 Task: Social media platform editorial calendar blue modern-simple.
Action: Mouse moved to (52, 190)
Screenshot: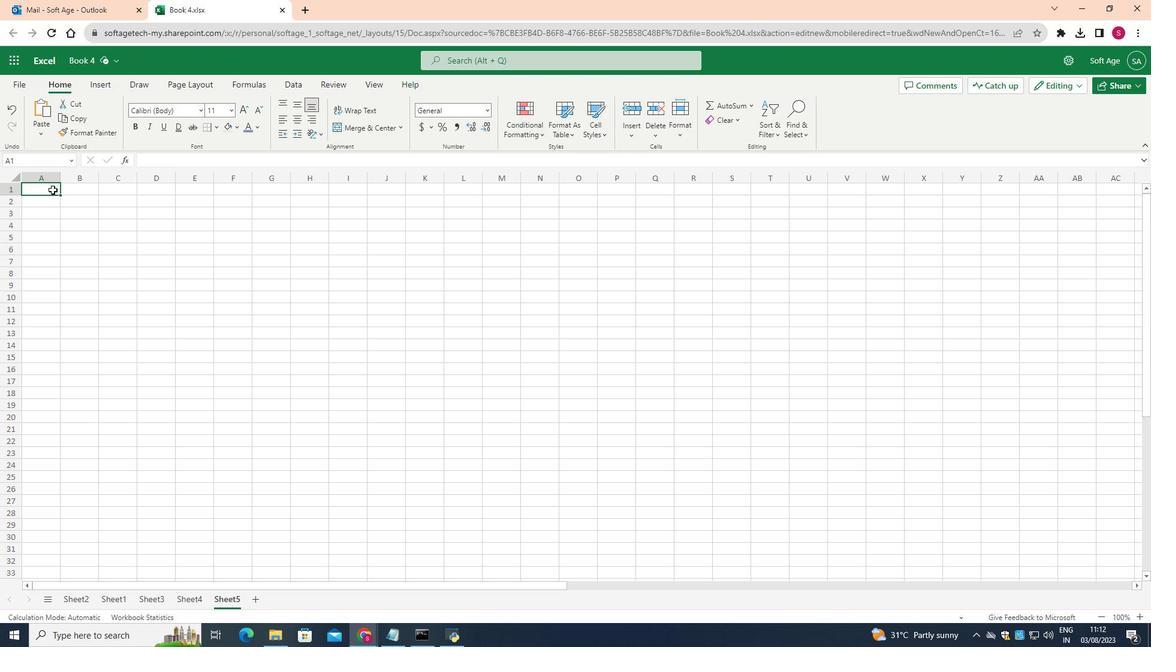 
Action: Mouse pressed left at (52, 190)
Screenshot: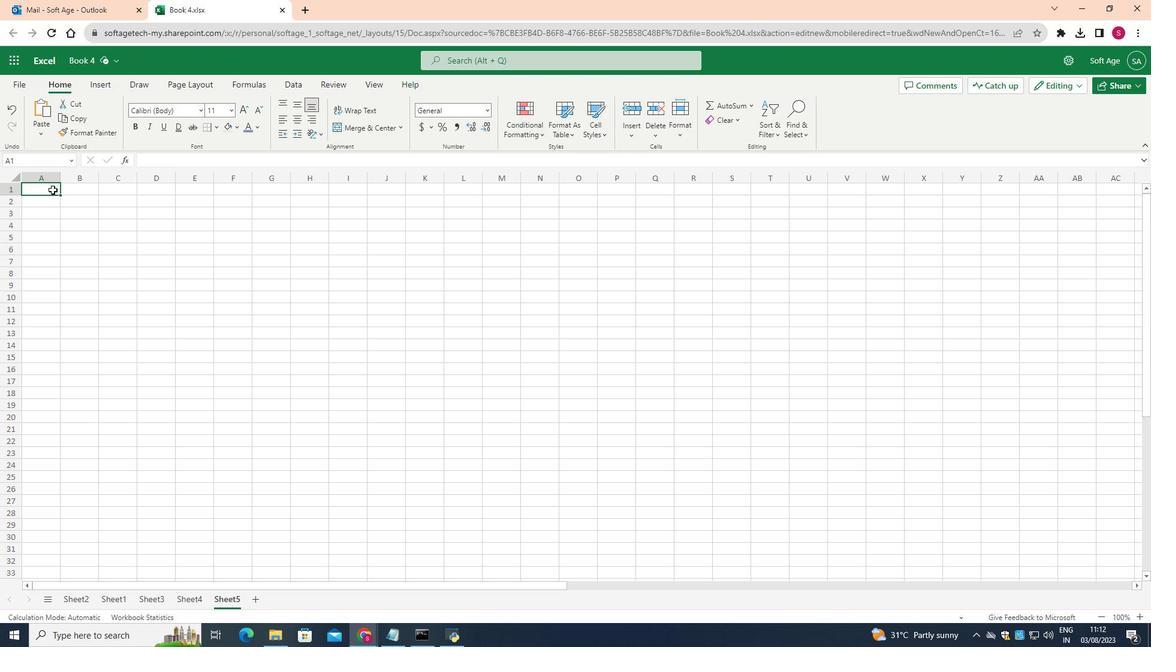 
Action: Mouse moved to (401, 125)
Screenshot: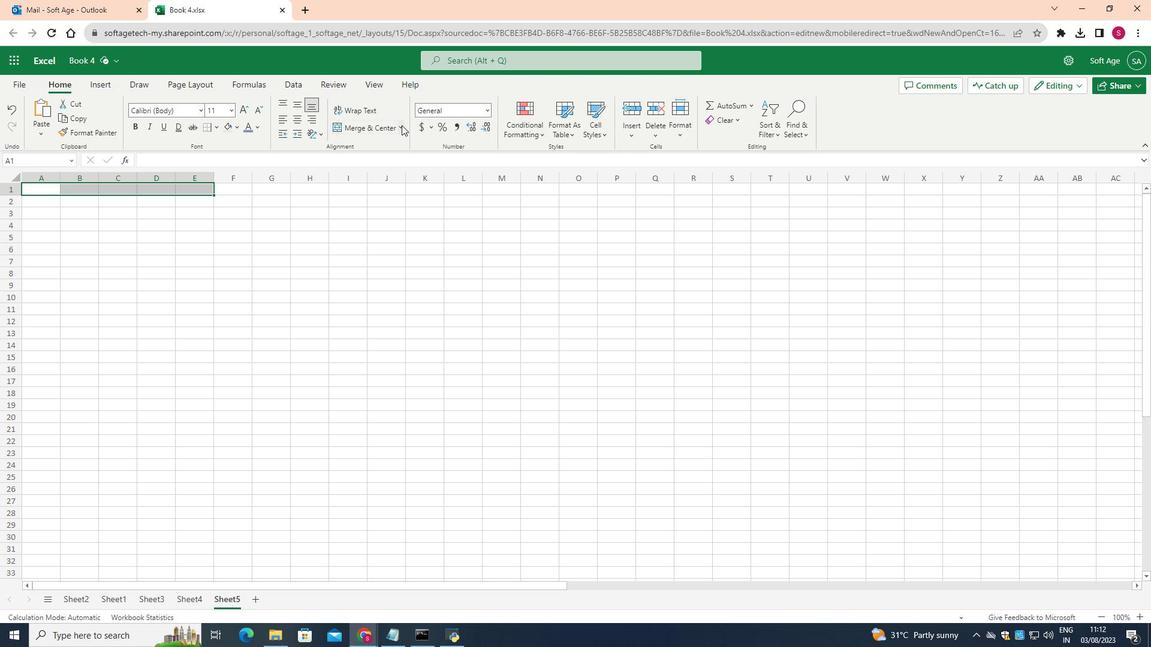 
Action: Mouse pressed left at (401, 125)
Screenshot: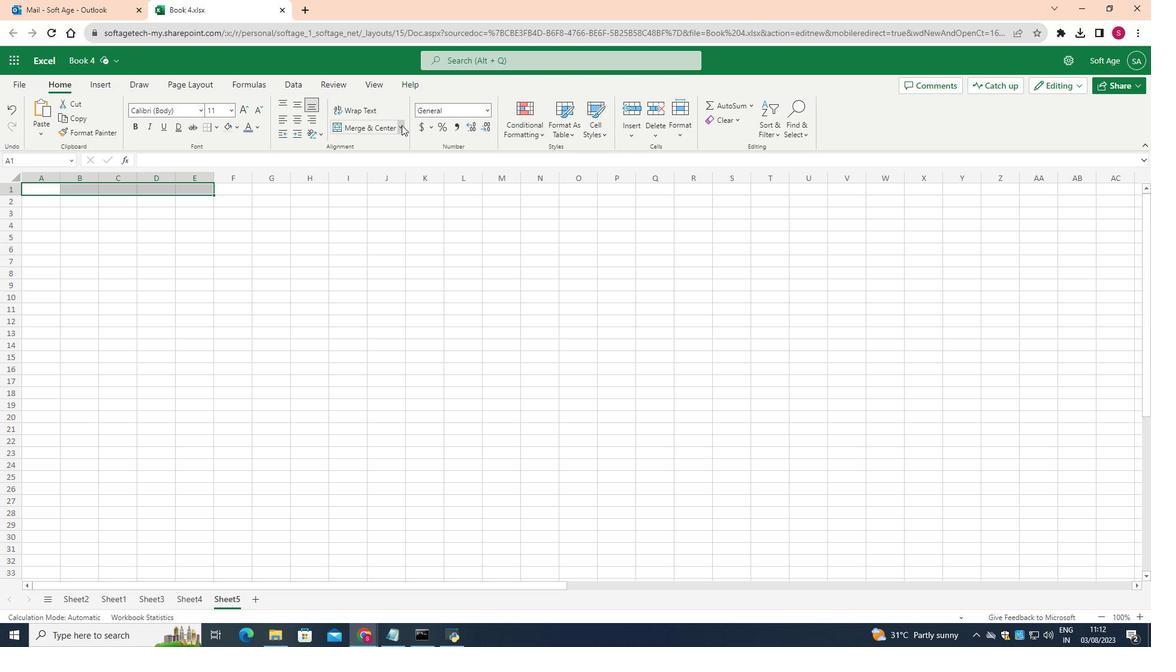 
Action: Mouse moved to (390, 192)
Screenshot: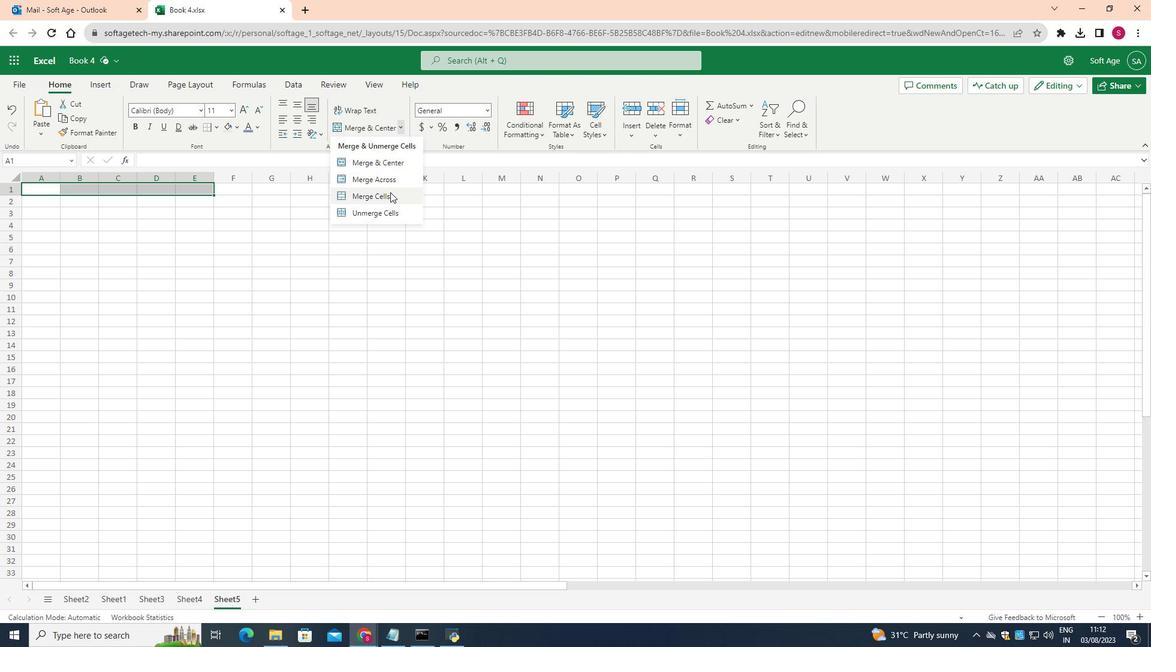 
Action: Mouse pressed left at (390, 192)
Screenshot: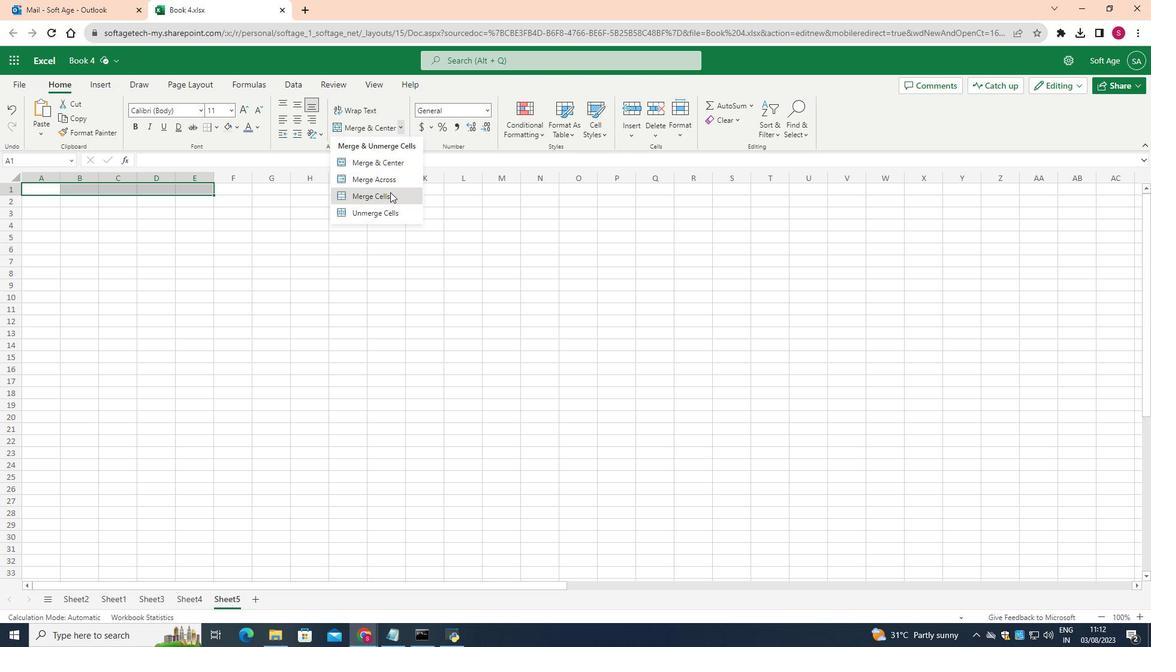 
Action: Mouse moved to (59, 180)
Screenshot: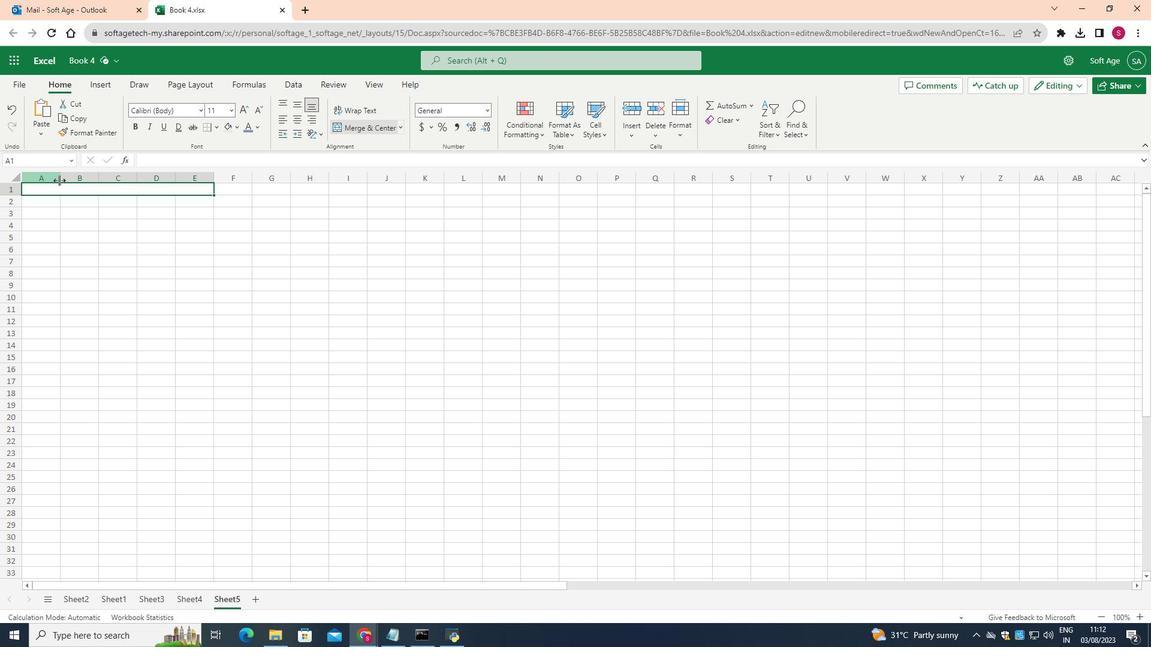 
Action: Mouse pressed left at (59, 180)
Screenshot: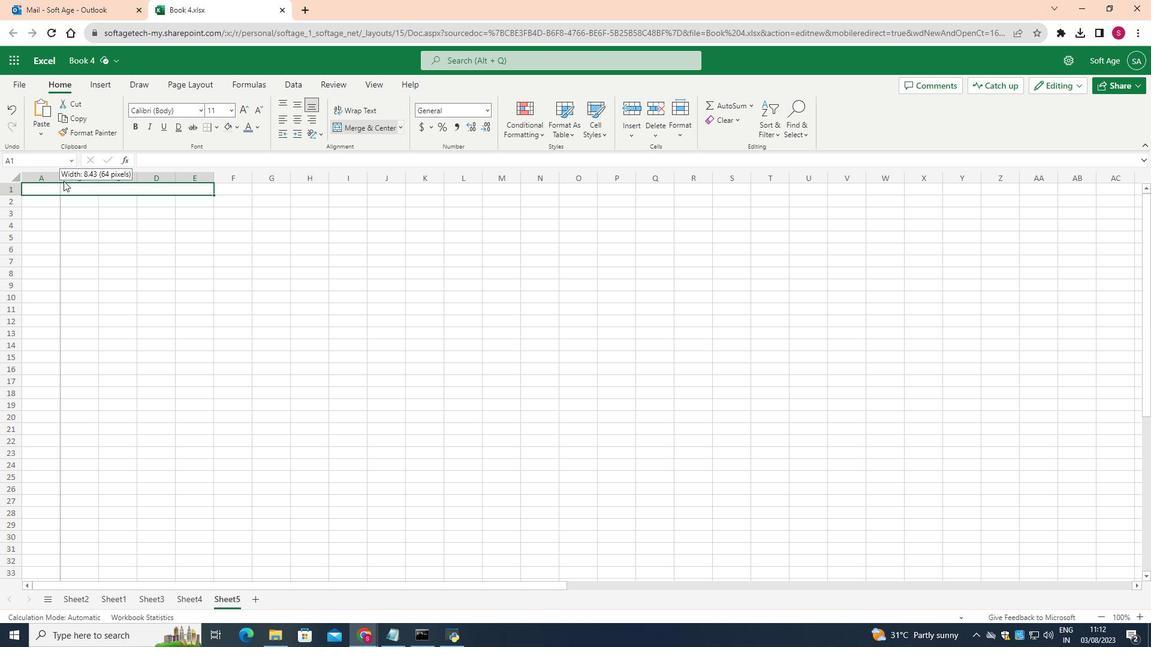 
Action: Mouse moved to (133, 178)
Screenshot: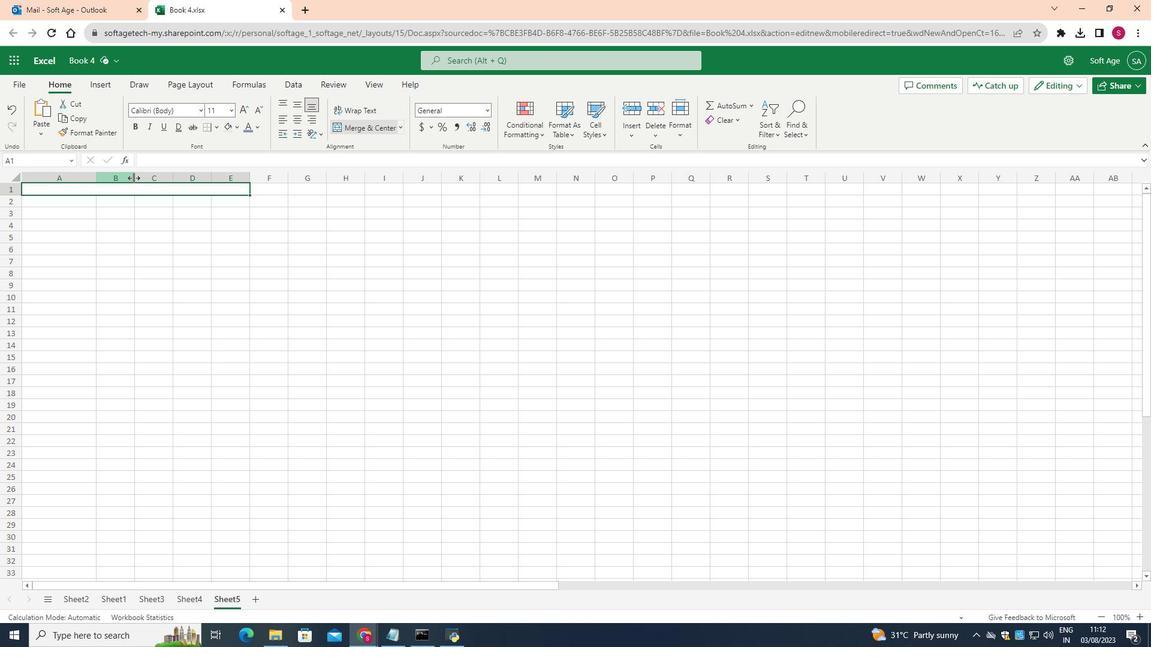 
Action: Mouse pressed left at (133, 178)
Screenshot: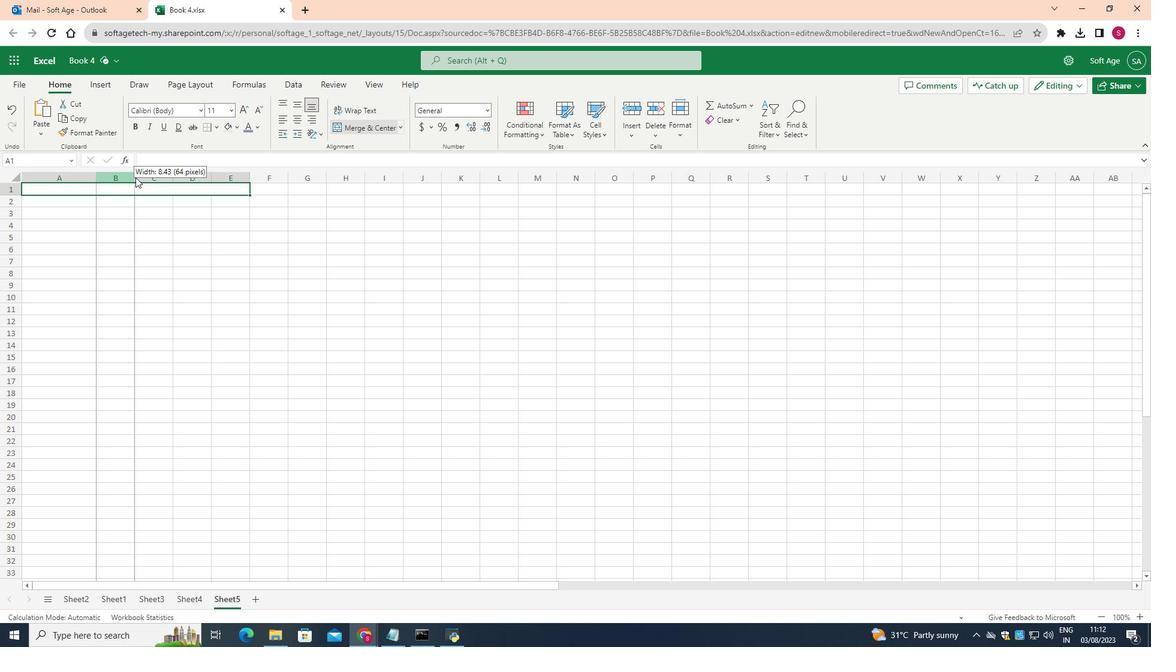 
Action: Mouse moved to (209, 181)
Screenshot: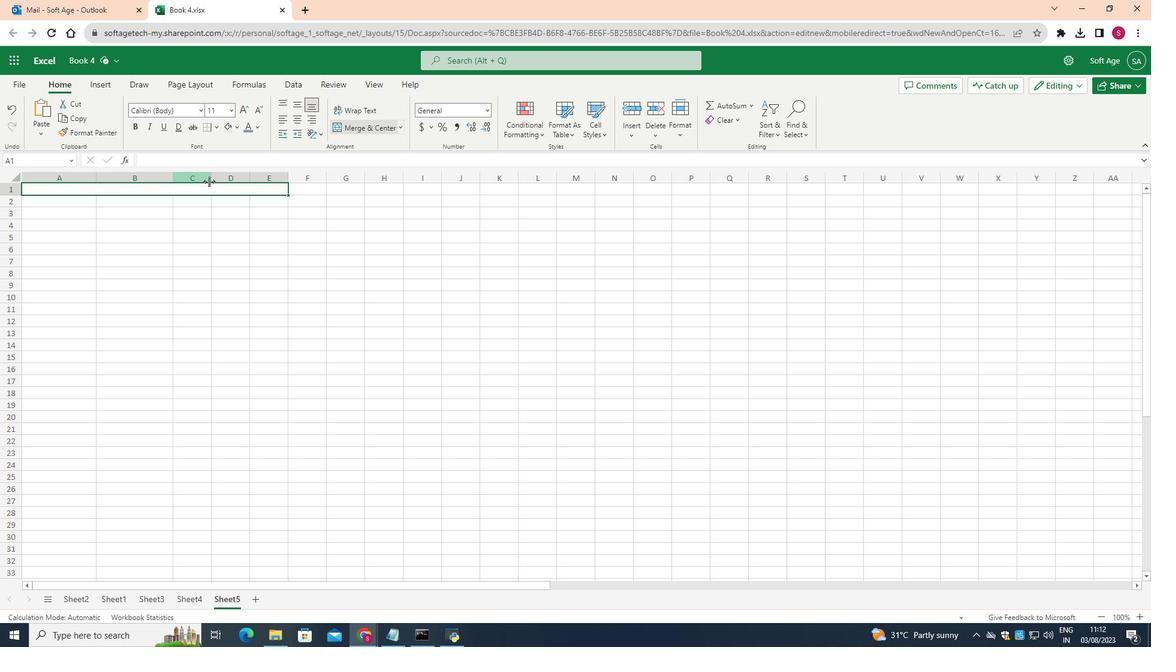 
Action: Mouse pressed left at (209, 181)
Screenshot: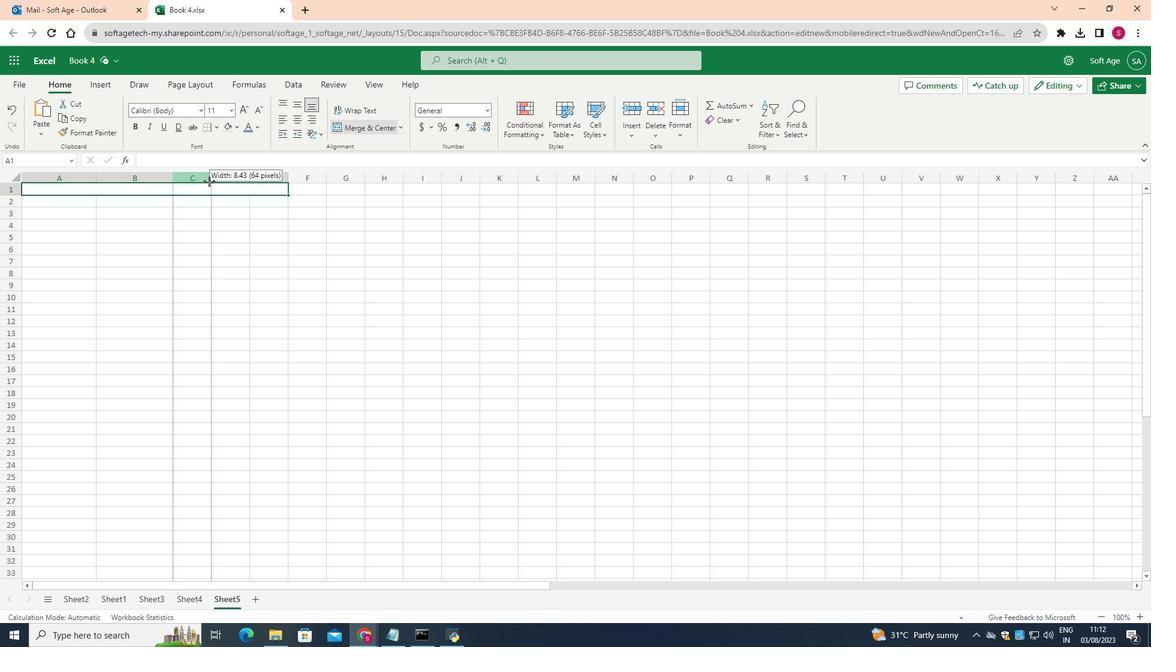 
Action: Mouse moved to (286, 175)
Screenshot: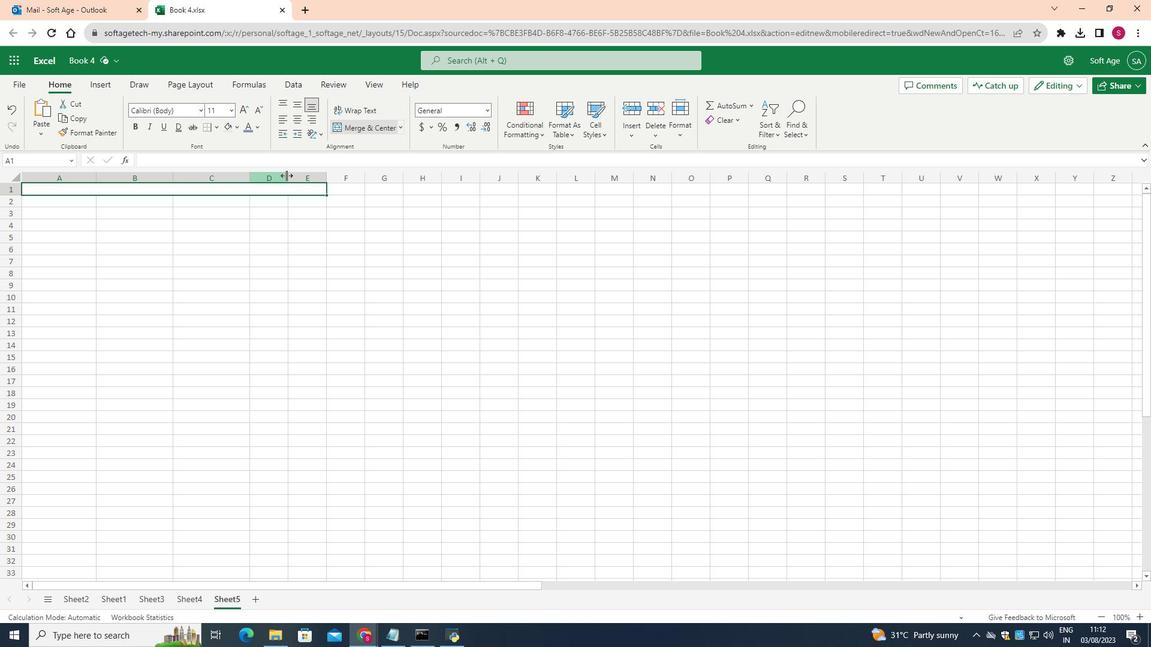 
Action: Mouse pressed left at (286, 175)
Screenshot: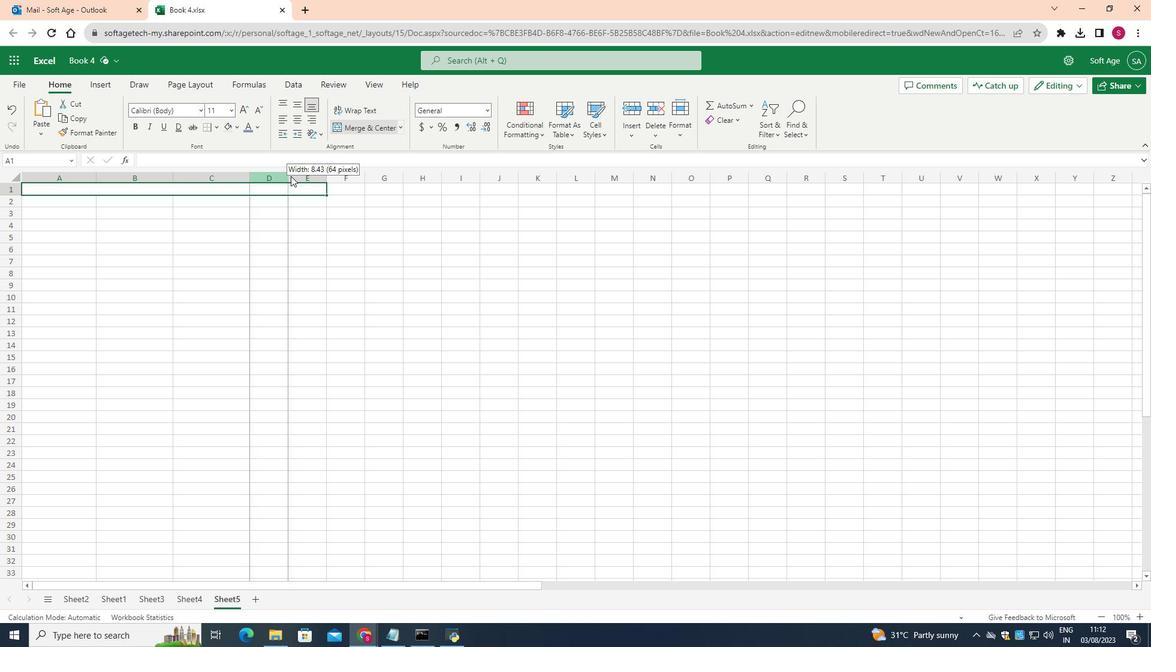 
Action: Mouse moved to (361, 178)
Screenshot: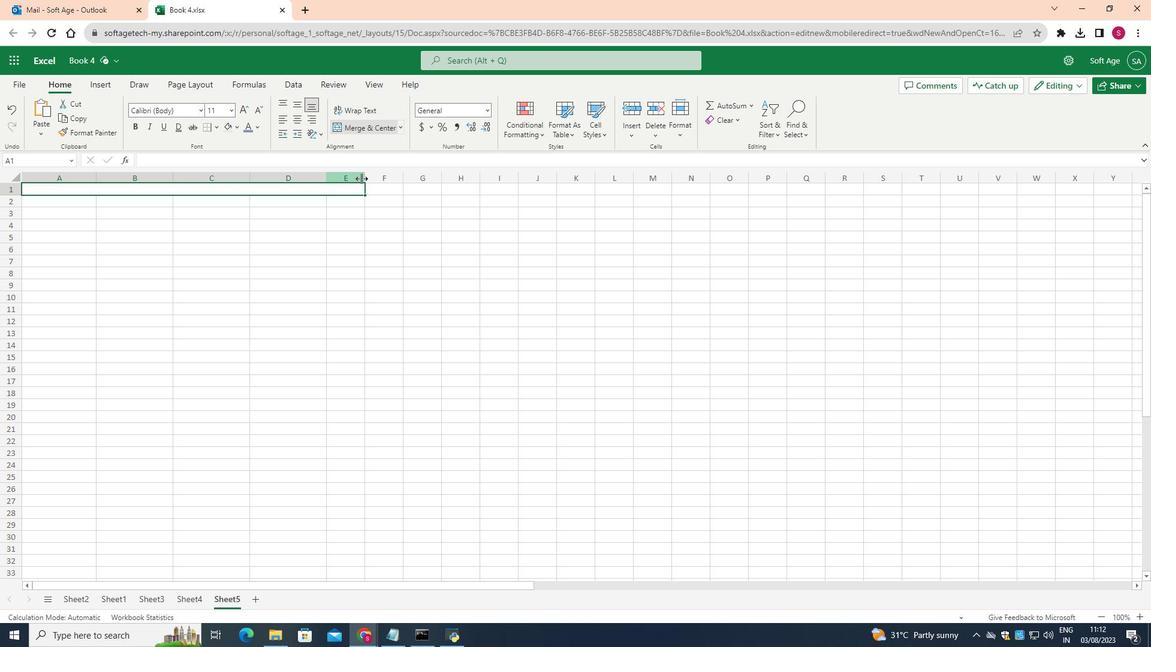 
Action: Mouse pressed left at (361, 178)
Screenshot: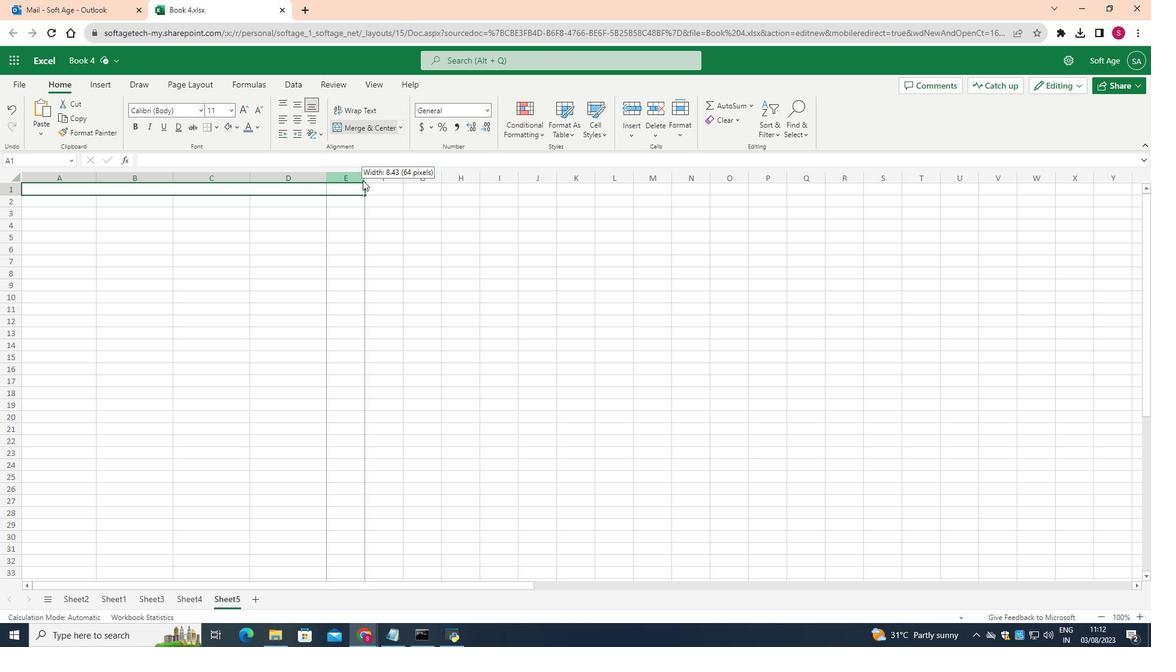 
Action: Mouse moved to (15, 194)
Screenshot: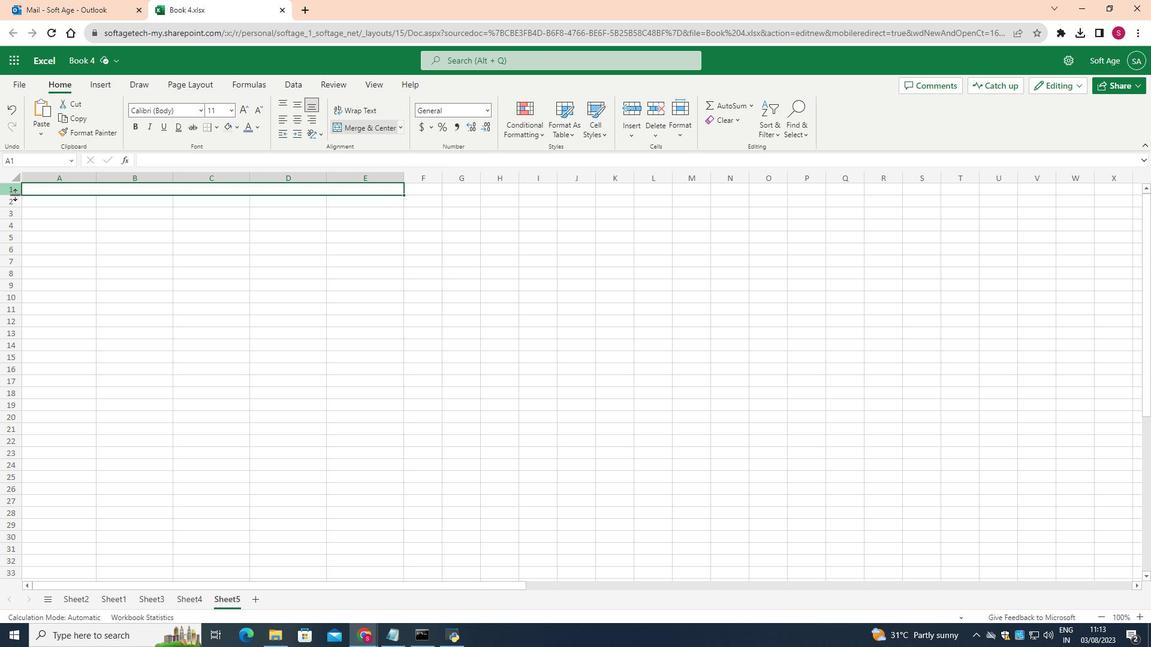 
Action: Mouse pressed left at (15, 194)
Screenshot: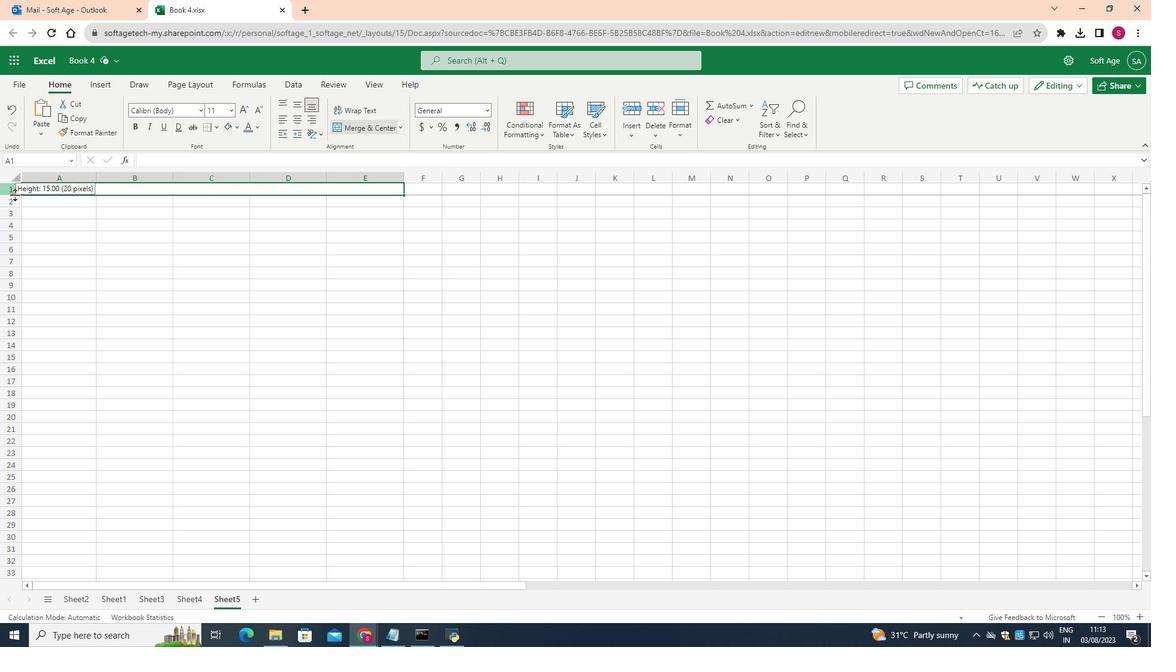 
Action: Mouse moved to (92, 177)
Screenshot: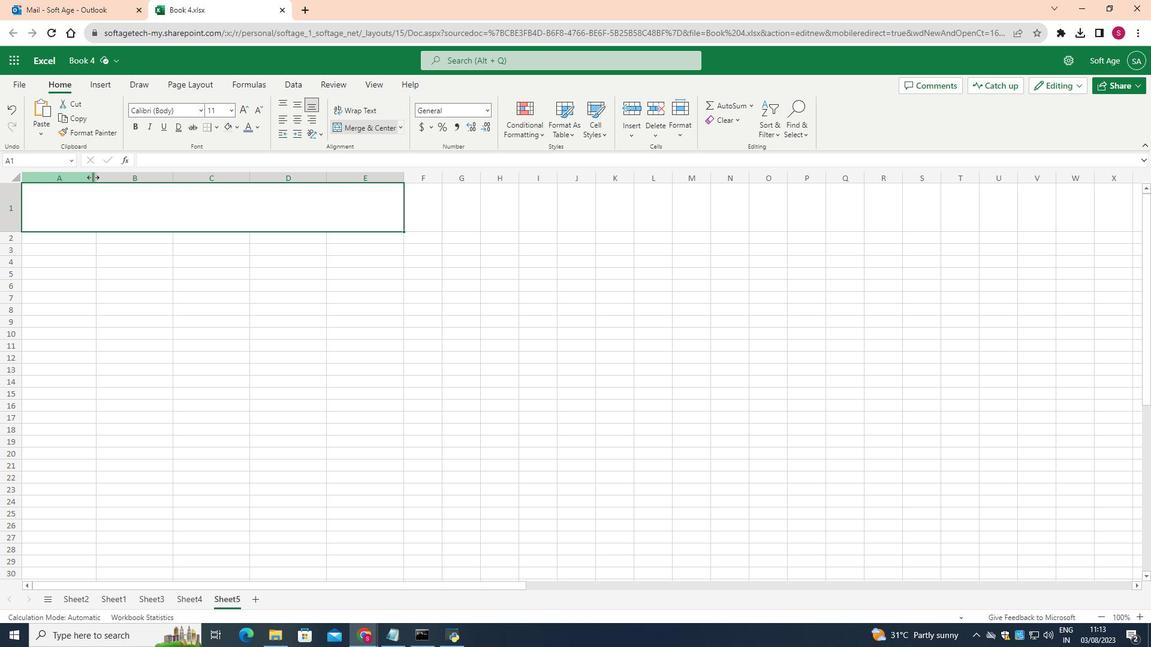 
Action: Mouse pressed left at (92, 177)
Screenshot: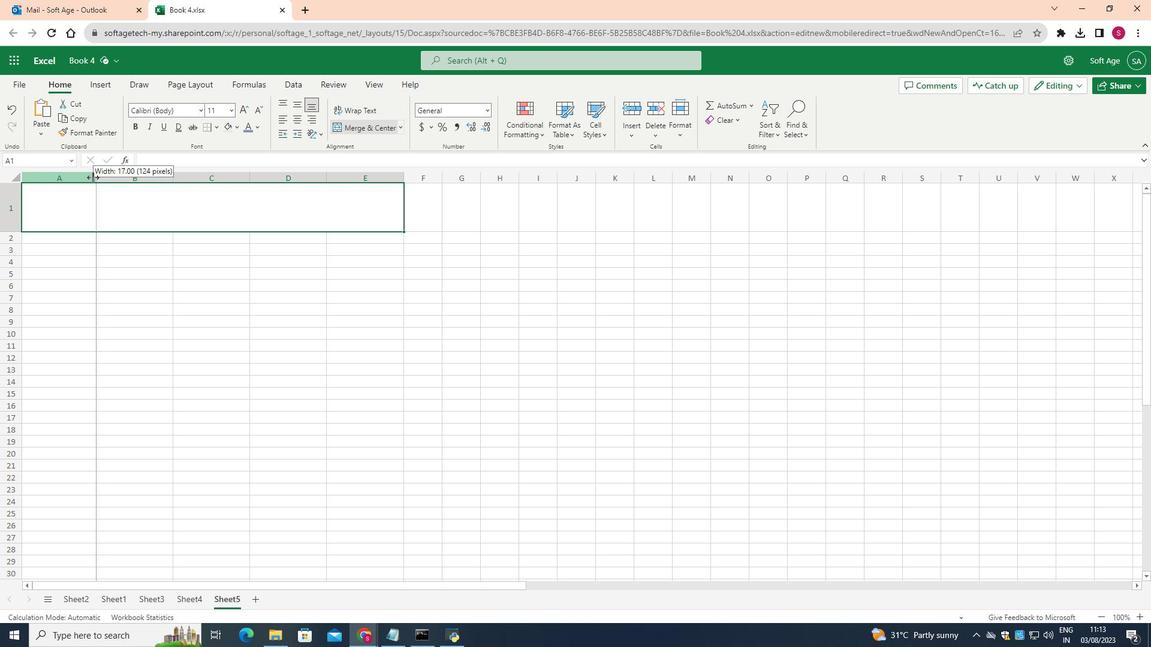 
Action: Mouse moved to (201, 176)
Screenshot: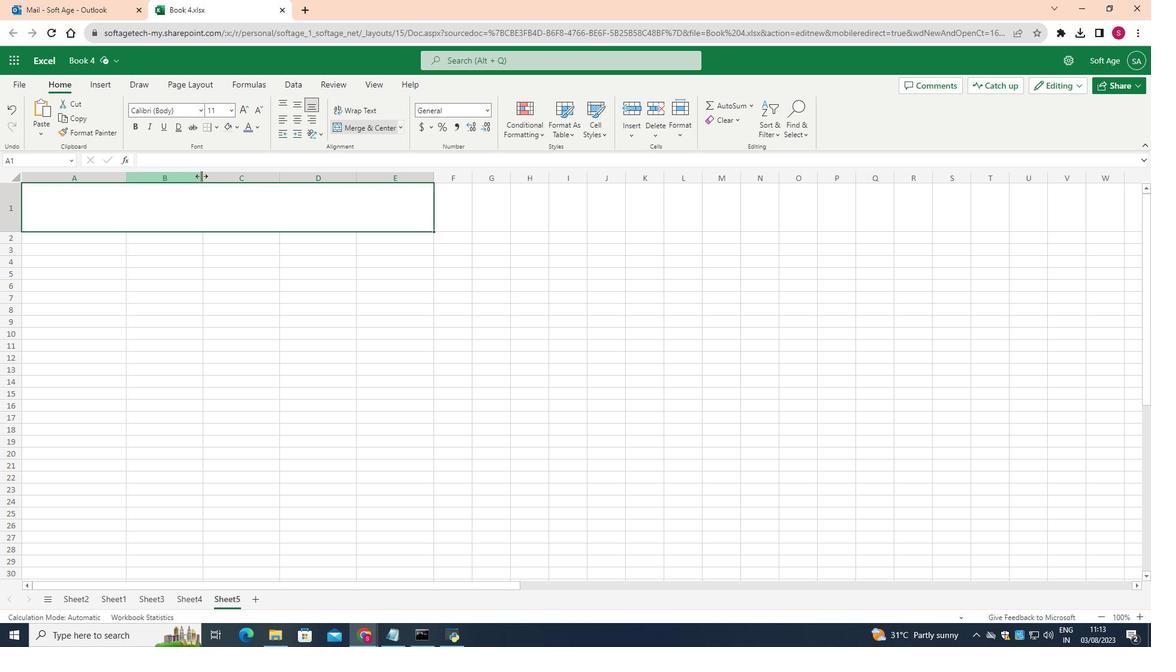 
Action: Mouse pressed left at (201, 176)
Screenshot: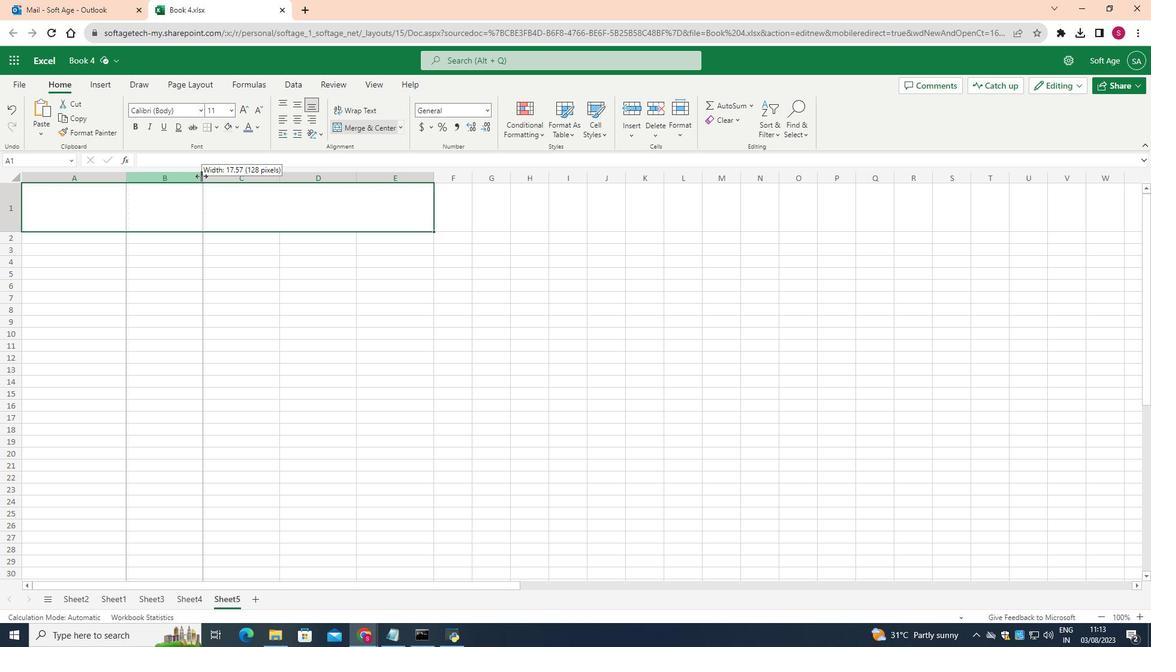 
Action: Mouse moved to (314, 178)
Screenshot: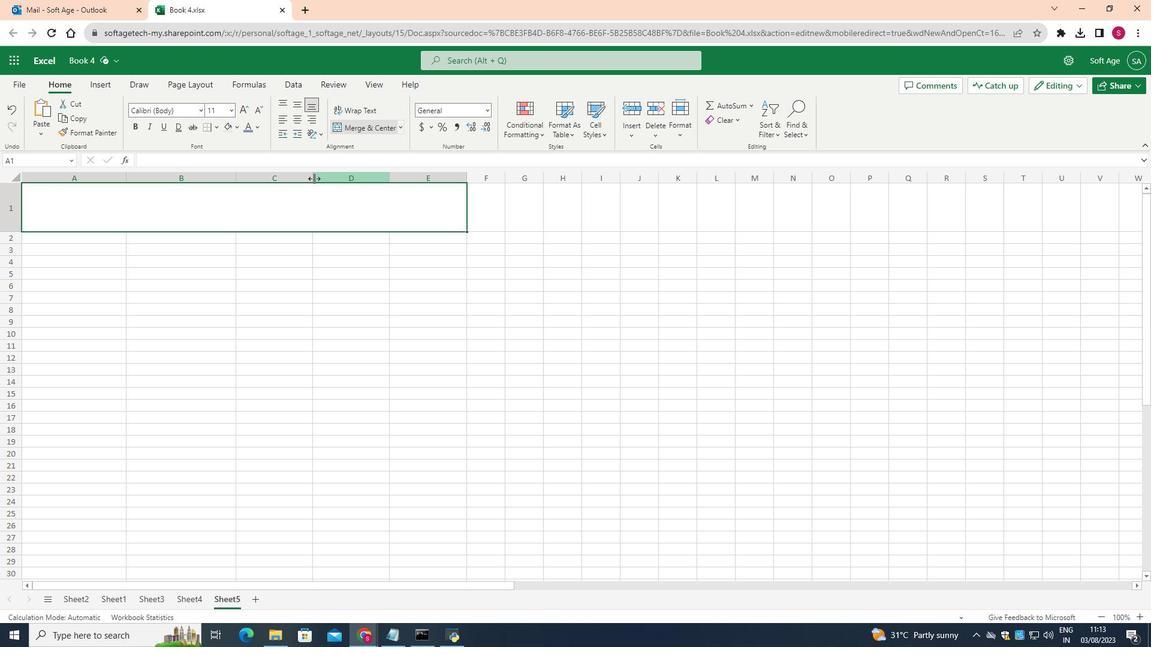 
Action: Mouse pressed left at (314, 178)
Screenshot: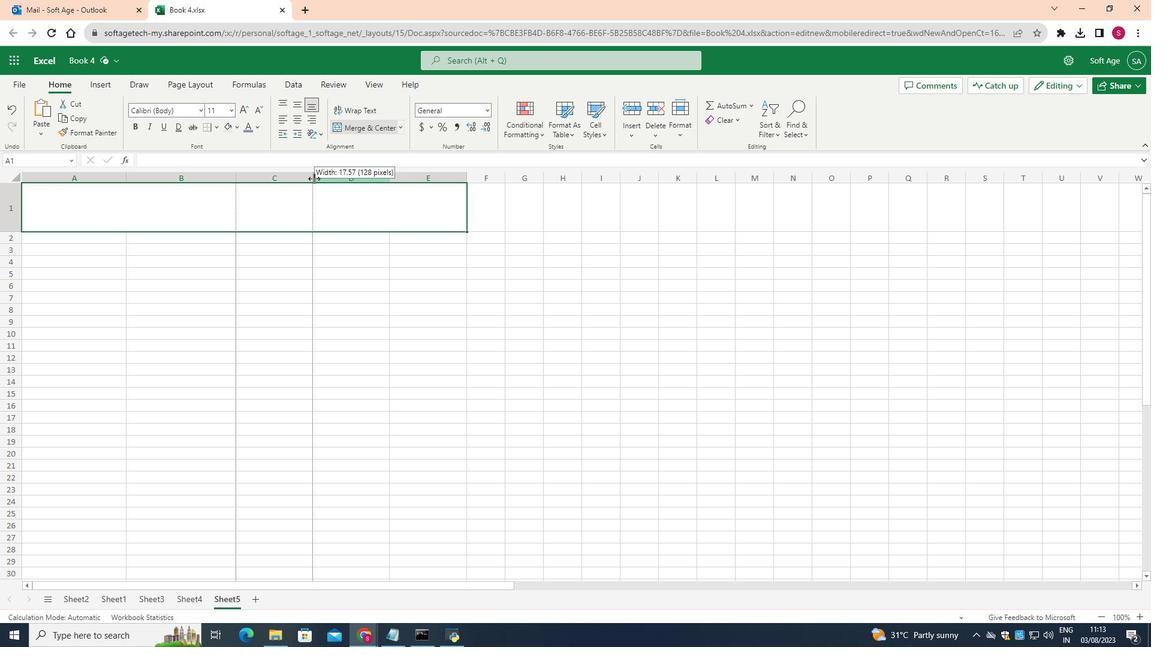 
Action: Mouse moved to (113, 206)
Screenshot: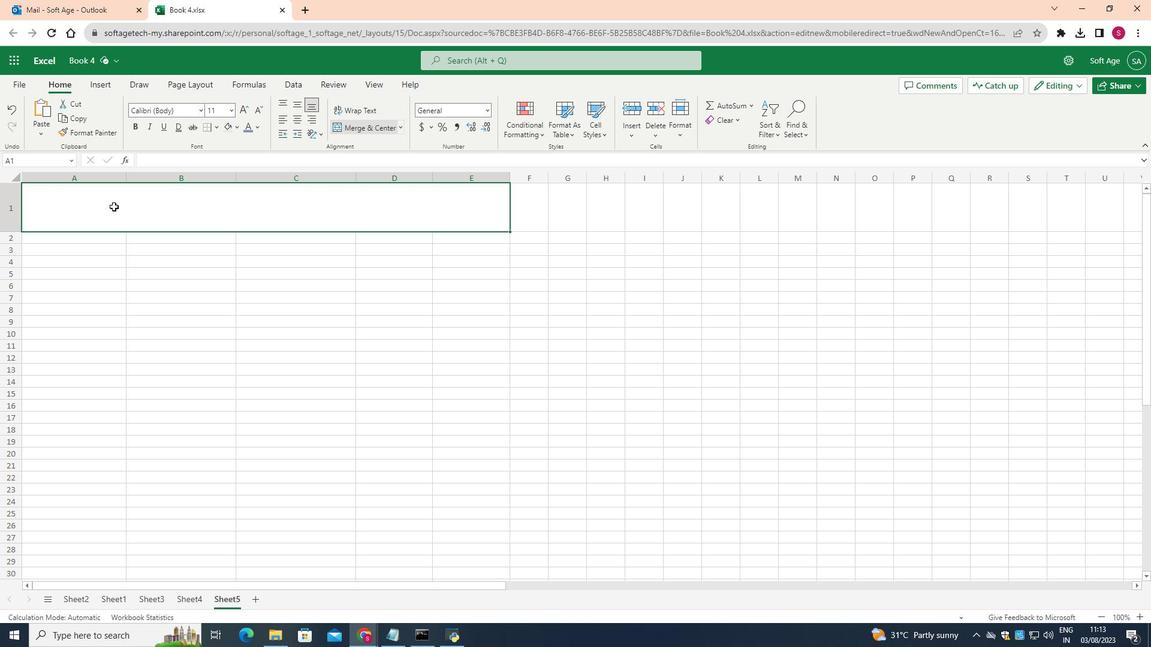 
Action: Mouse pressed left at (113, 206)
Screenshot: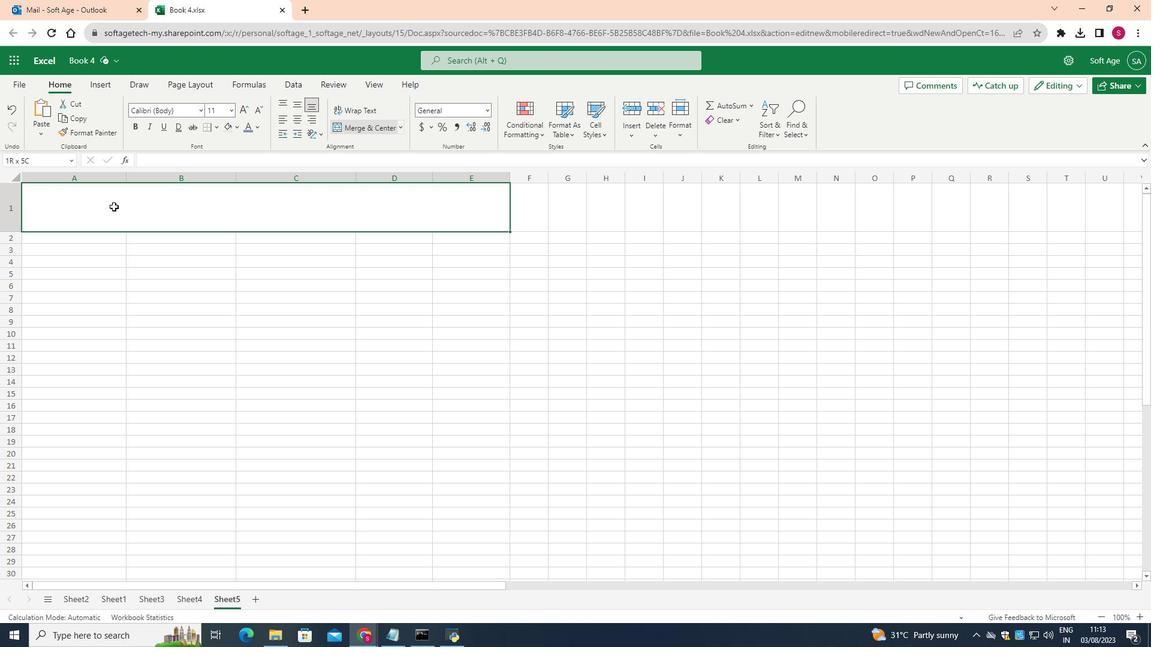 
Action: Mouse pressed left at (113, 206)
Screenshot: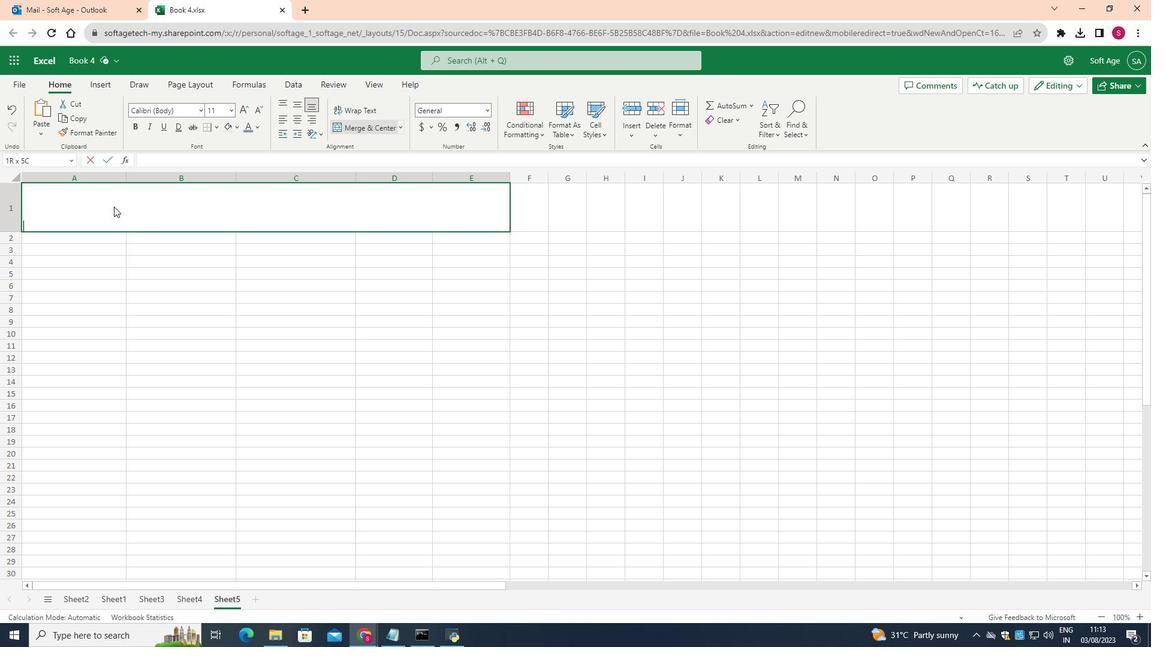 
Action: Mouse moved to (233, 112)
Screenshot: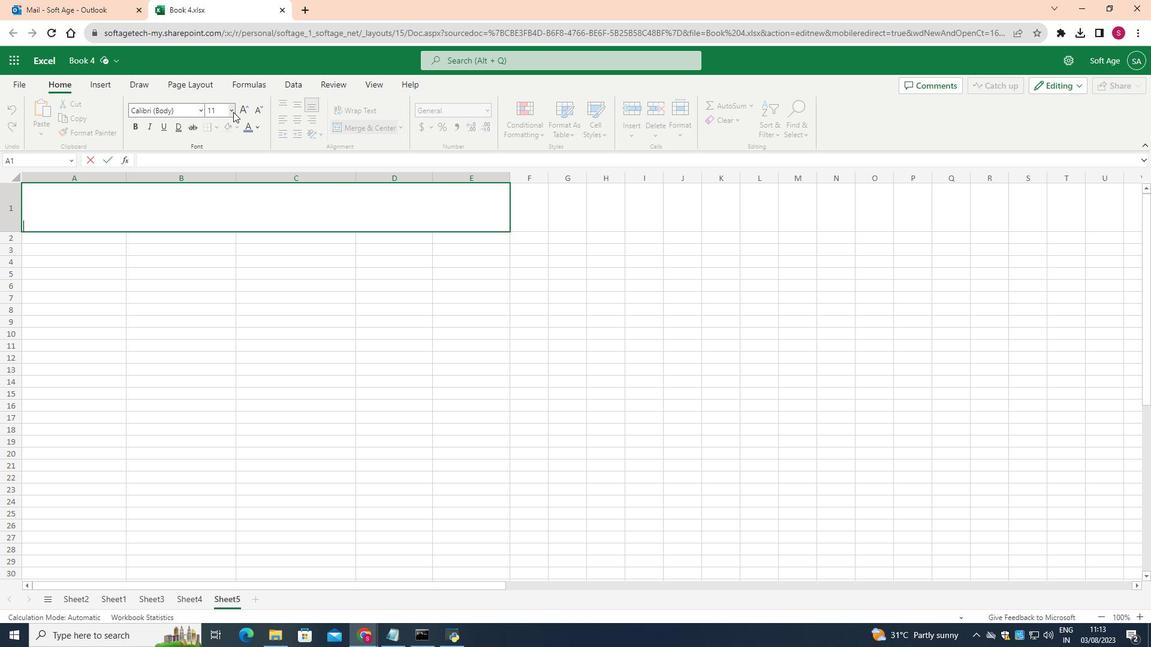 
Action: Mouse pressed left at (233, 112)
Screenshot: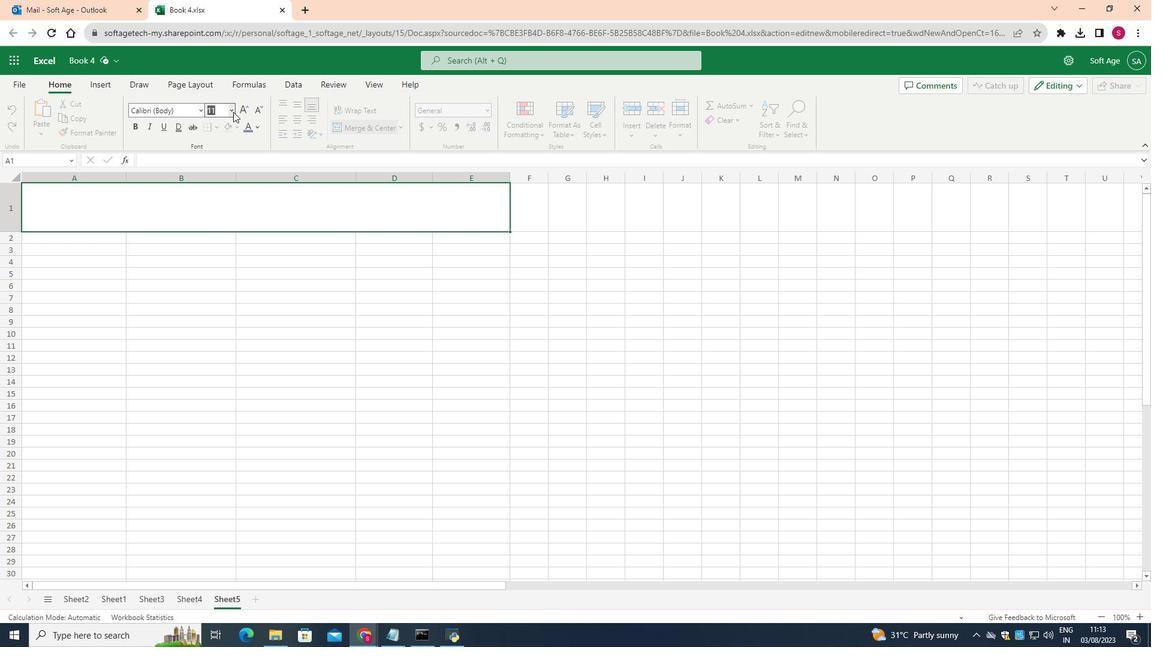 
Action: Mouse moved to (217, 295)
Screenshot: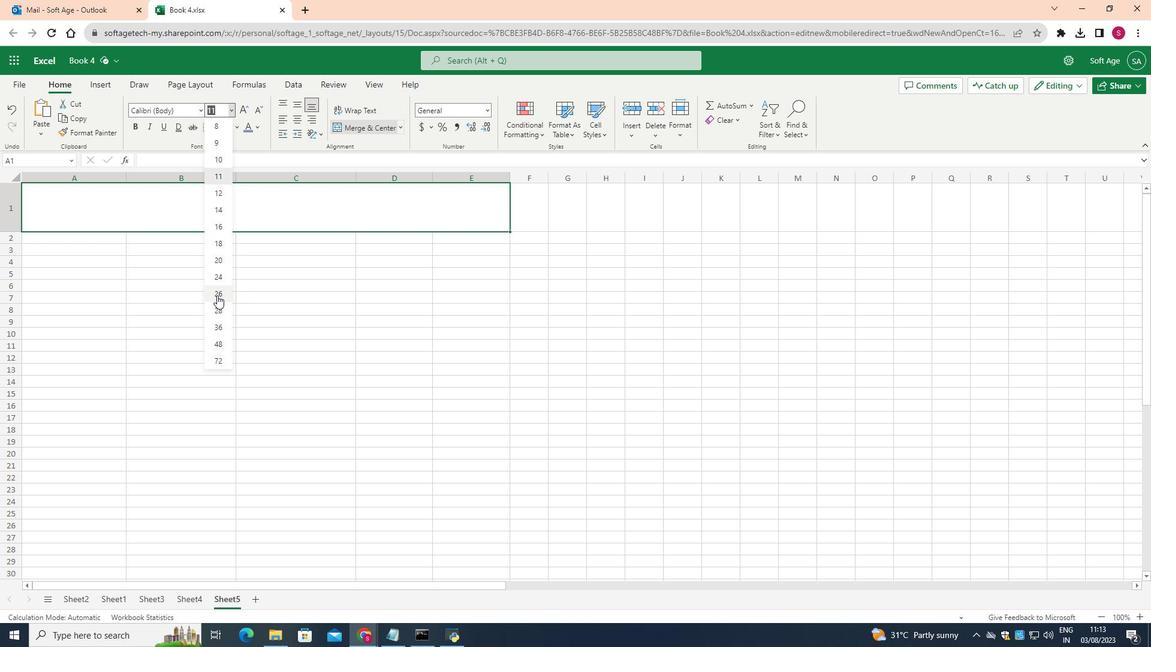 
Action: Mouse pressed left at (217, 295)
Screenshot: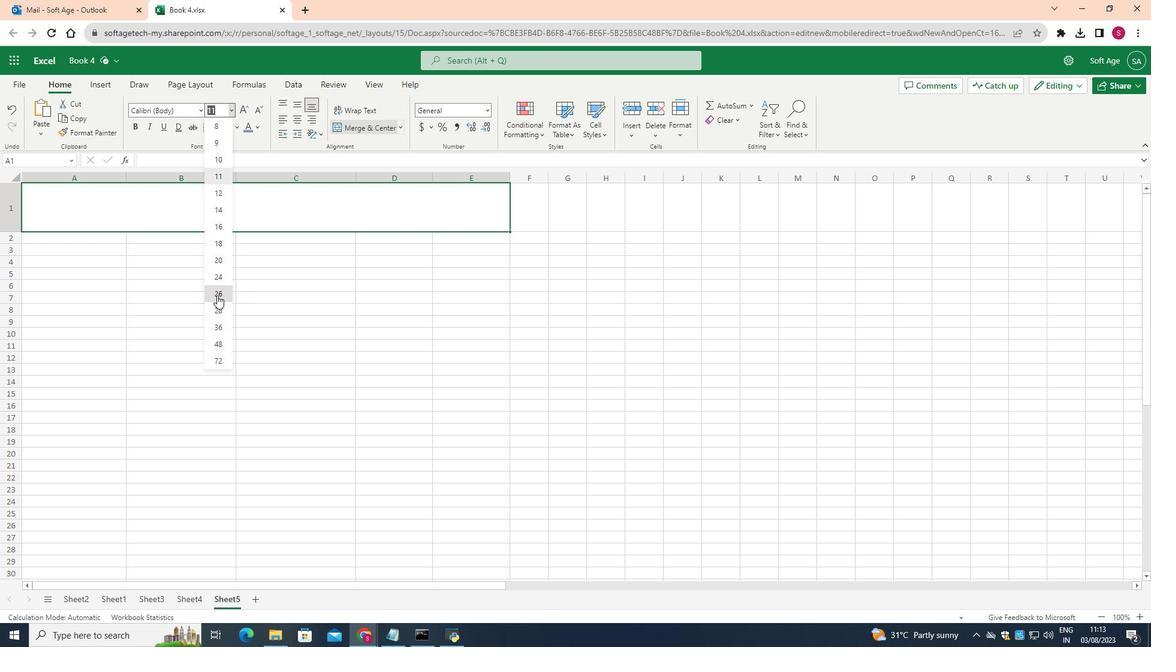 
Action: Mouse moved to (124, 211)
Screenshot: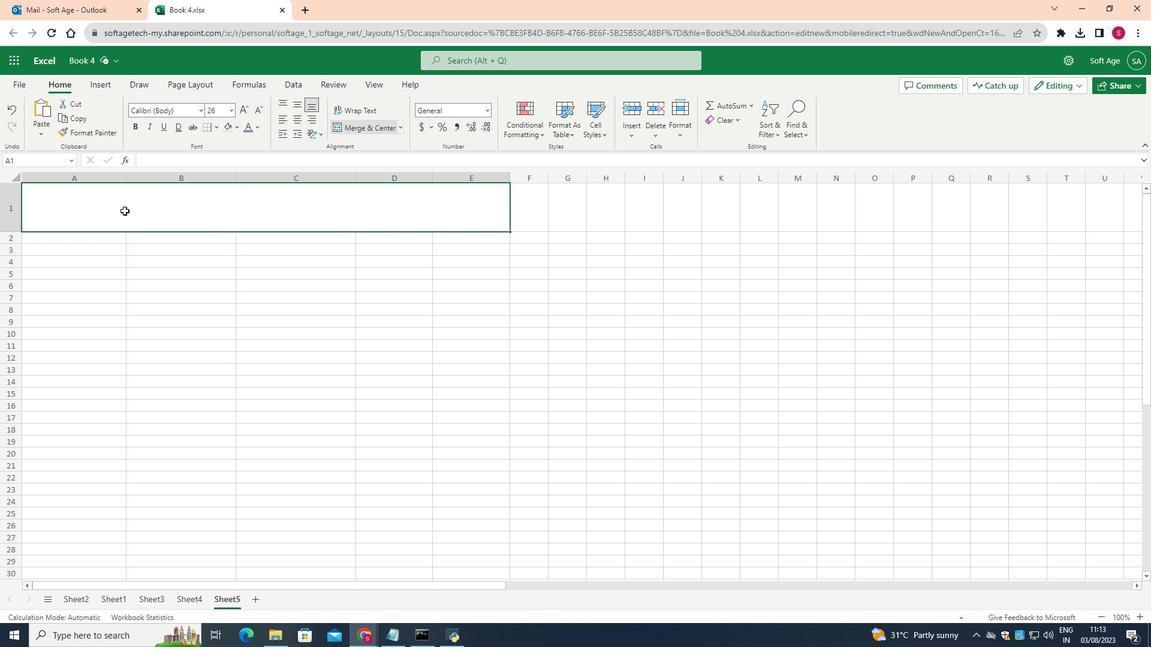 
Action: Mouse pressed left at (124, 211)
Screenshot: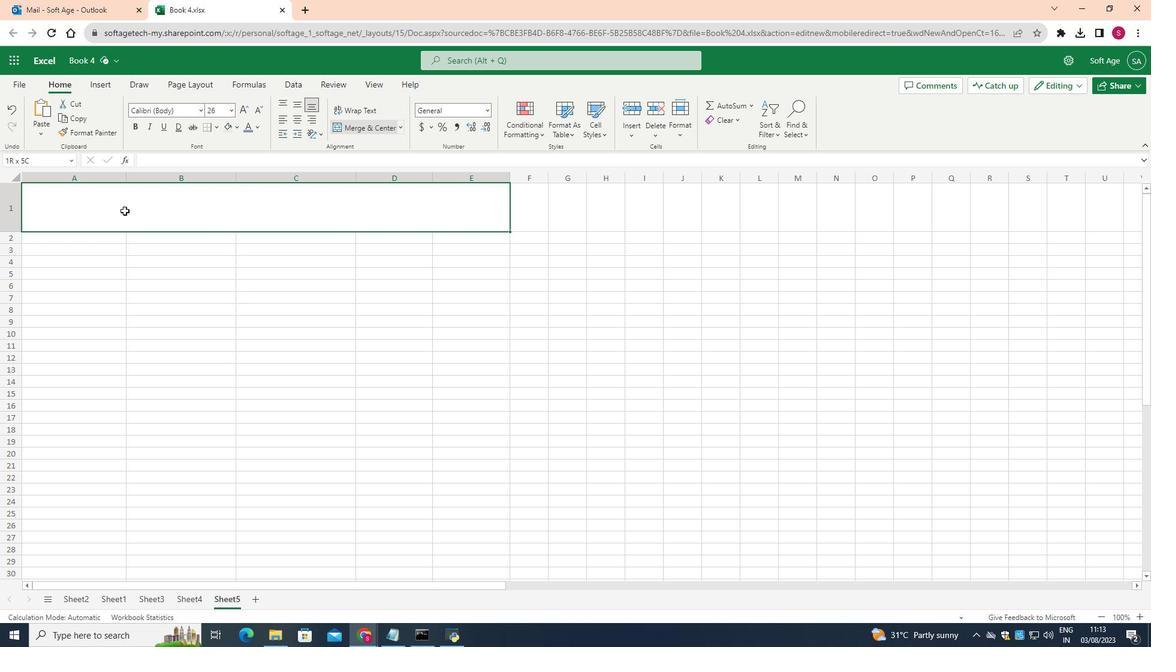 
Action: Mouse pressed left at (124, 211)
Screenshot: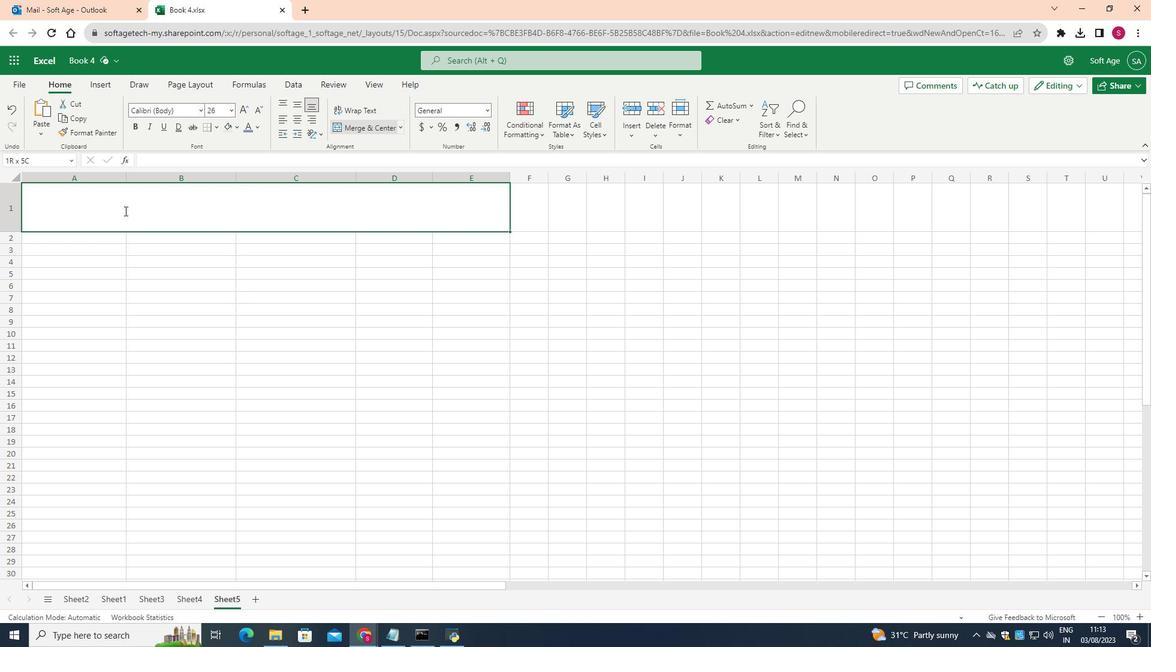 
Action: Mouse moved to (124, 211)
Screenshot: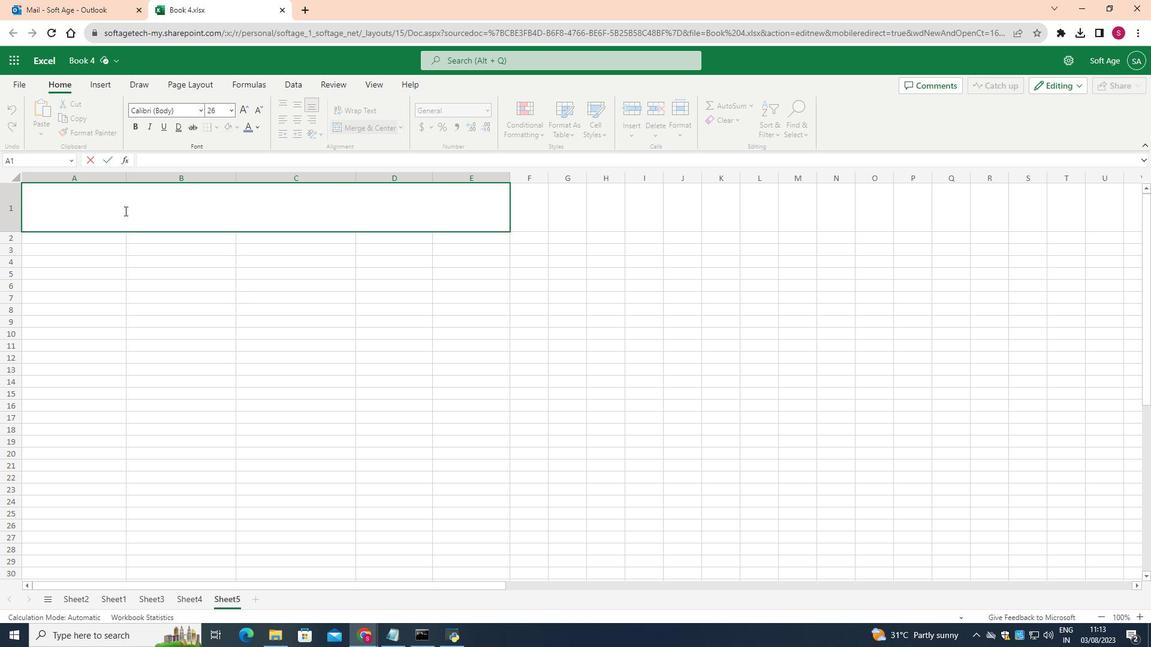 
Action: Key pressed <Key.shift>Face<Key.backspace><Key.backspace><Key.backspace><Key.shift>ACEBOOK<Key.space>YEARLY<Key.space>OVERVIEW
Screenshot: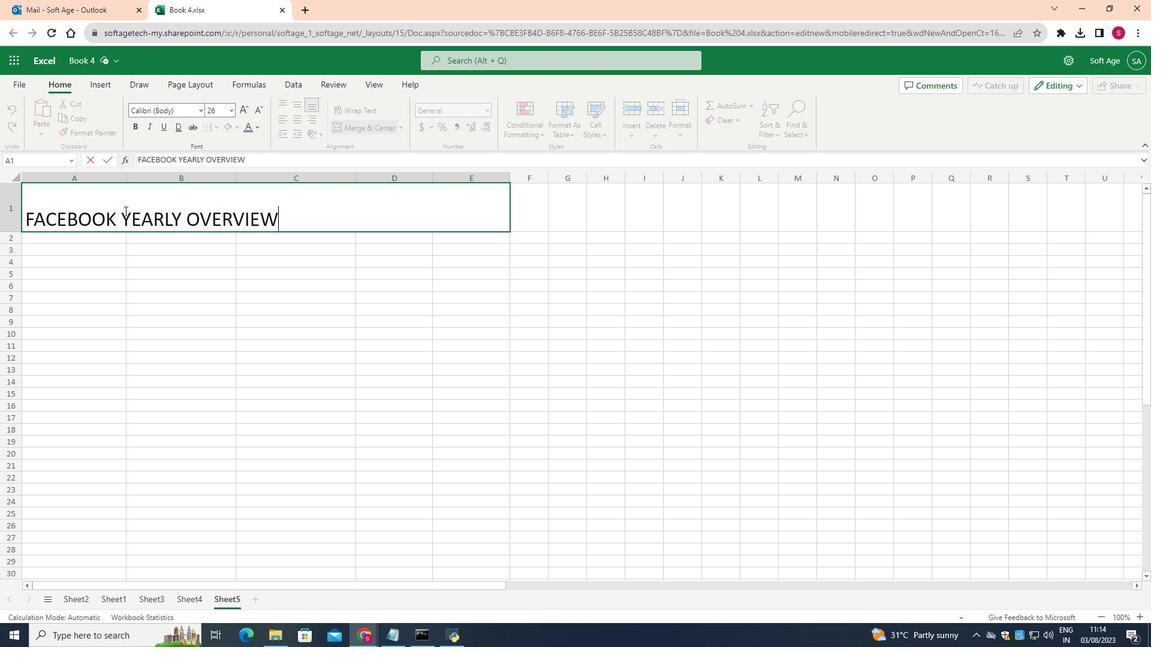 
Action: Mouse moved to (26, 218)
Screenshot: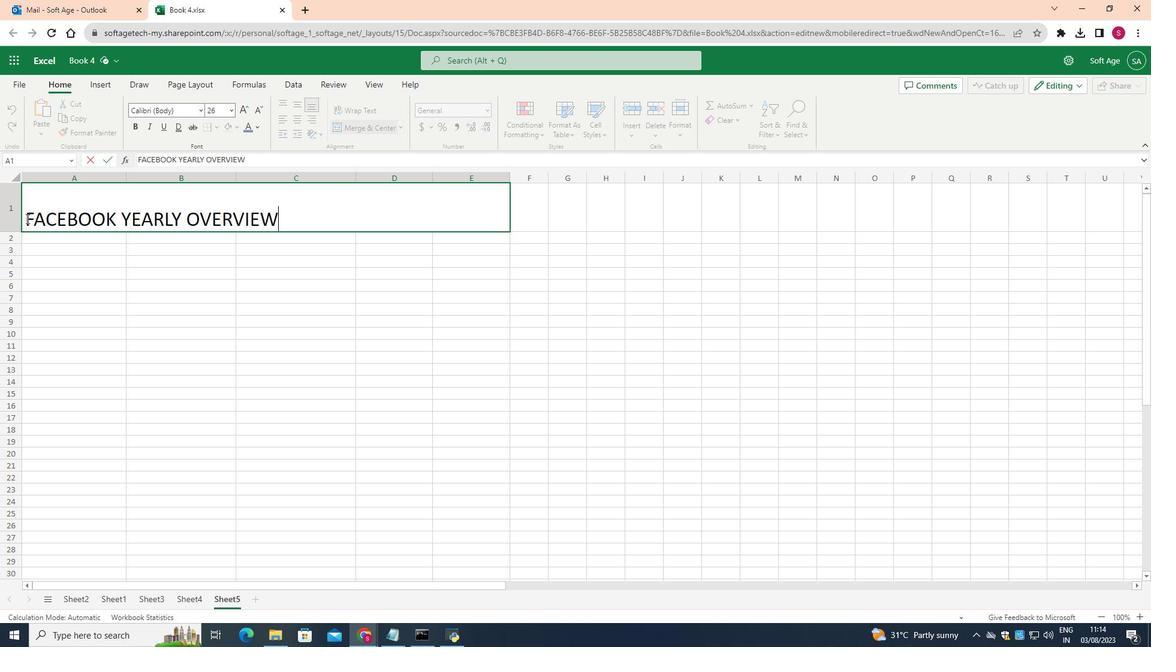 
Action: Mouse pressed left at (26, 218)
Screenshot: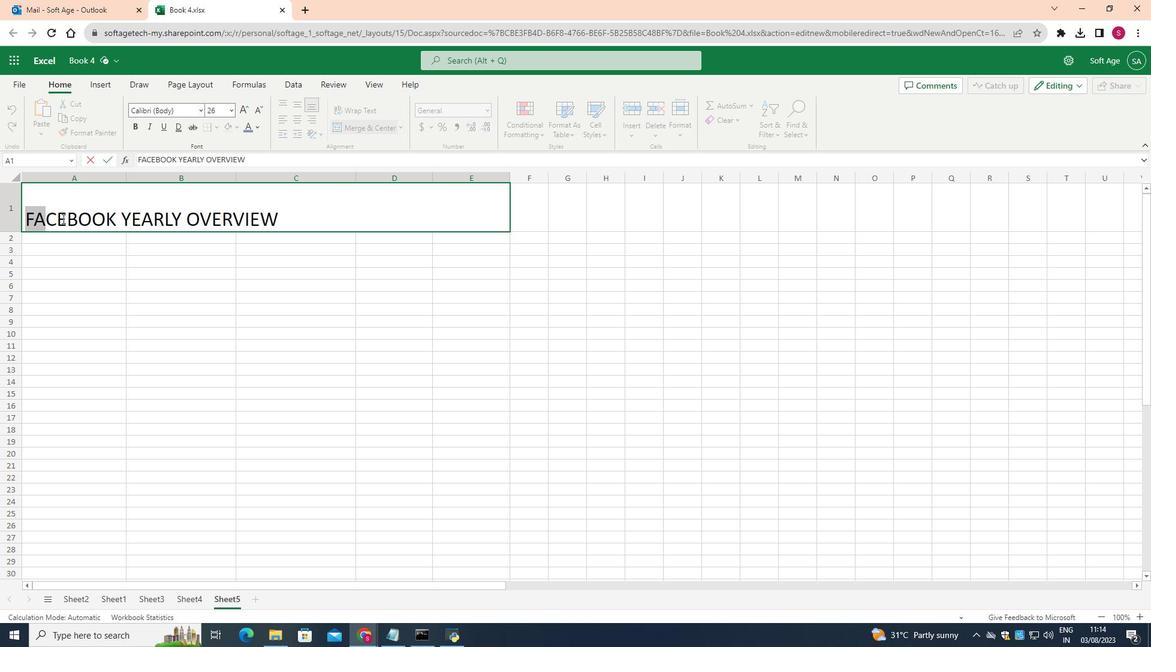 
Action: Mouse moved to (256, 123)
Screenshot: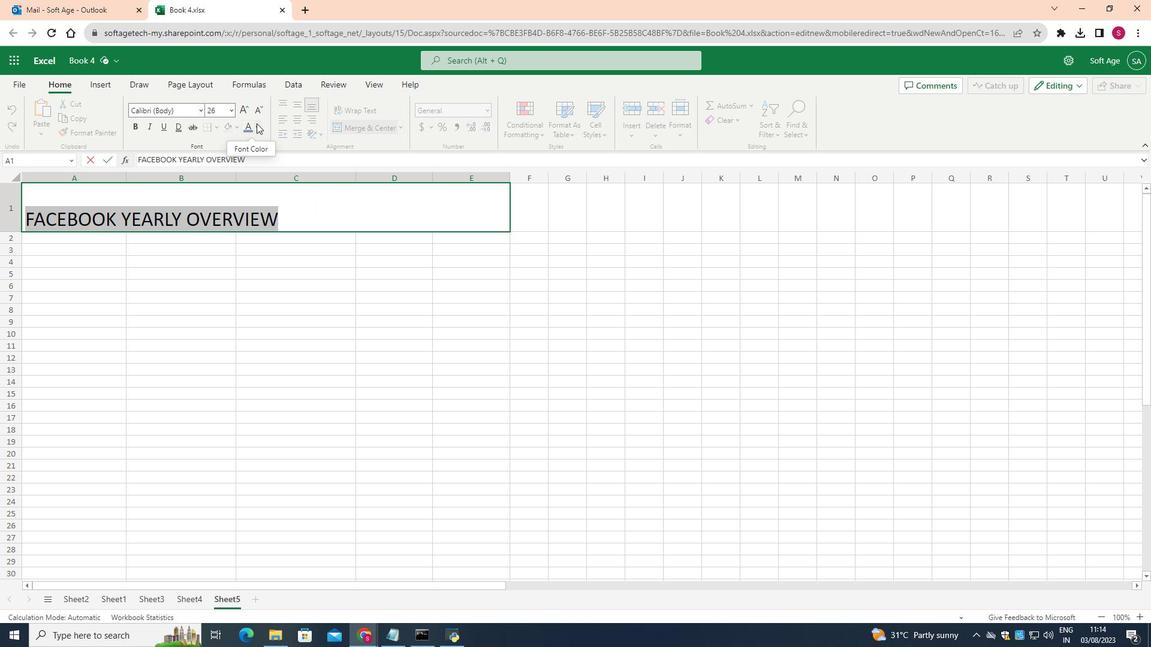 
Action: Mouse pressed left at (256, 123)
Screenshot: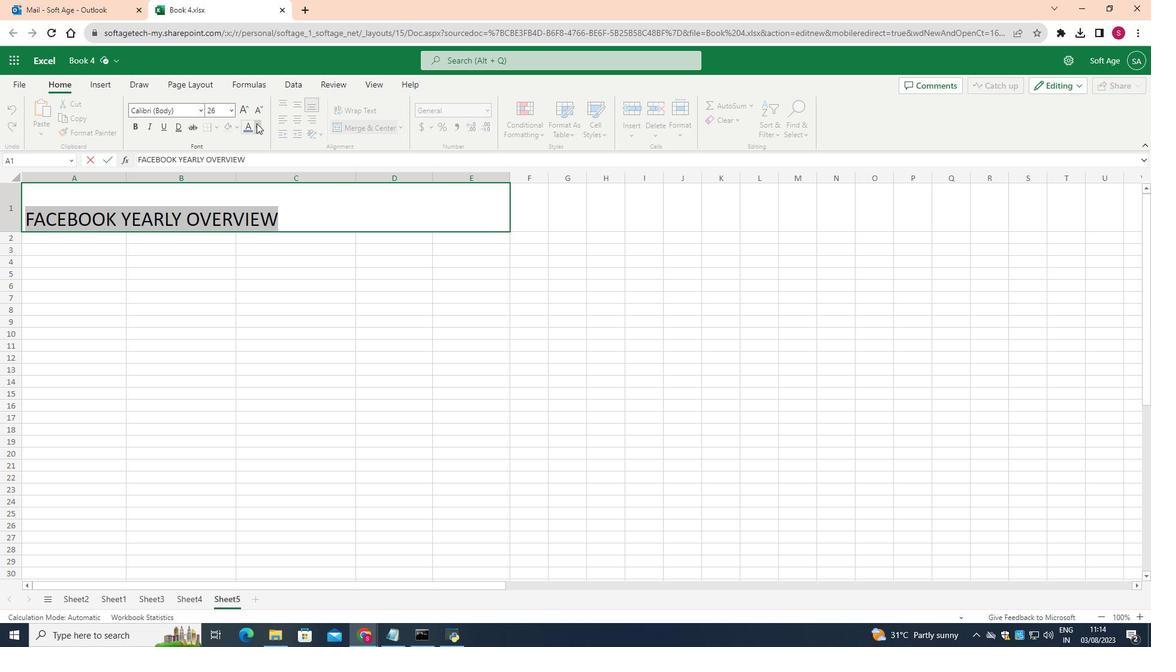
Action: Mouse moved to (352, 293)
Screenshot: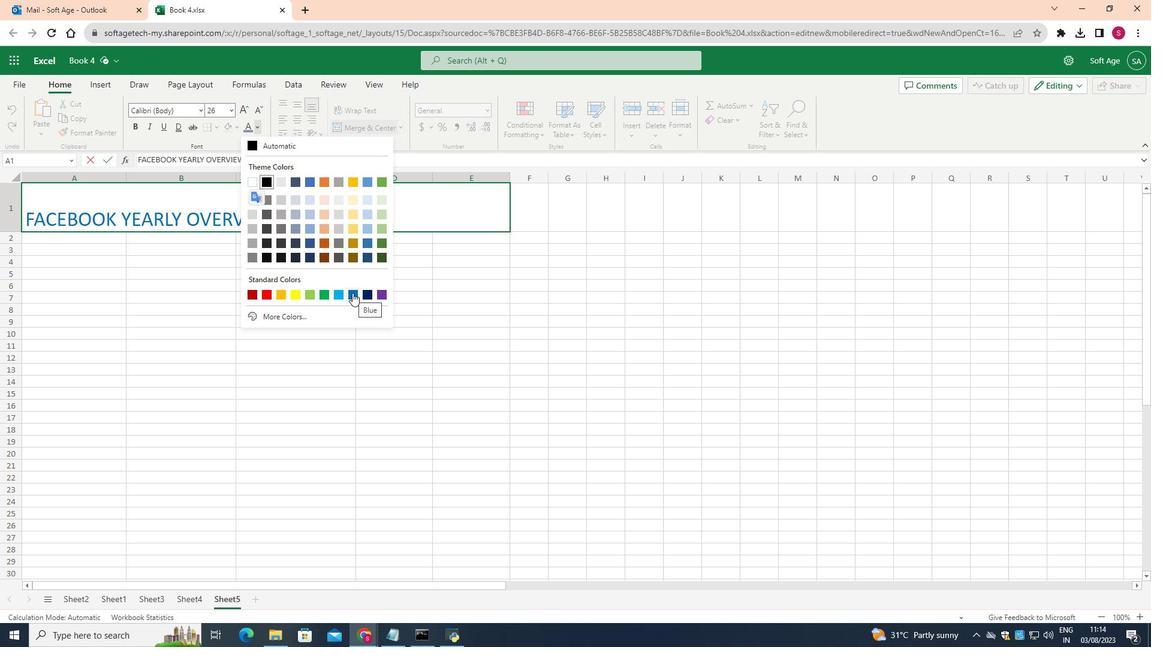 
Action: Mouse pressed left at (352, 293)
Screenshot: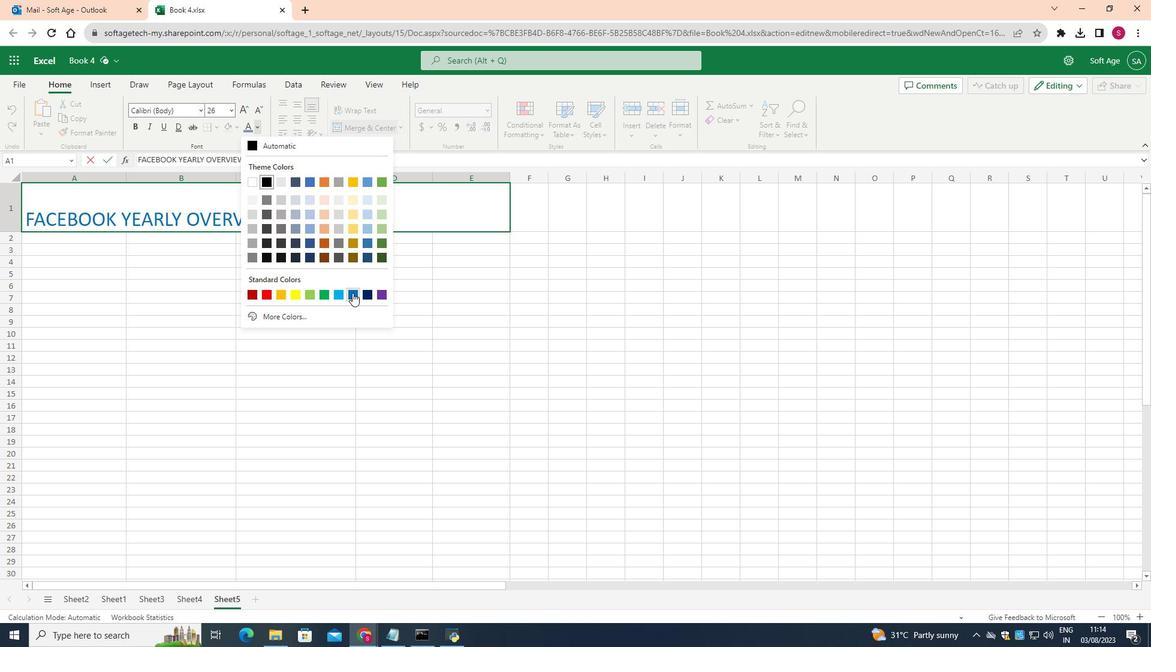
Action: Mouse moved to (135, 126)
Screenshot: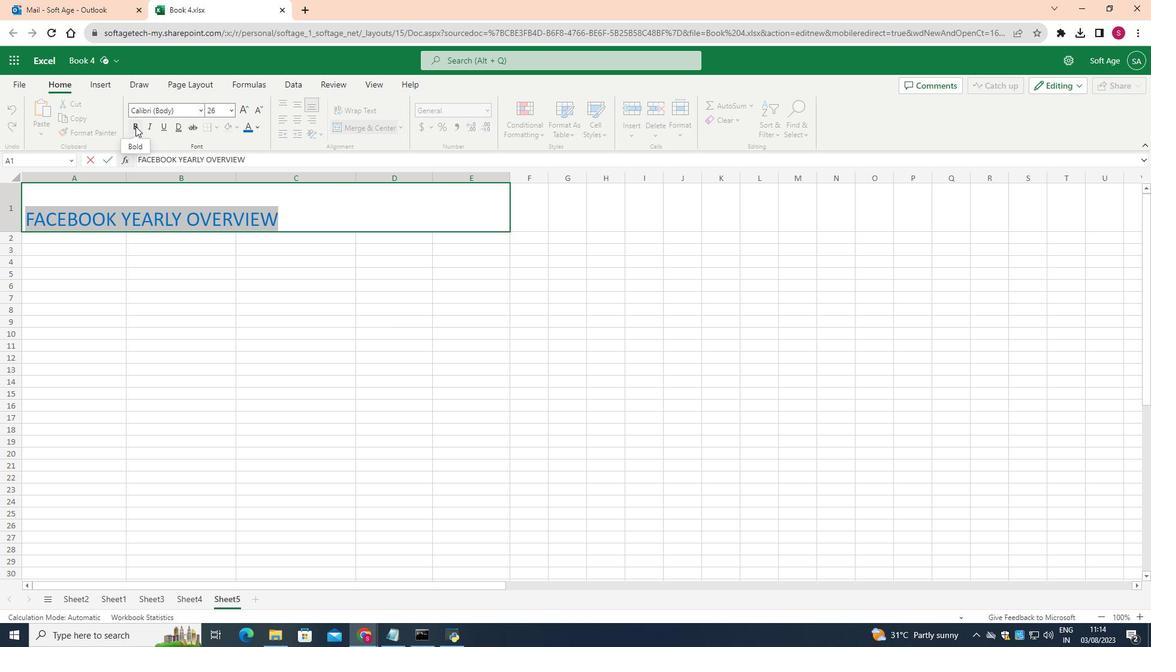 
Action: Mouse pressed left at (135, 126)
Screenshot: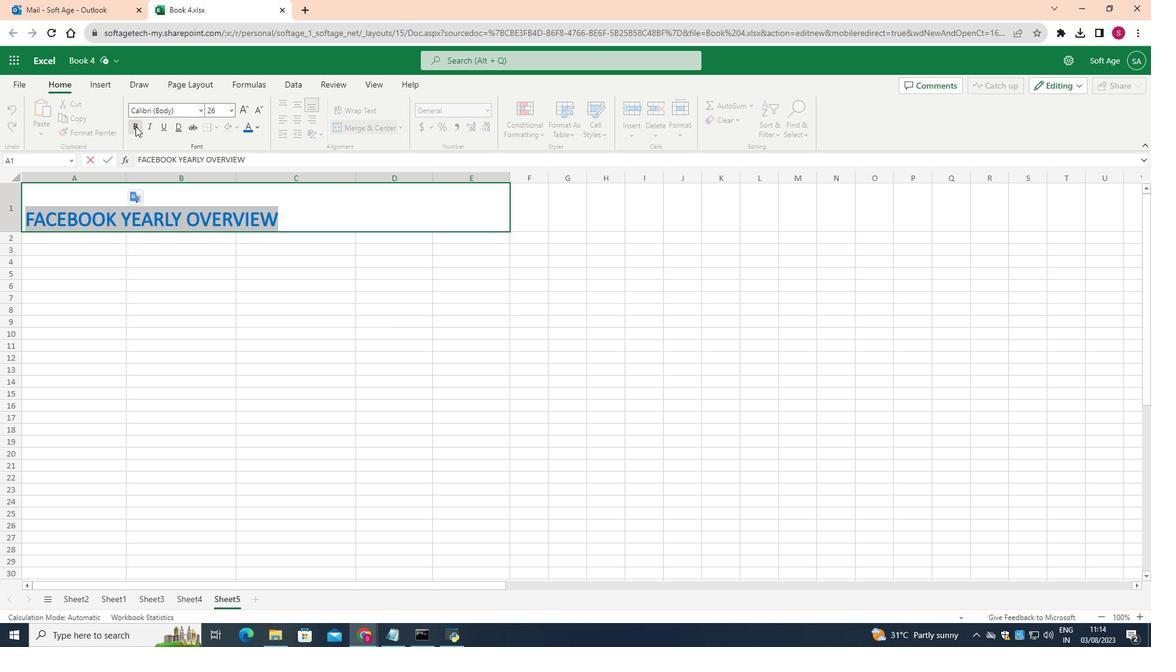 
Action: Mouse moved to (26, 219)
Screenshot: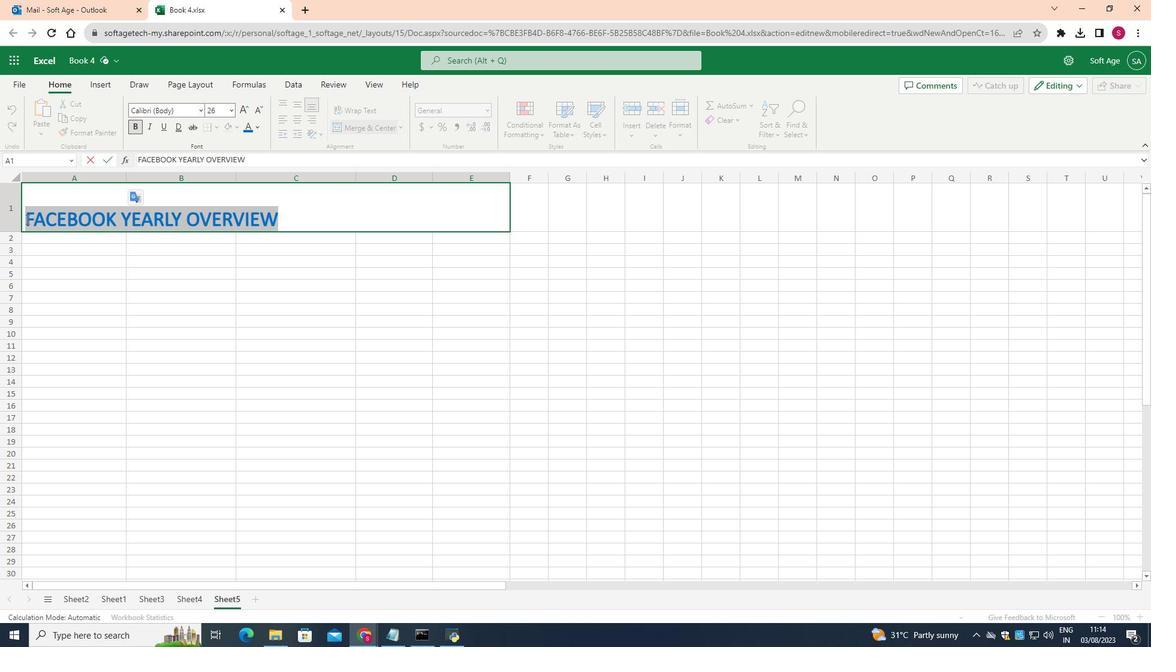
Action: Mouse pressed left at (26, 219)
Screenshot: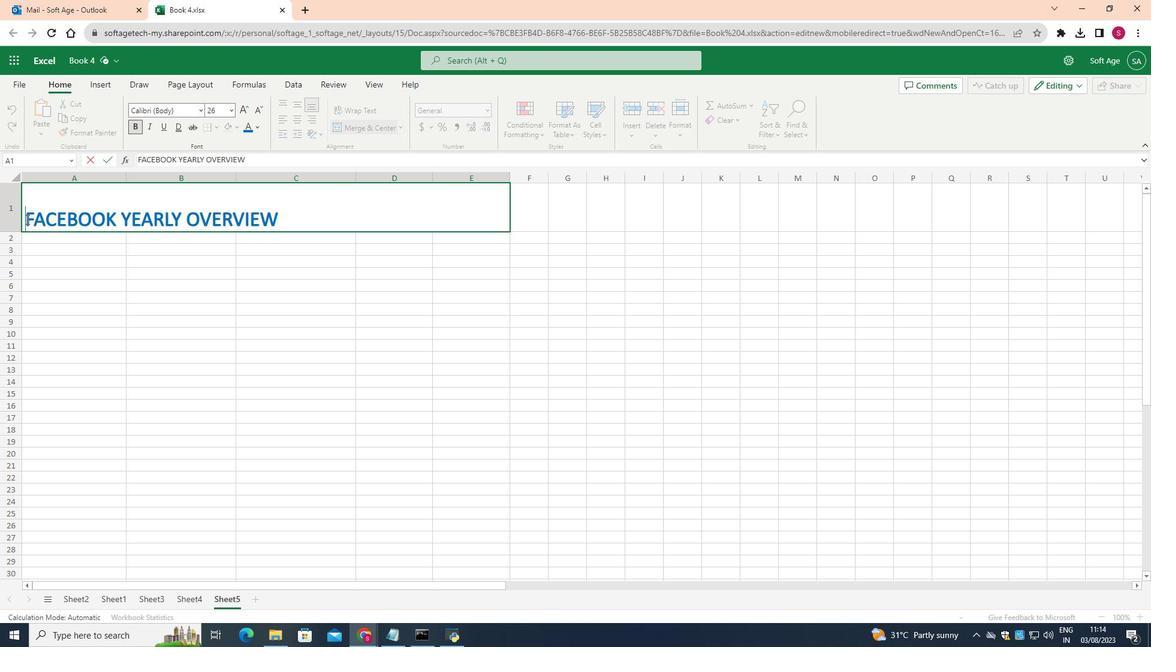 
Action: Mouse moved to (28, 217)
Screenshot: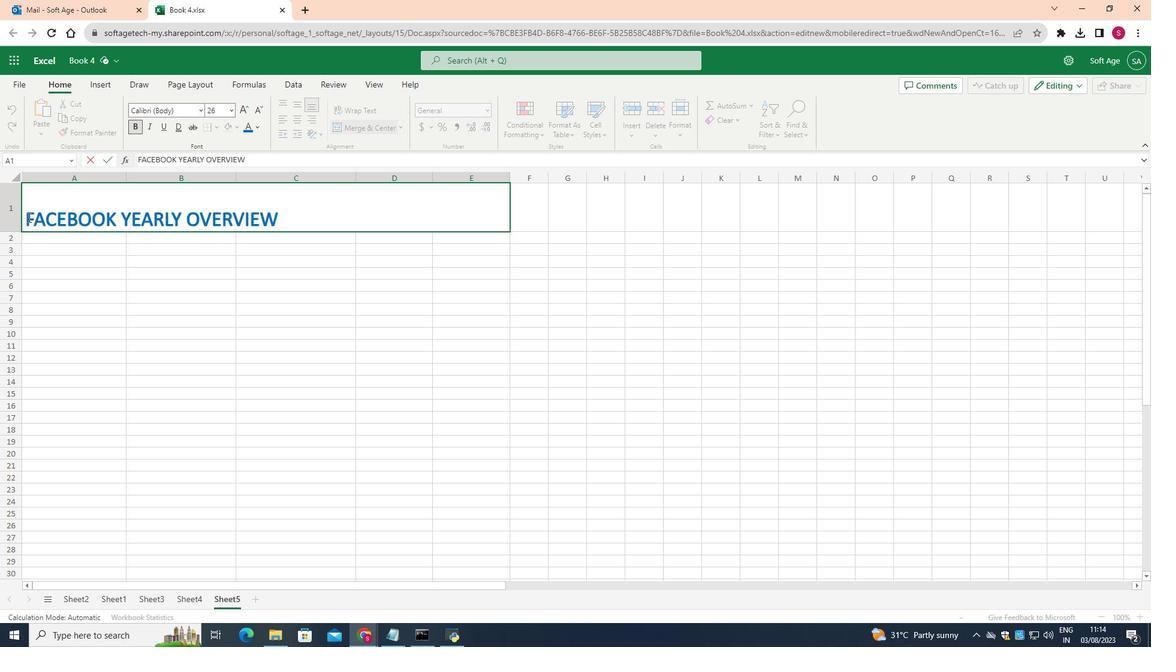 
Action: Key pressed <Key.space><Key.space><Key.space><Key.space>
Screenshot: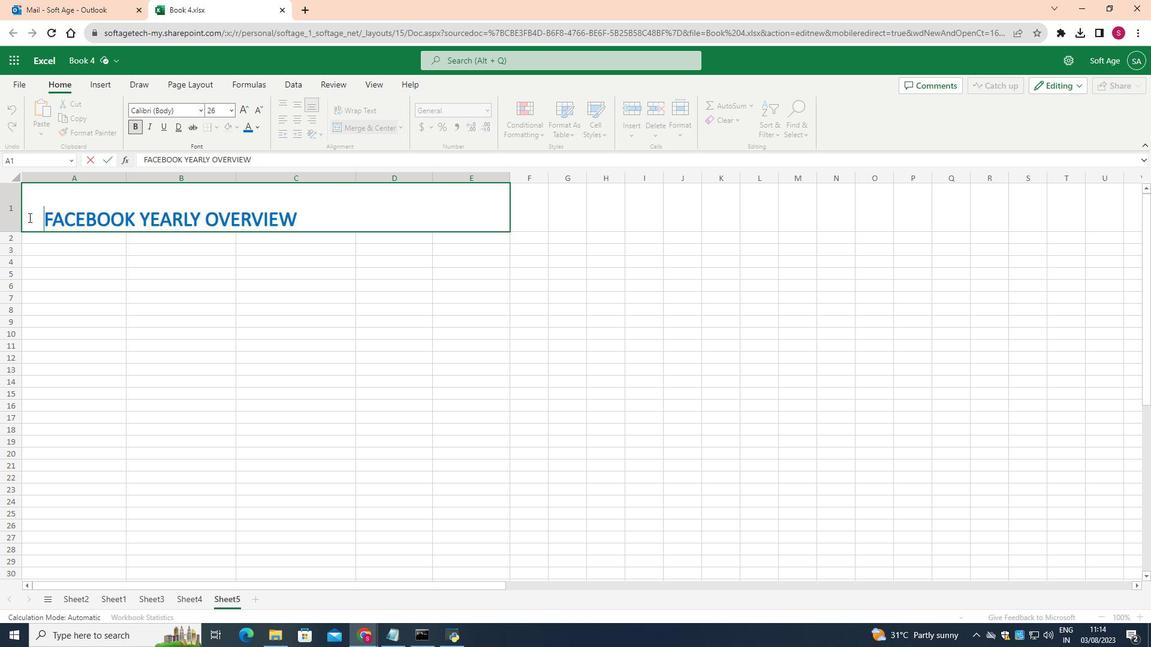 
Action: Mouse moved to (28, 217)
Screenshot: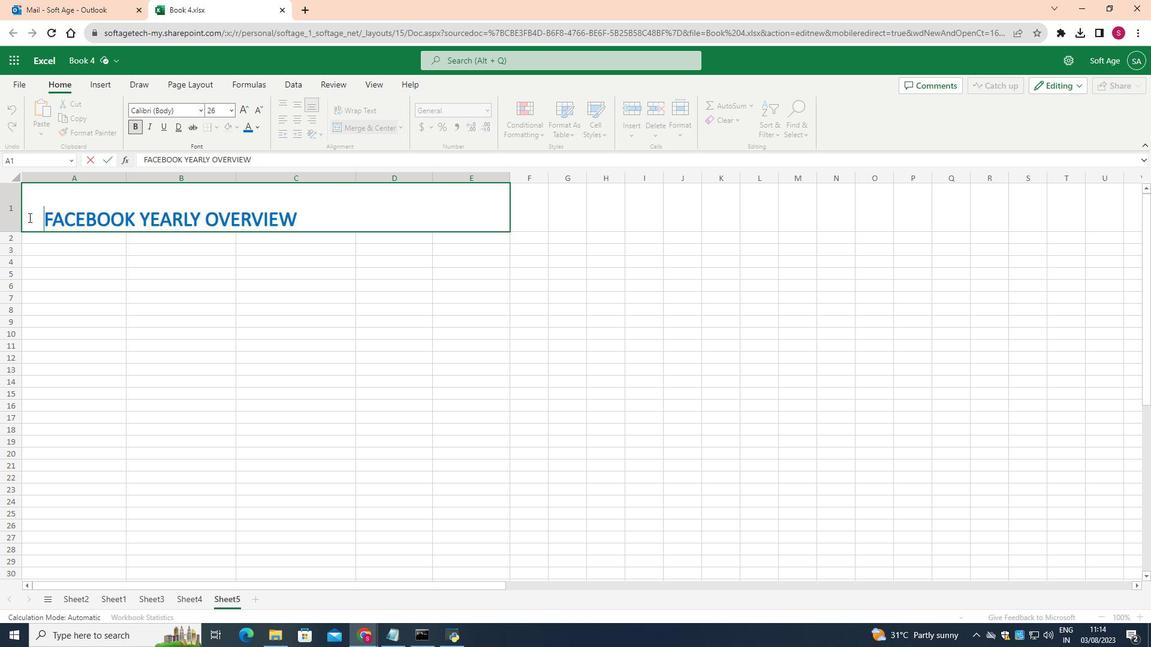 
Action: Key pressed <Key.space><Key.space><Key.space><Key.space><Key.space><Key.space><Key.space><Key.space><Key.space><Key.space><Key.space><Key.space><Key.space><Key.space><Key.space><Key.space><Key.space><Key.space><Key.space><Key.space><Key.space><Key.space><Key.space><Key.space><Key.space><Key.space><Key.space><Key.space>
Screenshot: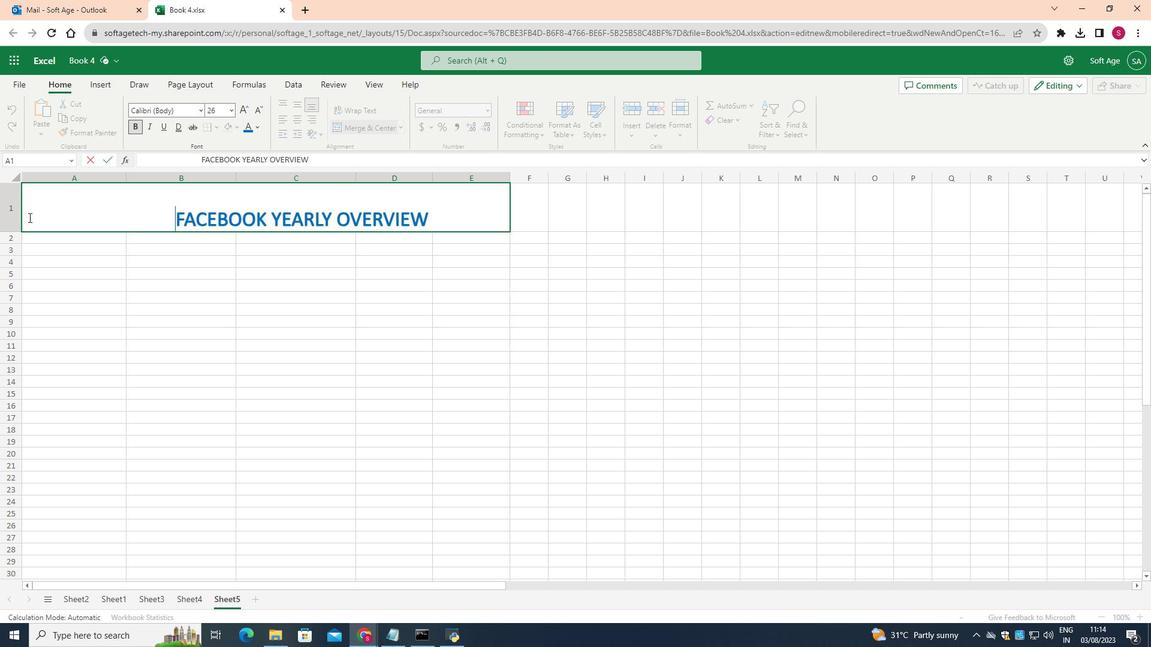 
Action: Mouse moved to (176, 211)
Screenshot: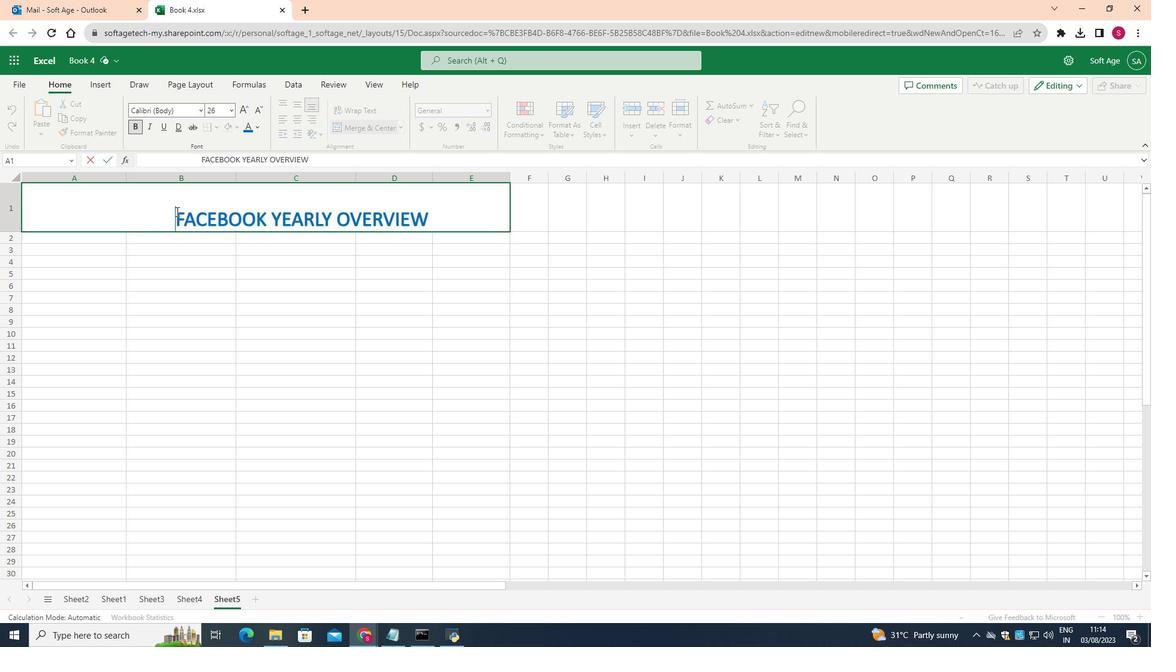 
Action: Mouse pressed left at (176, 211)
Screenshot: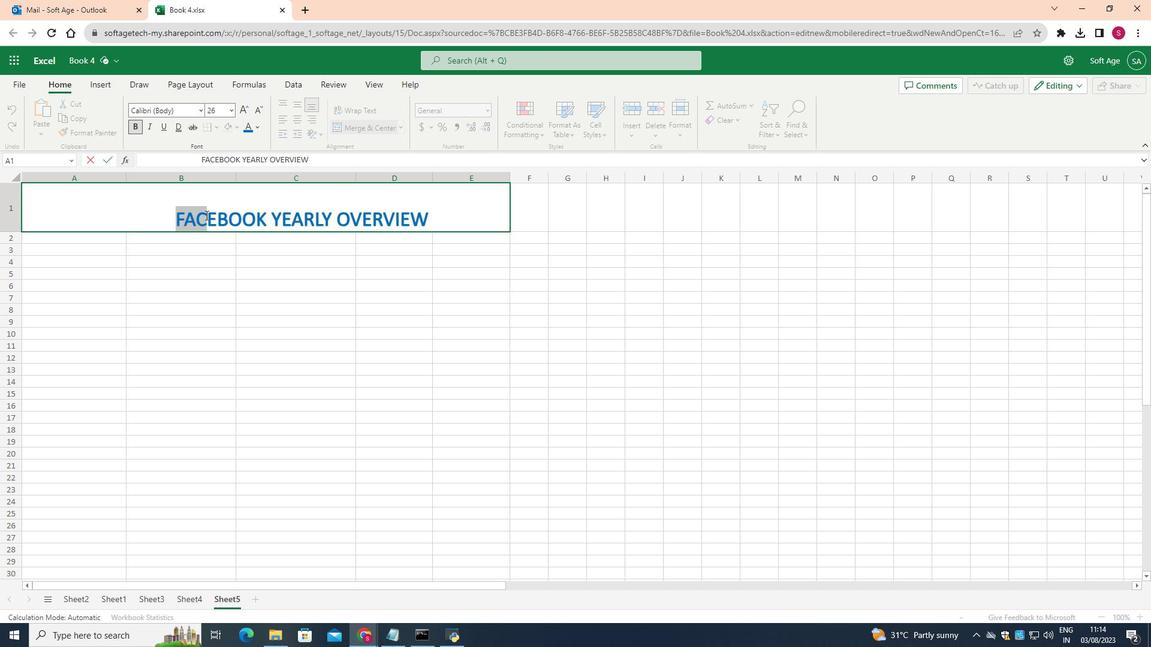 
Action: Mouse moved to (619, 253)
Screenshot: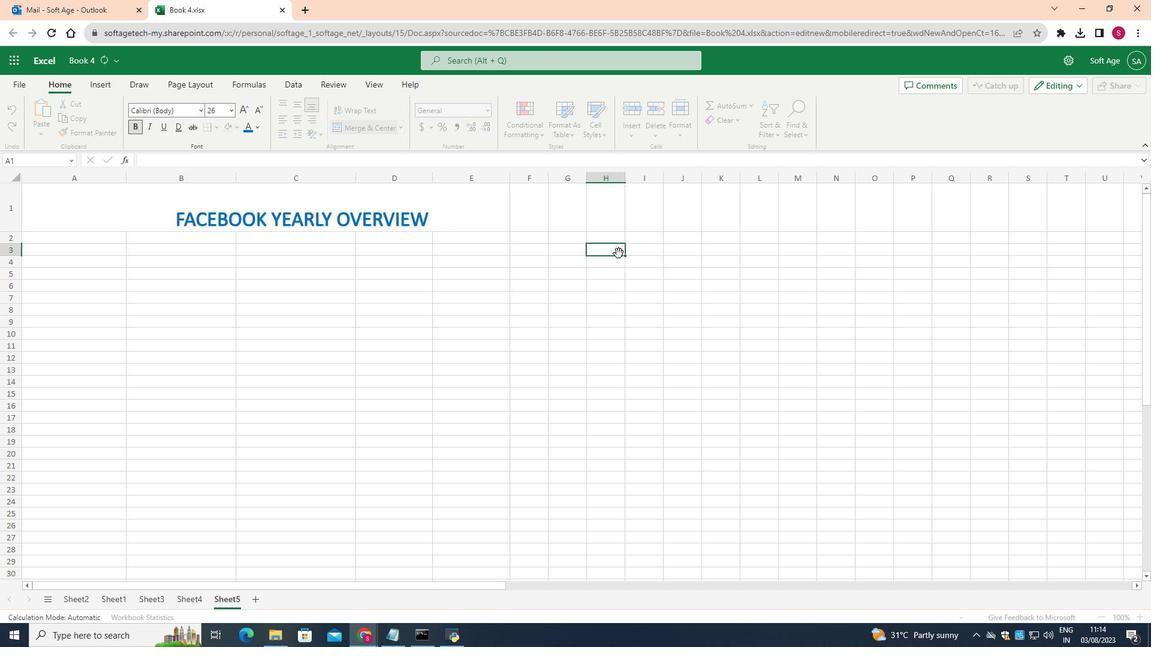 
Action: Mouse pressed left at (619, 253)
Screenshot: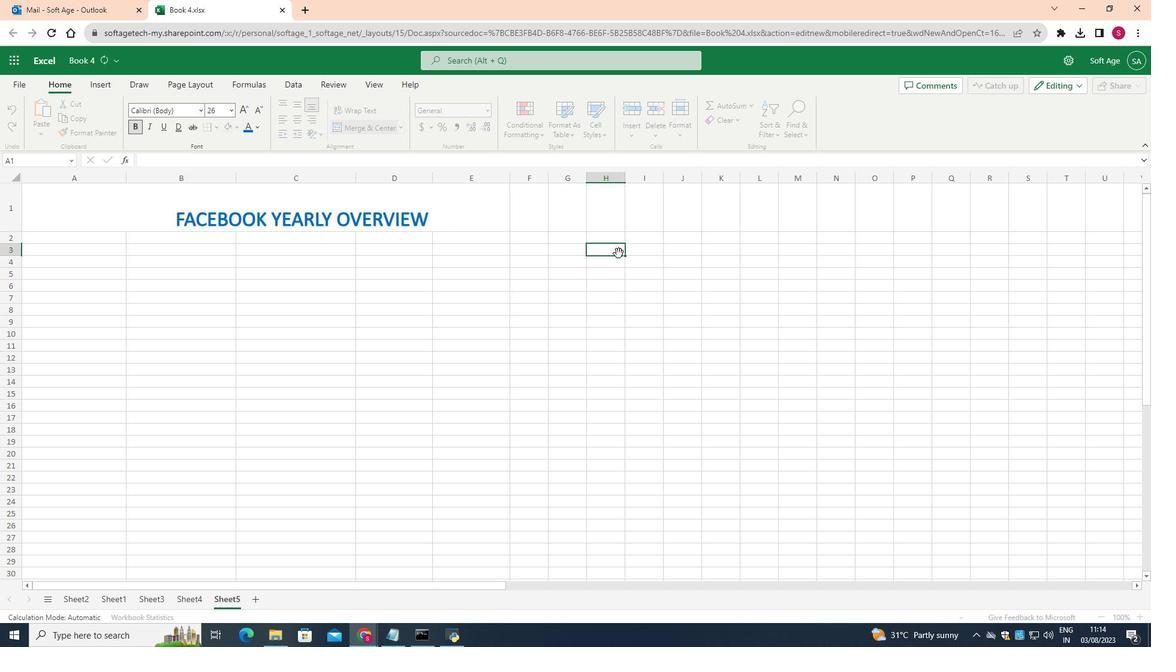 
Action: Mouse moved to (155, 208)
Screenshot: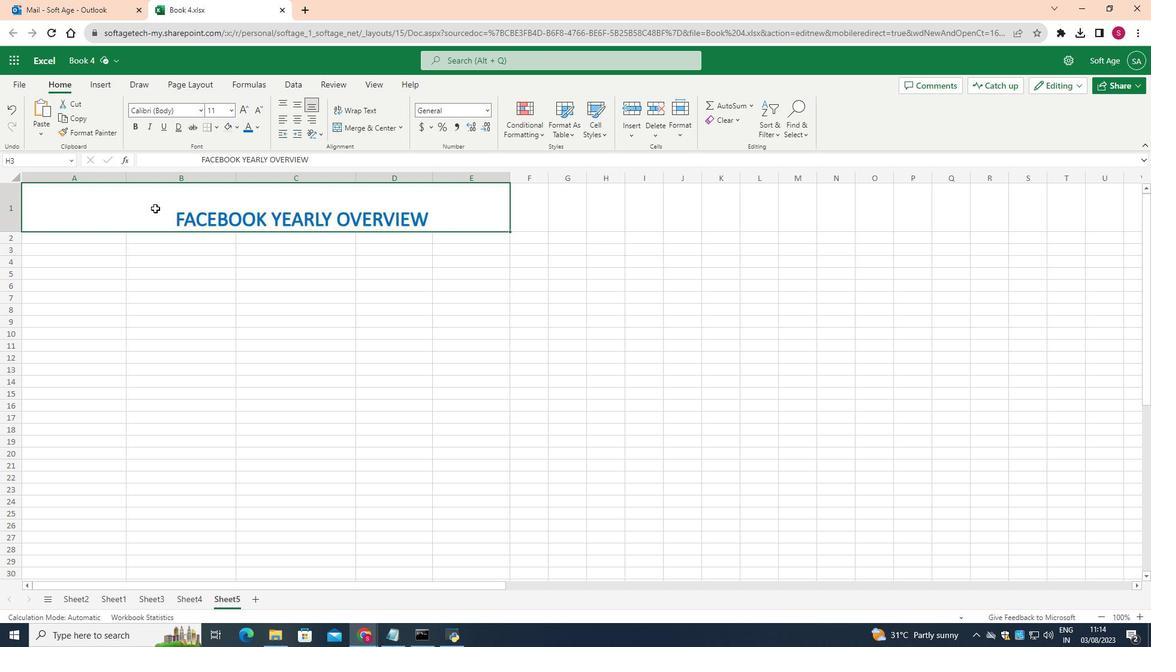 
Action: Mouse pressed left at (155, 208)
Screenshot: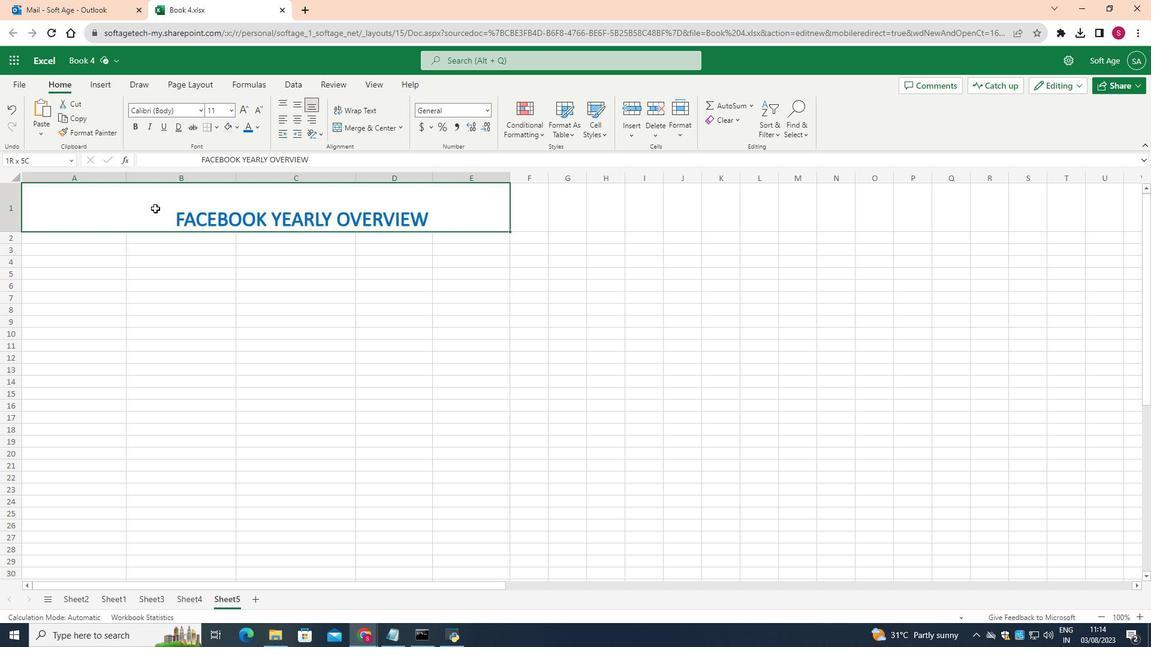 
Action: Mouse moved to (295, 105)
Screenshot: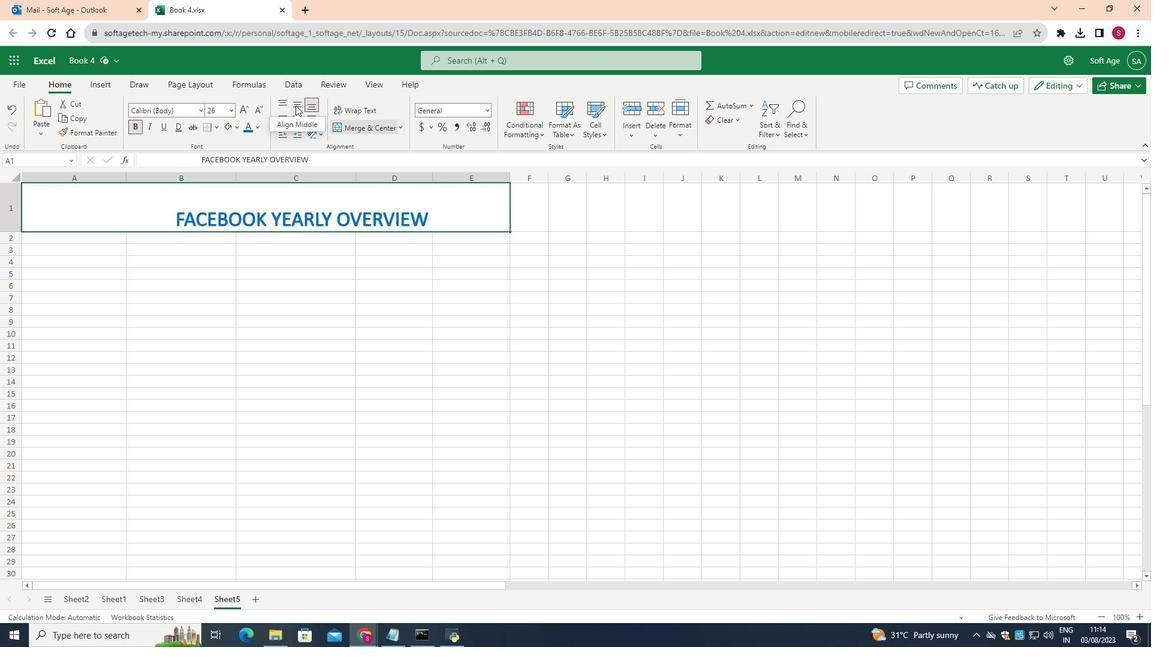 
Action: Mouse pressed left at (295, 105)
Screenshot: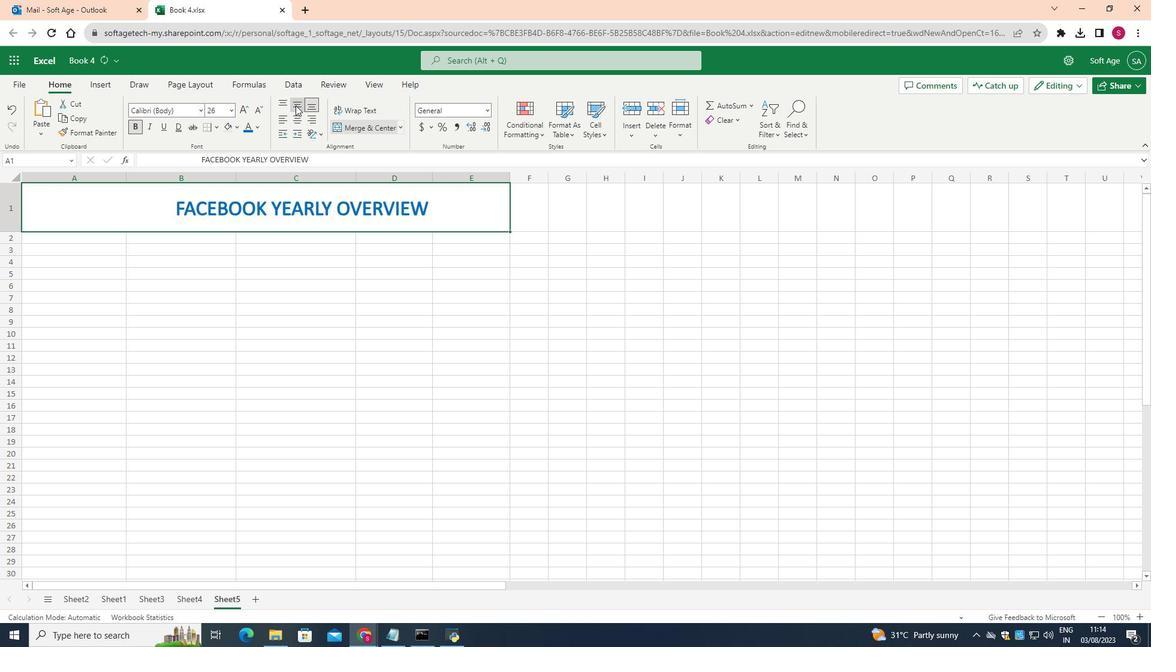
Action: Mouse moved to (284, 102)
Screenshot: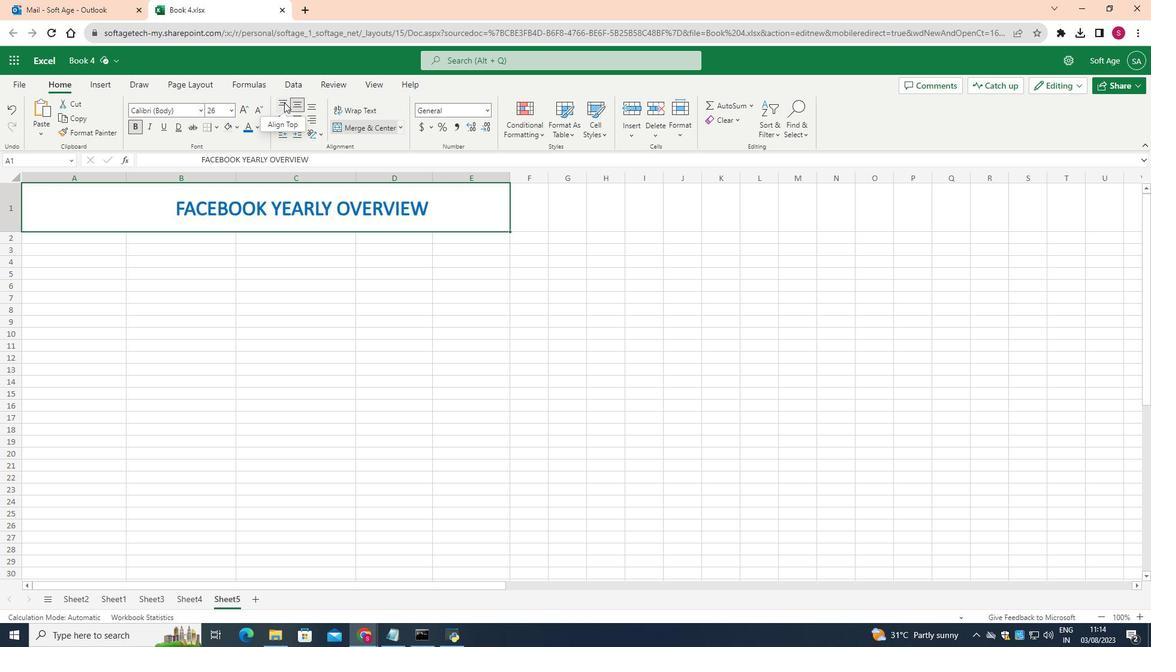 
Action: Mouse pressed left at (284, 102)
Screenshot: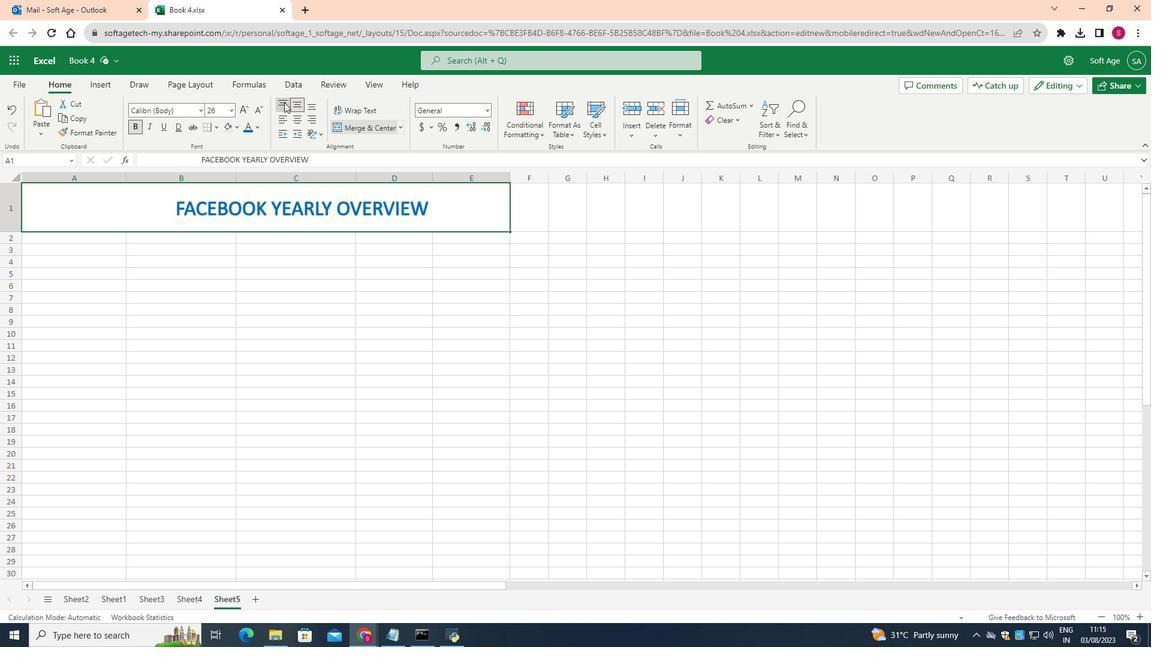 
Action: Mouse moved to (158, 192)
Screenshot: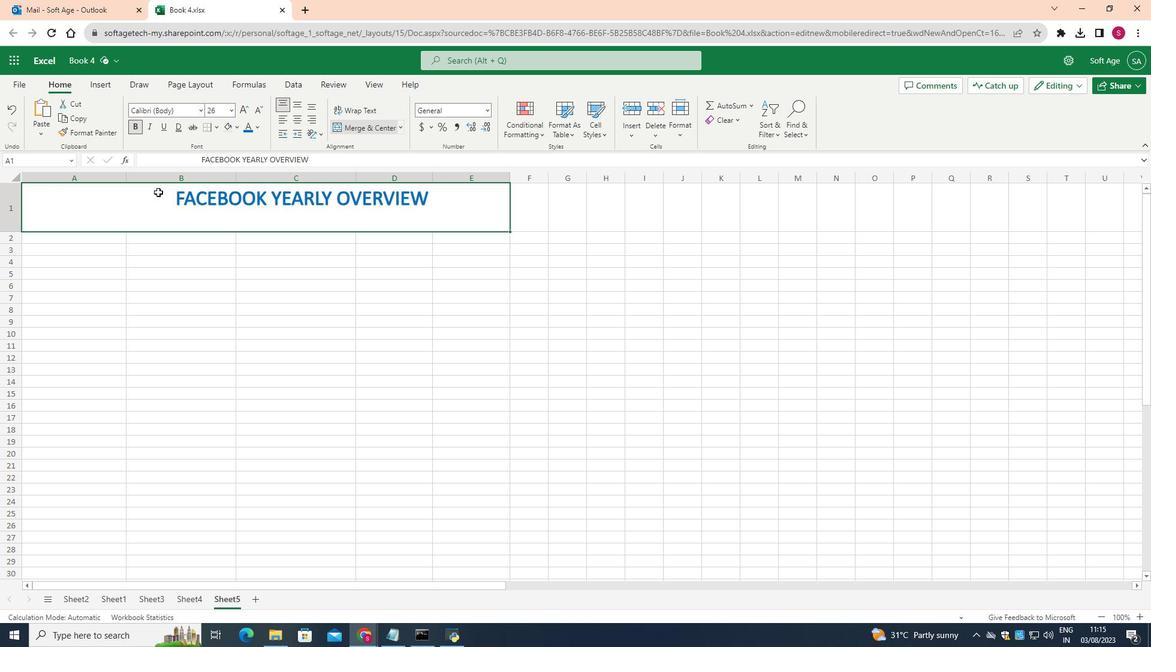 
Action: Mouse pressed left at (158, 192)
Screenshot: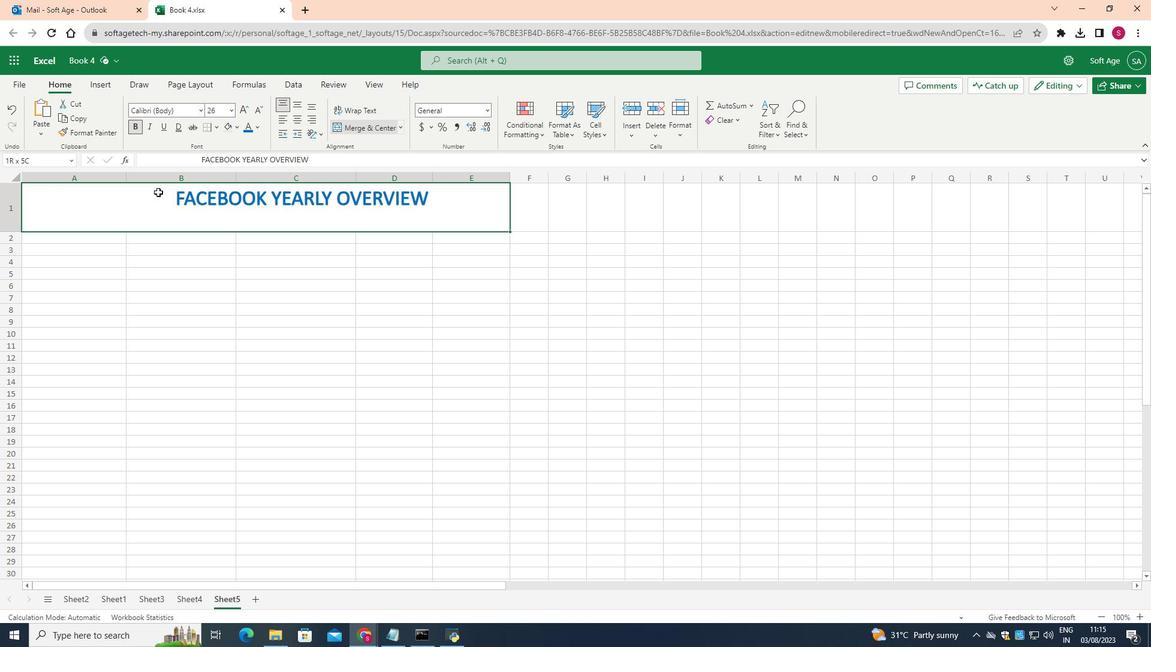 
Action: Mouse pressed left at (158, 192)
Screenshot: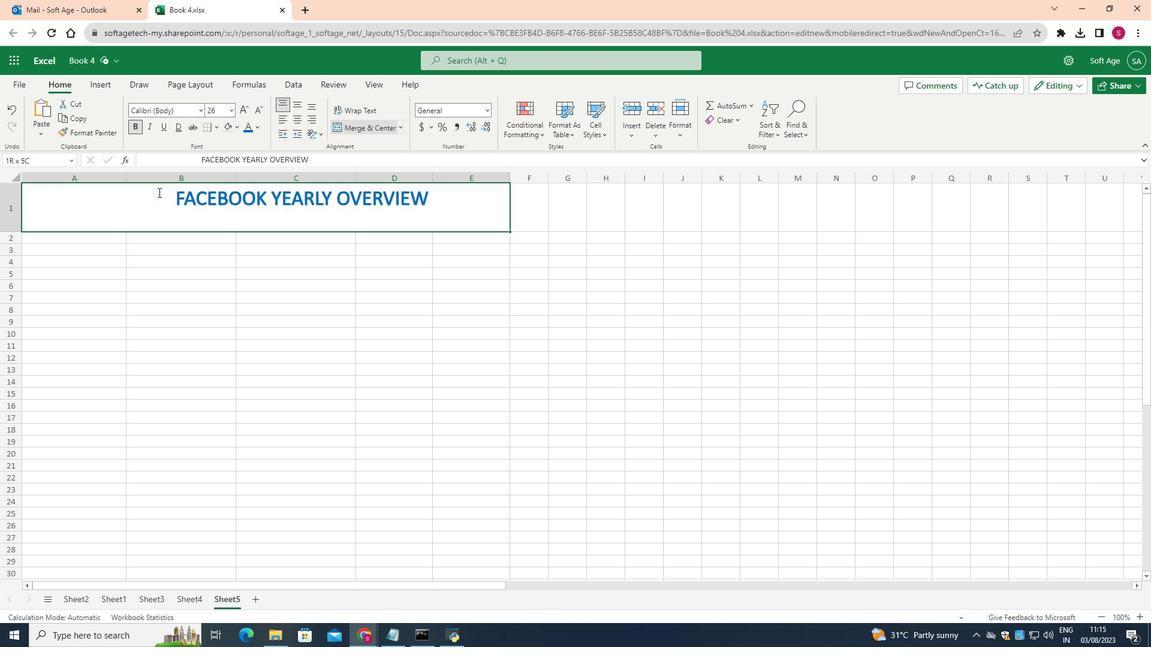 
Action: Mouse moved to (160, 188)
Screenshot: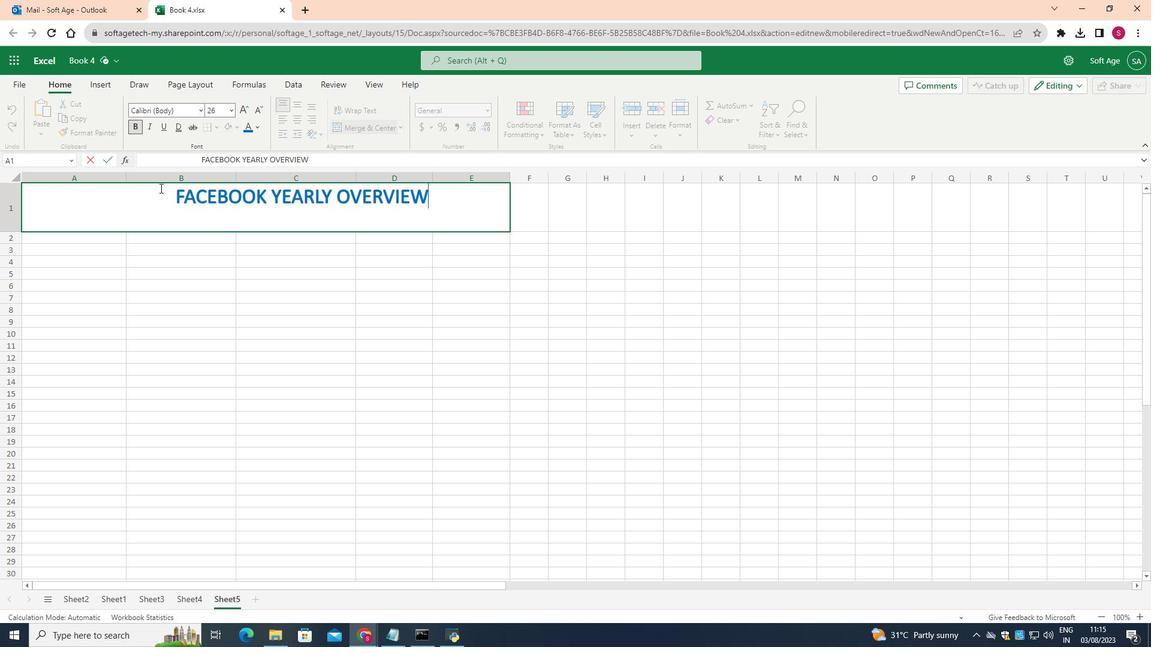 
Action: Mouse pressed left at (160, 188)
Screenshot: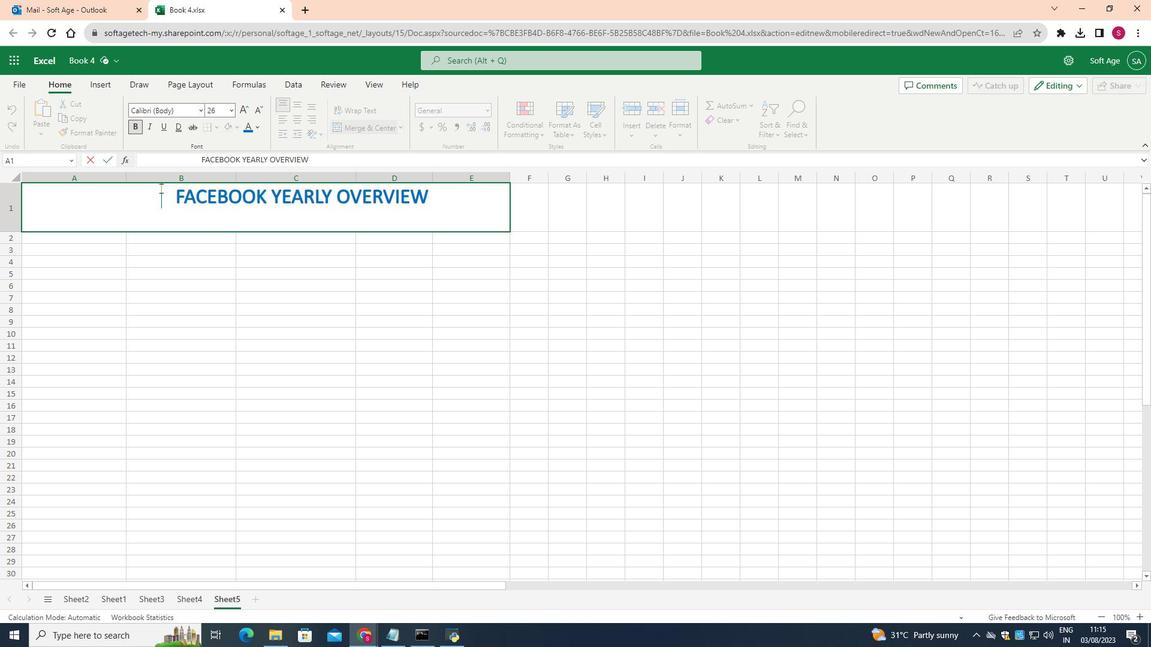 
Action: Mouse pressed left at (160, 188)
Screenshot: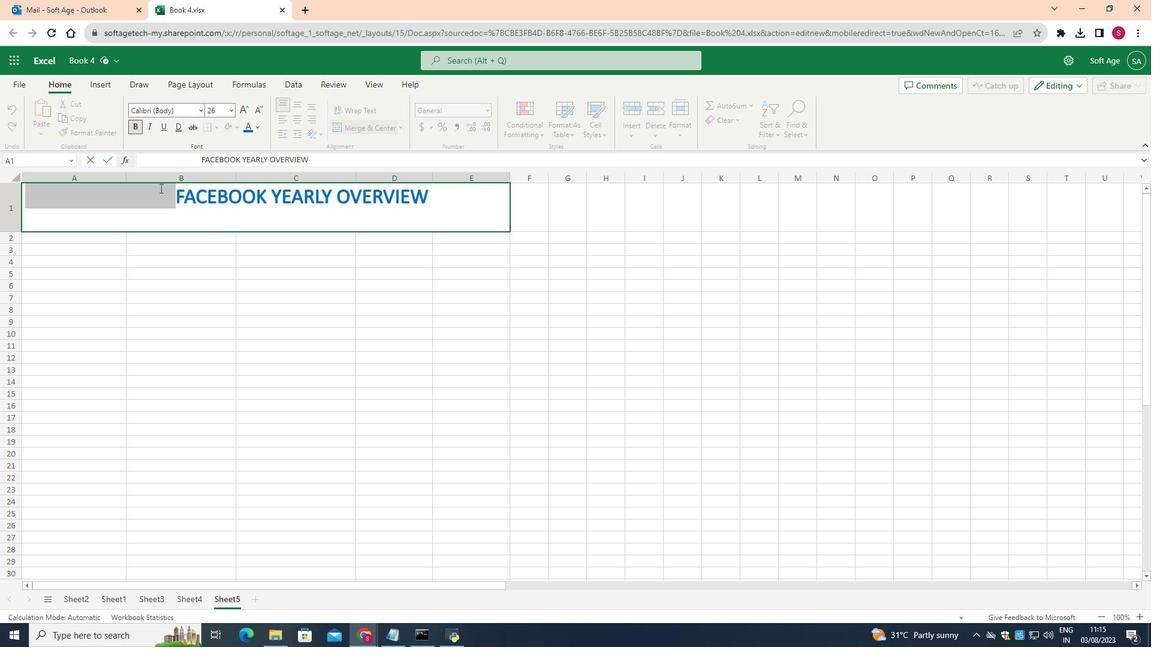 
Action: Mouse moved to (100, 85)
Screenshot: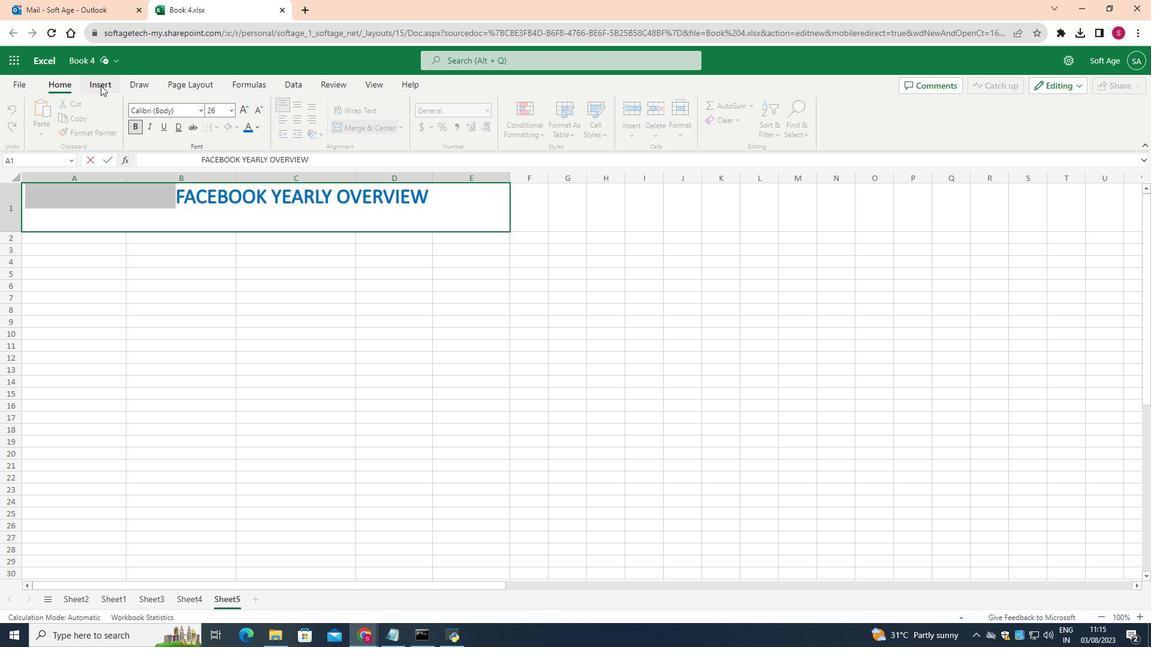 
Action: Mouse pressed left at (100, 85)
Screenshot: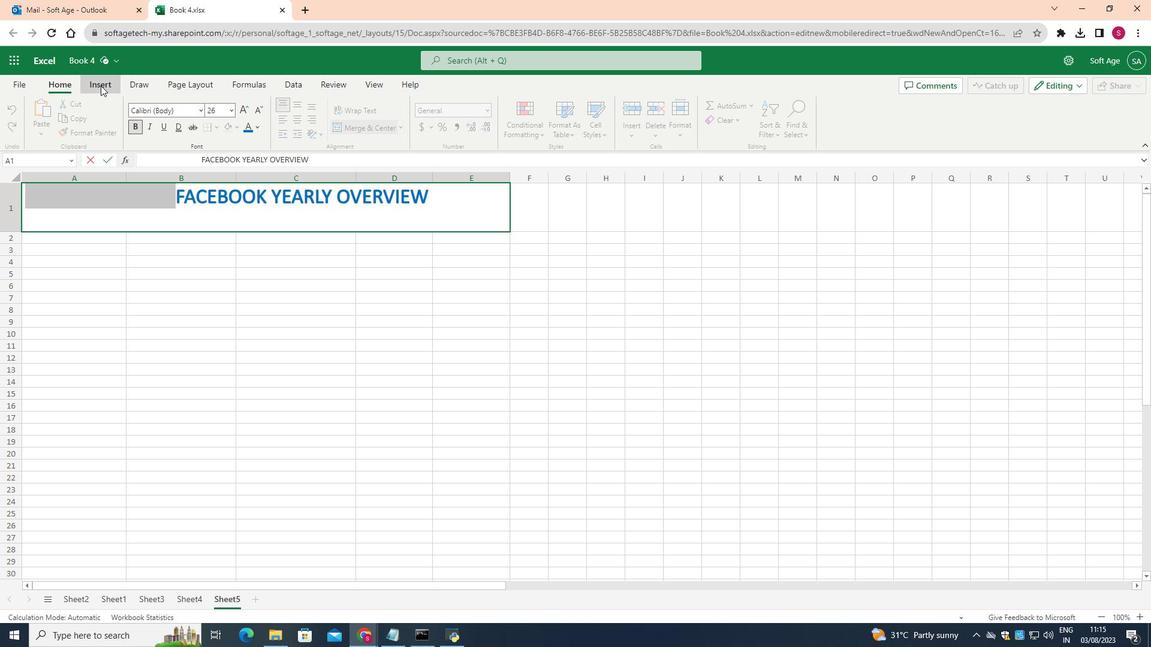 
Action: Mouse moved to (413, 223)
Screenshot: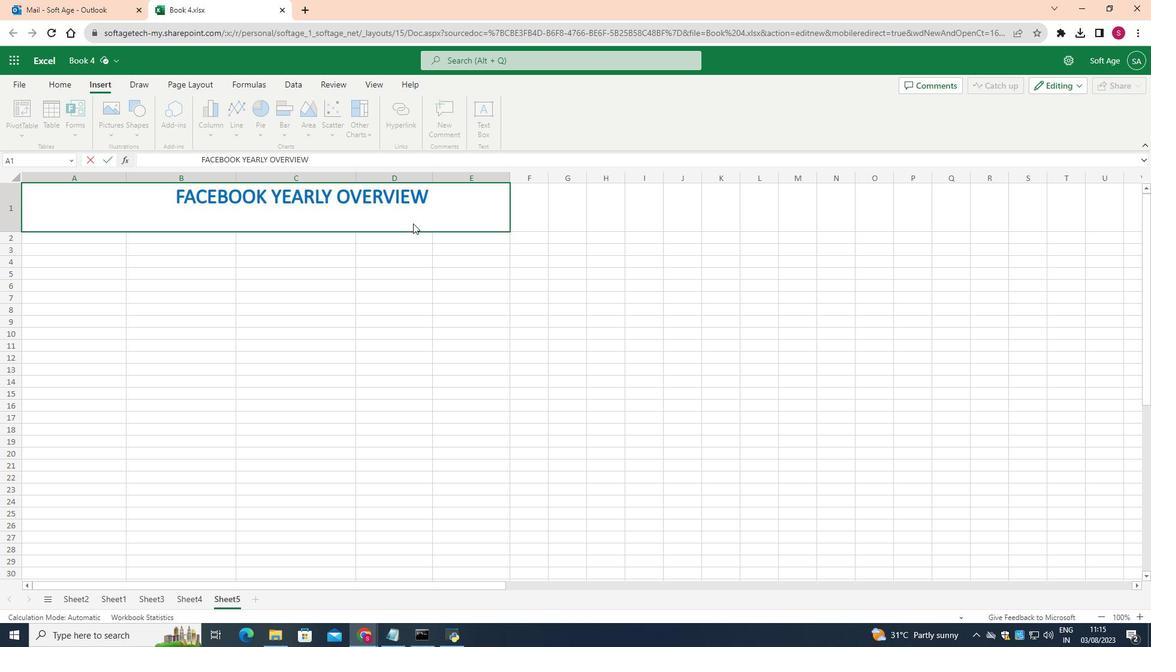 
Action: Mouse pressed left at (413, 223)
Screenshot: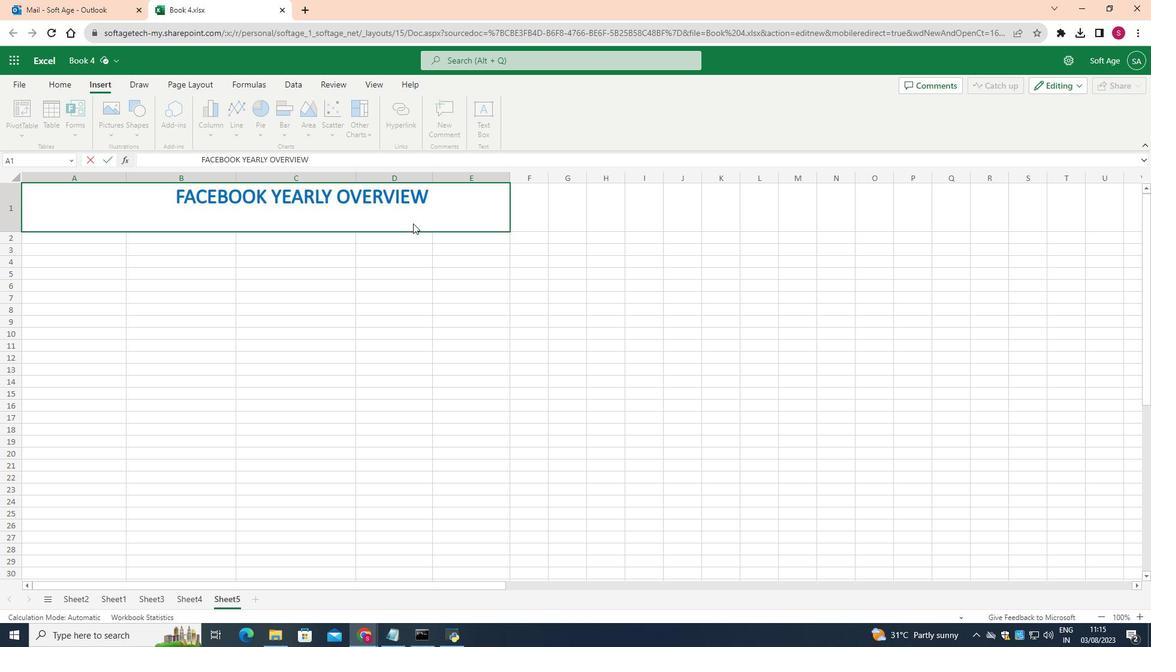 
Action: Mouse moved to (484, 298)
Screenshot: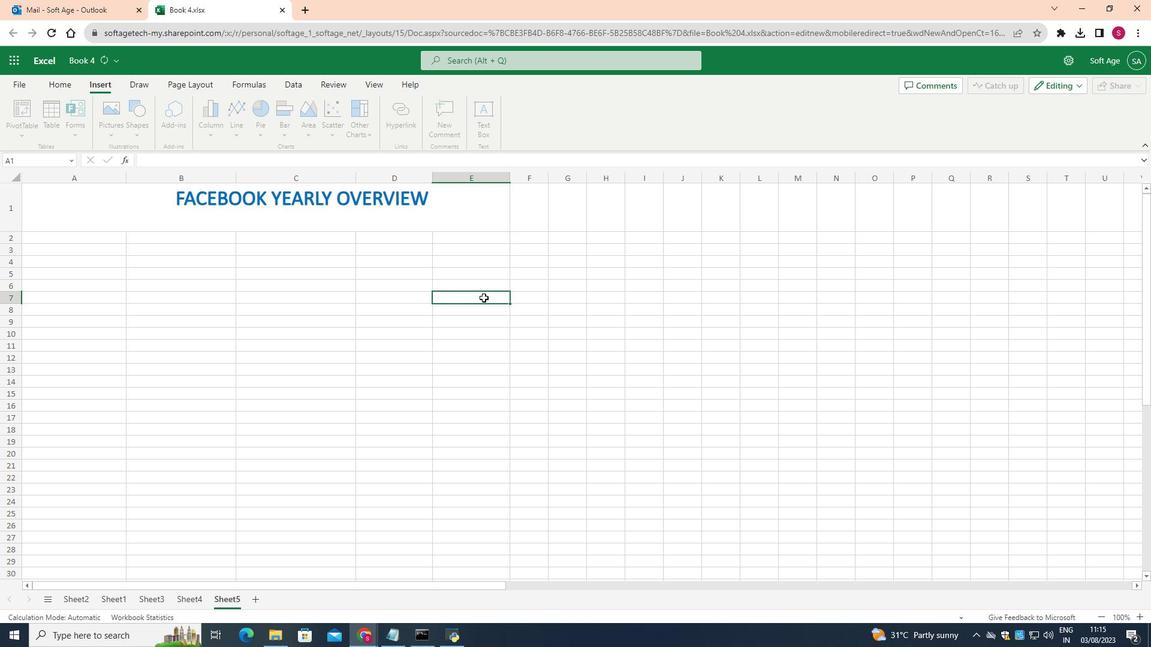 
Action: Mouse pressed left at (484, 298)
Screenshot: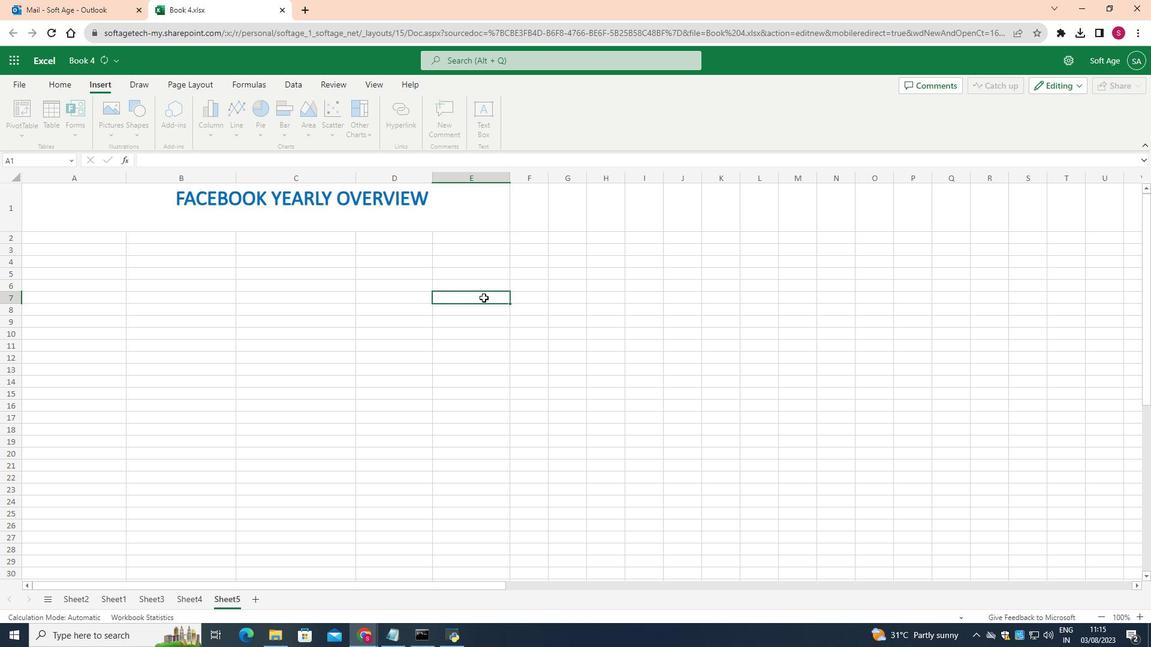 
Action: Mouse moved to (136, 203)
Screenshot: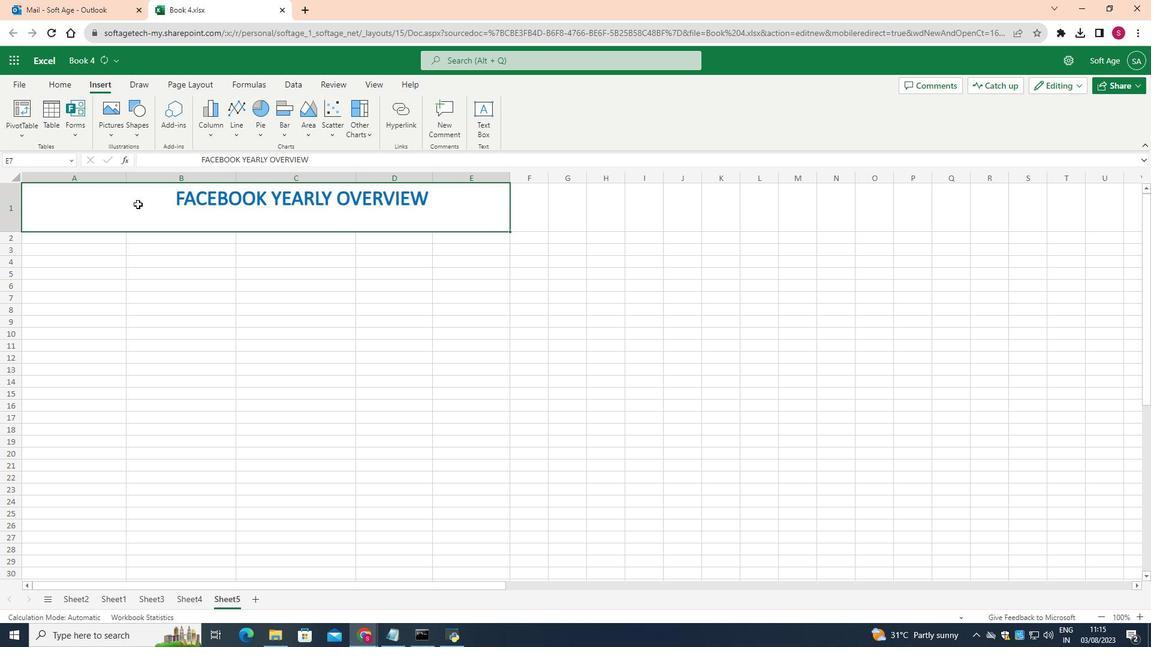 
Action: Mouse pressed left at (136, 203)
Screenshot: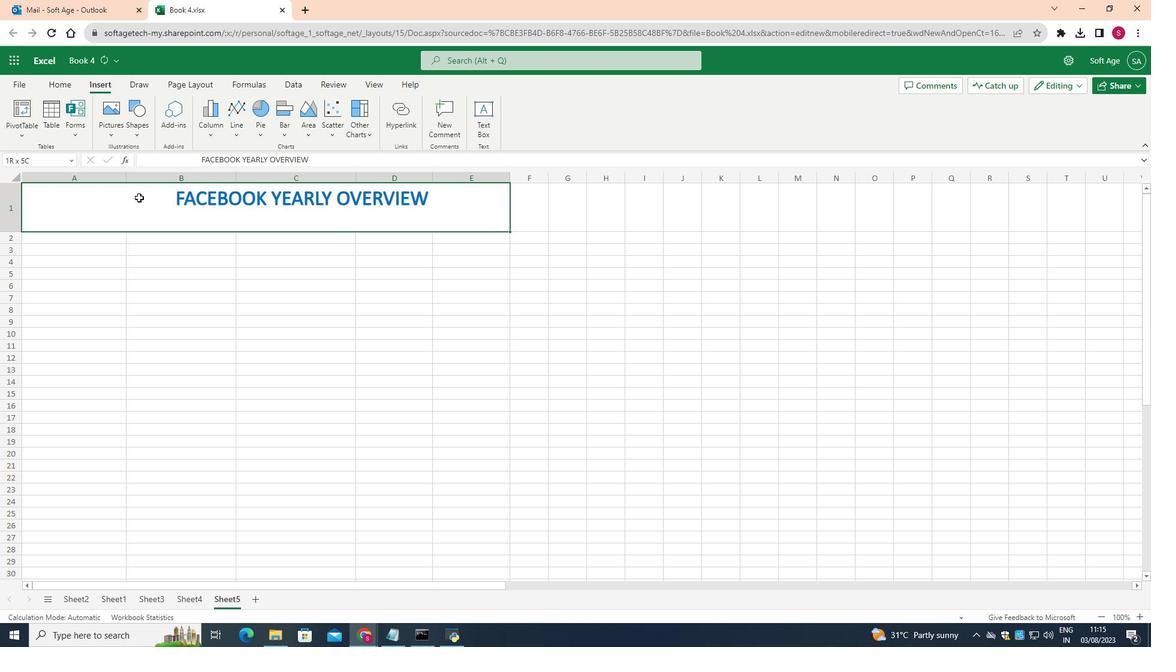 
Action: Mouse moved to (114, 119)
Screenshot: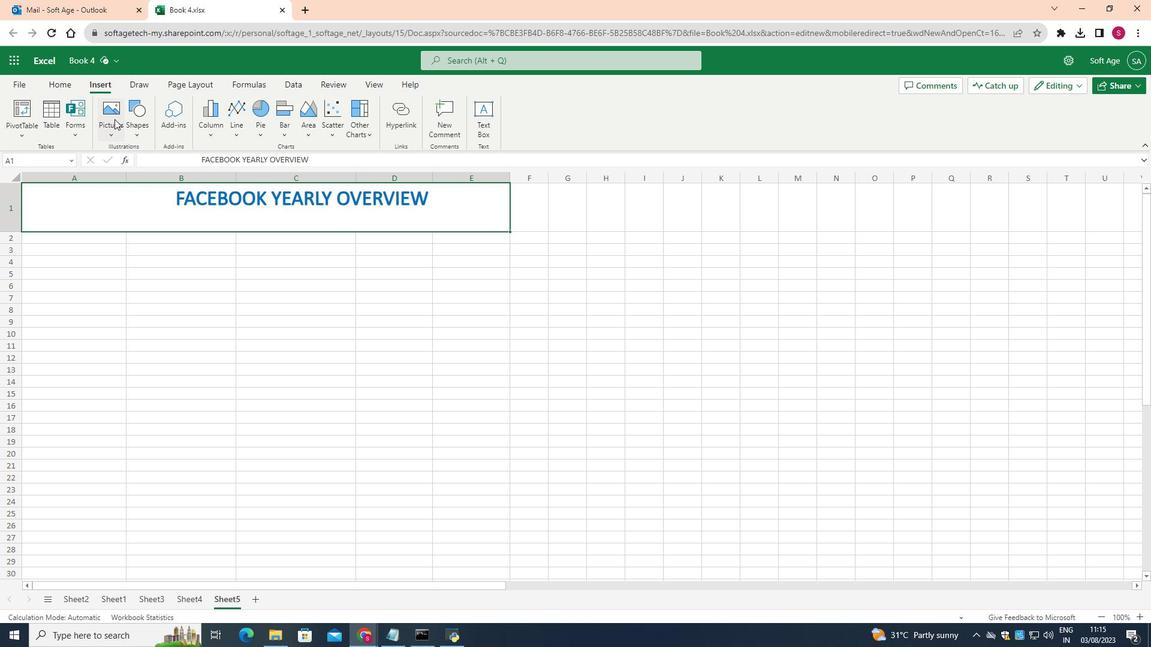 
Action: Mouse pressed left at (114, 119)
Screenshot: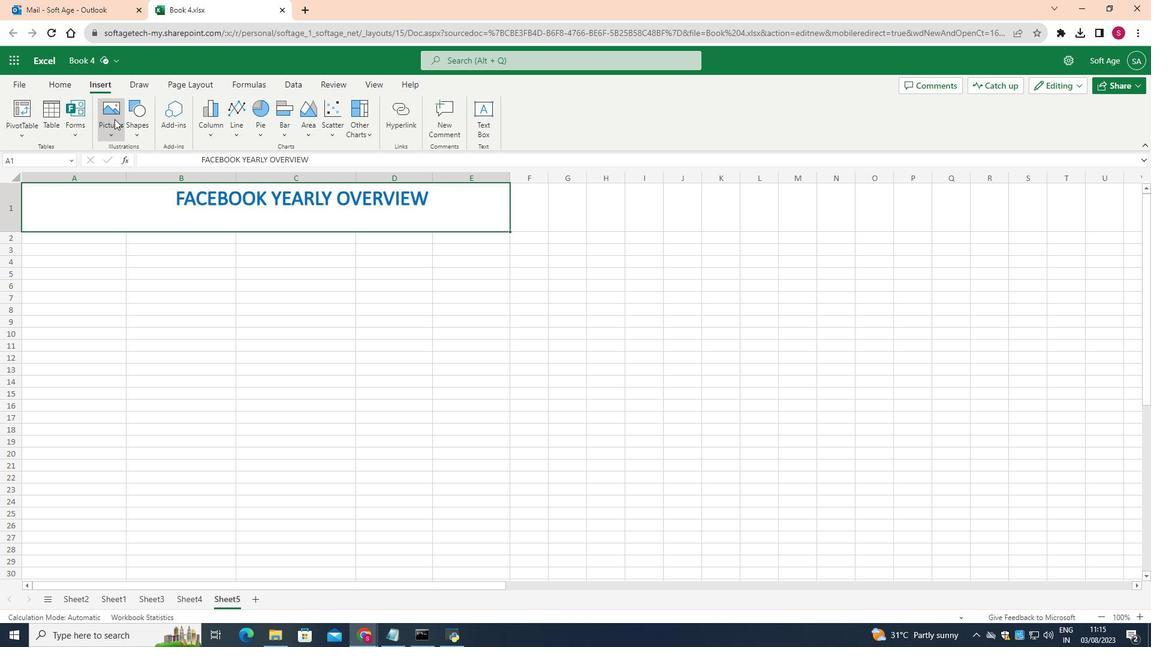 
Action: Mouse moved to (132, 164)
Screenshot: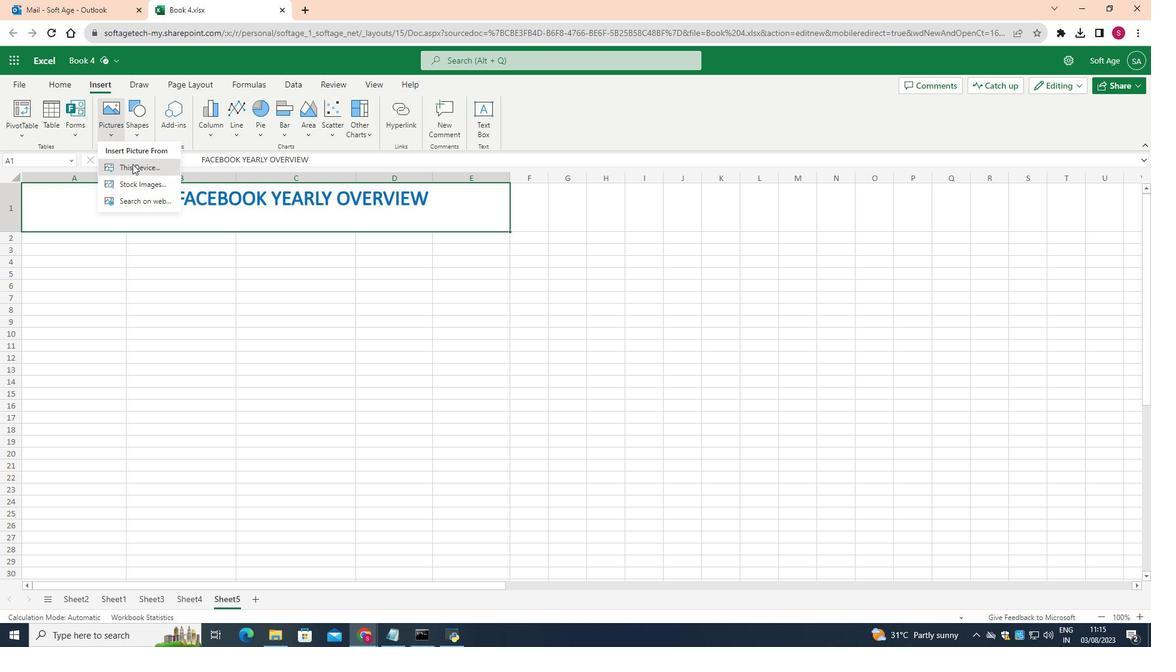 
Action: Mouse pressed left at (132, 164)
Screenshot: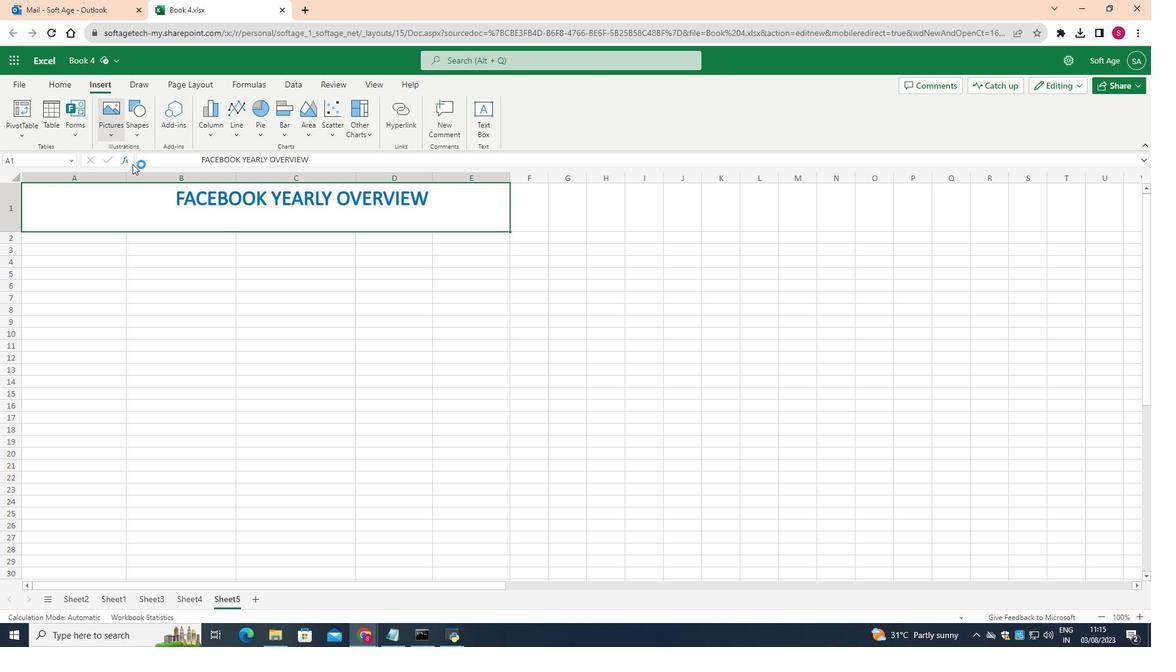 
Action: Mouse moved to (180, 107)
Screenshot: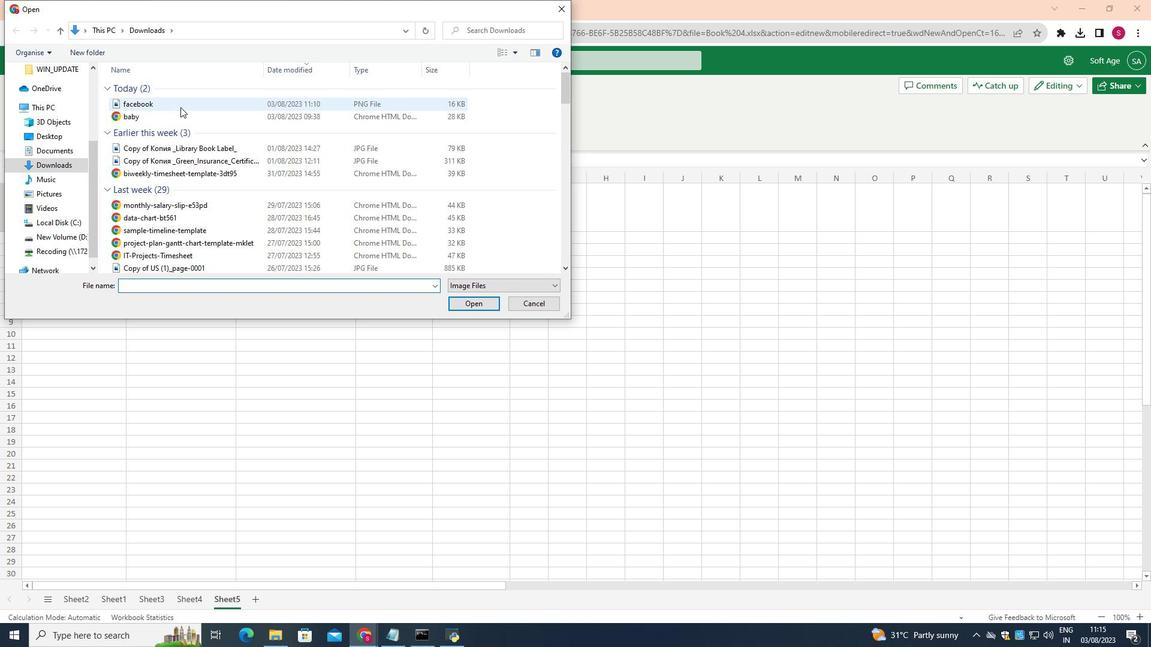 
Action: Mouse pressed left at (180, 107)
Screenshot: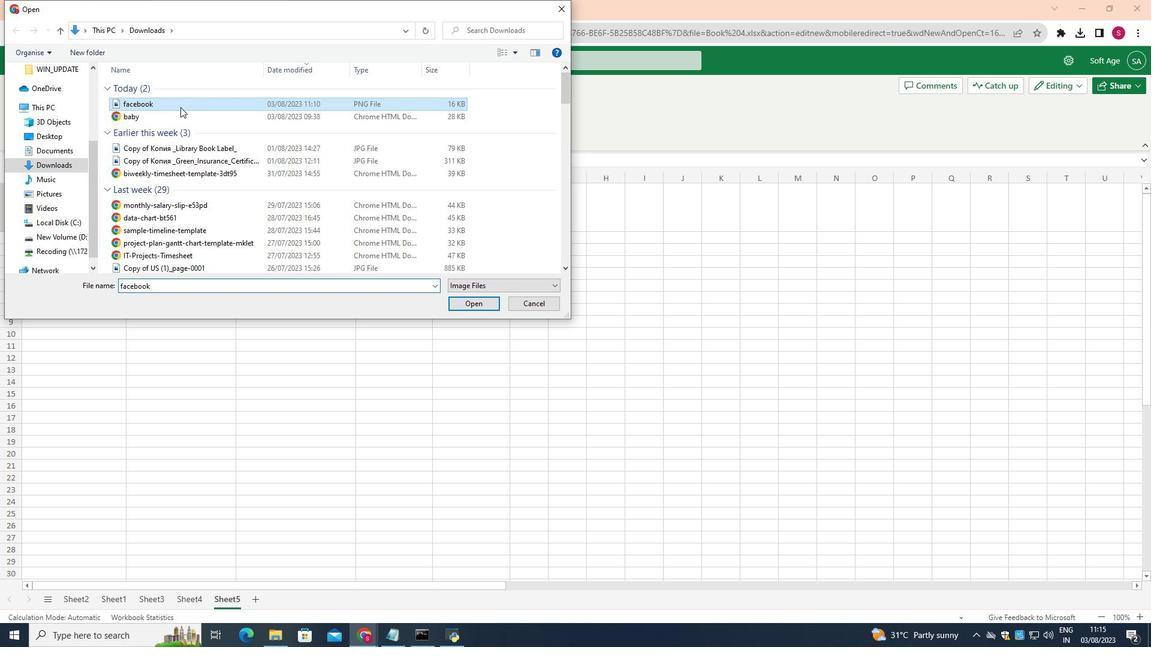 
Action: Mouse moved to (454, 303)
Screenshot: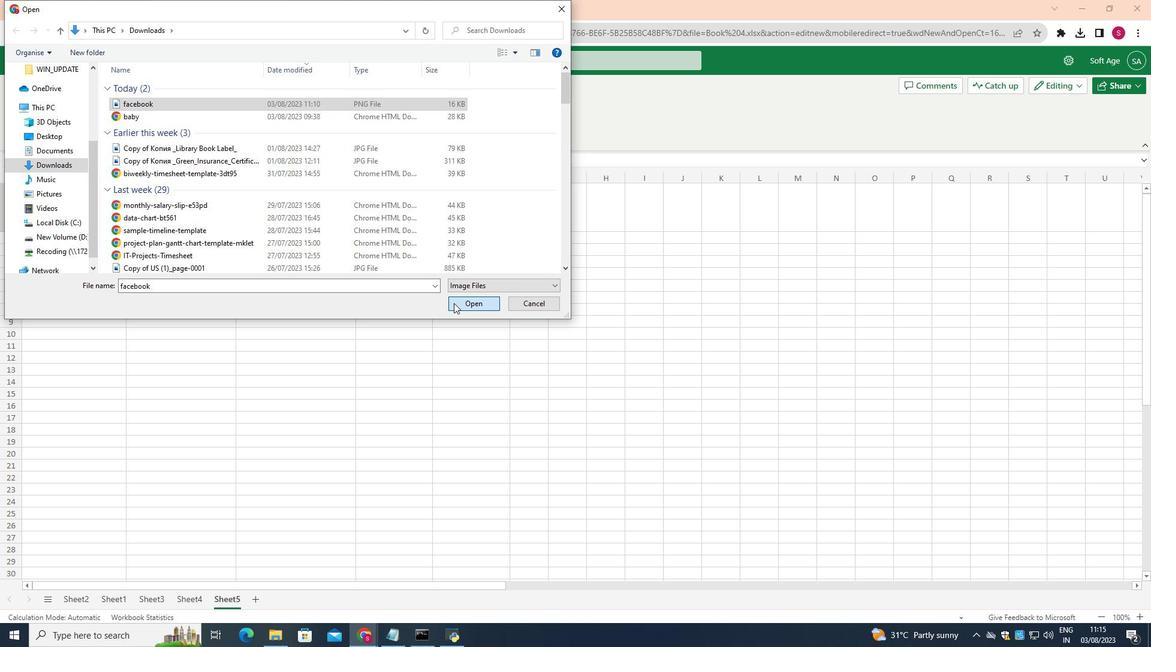 
Action: Mouse pressed left at (454, 303)
Screenshot: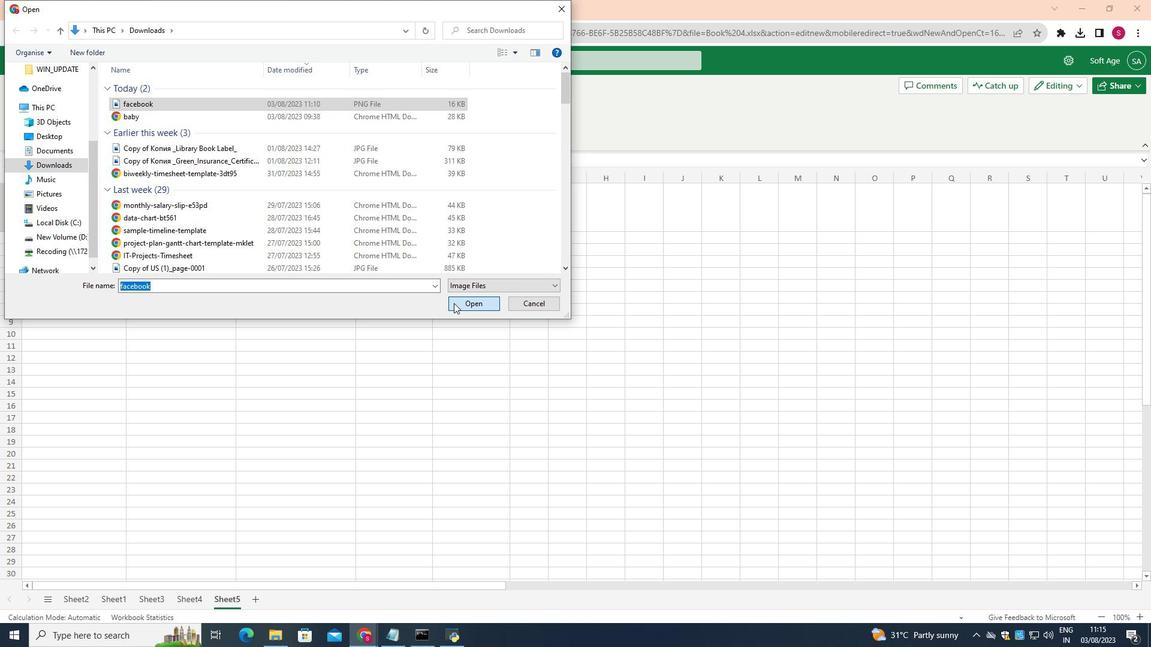 
Action: Mouse moved to (311, 468)
Screenshot: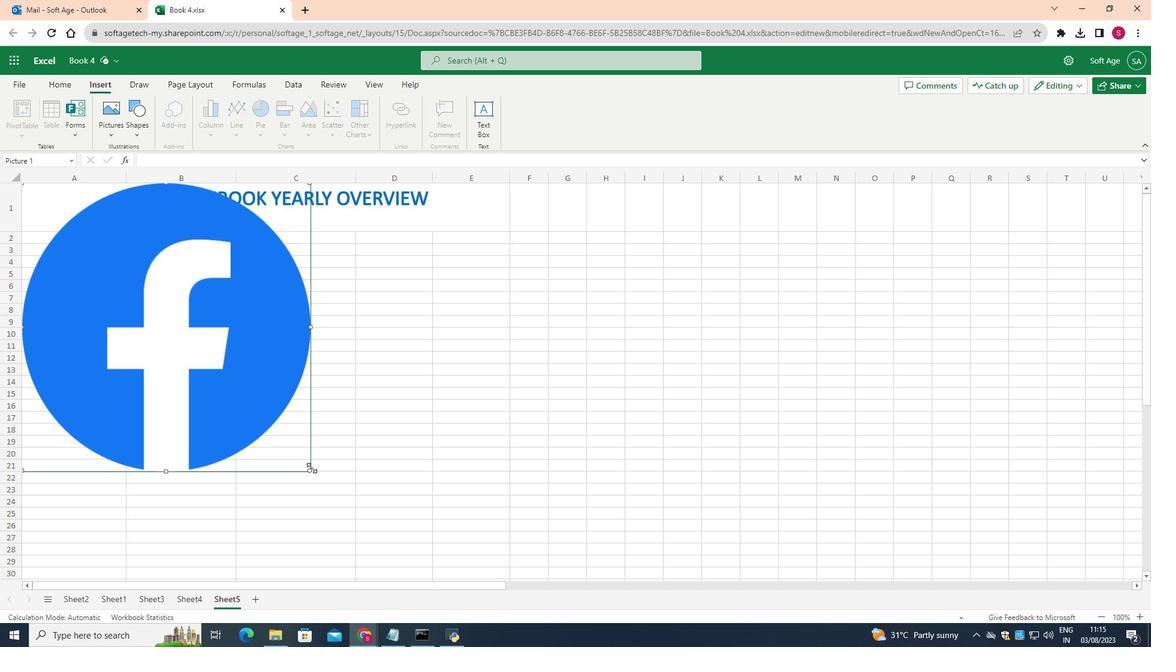 
Action: Mouse pressed left at (311, 468)
Screenshot: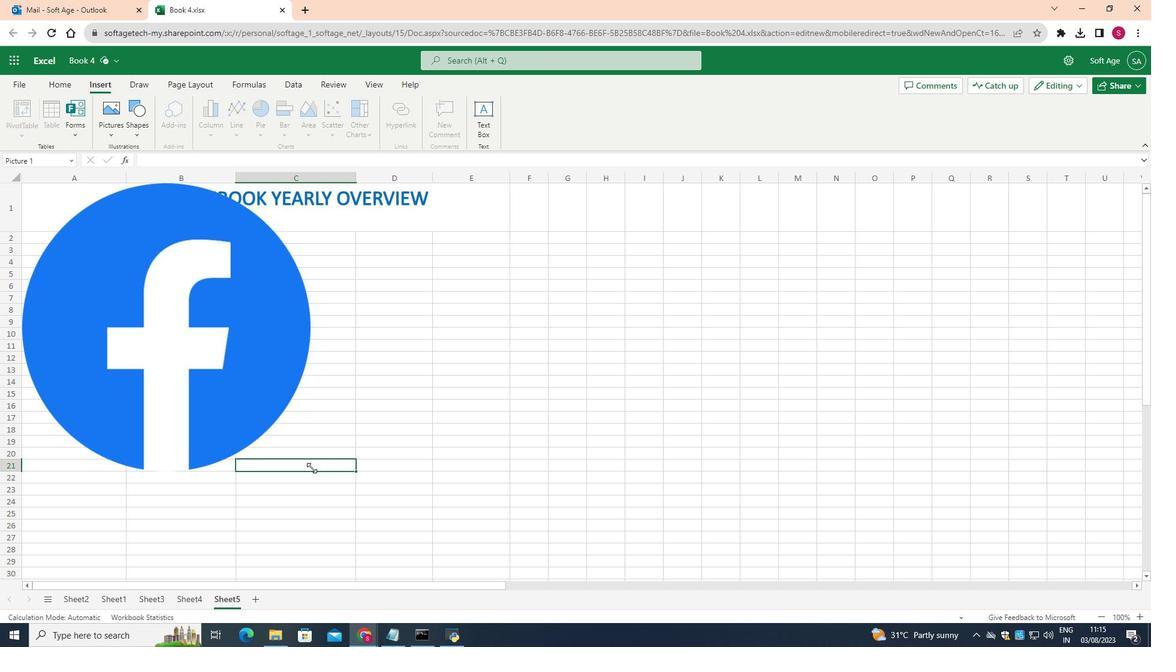 
Action: Mouse moved to (110, 295)
Screenshot: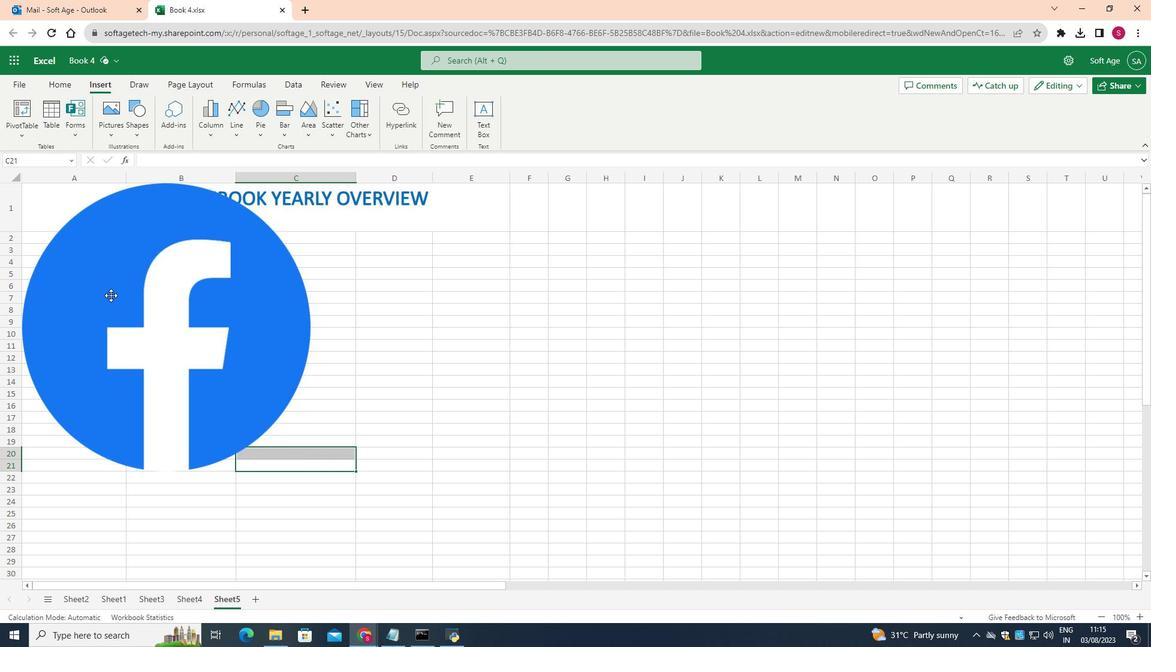 
Action: Mouse pressed left at (110, 295)
Screenshot: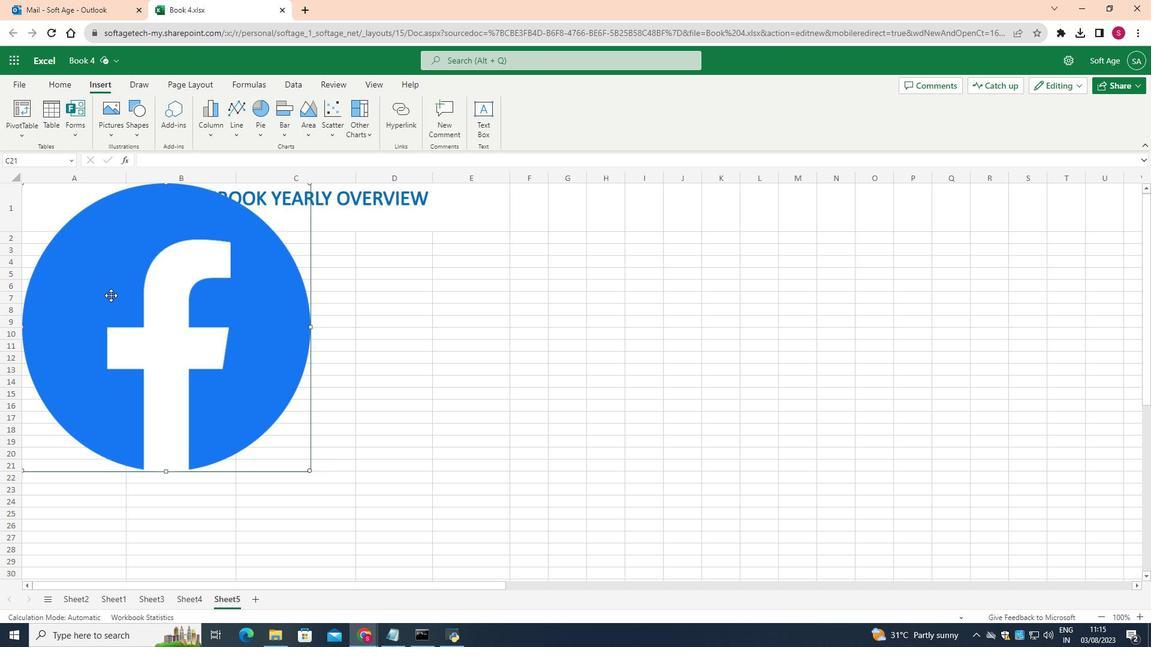 
Action: Mouse moved to (311, 469)
Screenshot: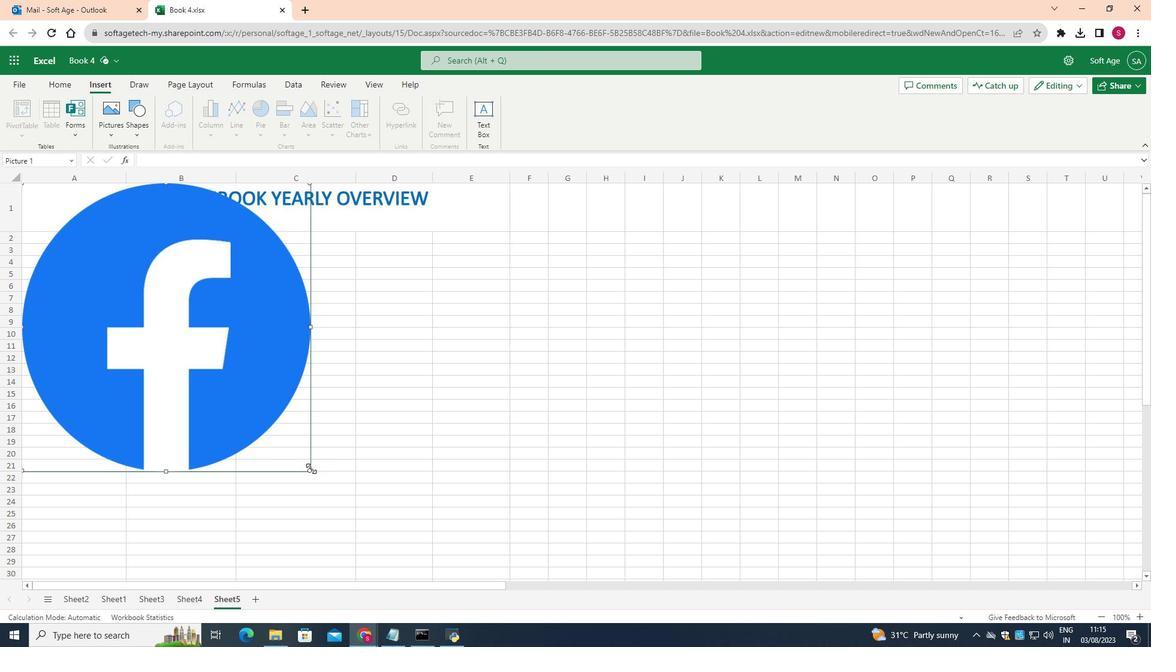 
Action: Mouse pressed left at (311, 469)
Screenshot: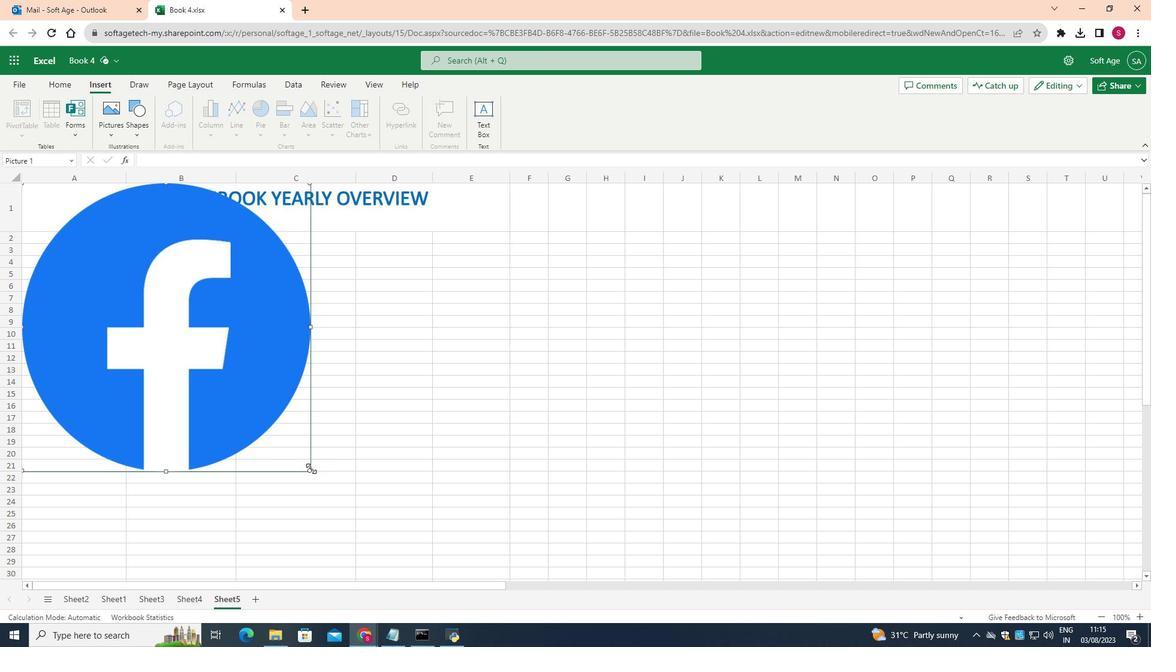 
Action: Mouse moved to (137, 288)
Screenshot: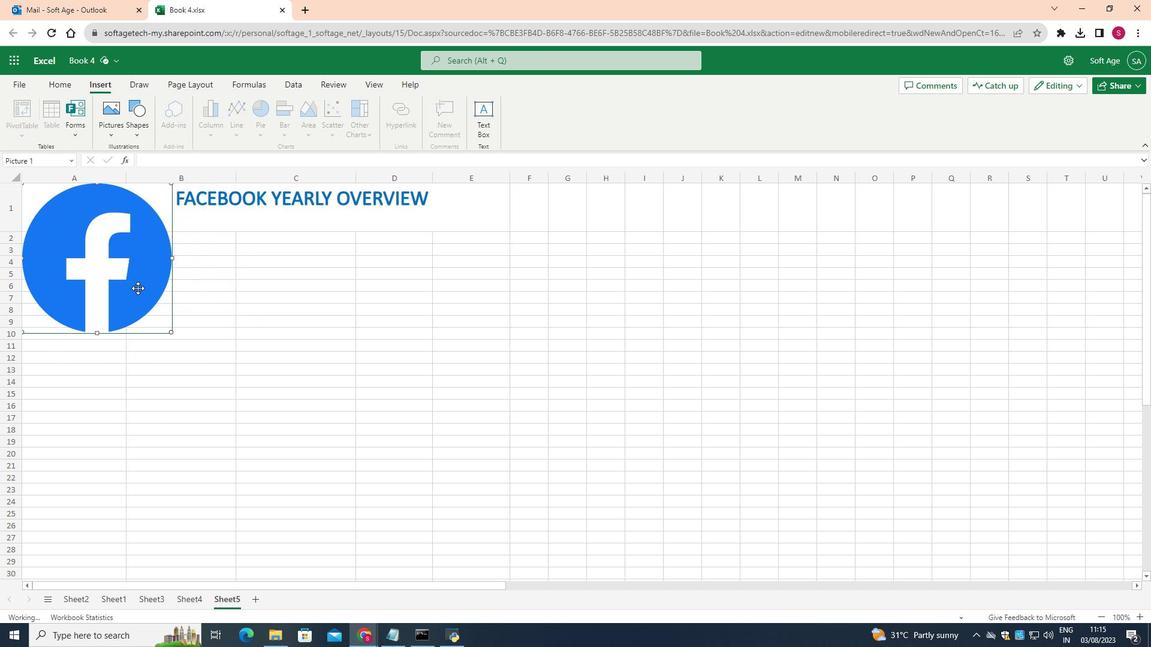 
Action: Mouse pressed left at (137, 288)
Screenshot: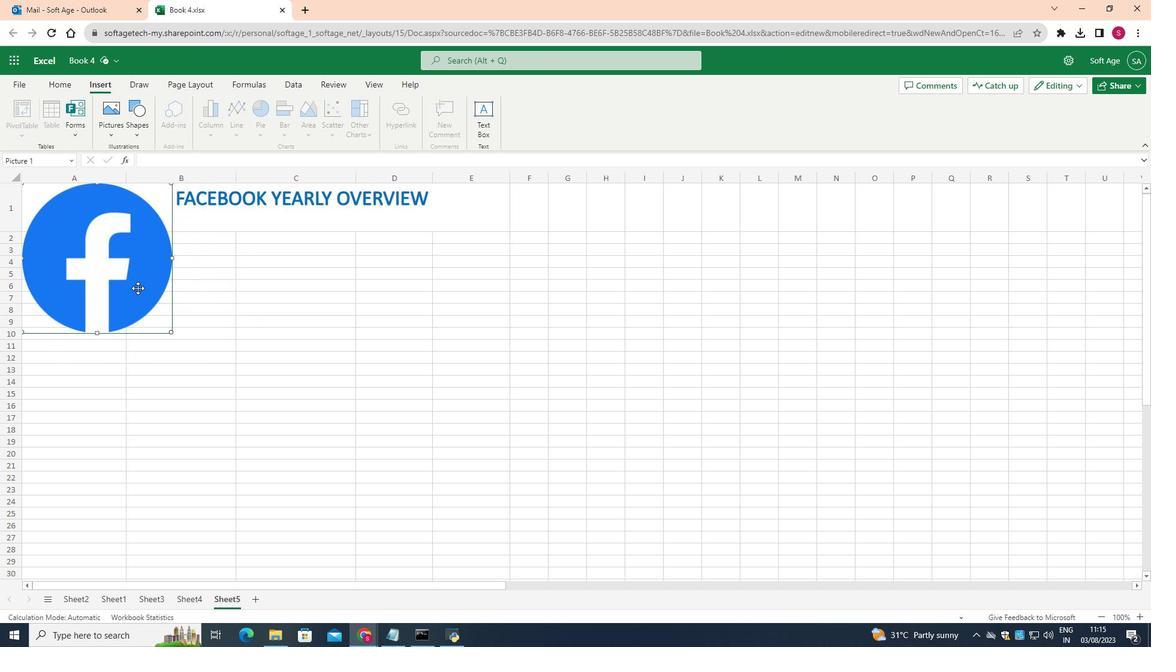 
Action: Mouse moved to (119, 259)
Screenshot: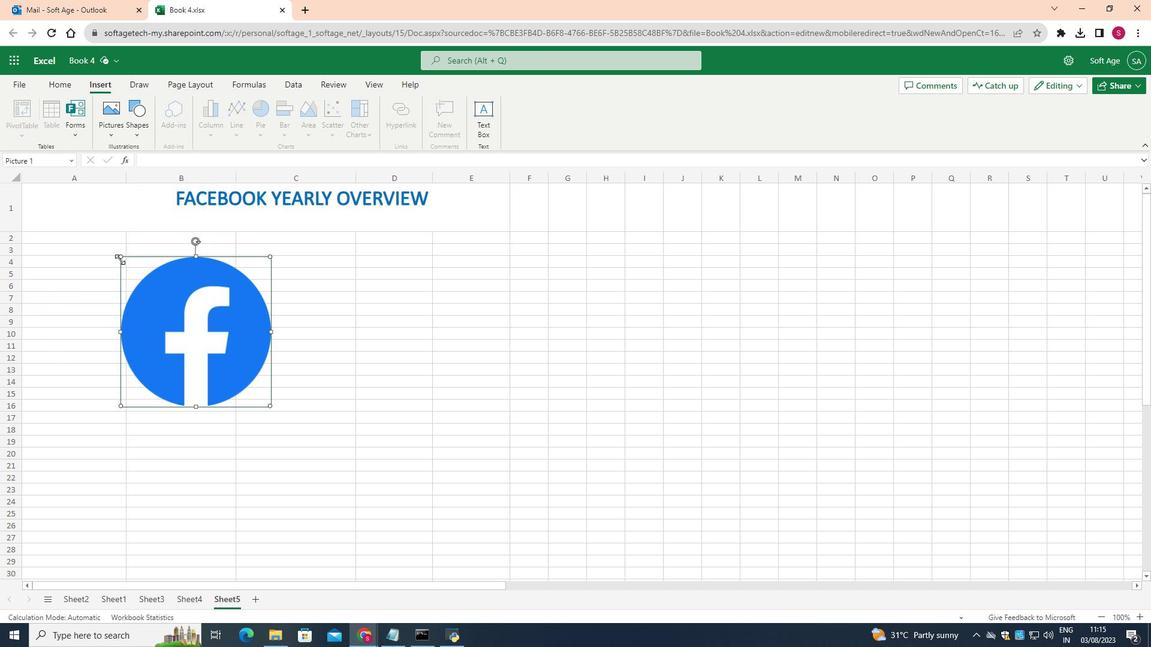 
Action: Mouse pressed left at (119, 259)
Screenshot: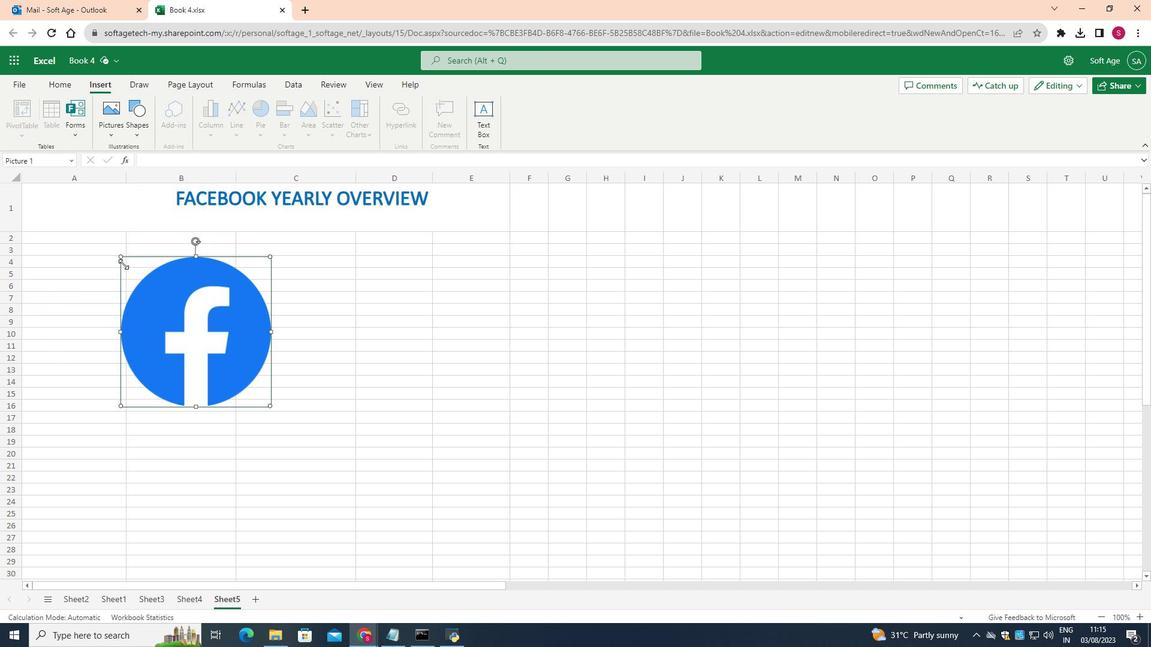 
Action: Mouse moved to (272, 351)
Screenshot: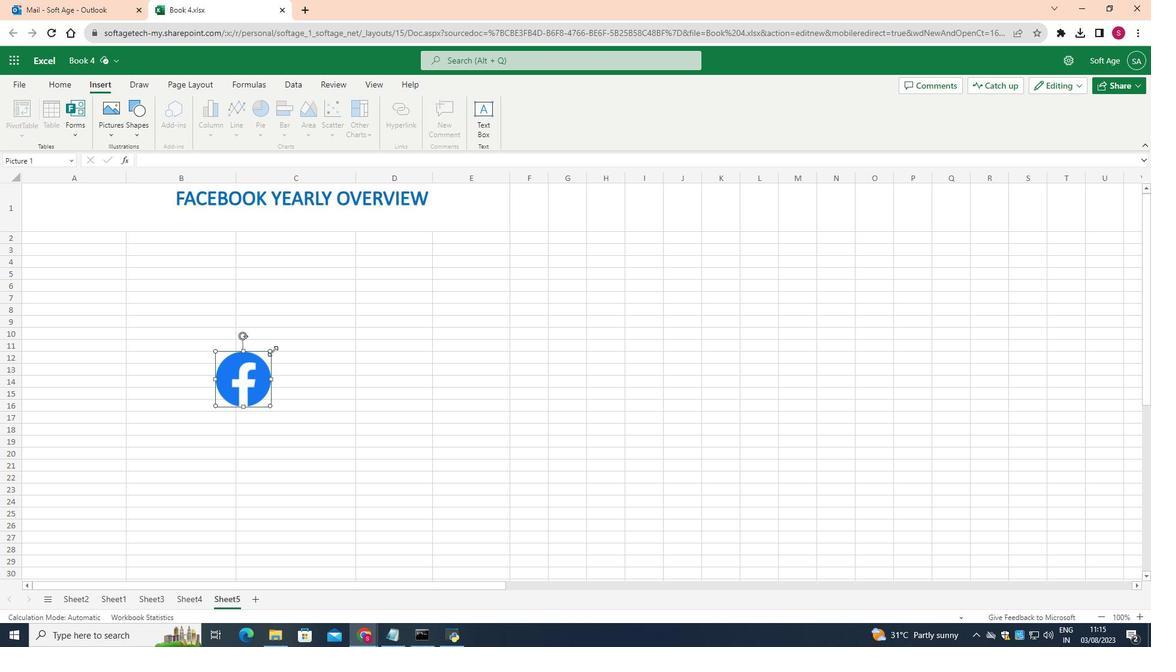 
Action: Mouse pressed left at (272, 351)
Screenshot: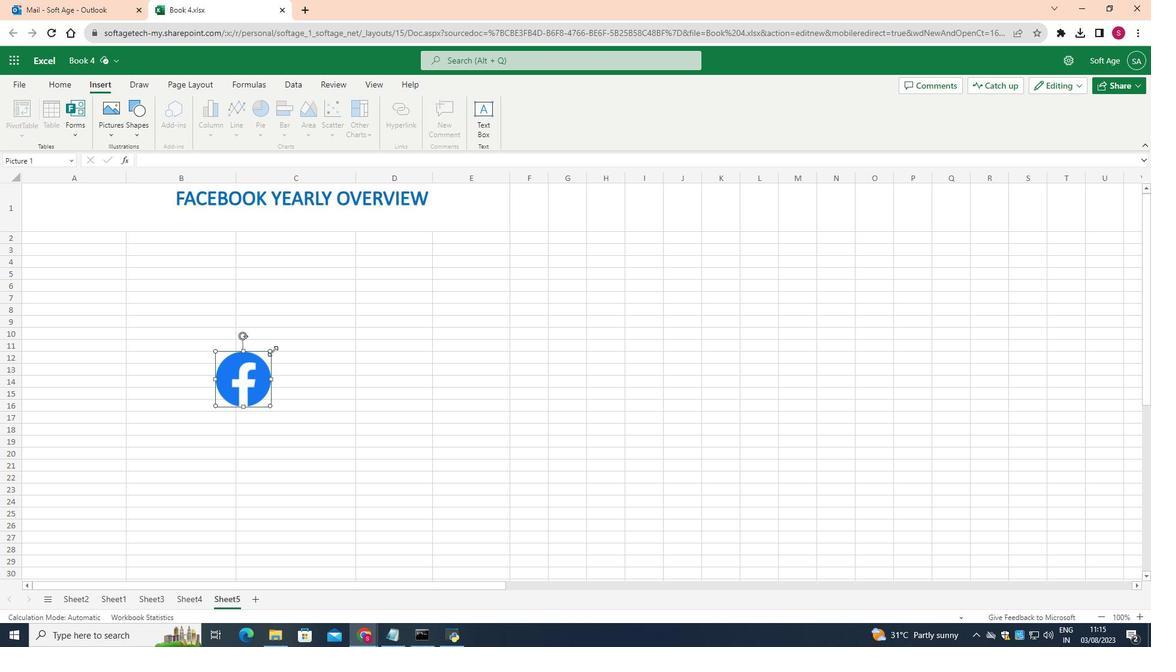 
Action: Mouse moved to (253, 366)
Screenshot: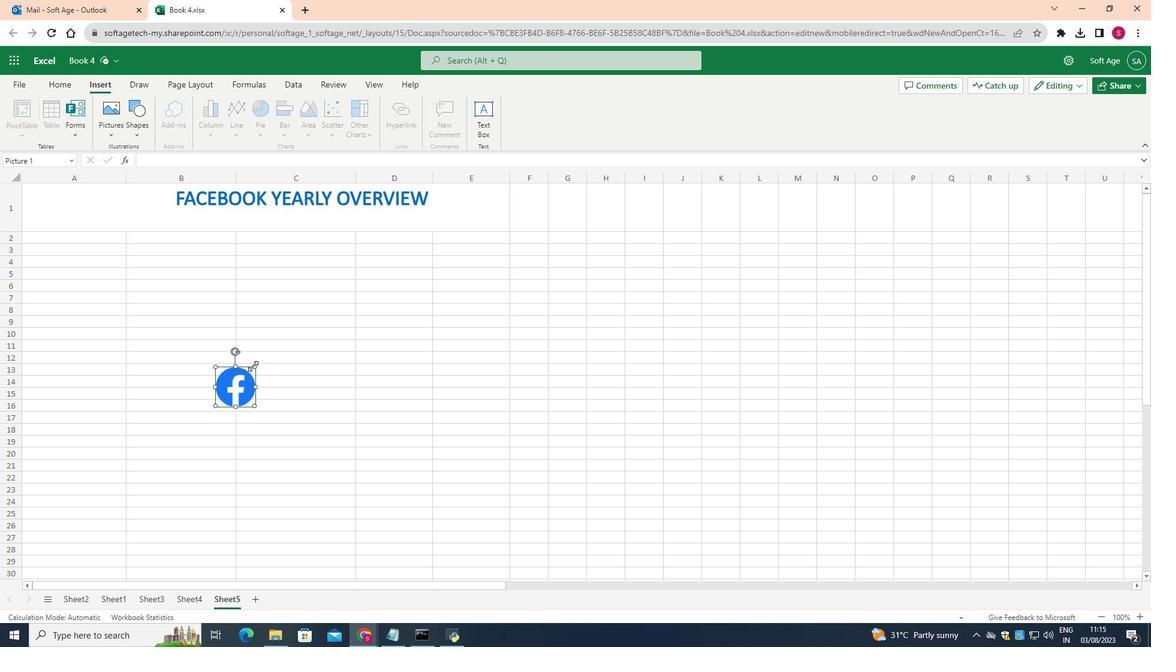 
Action: Mouse pressed left at (253, 366)
Screenshot: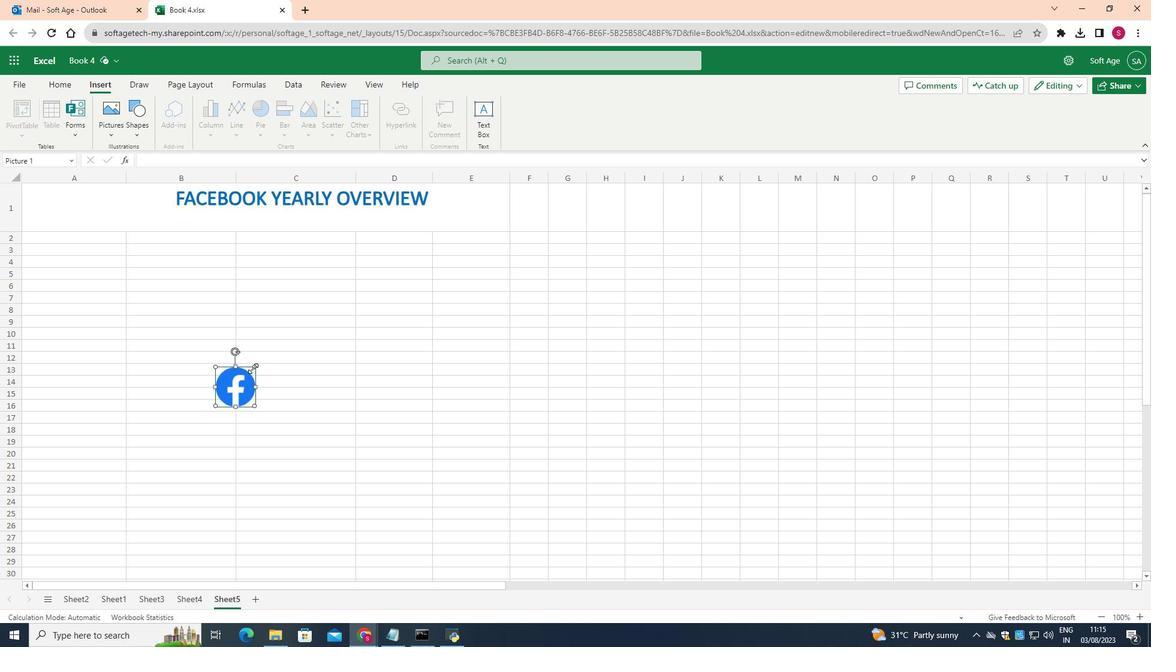 
Action: Mouse moved to (241, 388)
Screenshot: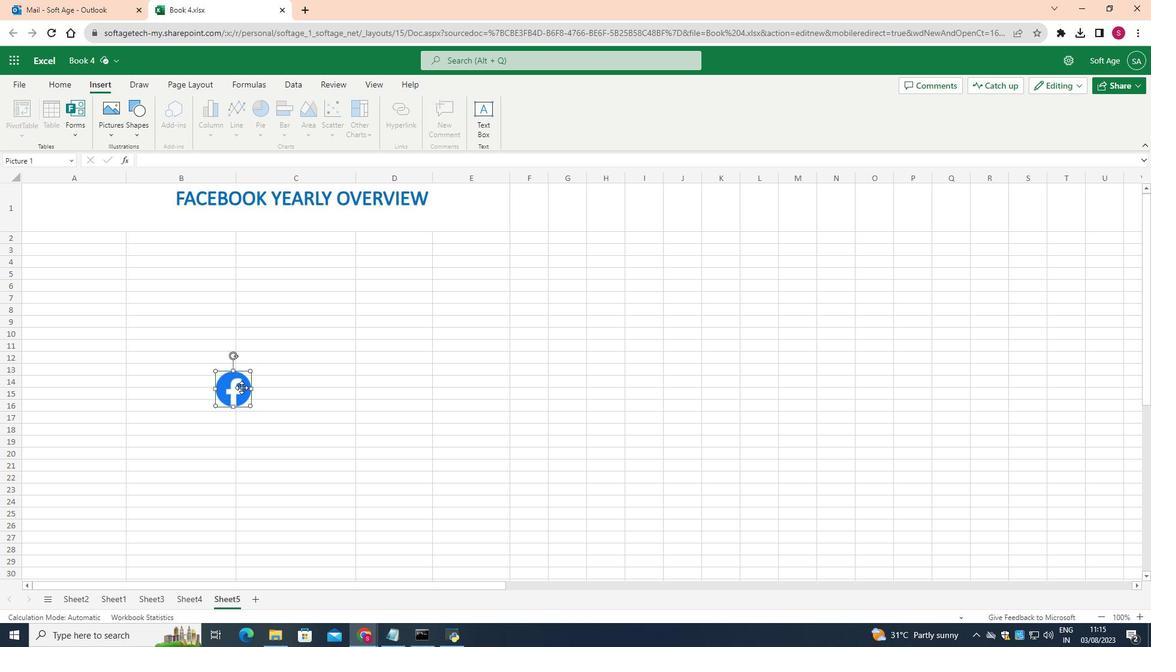 
Action: Mouse pressed left at (241, 388)
Screenshot: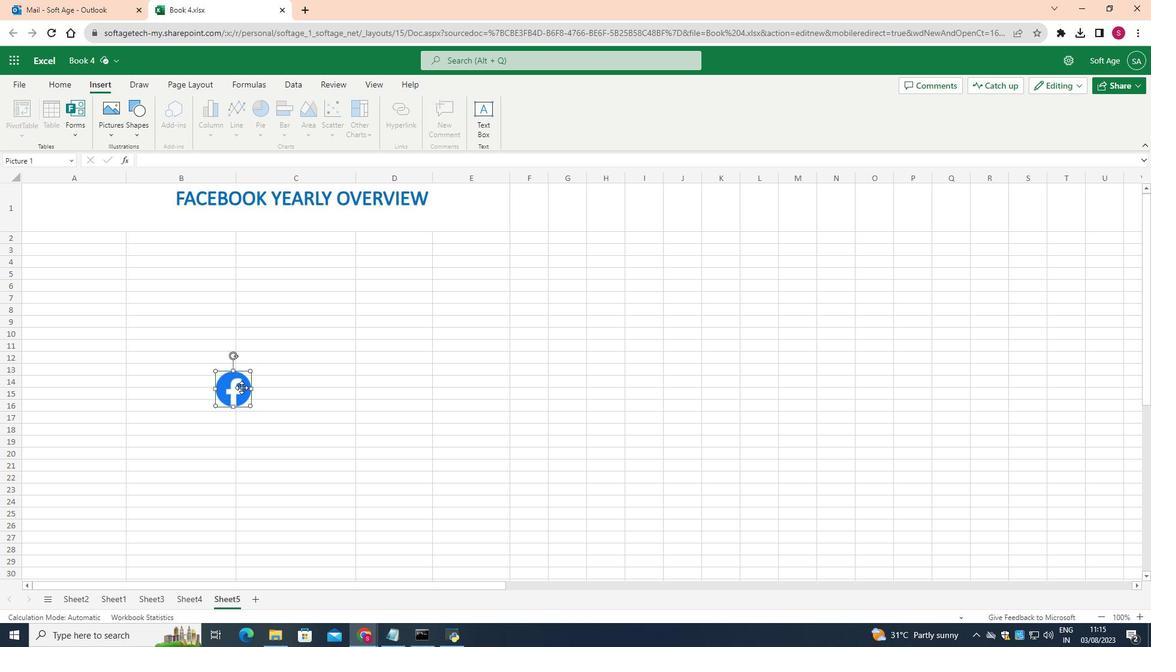 
Action: Mouse moved to (137, 219)
Screenshot: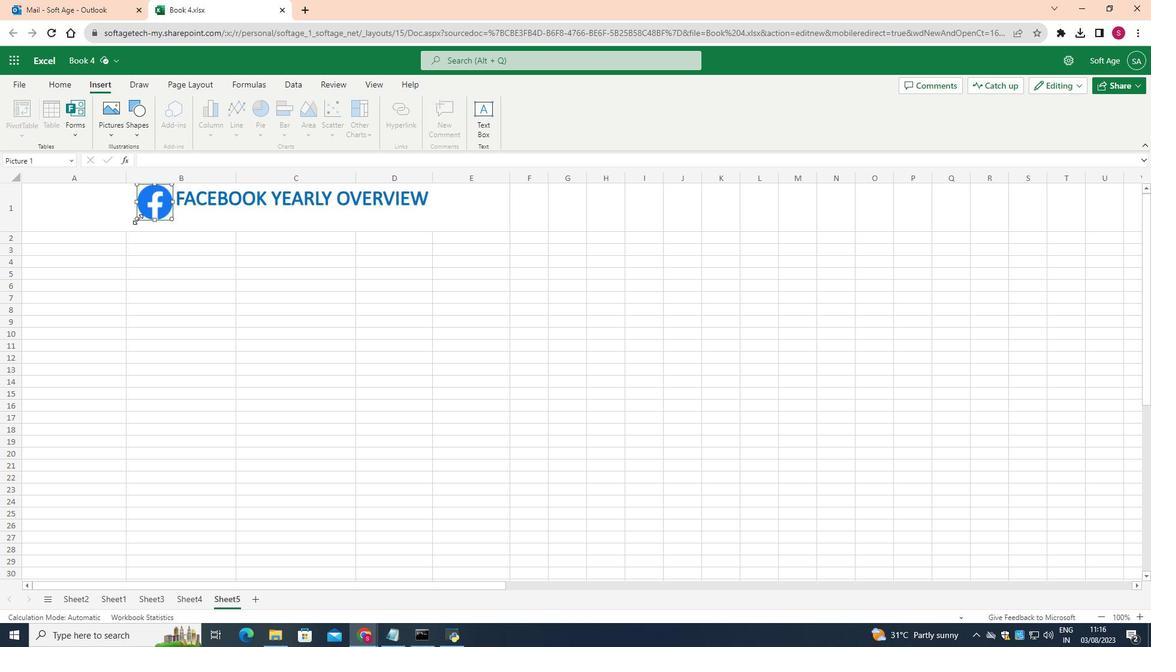 
Action: Mouse pressed left at (137, 219)
Screenshot: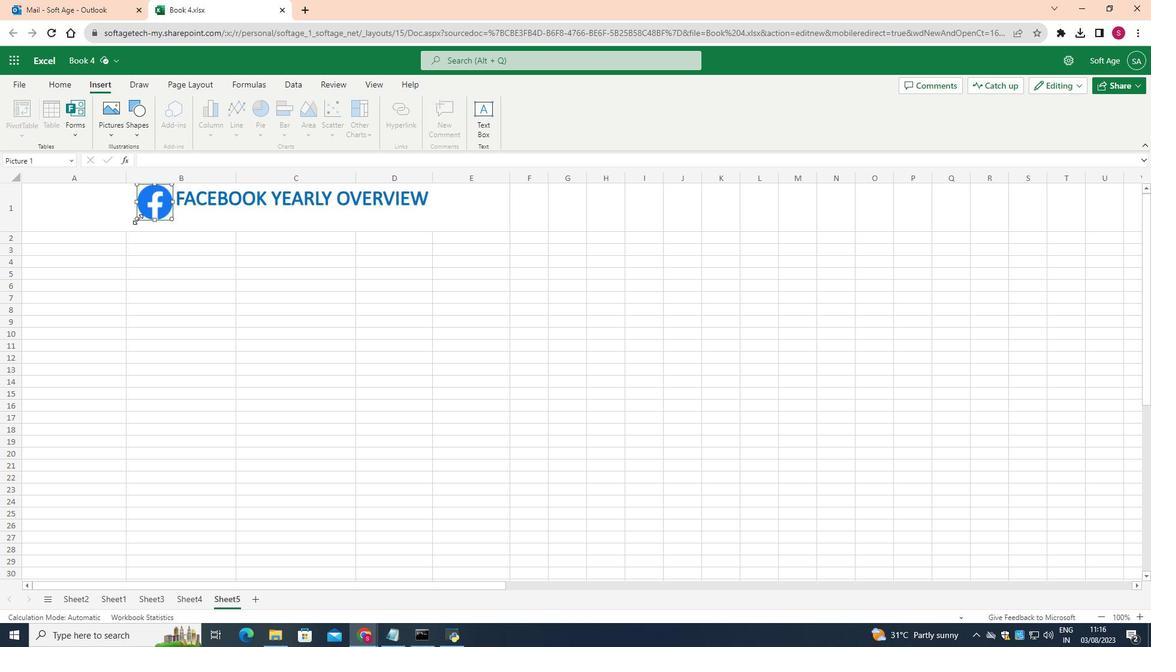 
Action: Mouse moved to (141, 187)
Screenshot: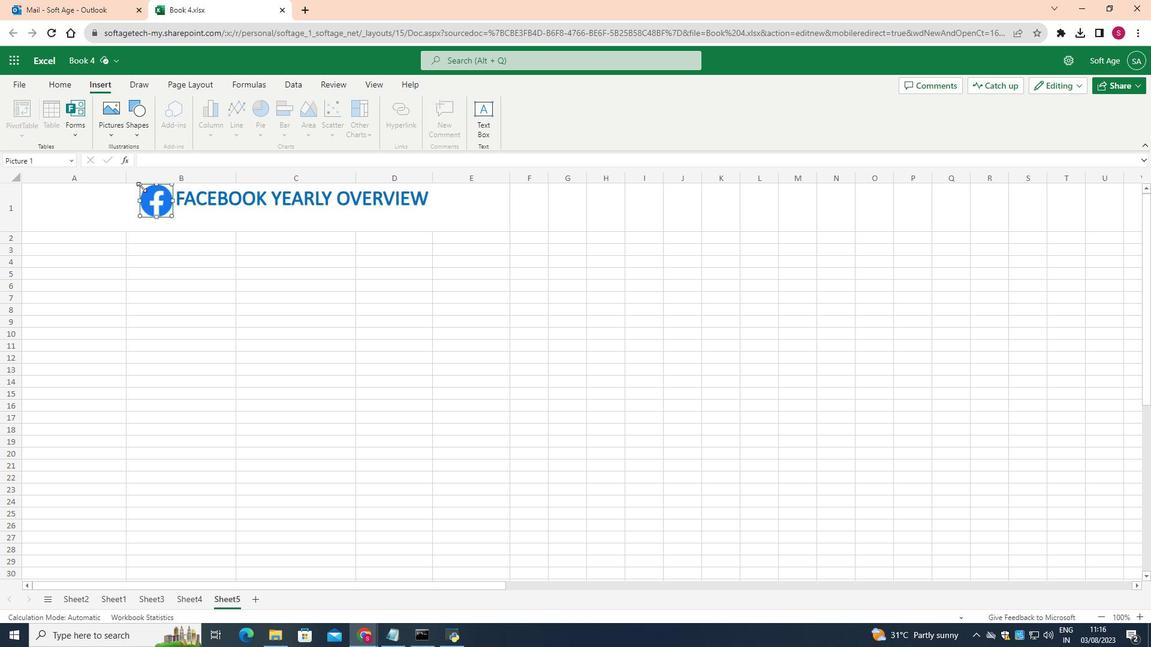 
Action: Mouse pressed left at (141, 187)
Screenshot: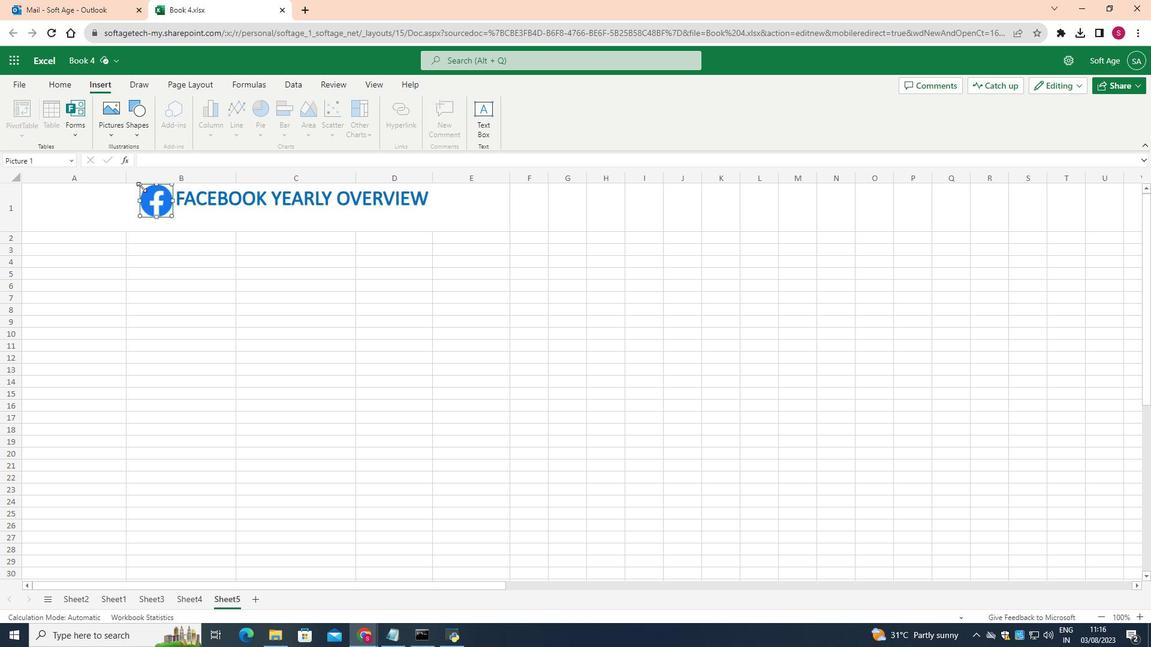 
Action: Mouse moved to (161, 208)
Screenshot: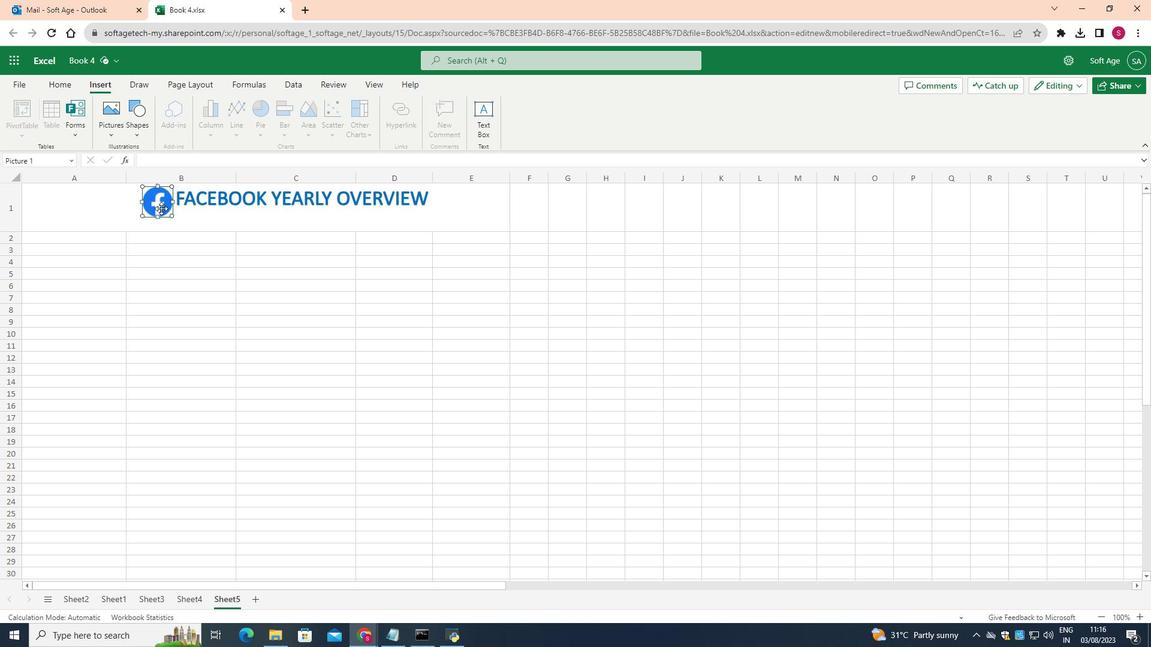 
Action: Mouse pressed left at (161, 208)
Screenshot: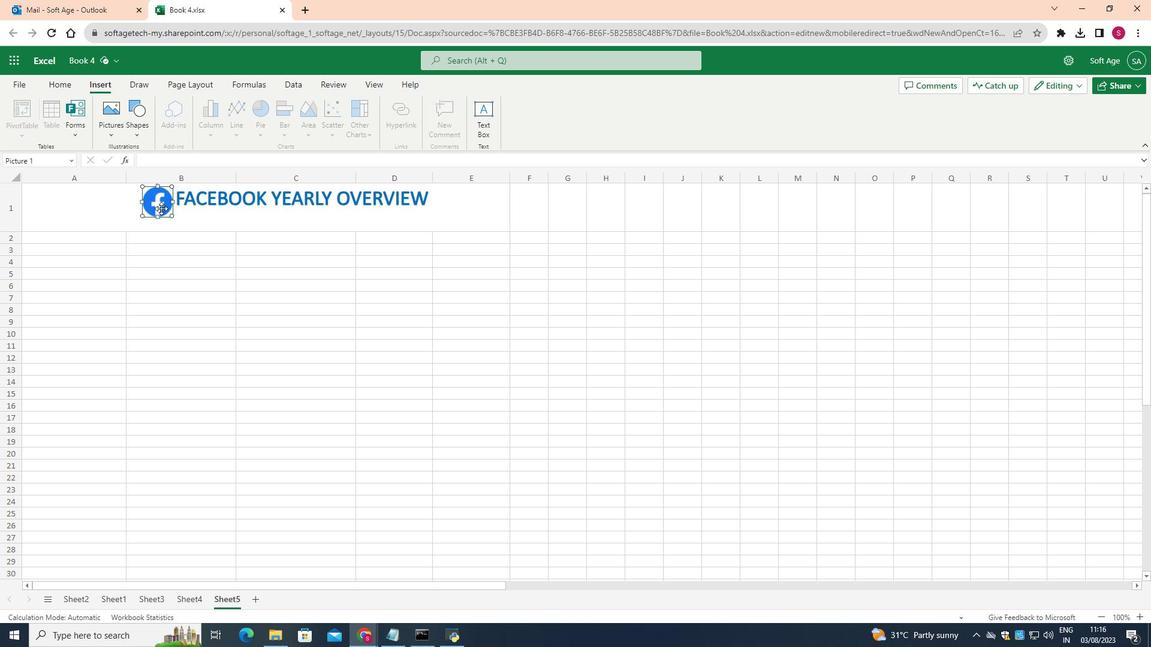 
Action: Mouse moved to (377, 391)
Screenshot: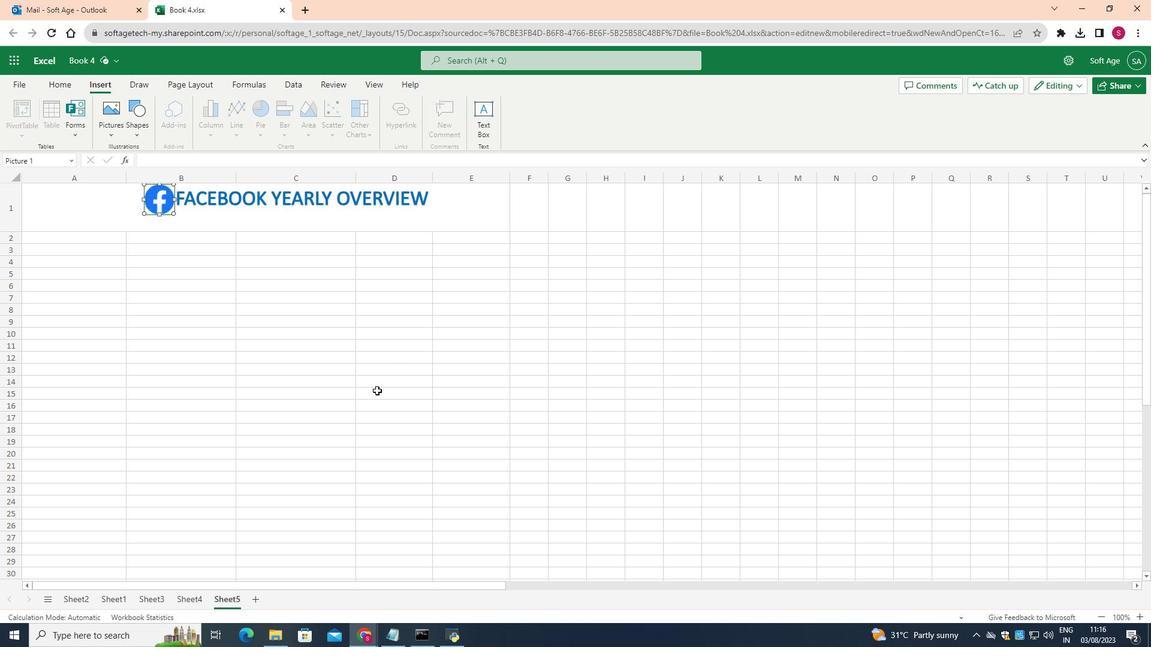 
Action: Mouse pressed left at (377, 391)
Screenshot: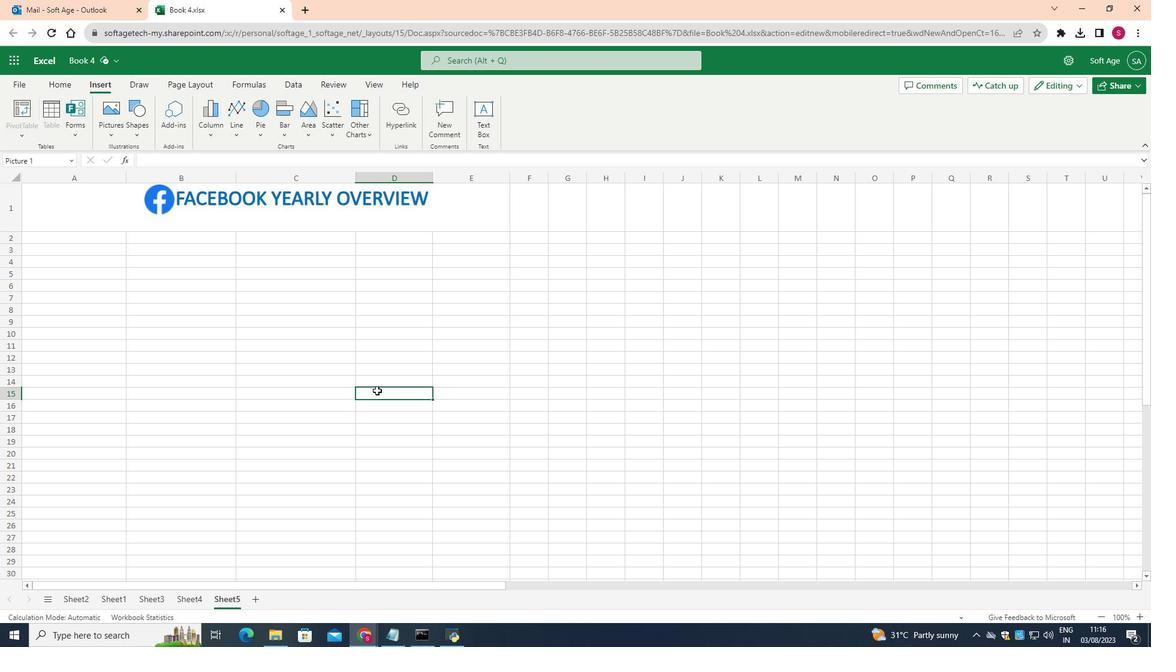 
Action: Mouse moved to (38, 238)
Screenshot: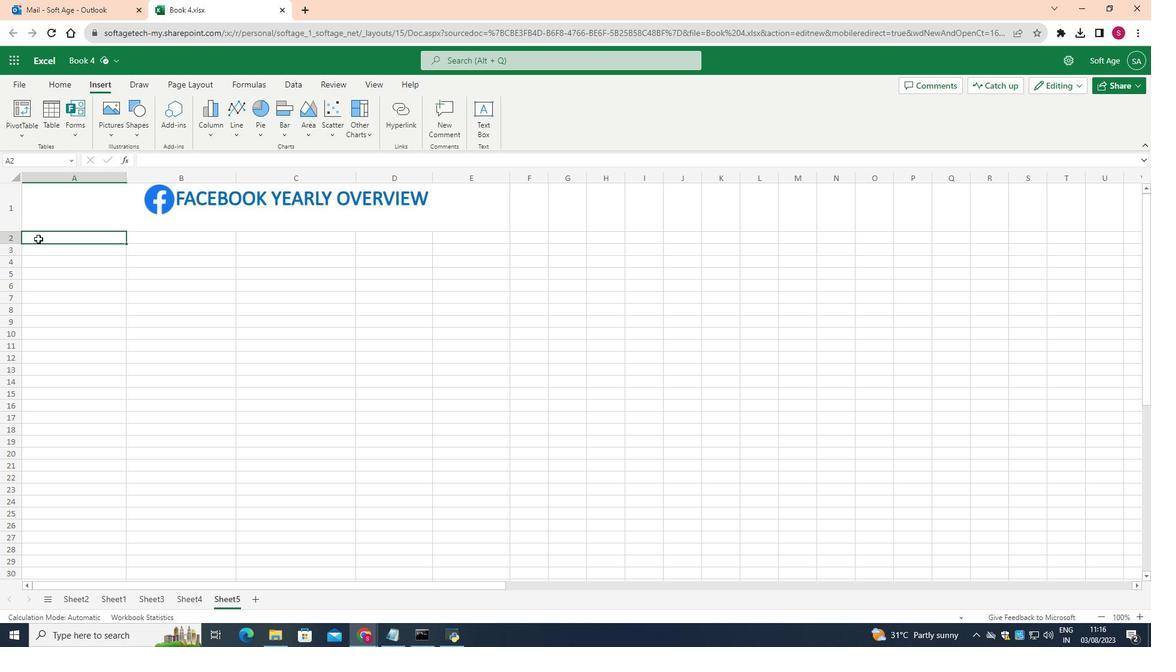 
Action: Mouse pressed left at (38, 238)
Screenshot: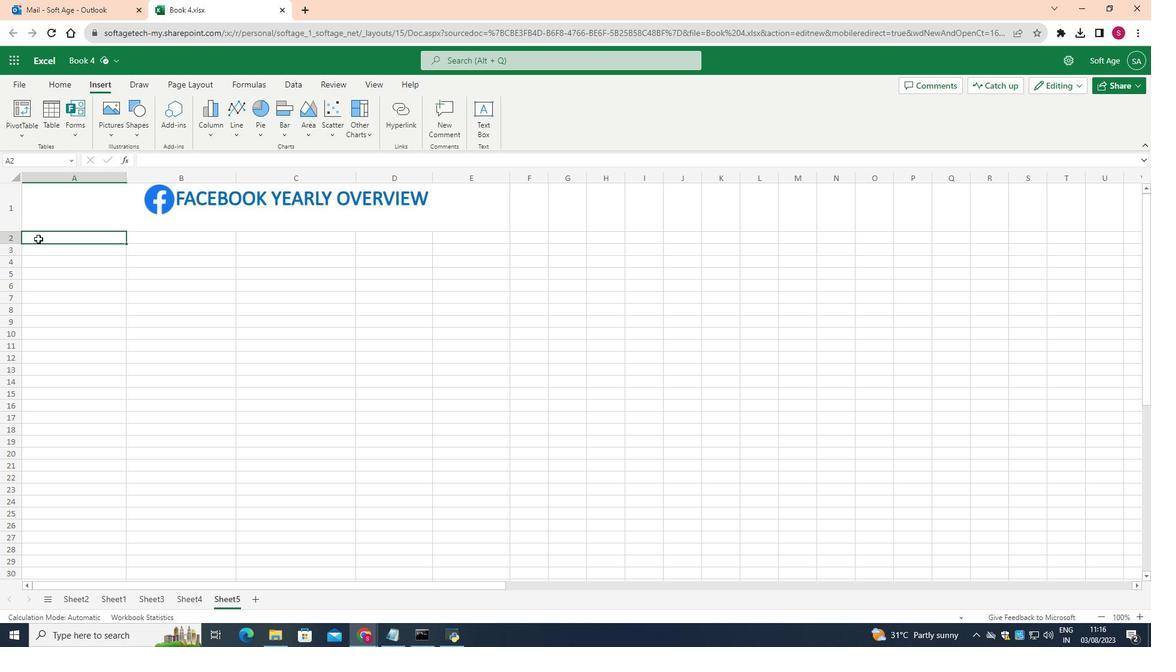 
Action: Mouse moved to (12, 244)
Screenshot: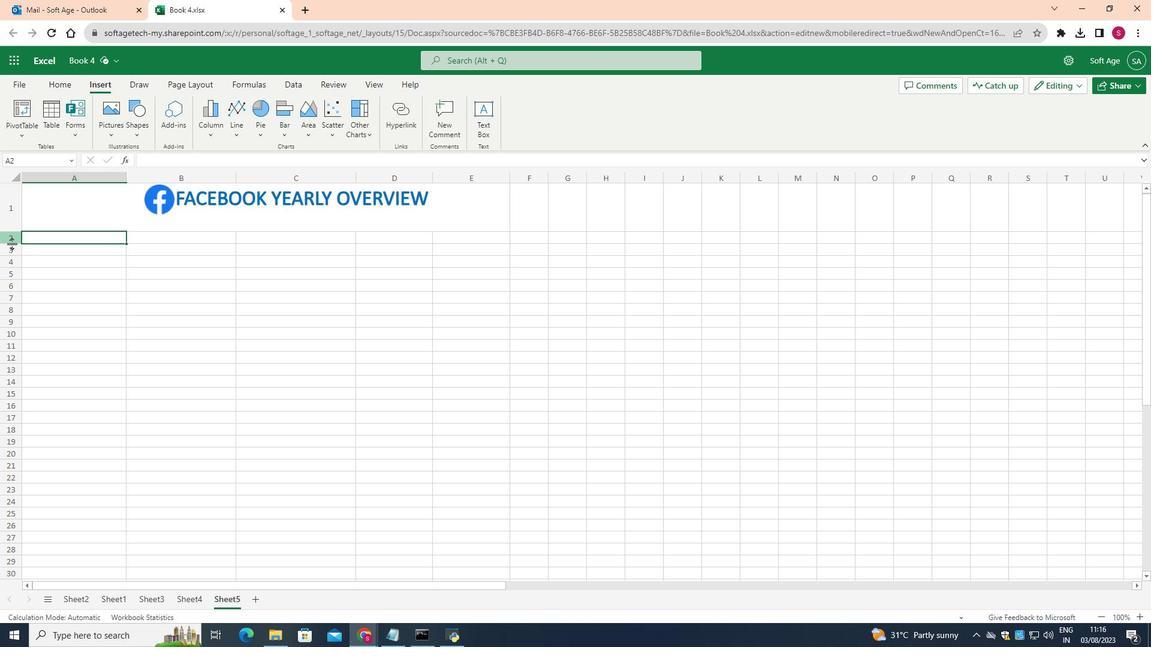 
Action: Mouse pressed left at (12, 244)
Screenshot: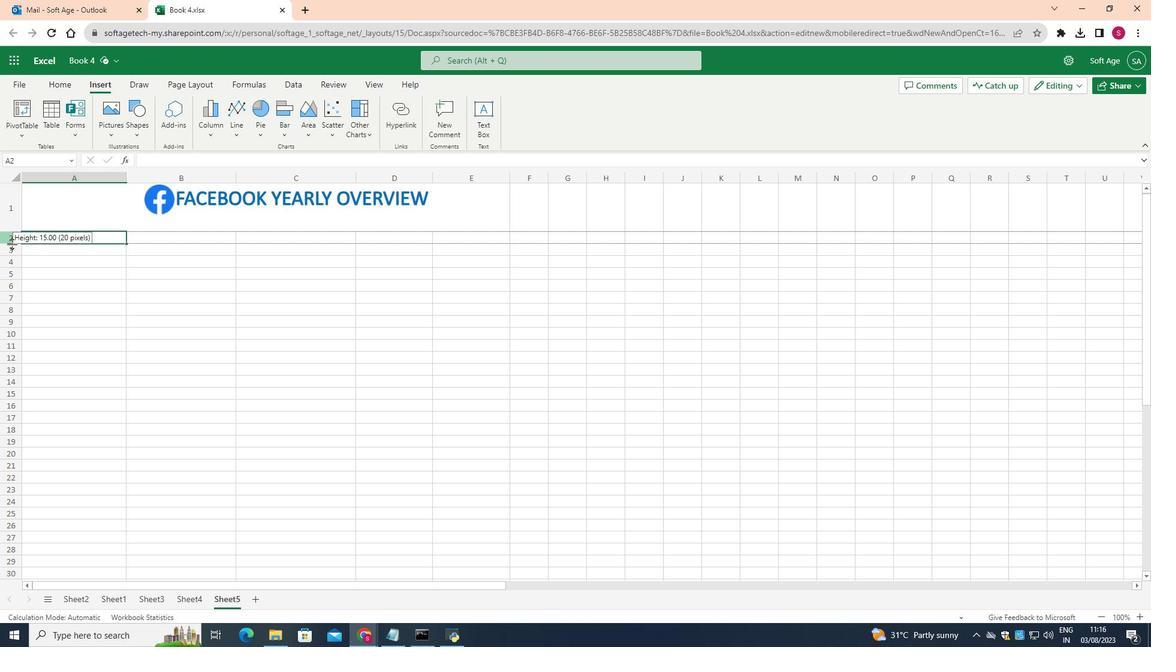 
Action: Mouse moved to (62, 80)
Screenshot: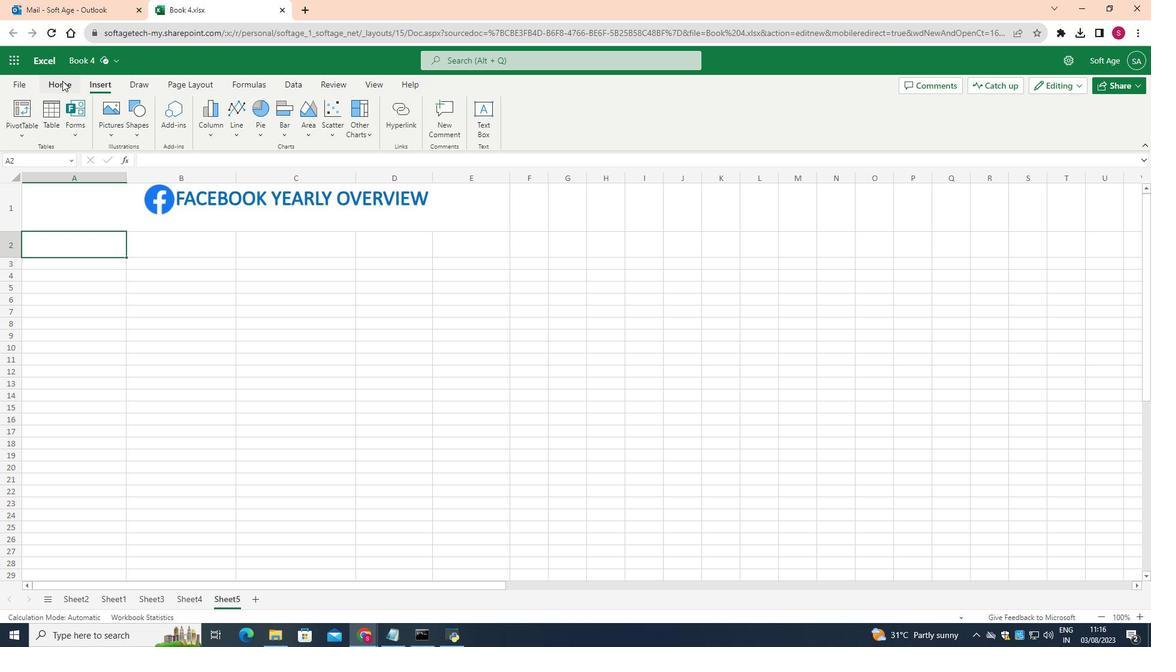 
Action: Mouse pressed left at (62, 80)
Screenshot: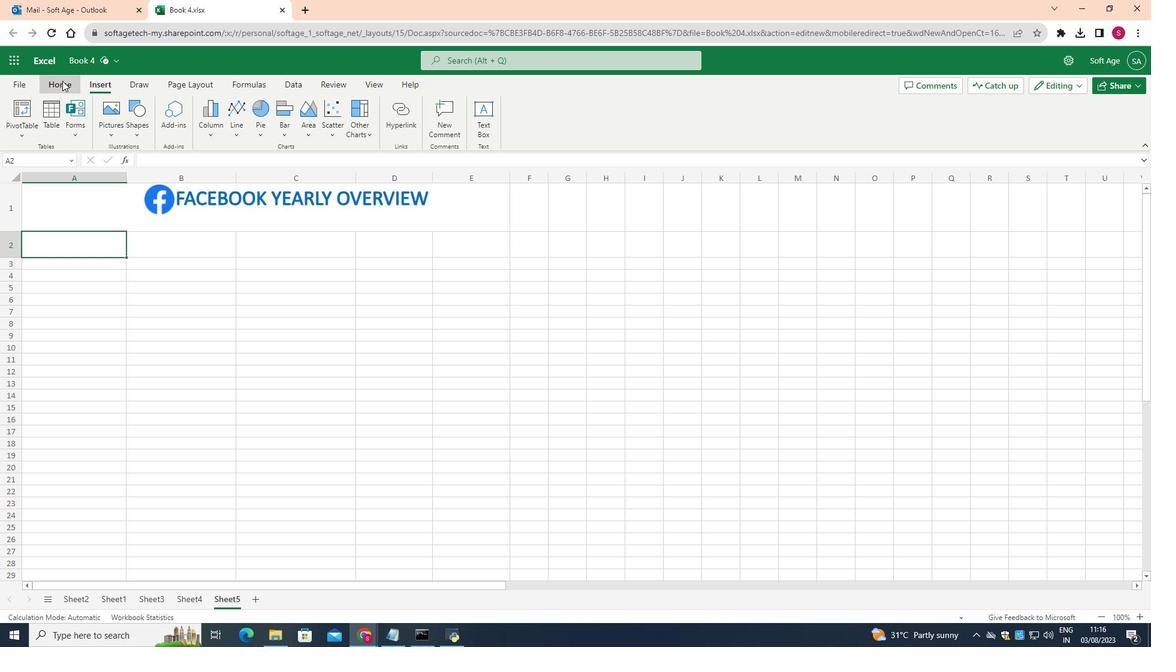 
Action: Mouse moved to (112, 239)
Screenshot: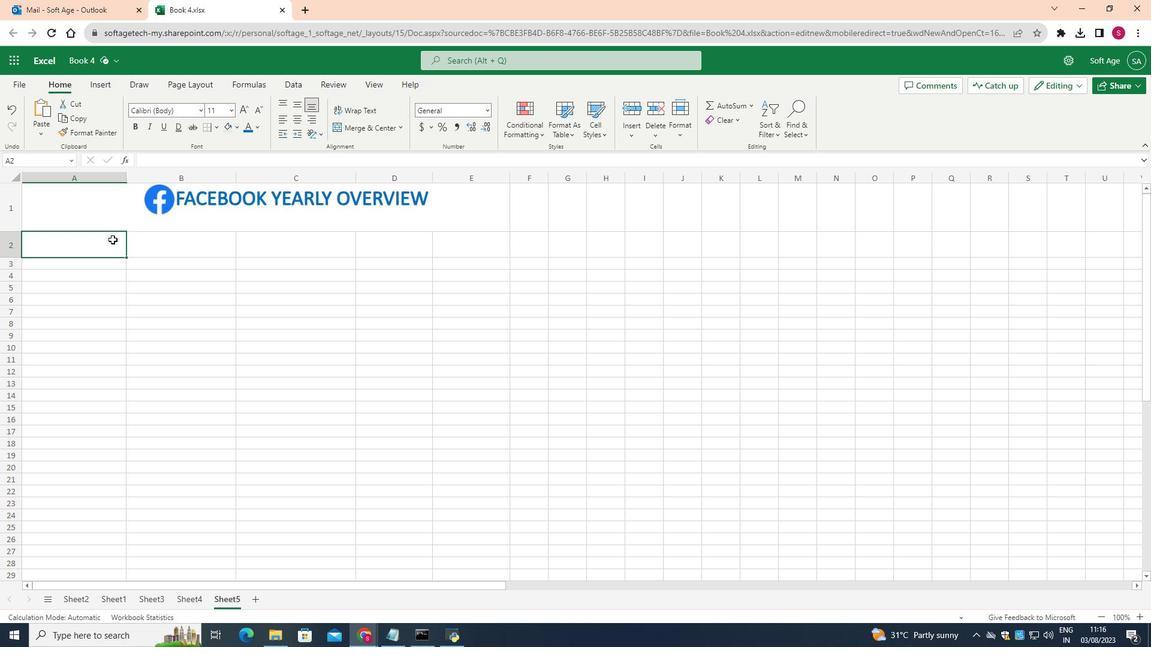 
Action: Mouse pressed left at (112, 239)
Screenshot: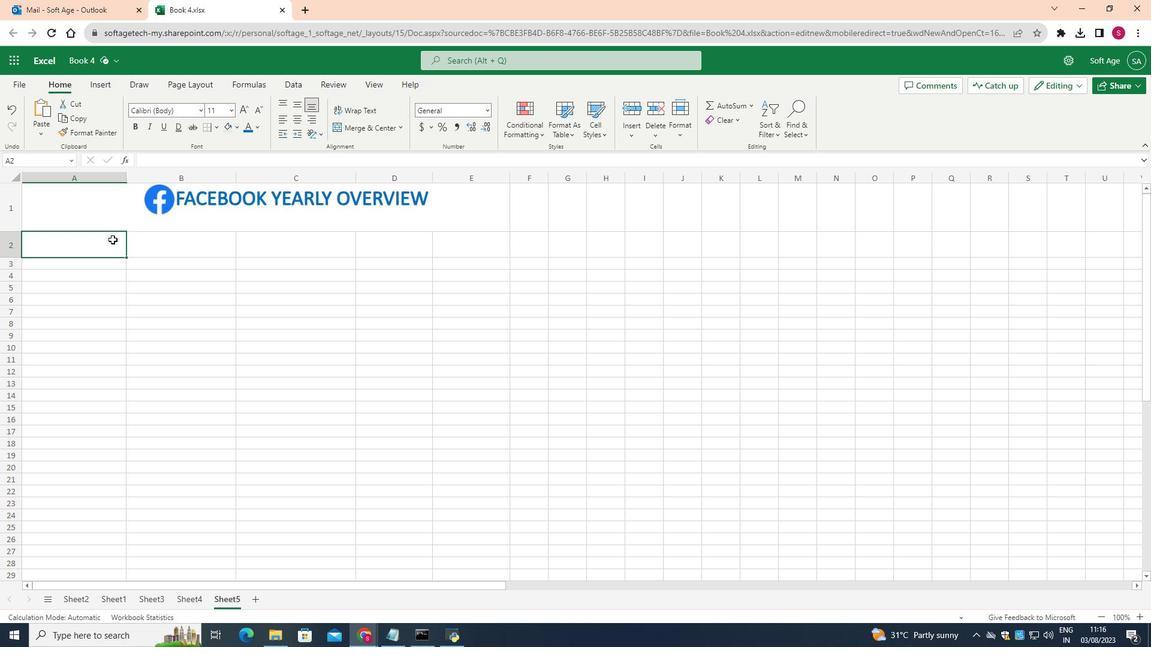 
Action: Mouse moved to (233, 111)
Screenshot: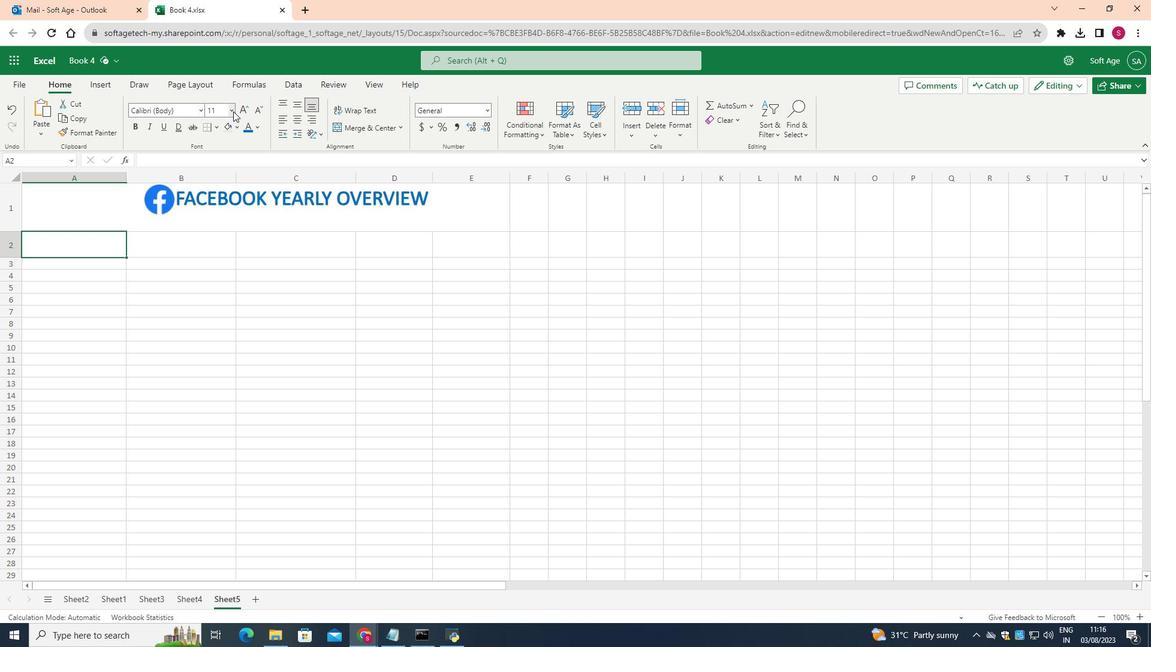 
Action: Mouse pressed left at (233, 111)
Screenshot: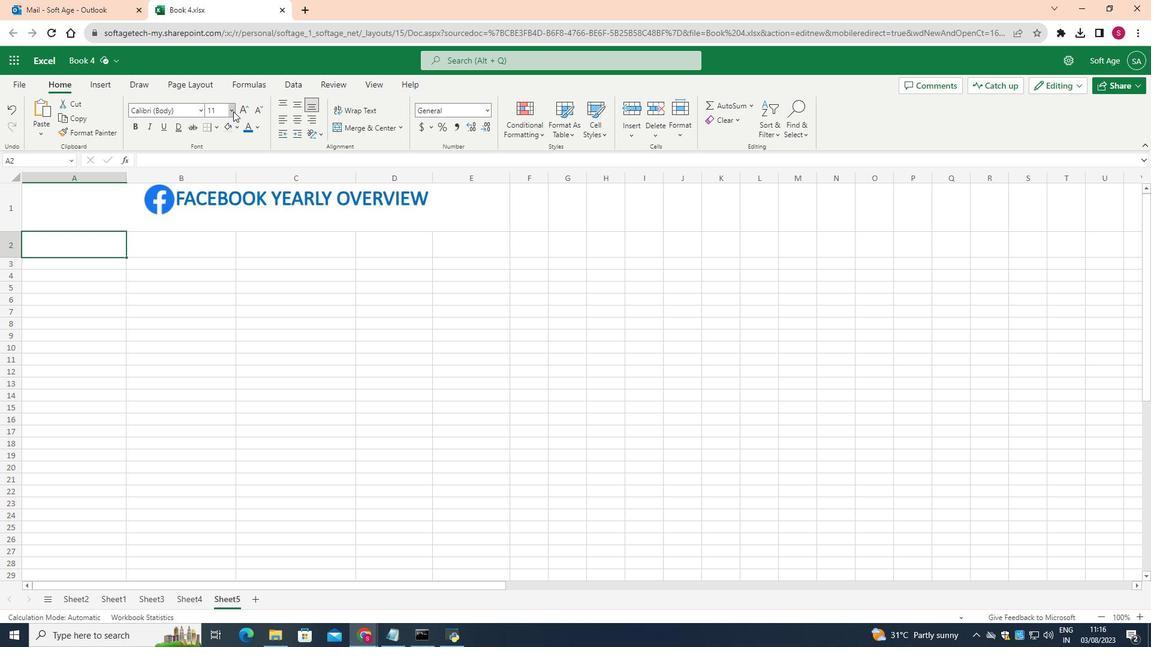 
Action: Mouse moved to (215, 220)
Screenshot: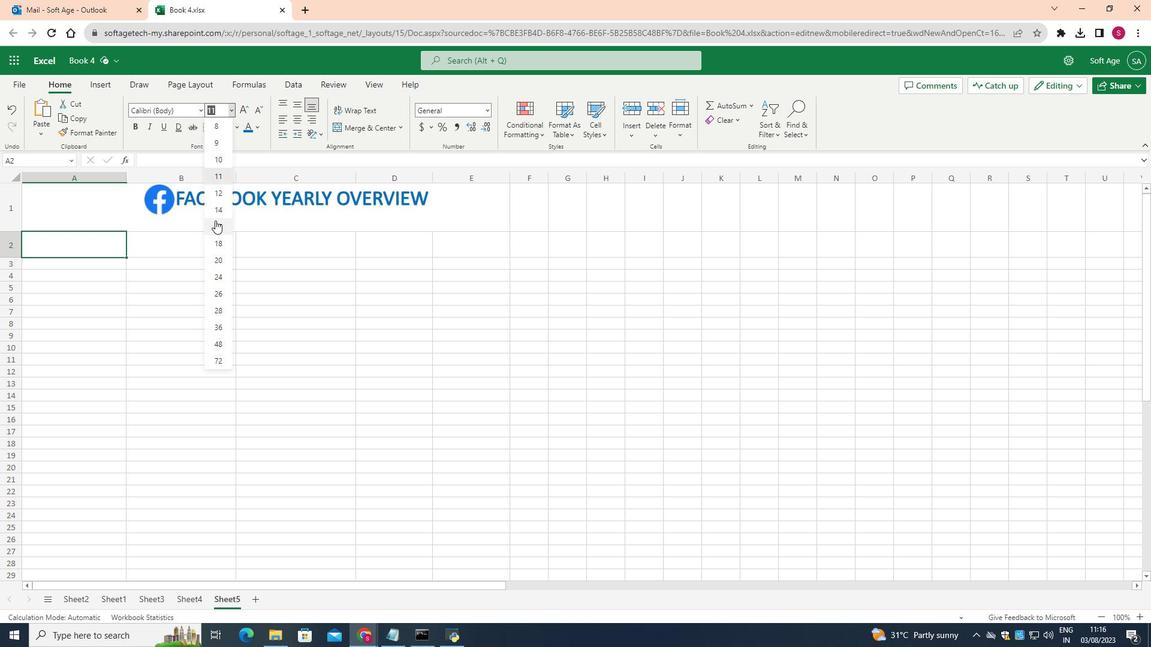 
Action: Mouse pressed left at (215, 220)
Screenshot: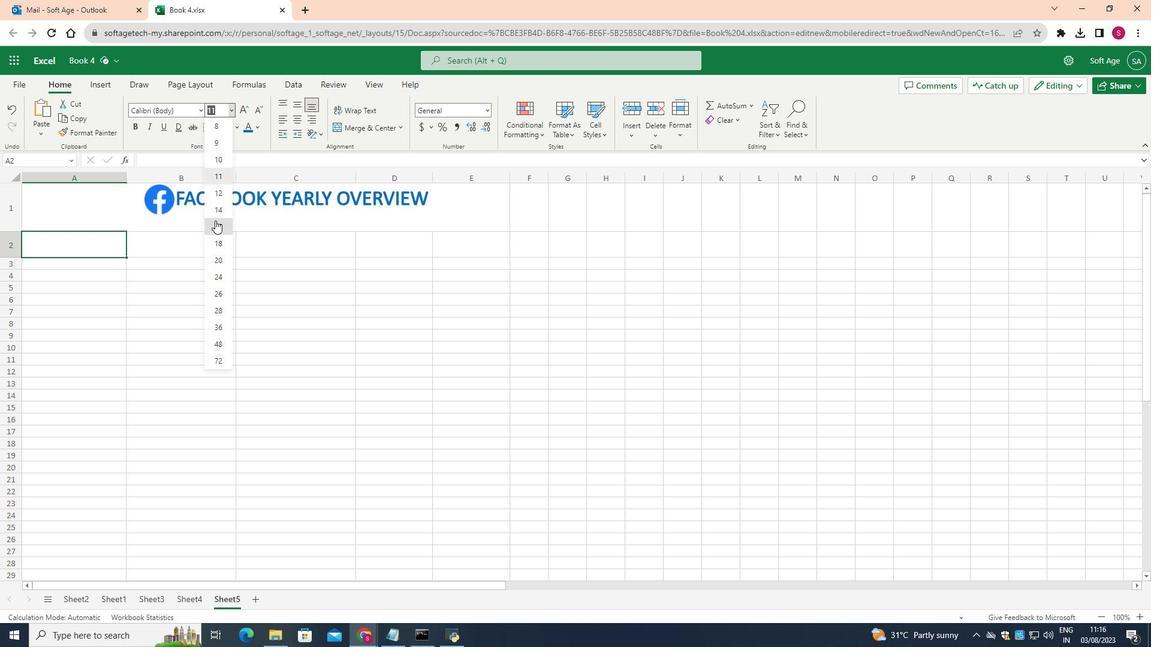 
Action: Mouse moved to (86, 241)
Screenshot: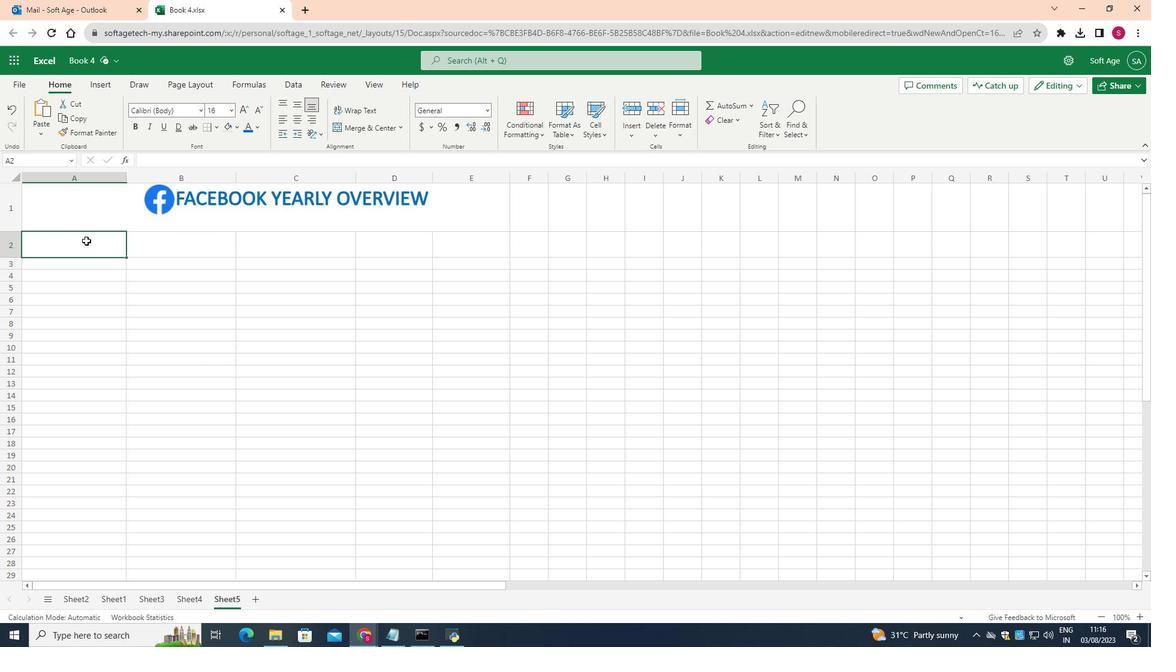 
Action: Mouse pressed left at (86, 241)
Screenshot: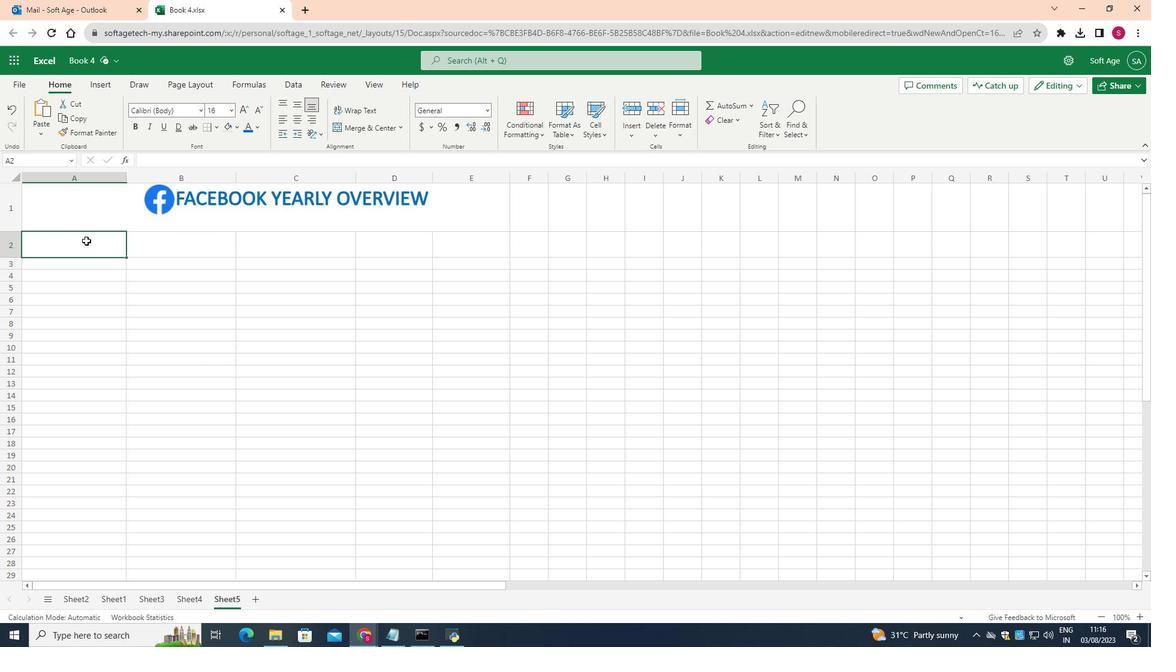 
Action: Mouse pressed left at (86, 241)
Screenshot: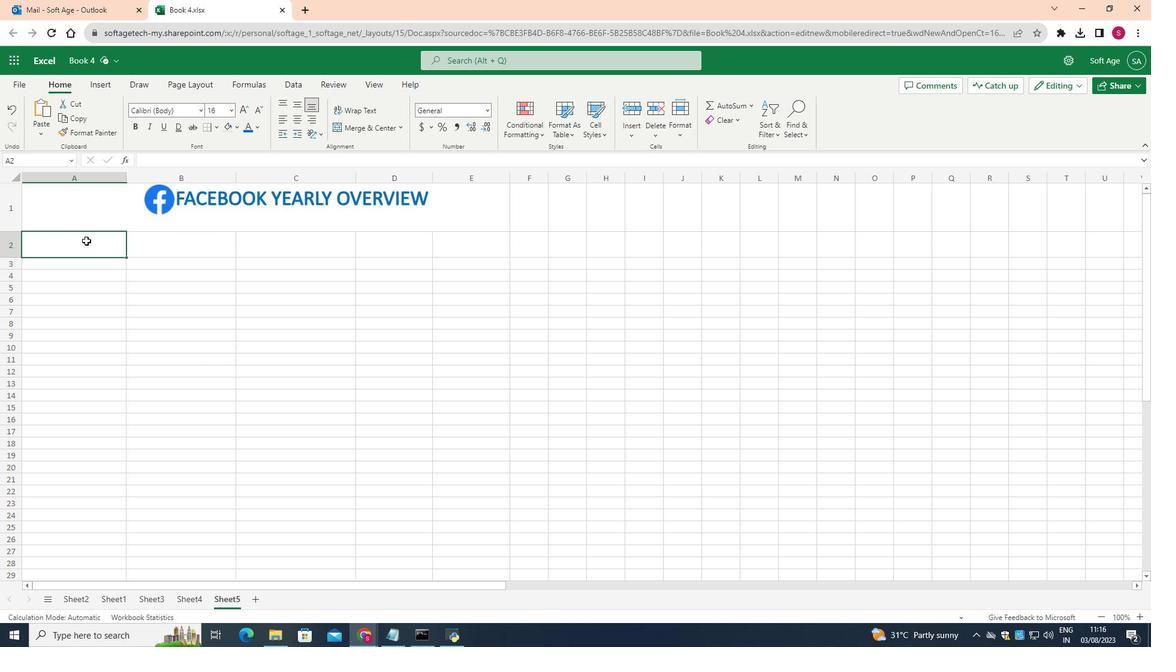 
Action: Mouse moved to (86, 241)
Screenshot: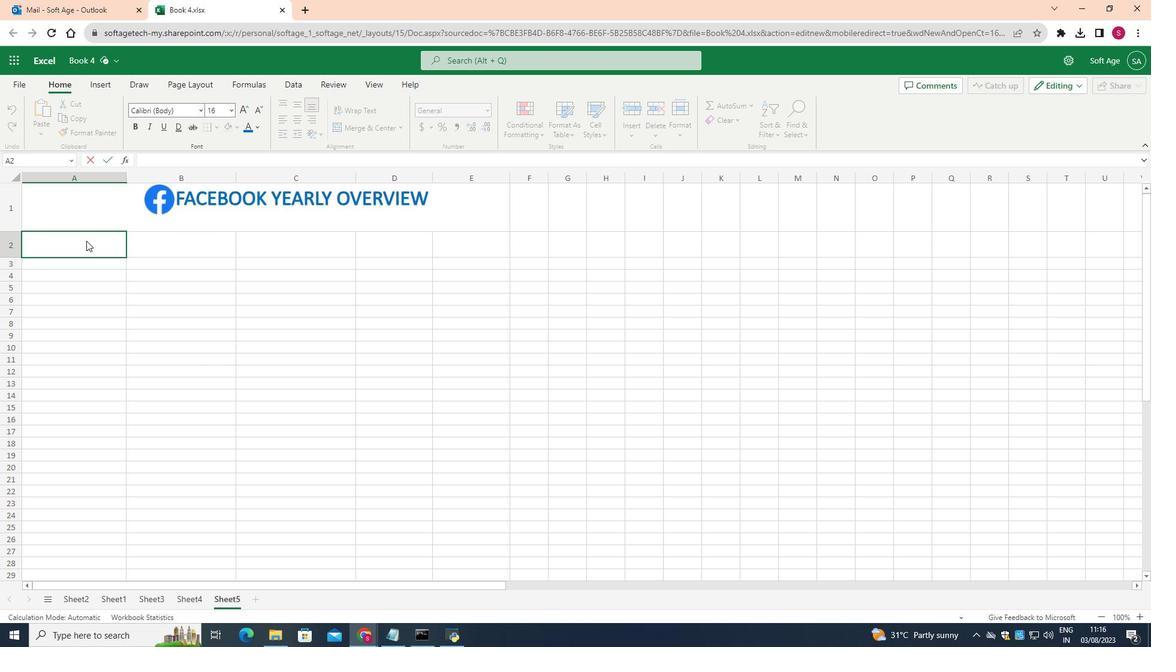 
Action: Key pressed <Key.shift>Month
Screenshot: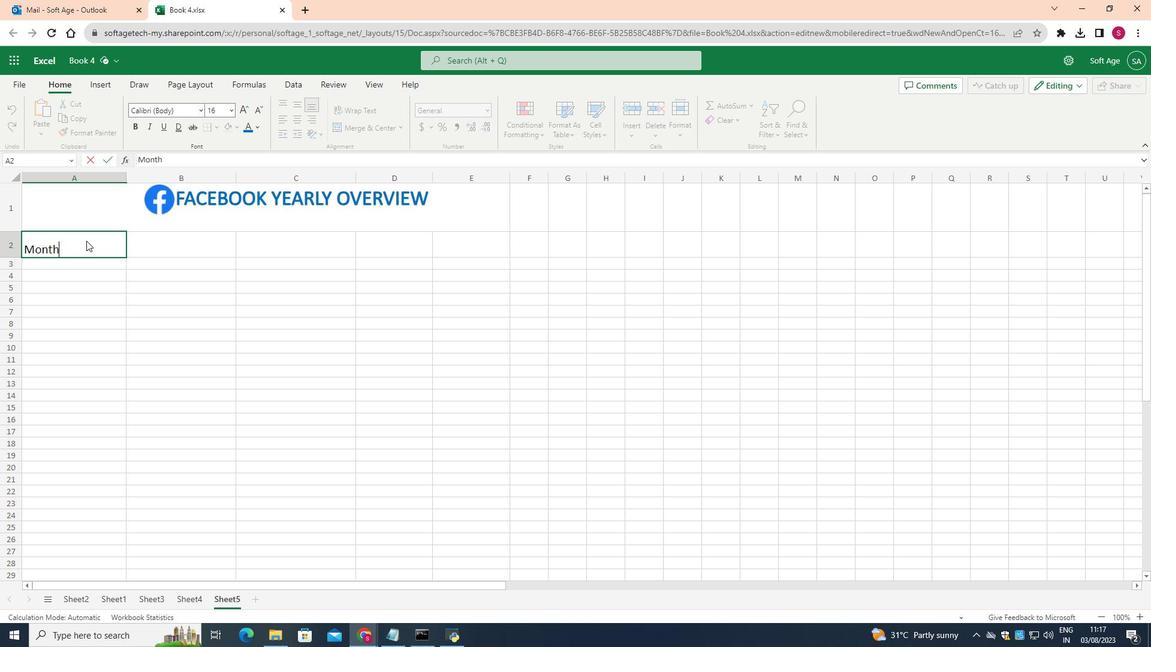 
Action: Mouse moved to (160, 250)
Screenshot: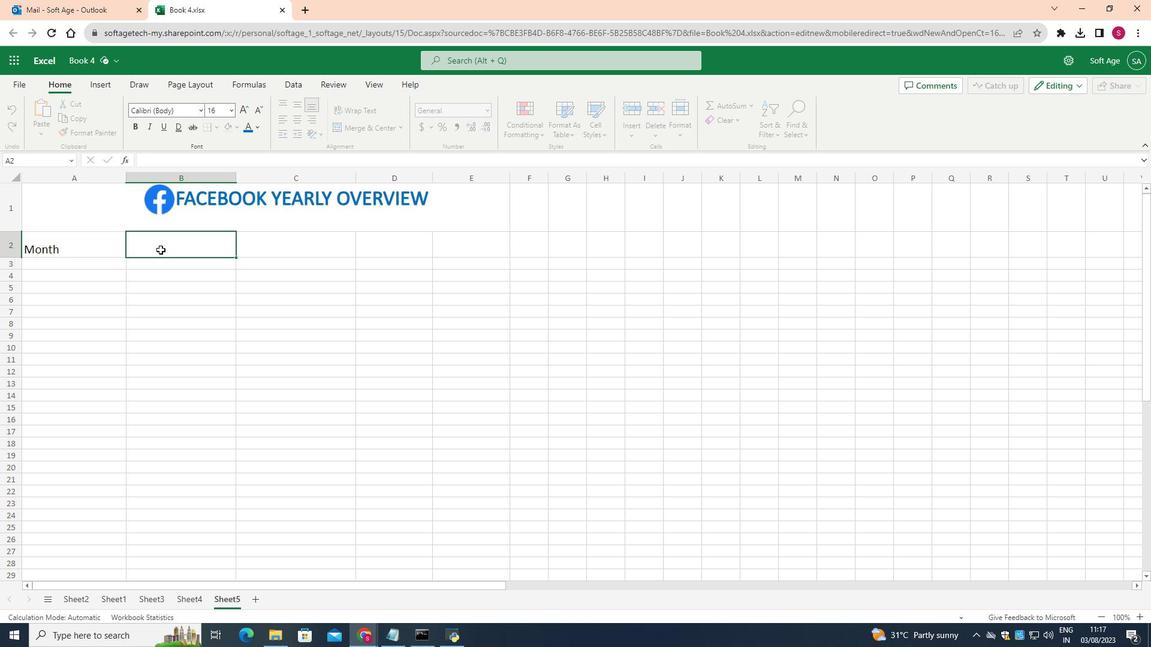 
Action: Mouse pressed left at (160, 250)
Screenshot: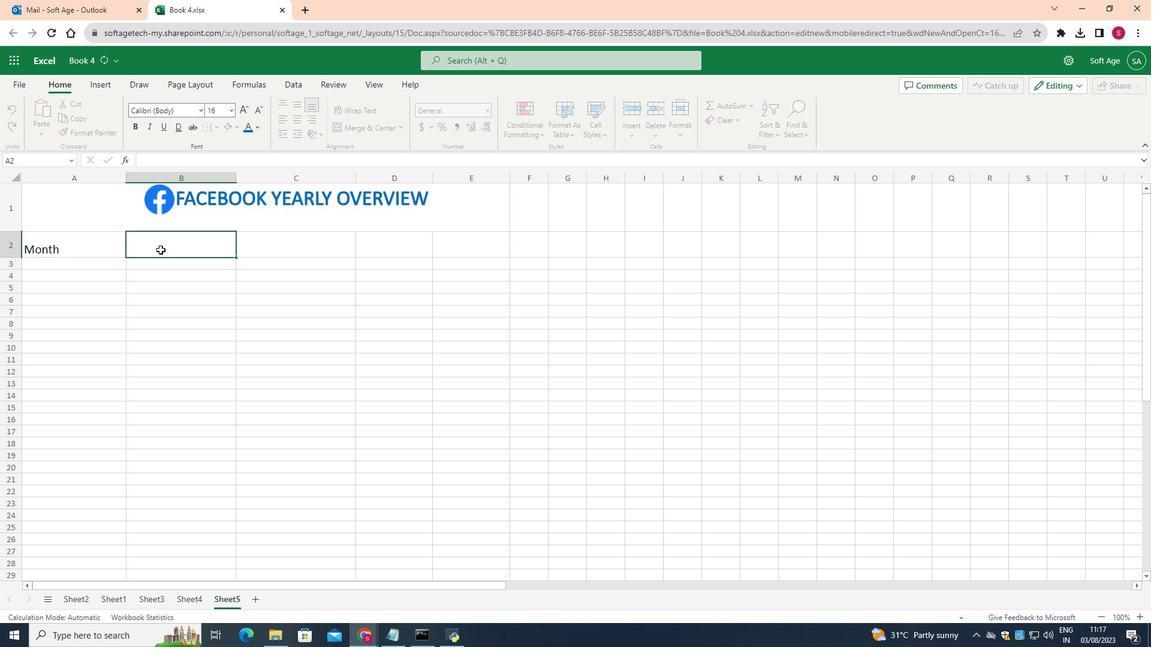 
Action: Mouse moved to (229, 111)
Screenshot: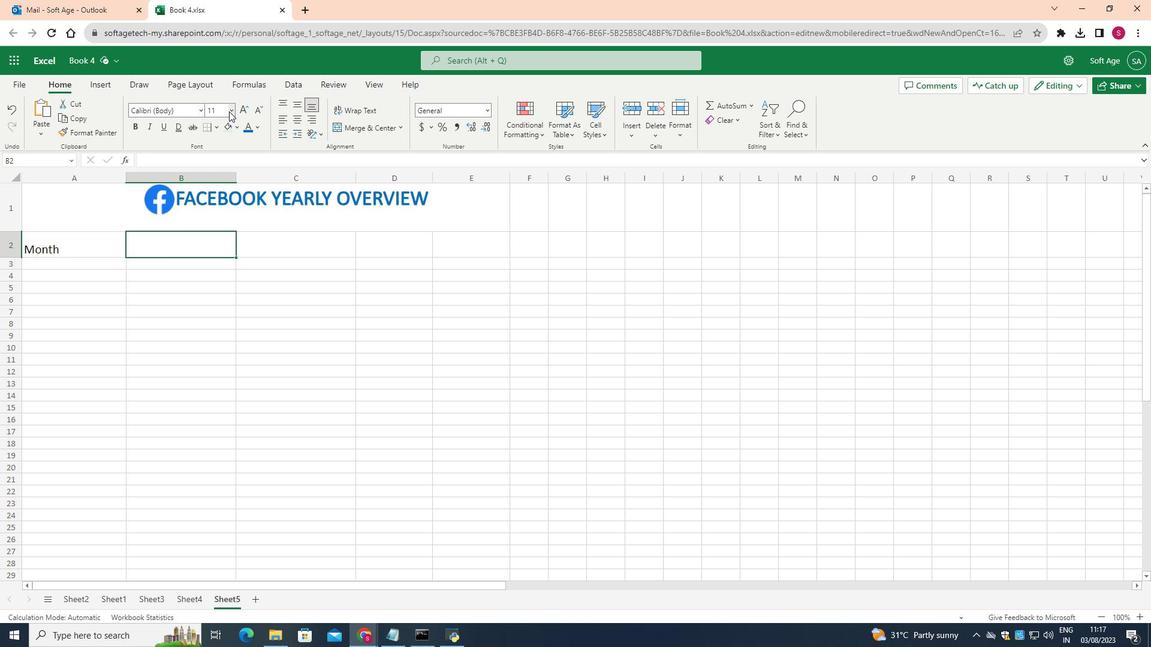 
Action: Mouse pressed left at (229, 111)
Screenshot: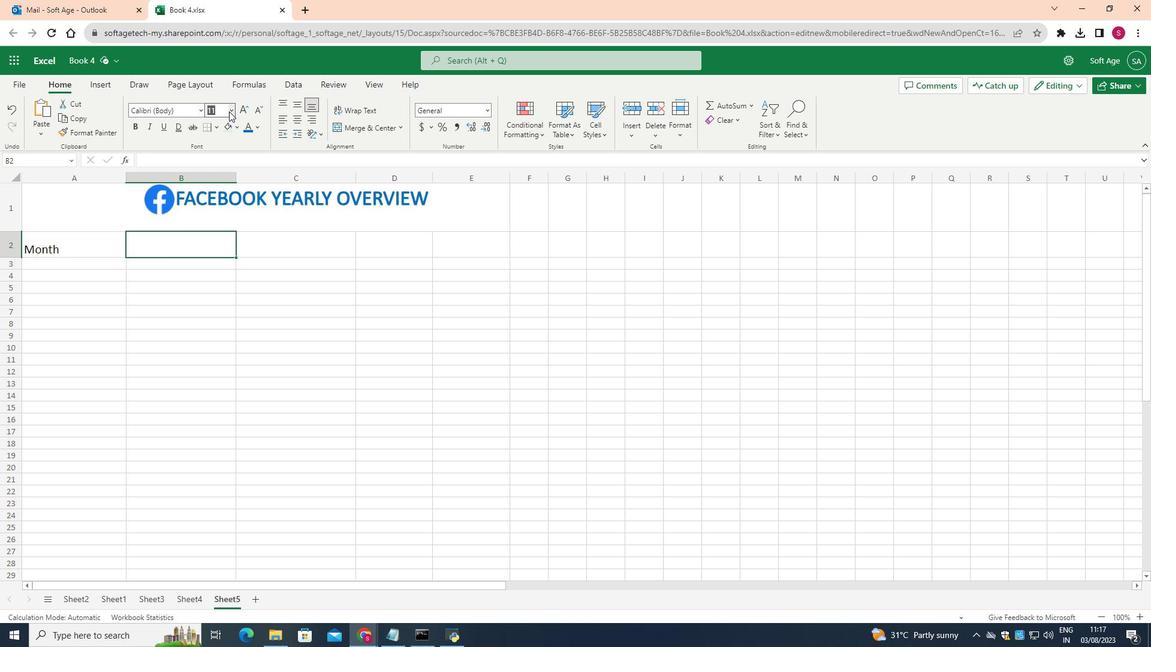 
Action: Mouse moved to (214, 227)
Screenshot: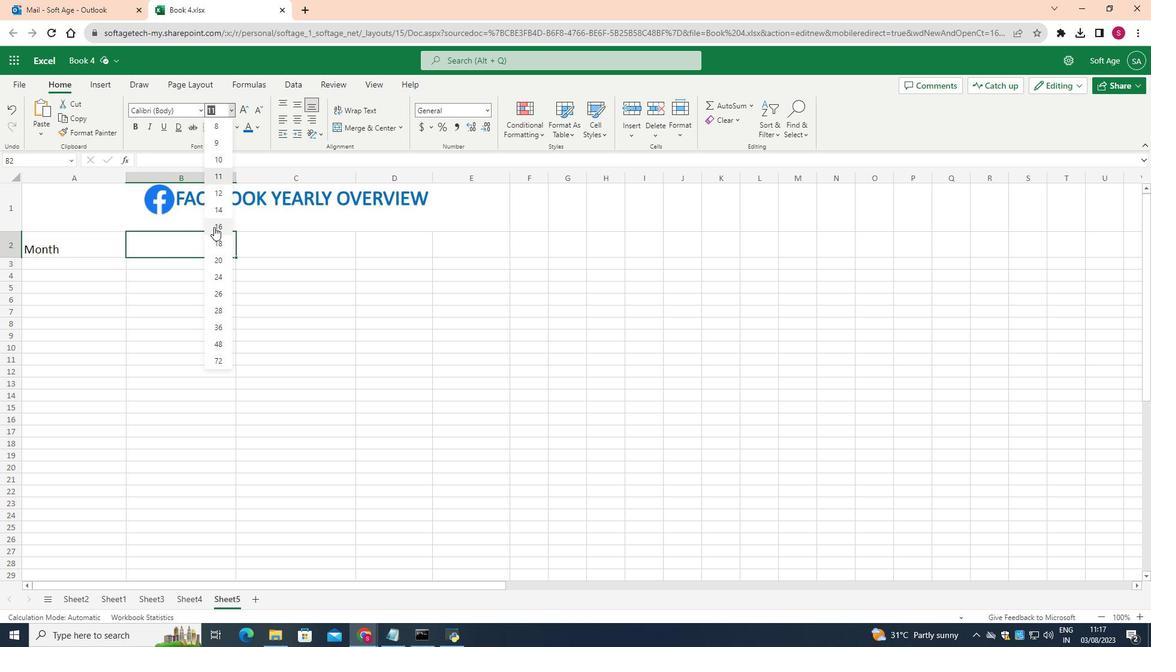 
Action: Mouse pressed left at (214, 227)
Screenshot: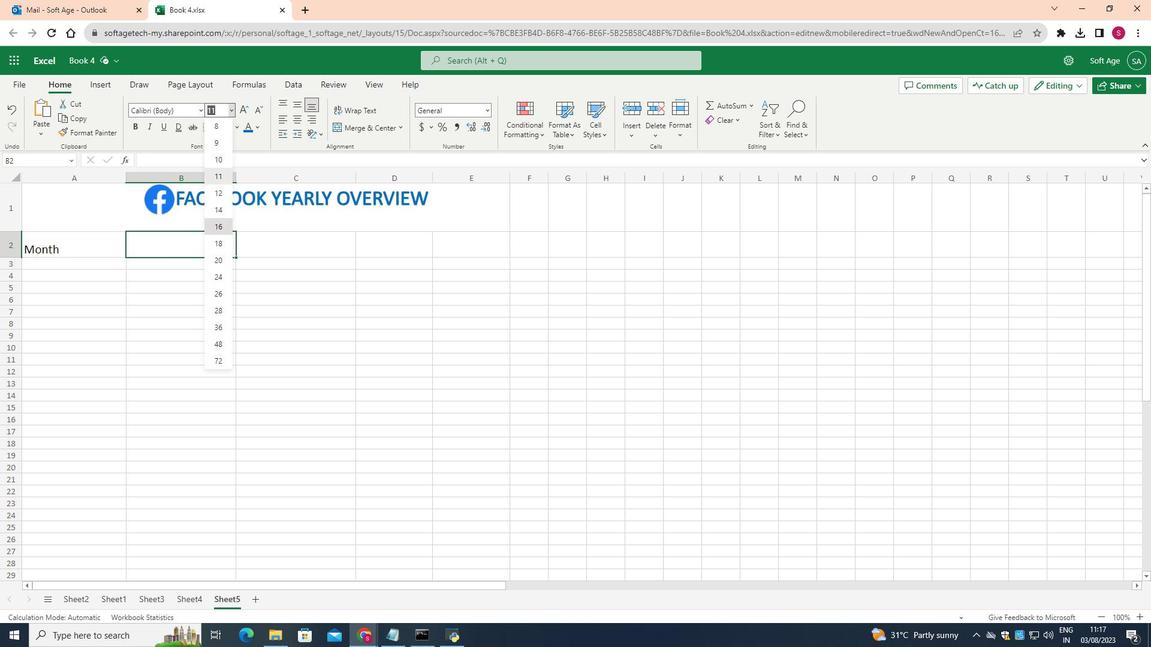 
Action: Mouse moved to (195, 242)
Screenshot: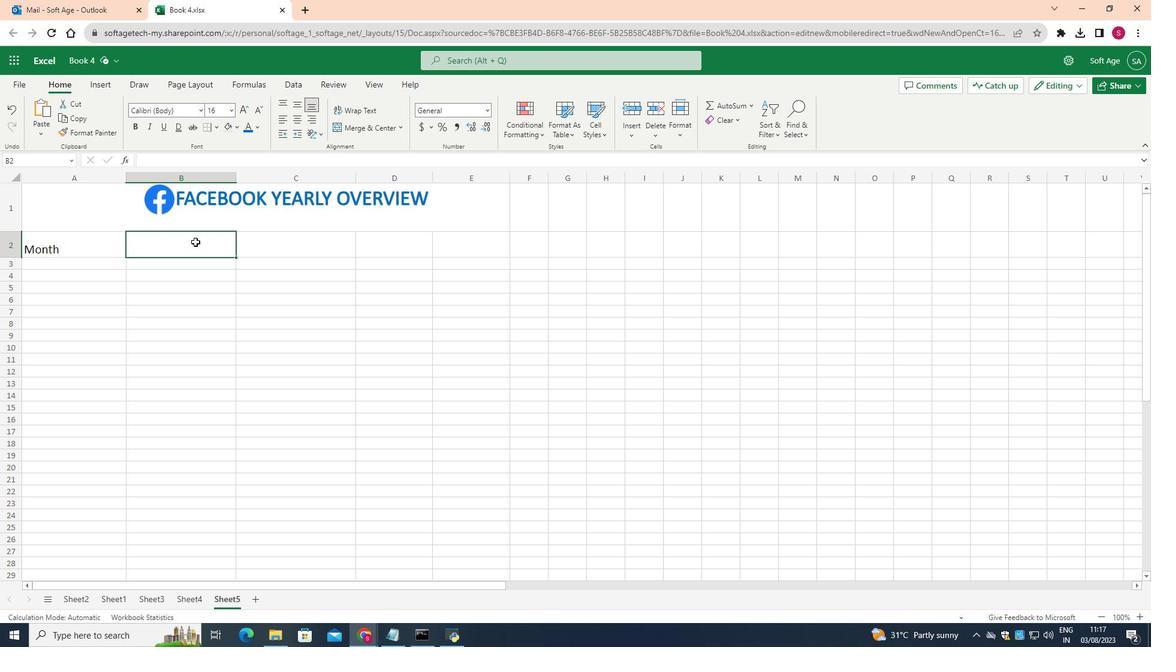 
Action: Mouse pressed left at (195, 242)
Screenshot: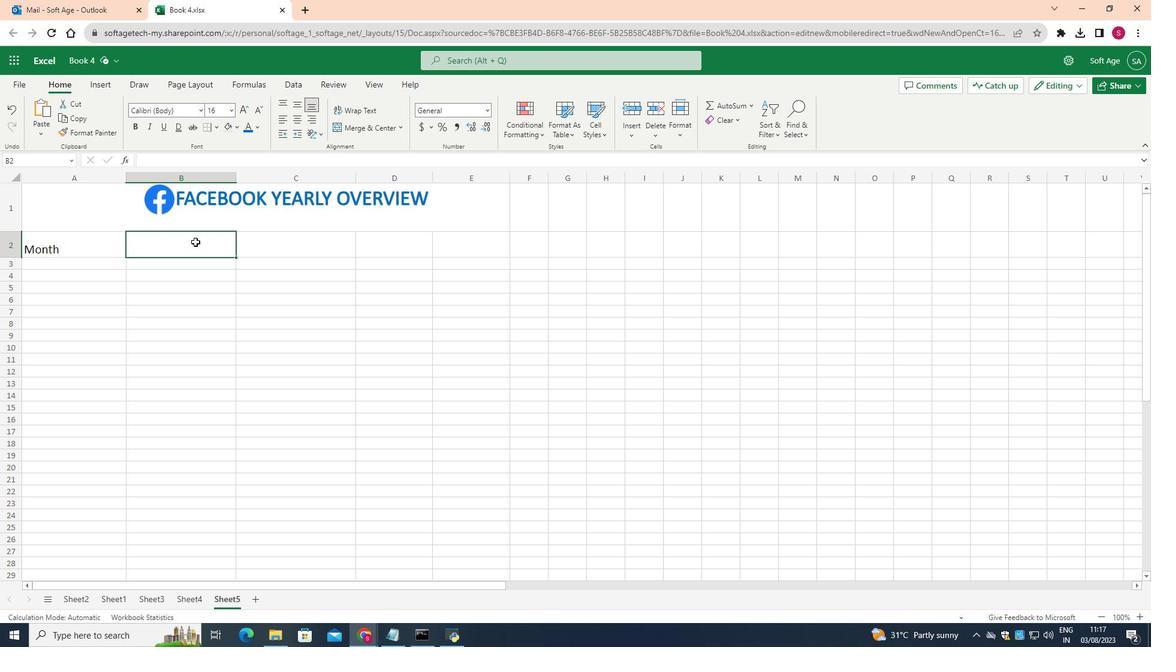 
Action: Mouse pressed left at (195, 242)
Screenshot: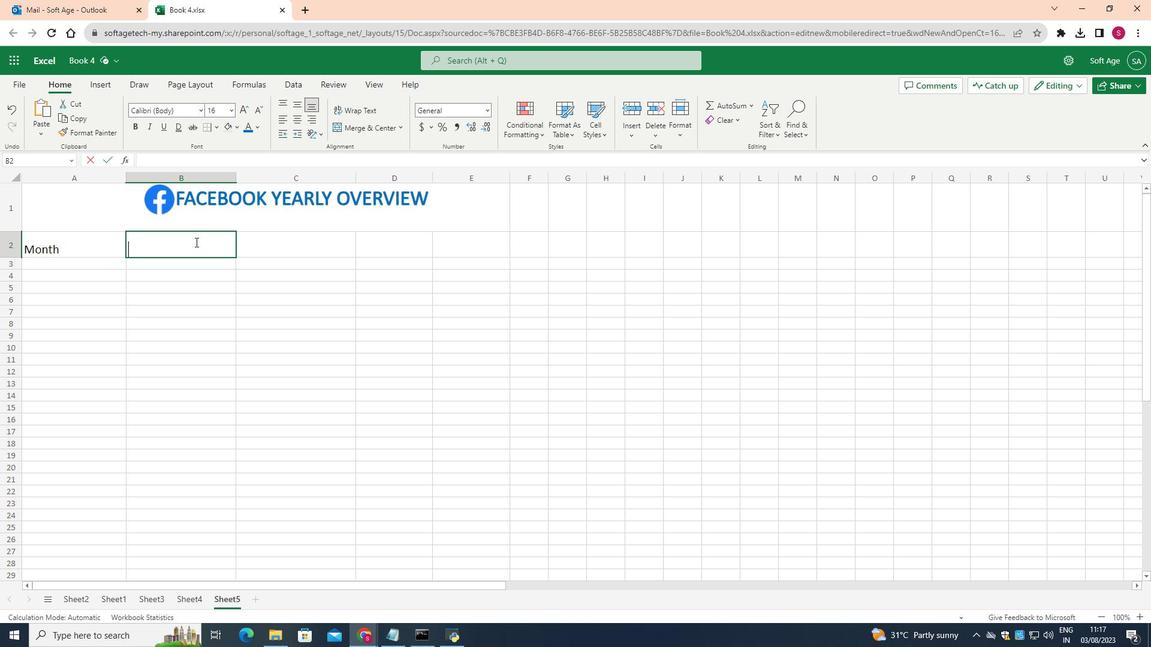 
Action: Key pressed <Key.shift>Week
Screenshot: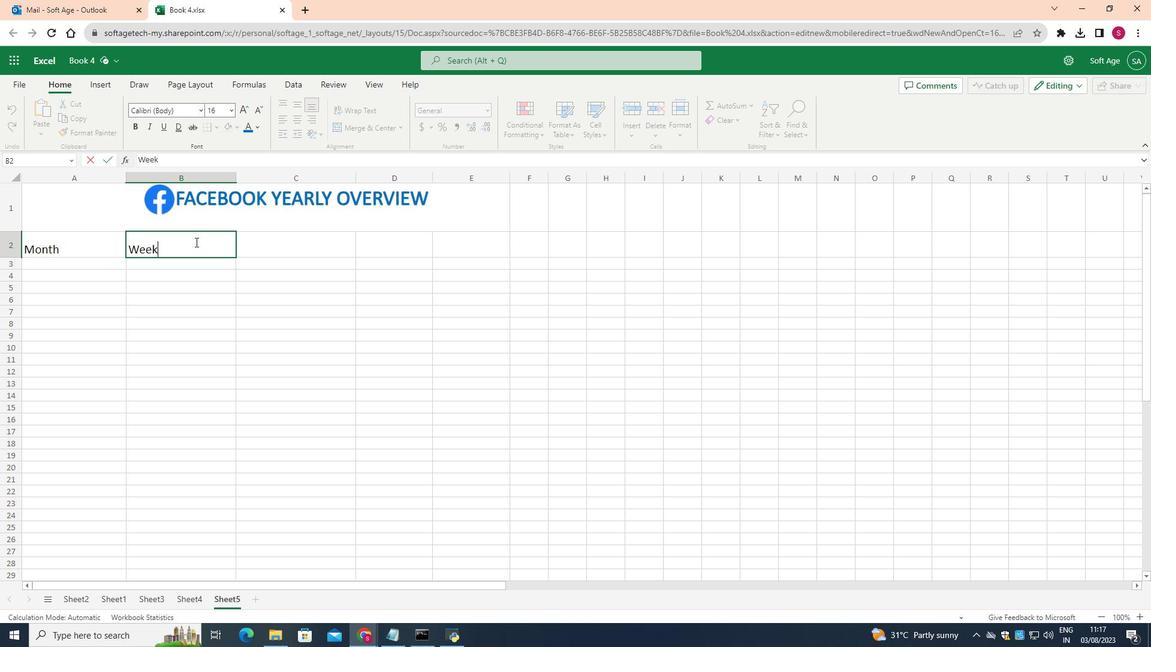 
Action: Mouse moved to (286, 249)
Screenshot: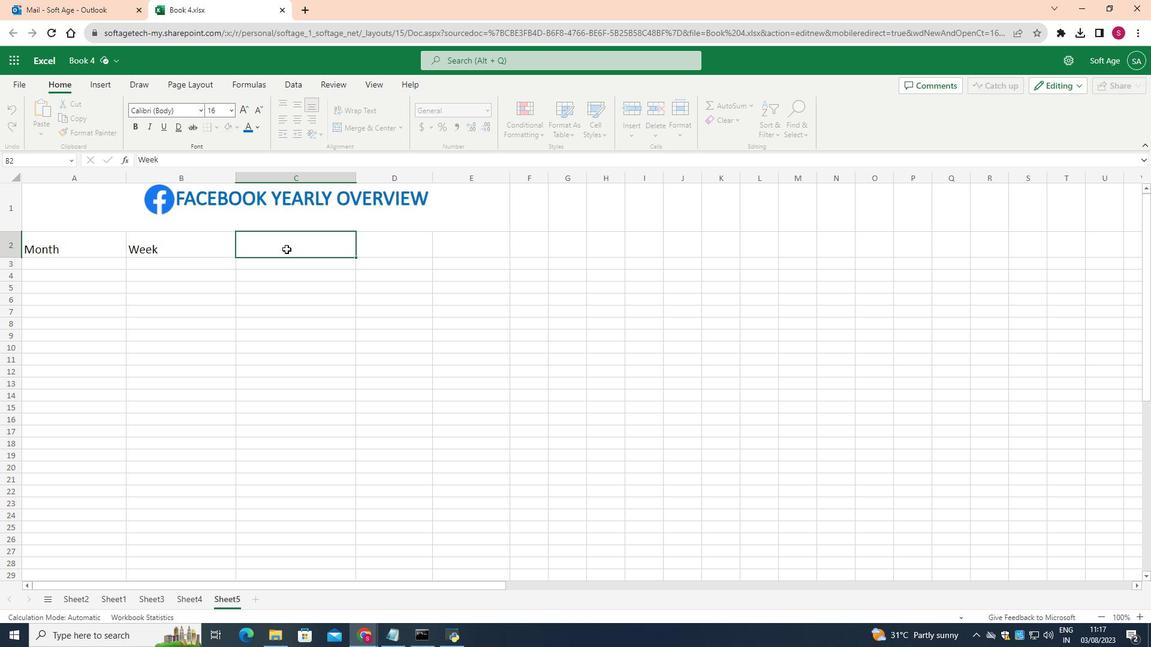 
Action: Mouse pressed left at (286, 249)
Screenshot: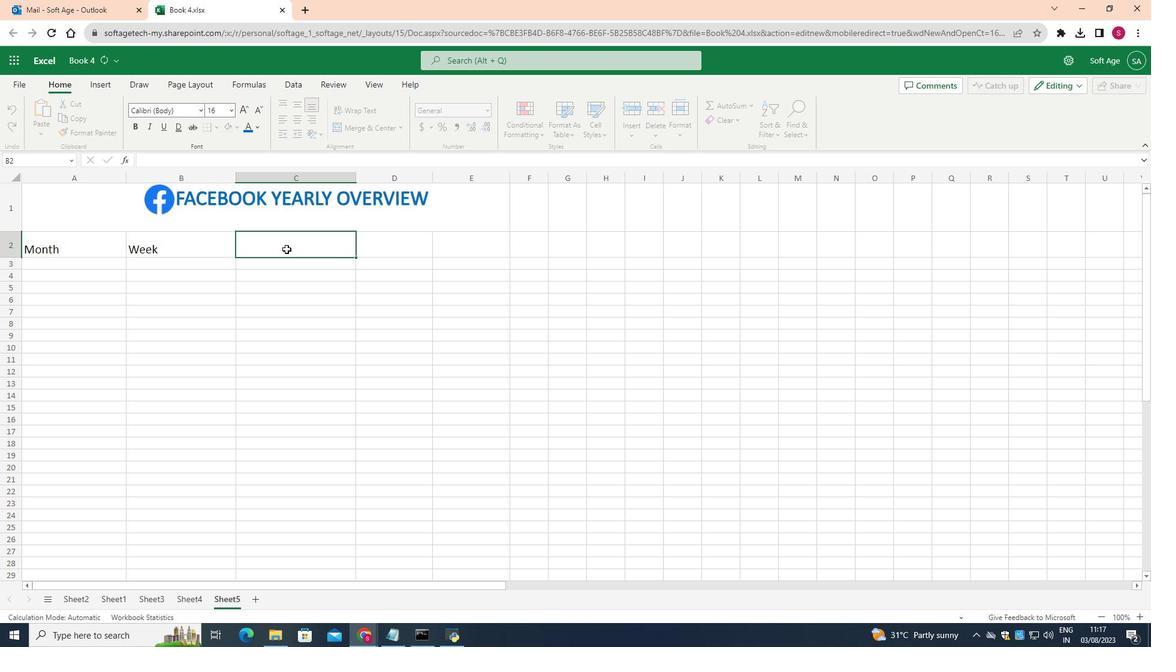 
Action: Mouse moved to (232, 107)
Screenshot: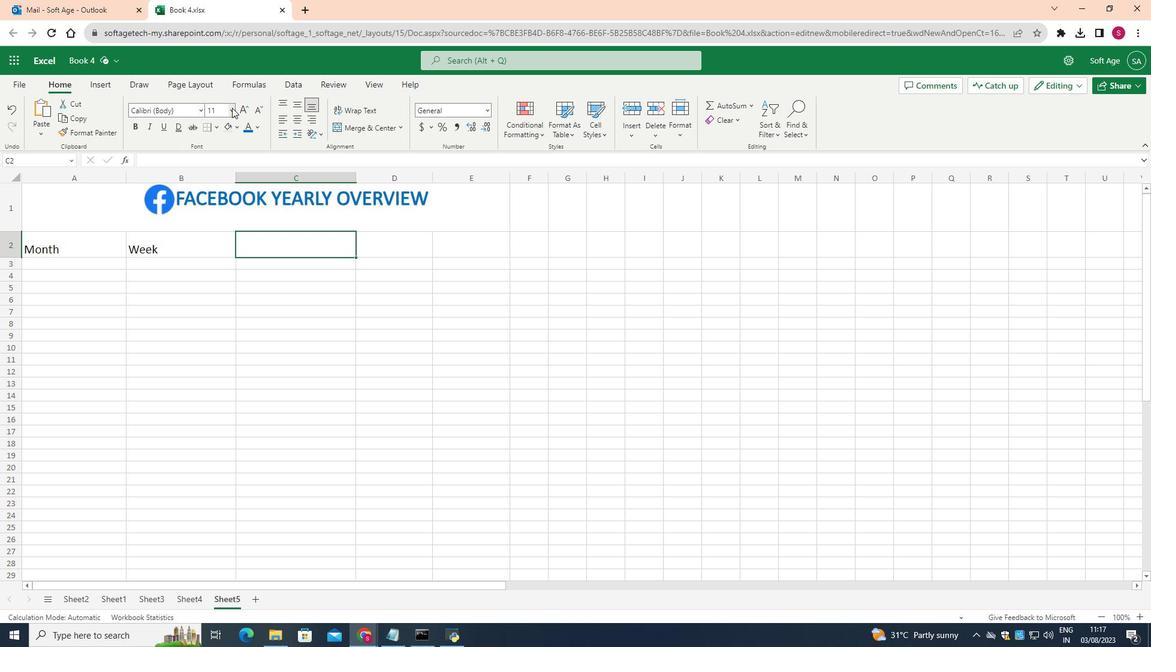 
Action: Mouse pressed left at (232, 107)
Screenshot: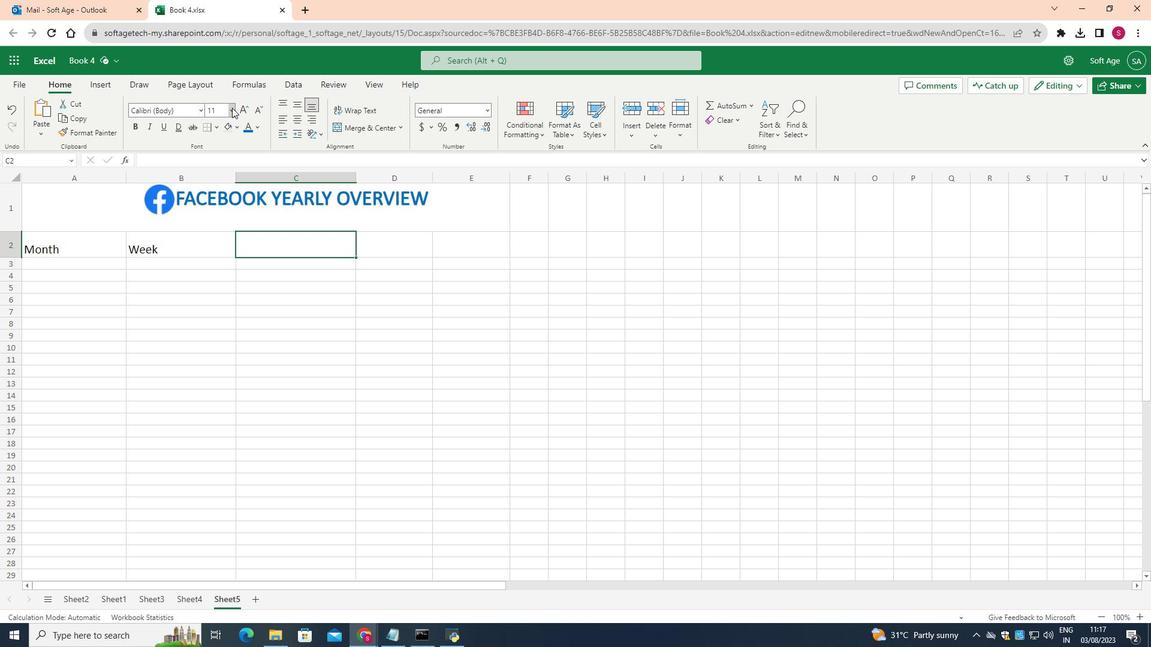 
Action: Mouse moved to (217, 229)
Screenshot: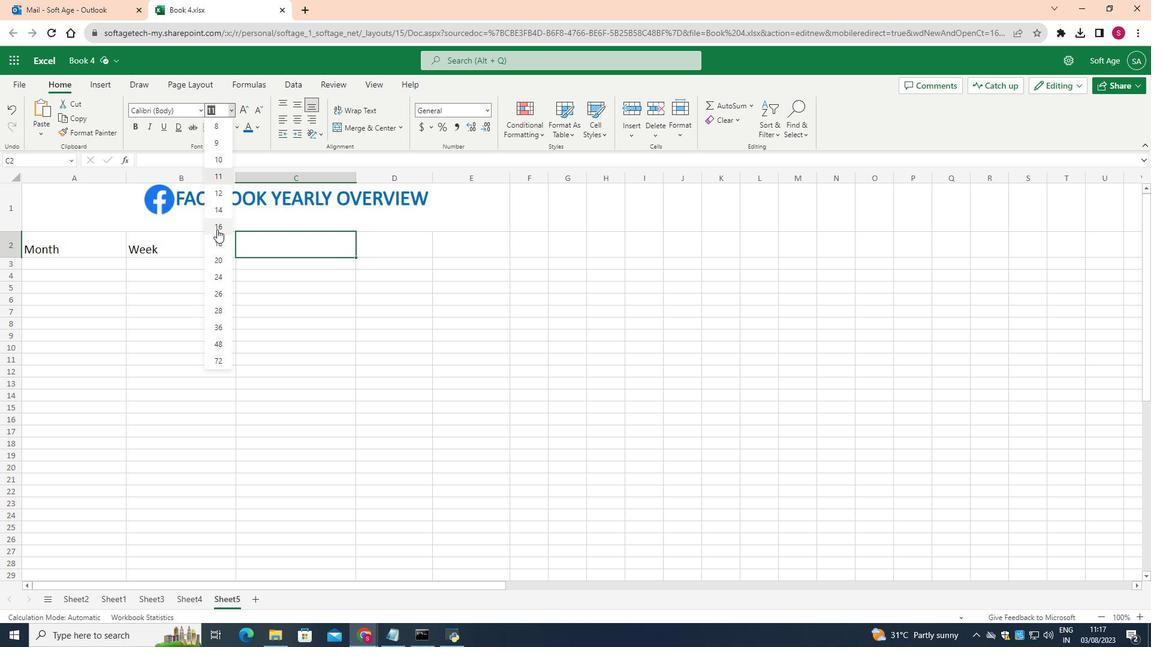 
Action: Mouse pressed left at (217, 229)
Screenshot: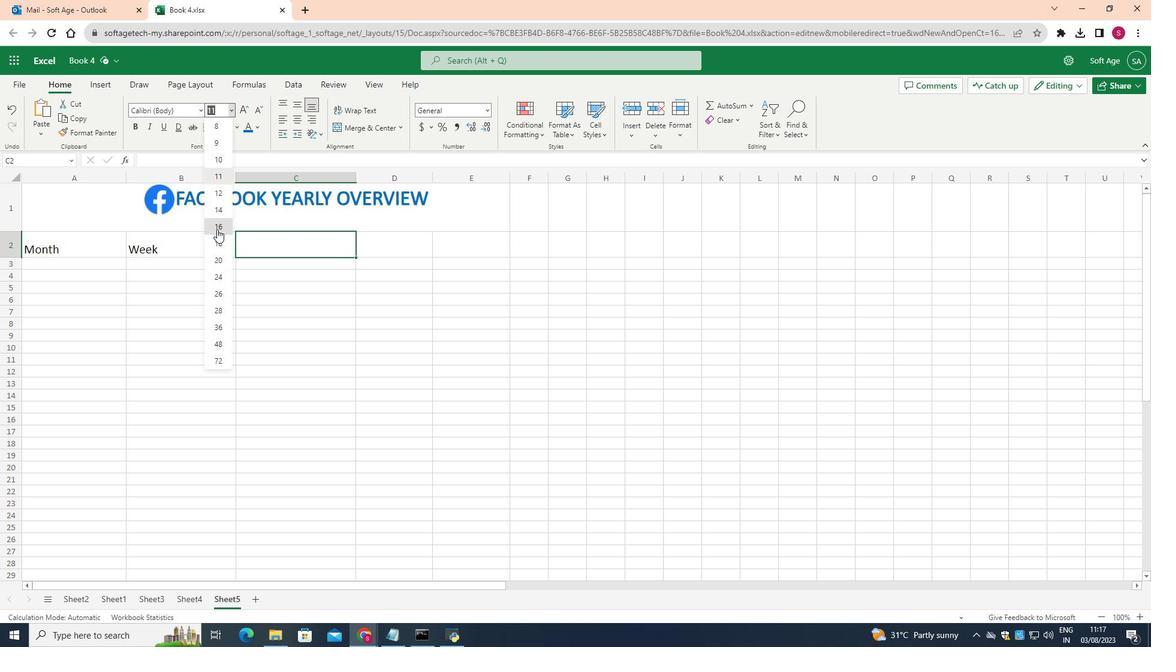 
Action: Mouse moved to (216, 230)
Screenshot: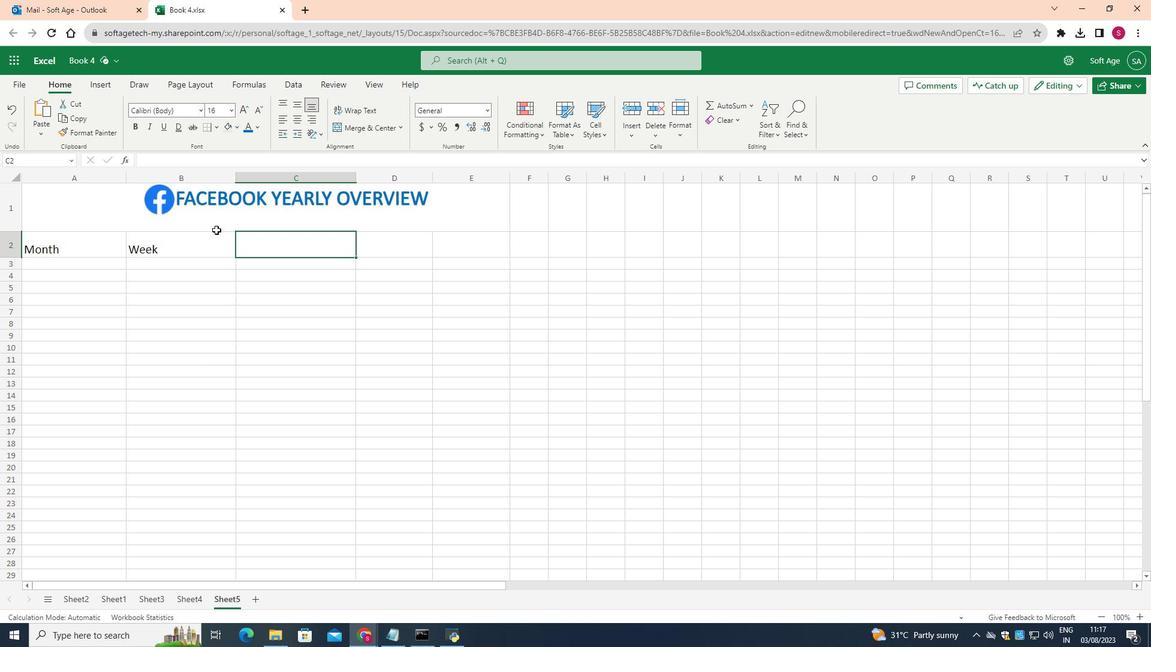 
Action: Key pressed <Key.shift>Publish<Key.space><Key.shift>Date
Screenshot: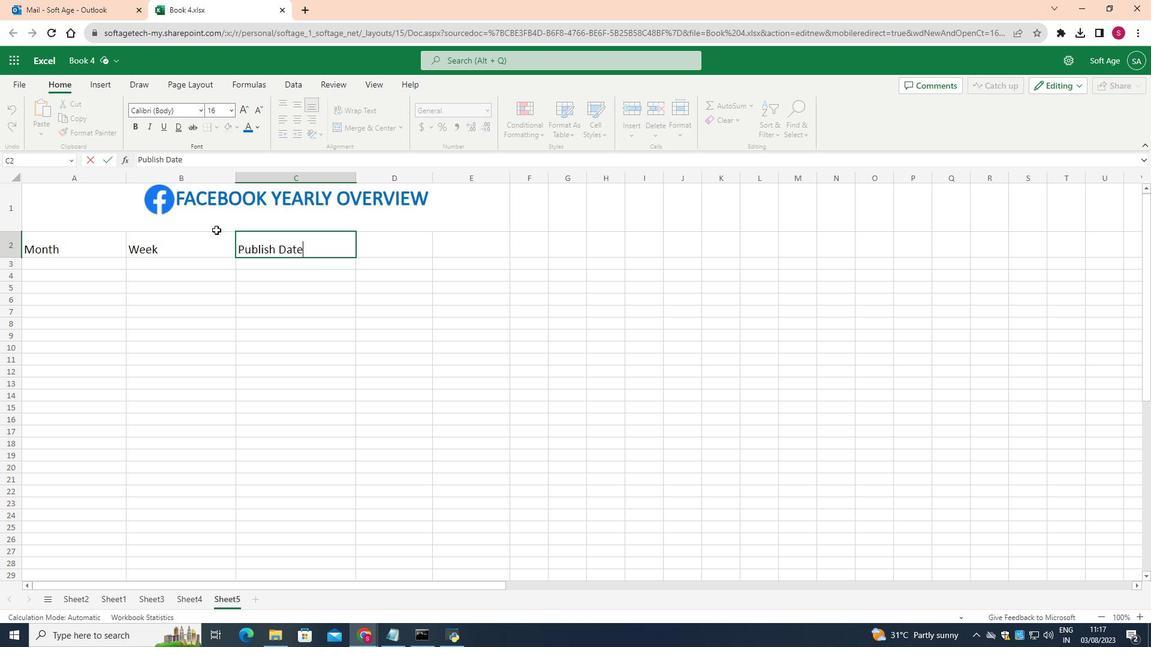 
Action: Mouse moved to (404, 247)
Screenshot: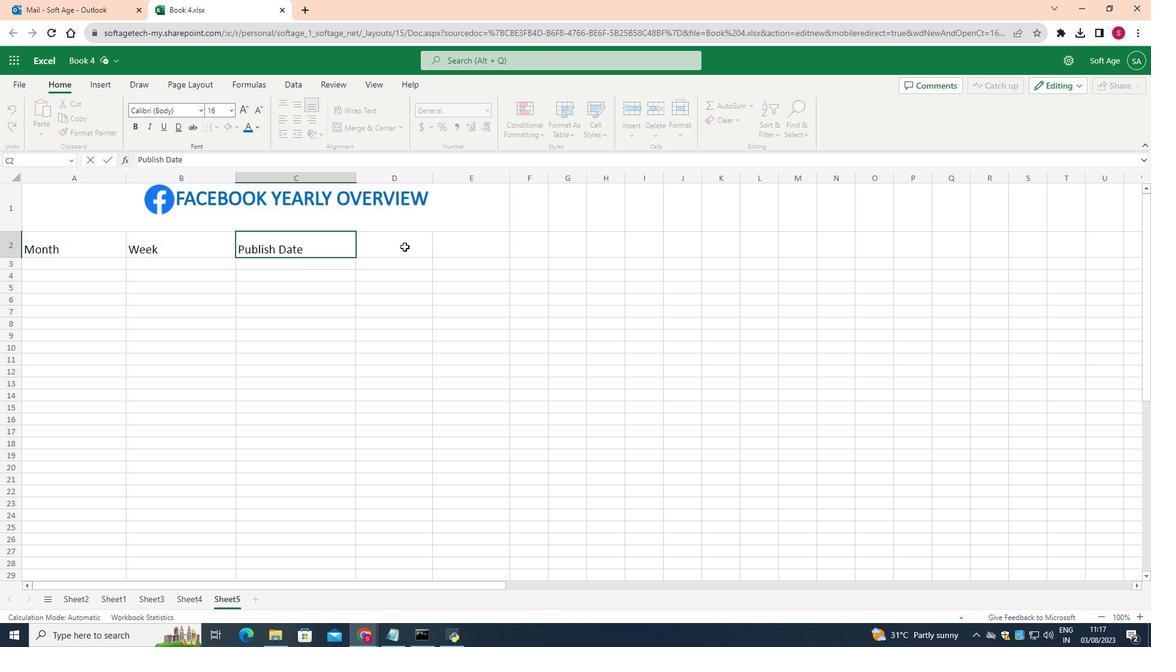 
Action: Mouse pressed left at (404, 247)
Screenshot: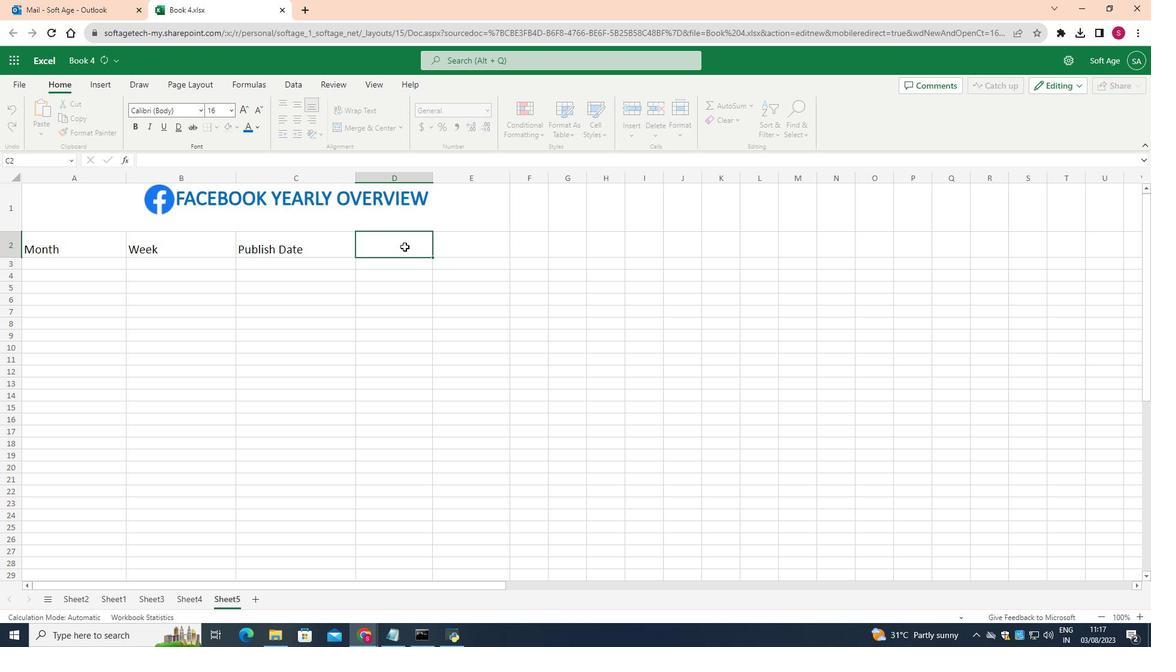 
Action: Mouse moved to (229, 109)
Screenshot: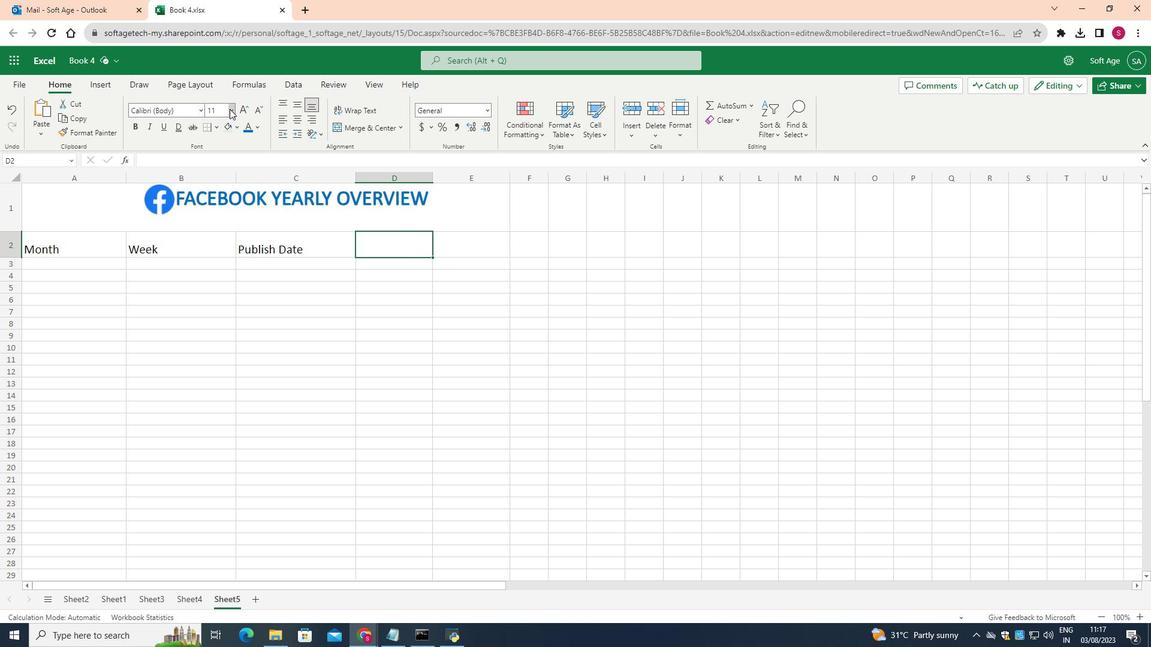 
Action: Mouse pressed left at (229, 109)
Screenshot: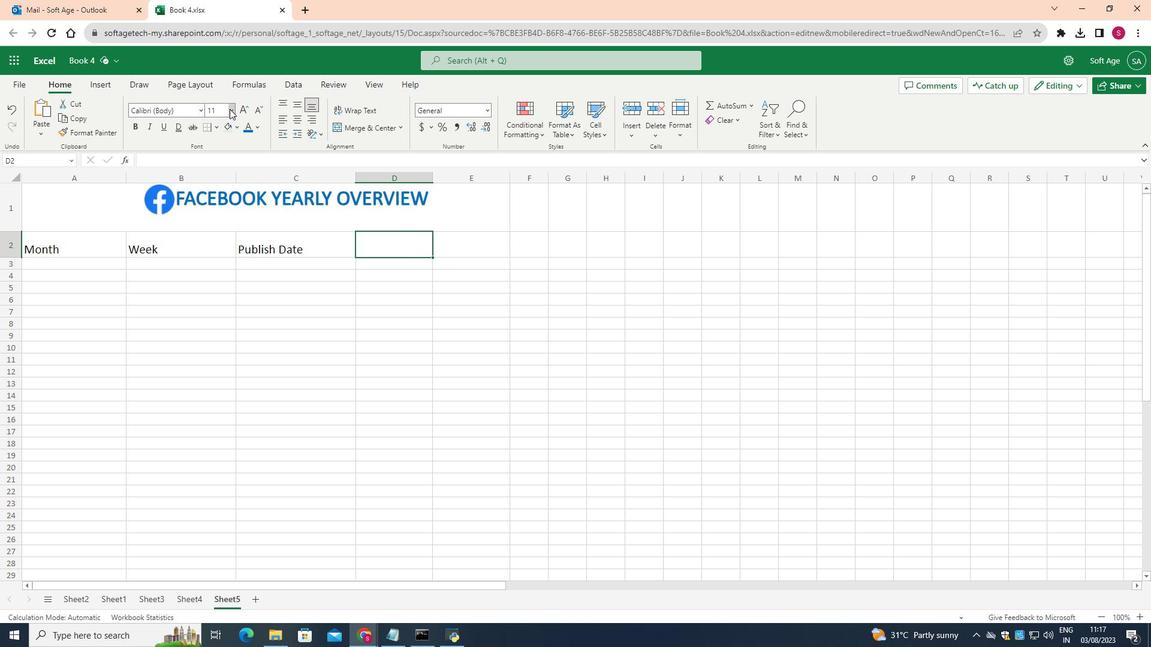 
Action: Mouse moved to (228, 229)
Screenshot: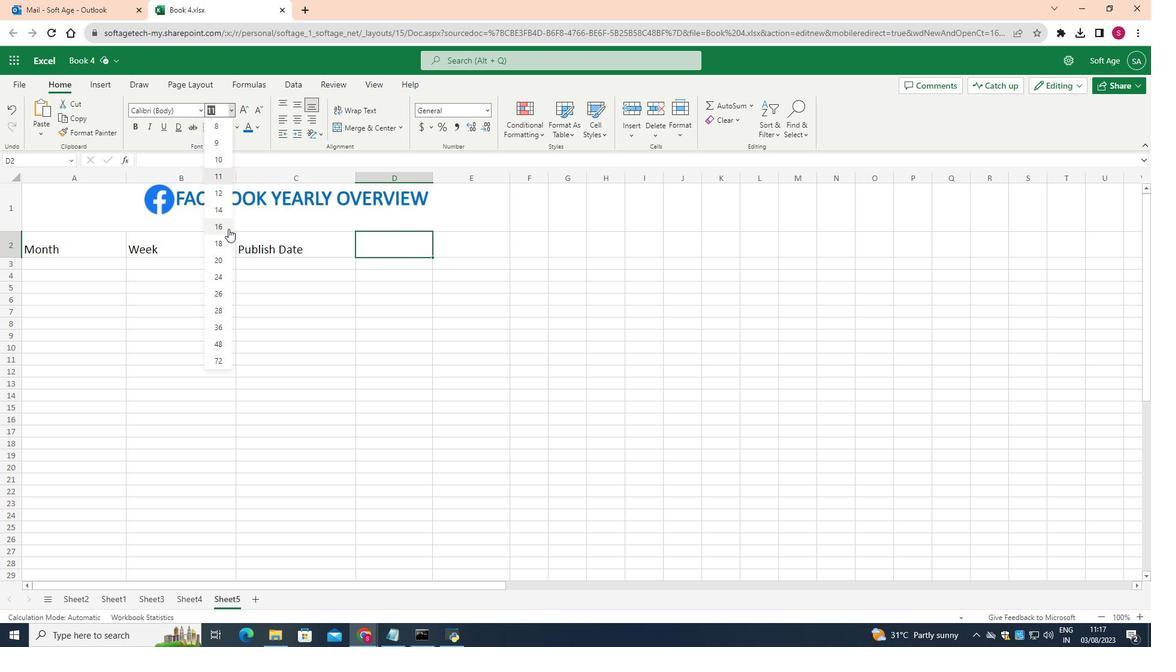 
Action: Mouse pressed left at (228, 229)
Screenshot: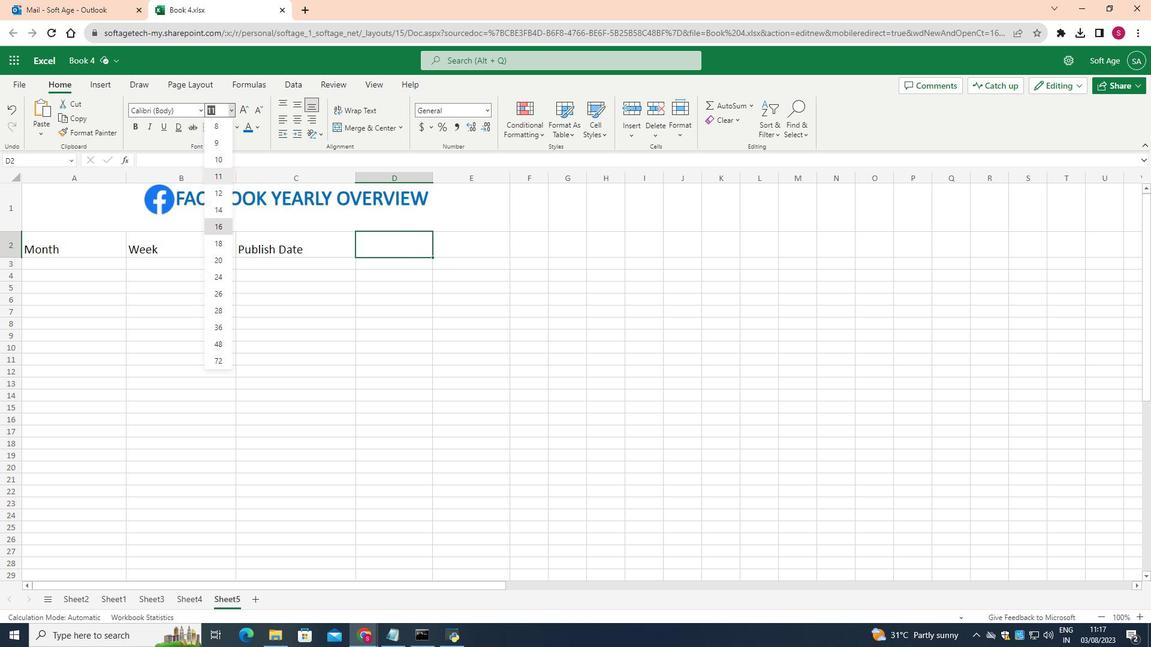 
Action: Mouse moved to (378, 252)
Screenshot: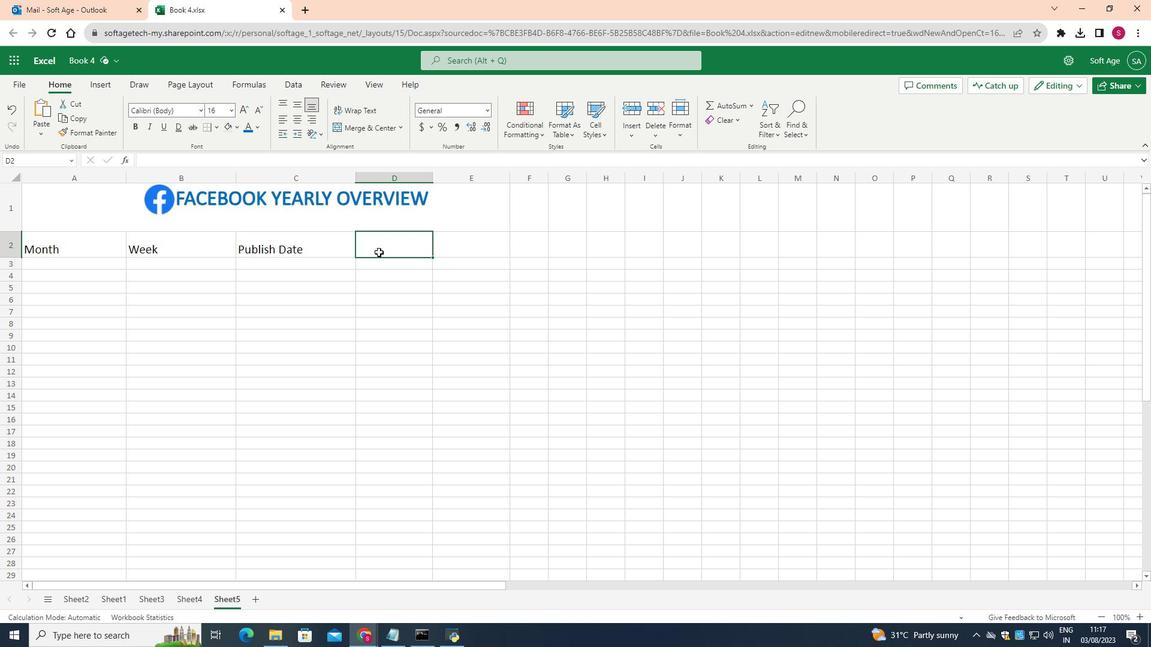
Action: Mouse pressed left at (378, 252)
Screenshot: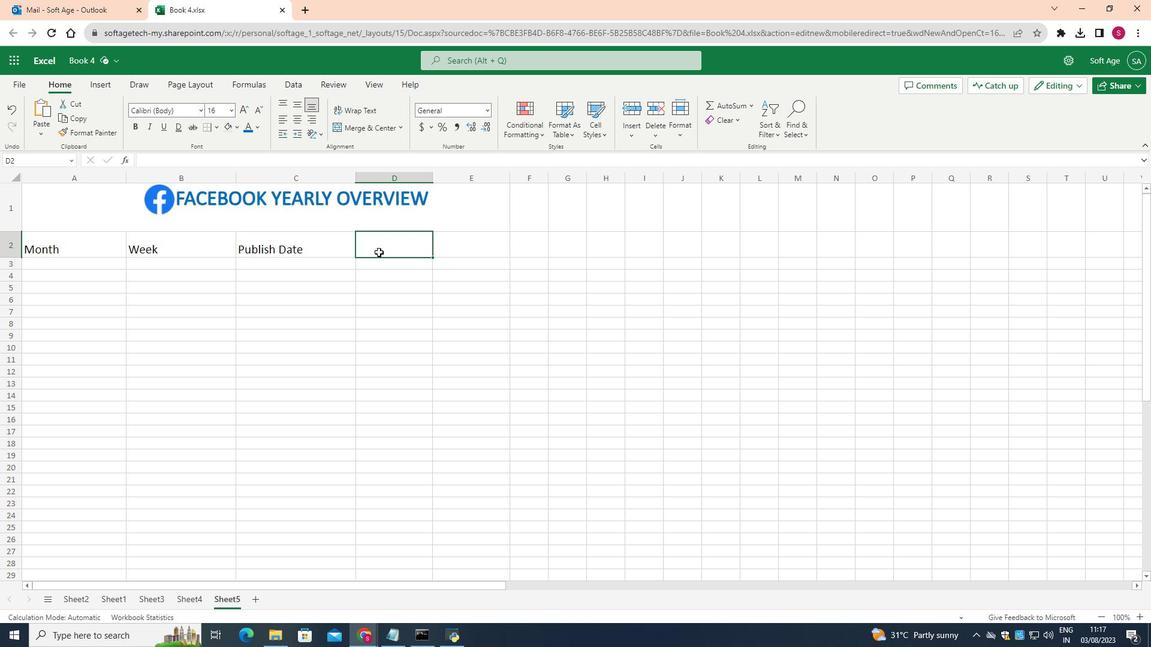 
Action: Mouse moved to (379, 252)
Screenshot: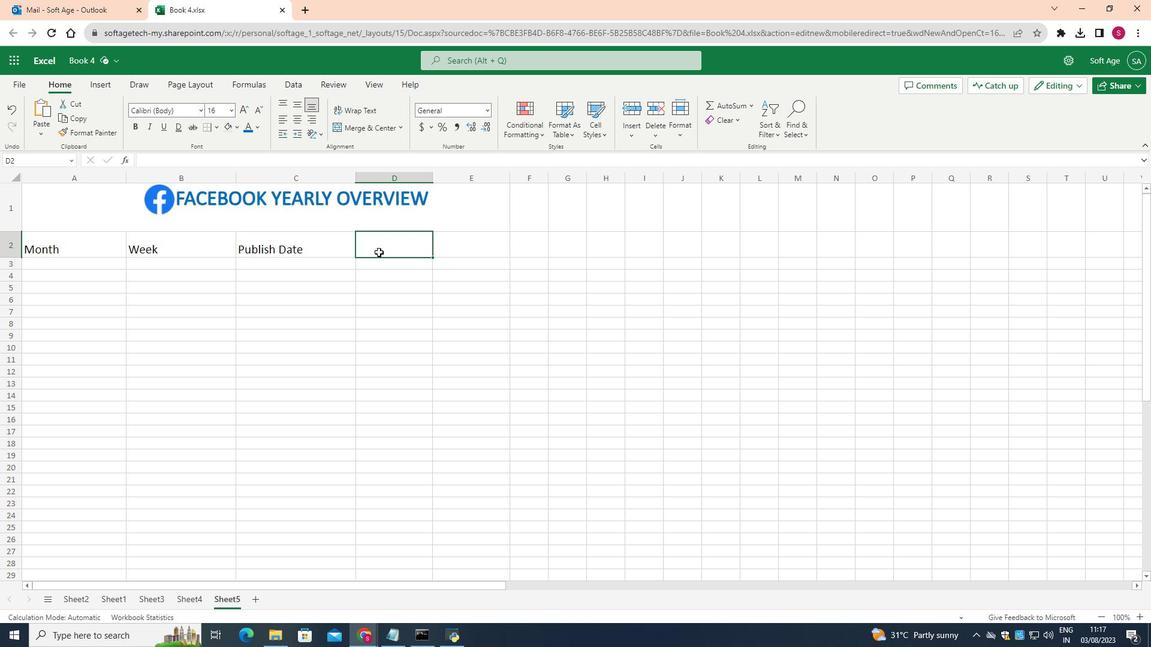 
Action: Mouse pressed left at (379, 252)
Screenshot: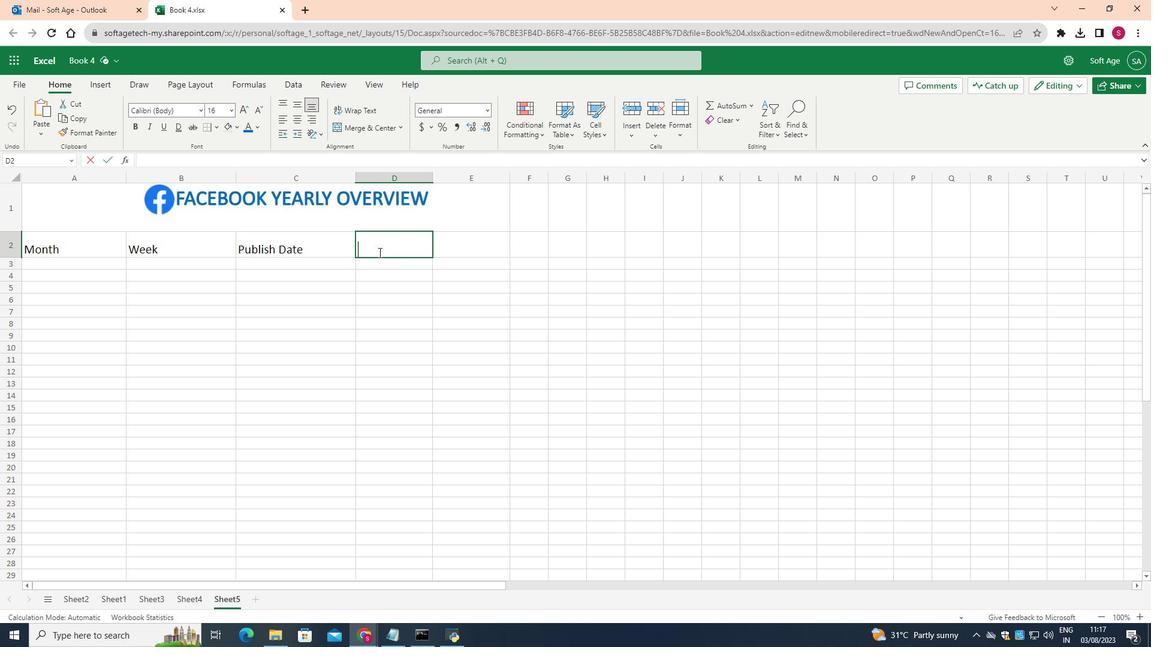 
Action: Mouse moved to (376, 253)
Screenshot: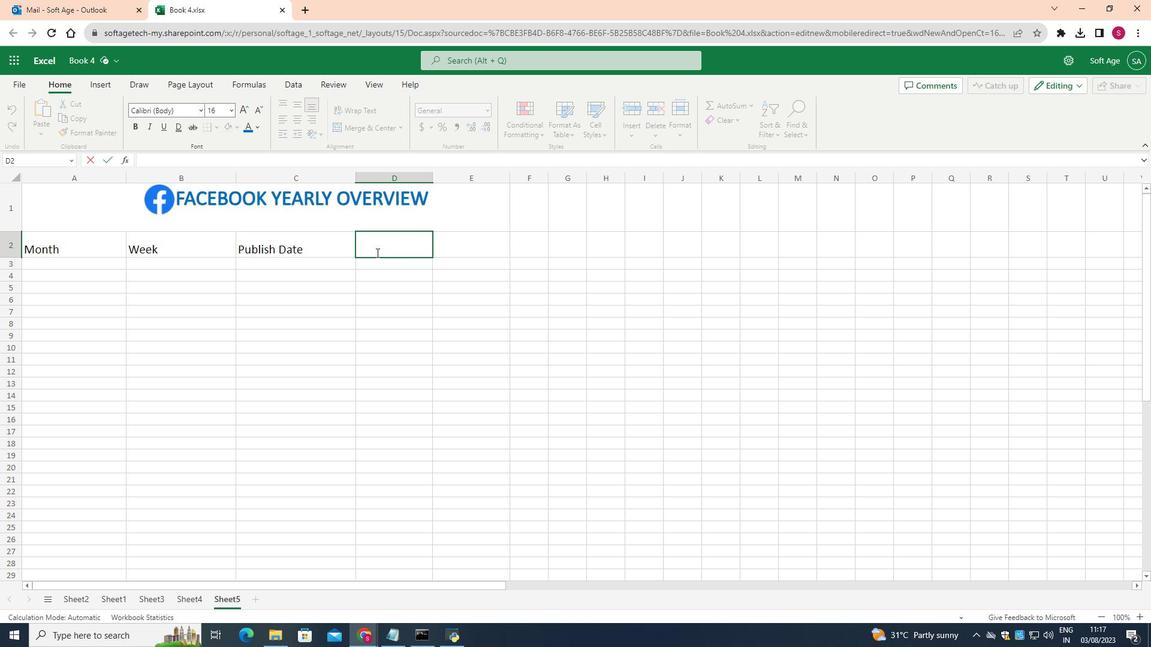 
Action: Key pressed <Key.shift>Theme/<Key.shift>Subject
Screenshot: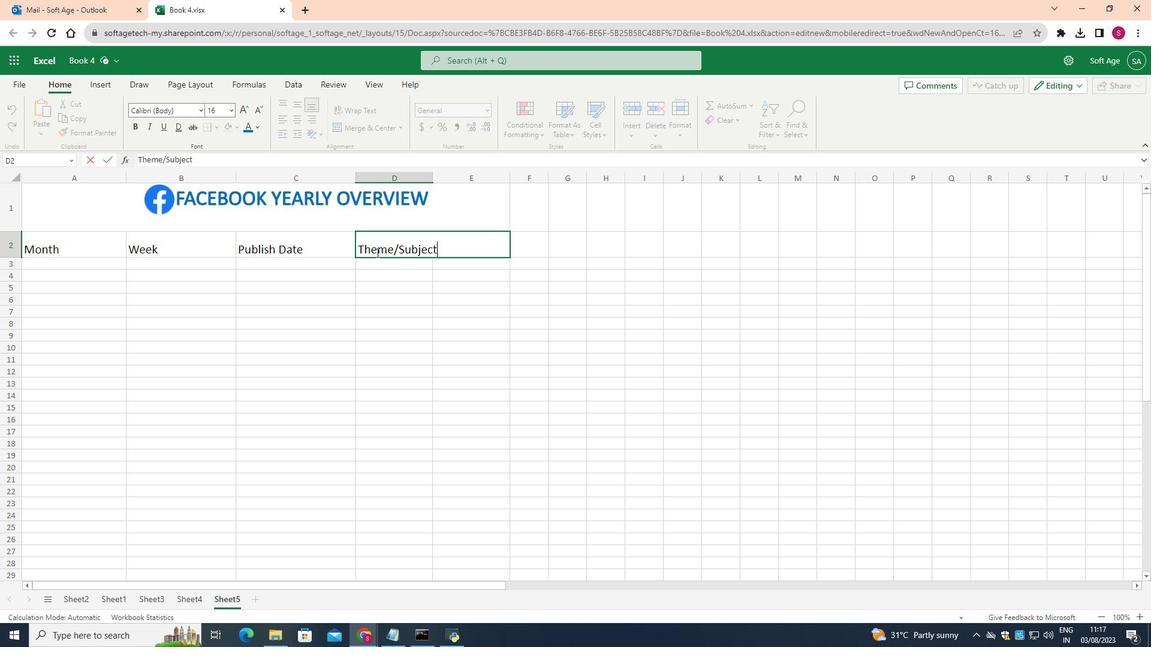 
Action: Mouse moved to (432, 178)
Screenshot: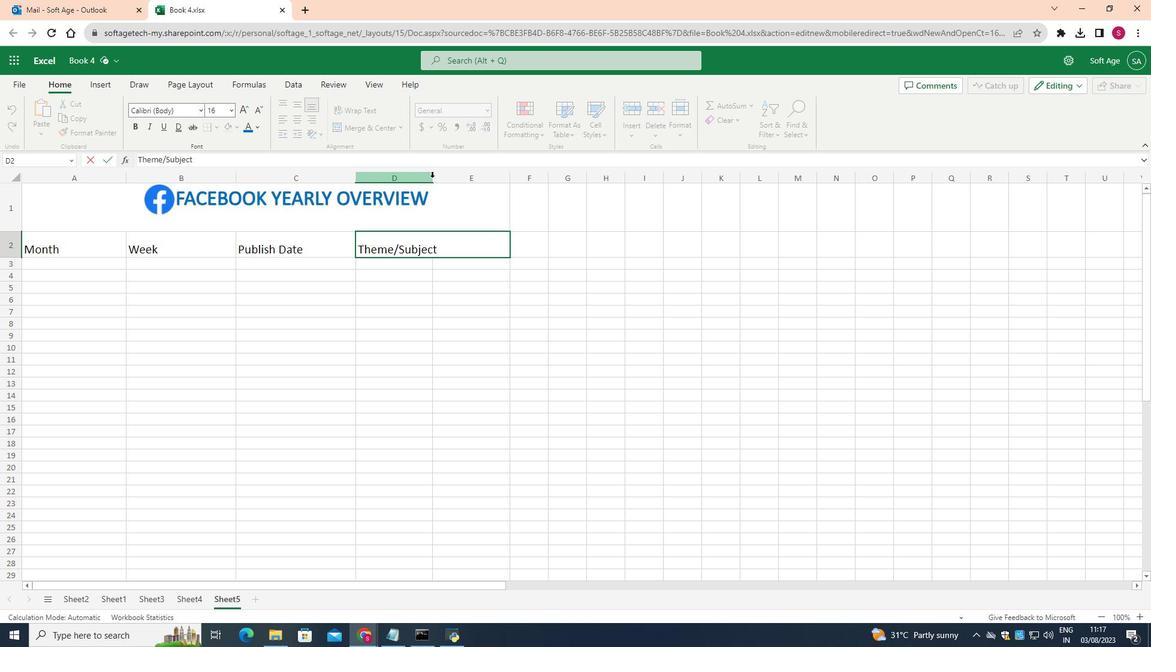 
Action: Mouse pressed left at (432, 178)
Screenshot: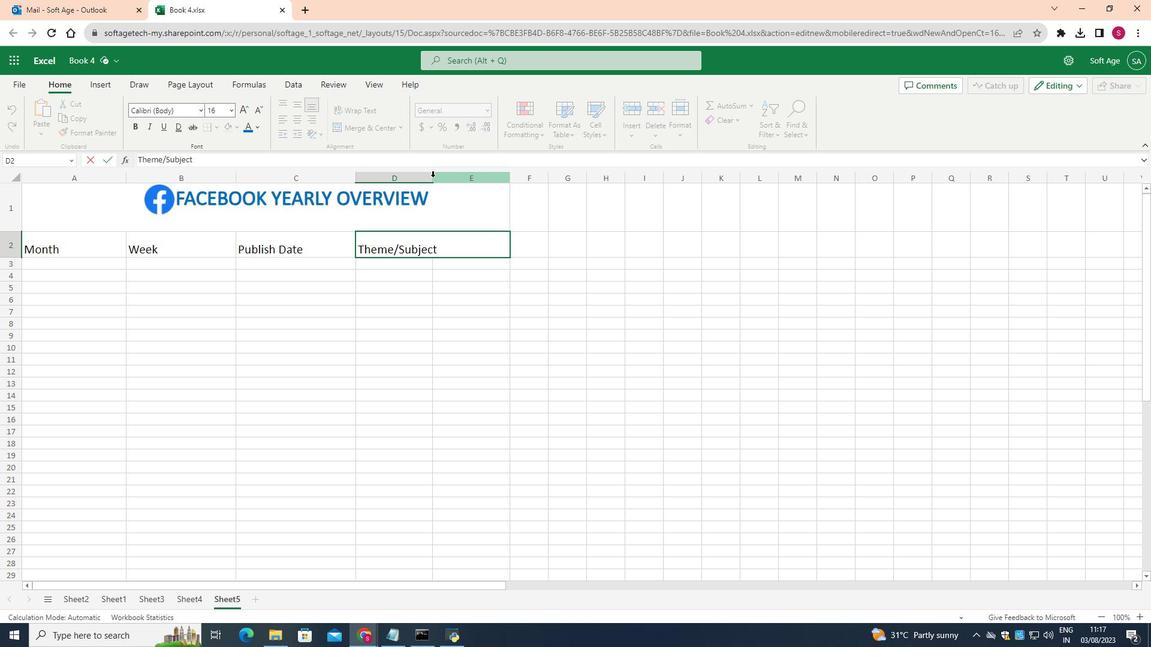 
Action: Mouse moved to (433, 177)
Screenshot: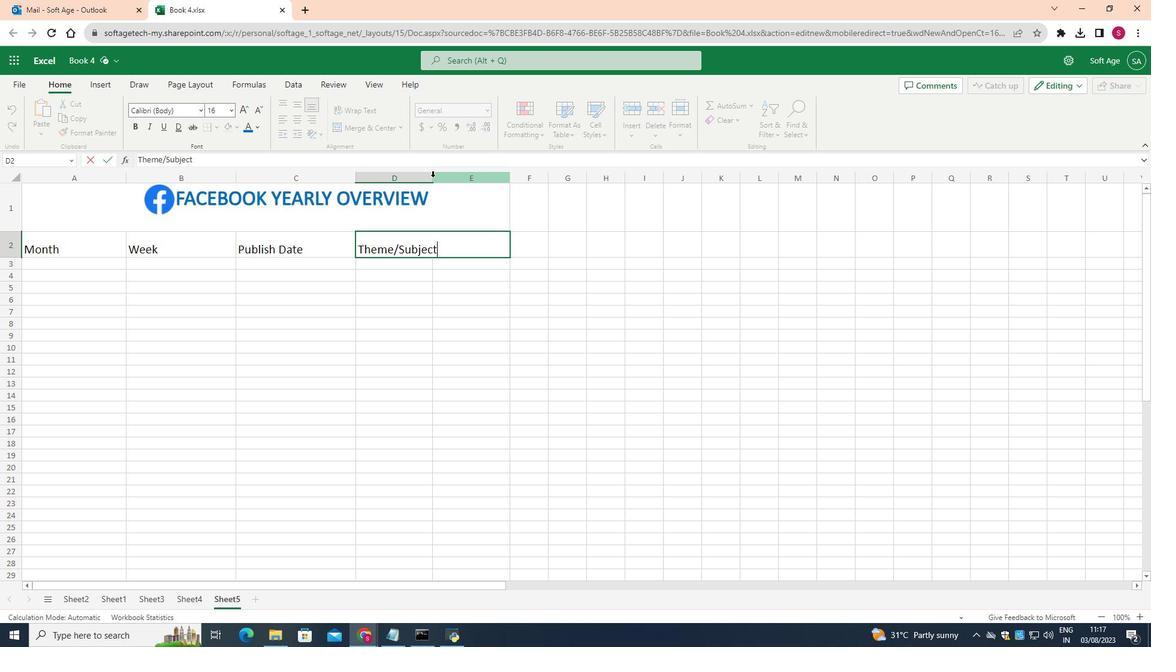 
Action: Mouse pressed left at (433, 177)
Screenshot: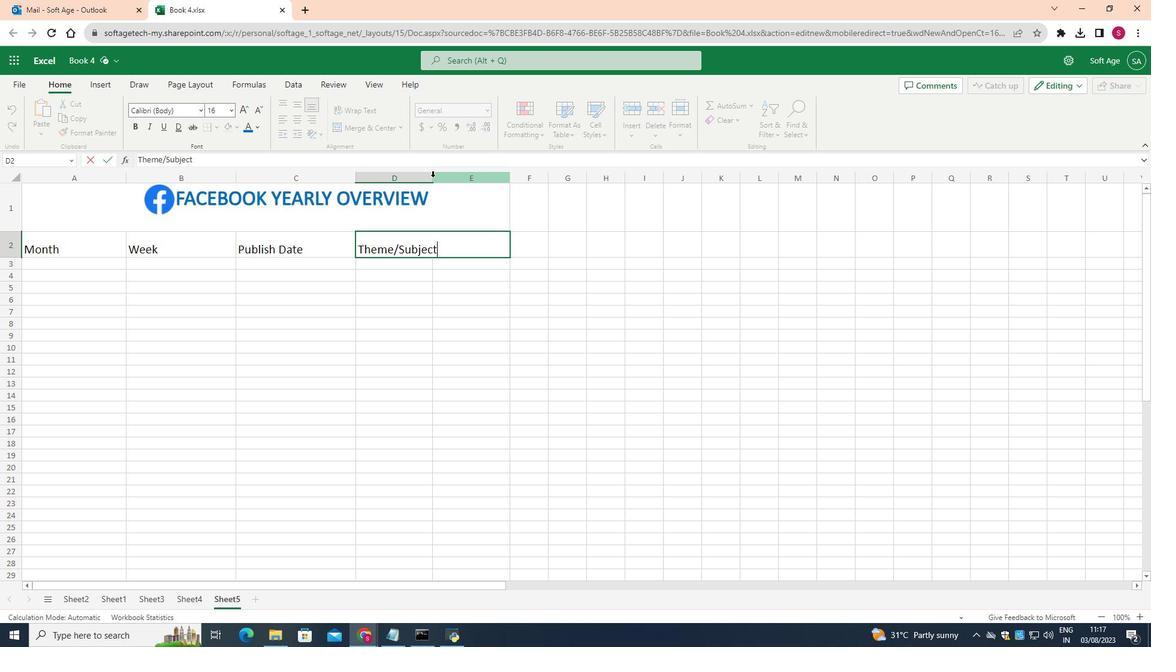 
Action: Mouse moved to (616, 246)
Screenshot: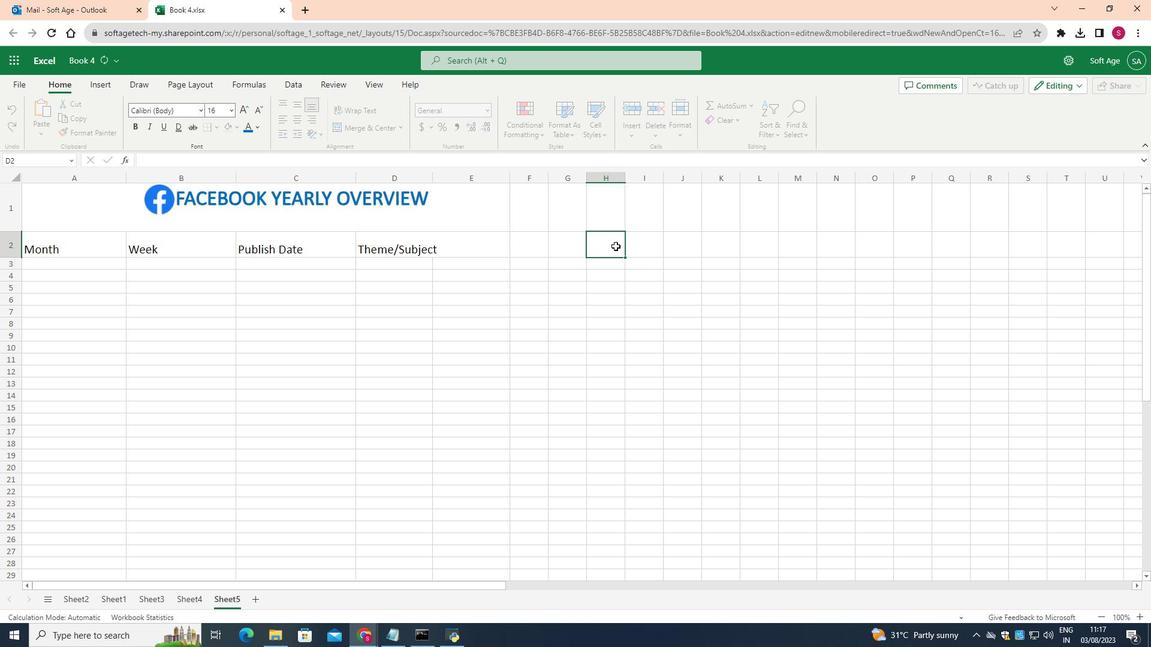 
Action: Mouse pressed left at (616, 246)
Screenshot: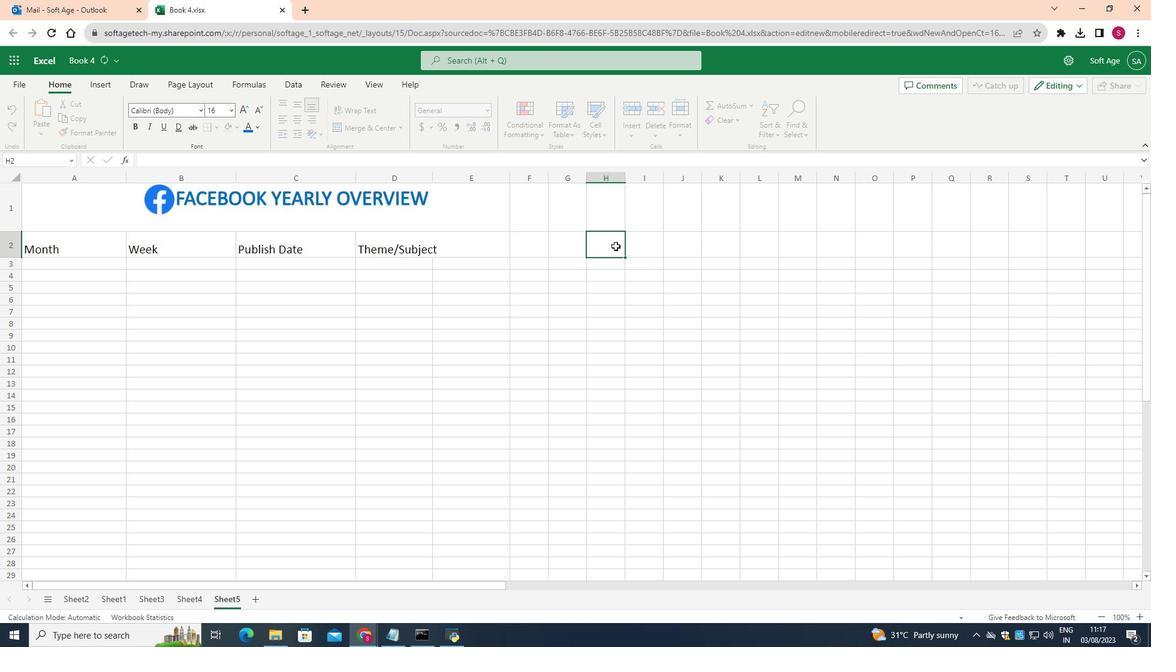 
Action: Mouse moved to (433, 174)
Screenshot: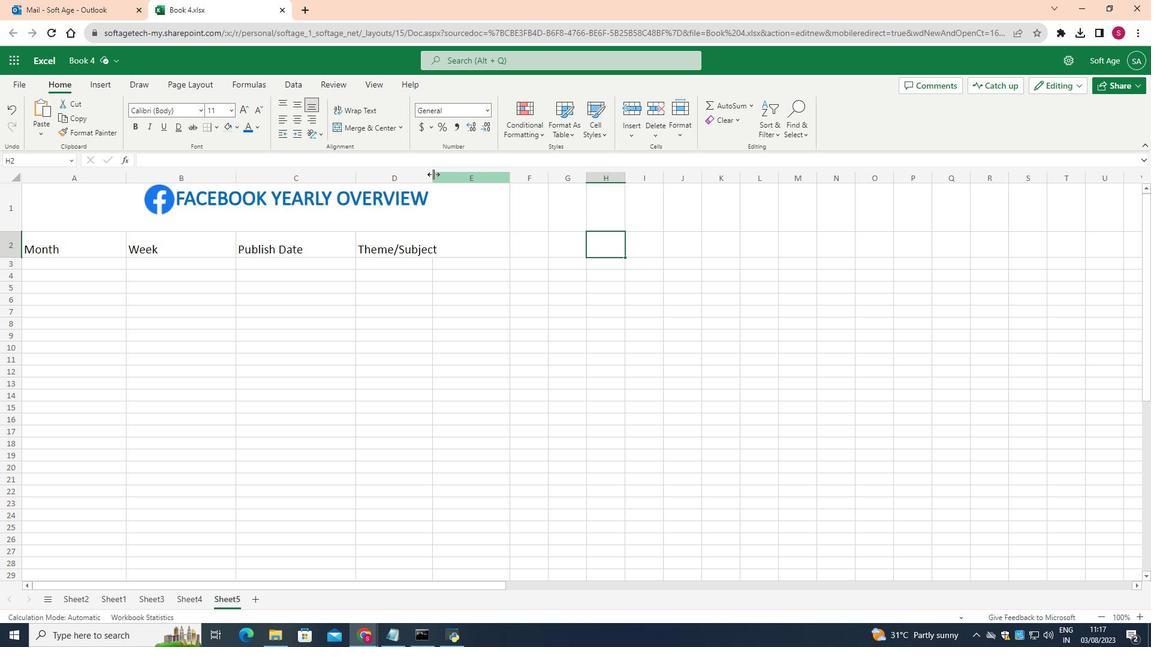 
Action: Mouse pressed left at (433, 174)
Screenshot: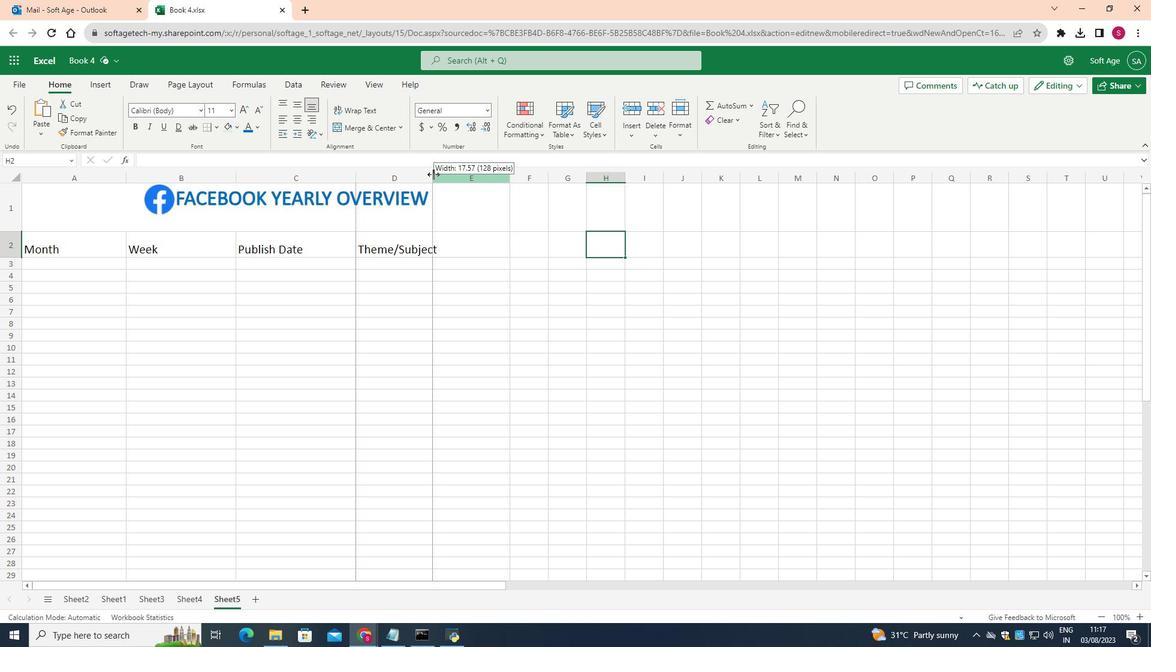 
Action: Mouse moved to (461, 181)
Screenshot: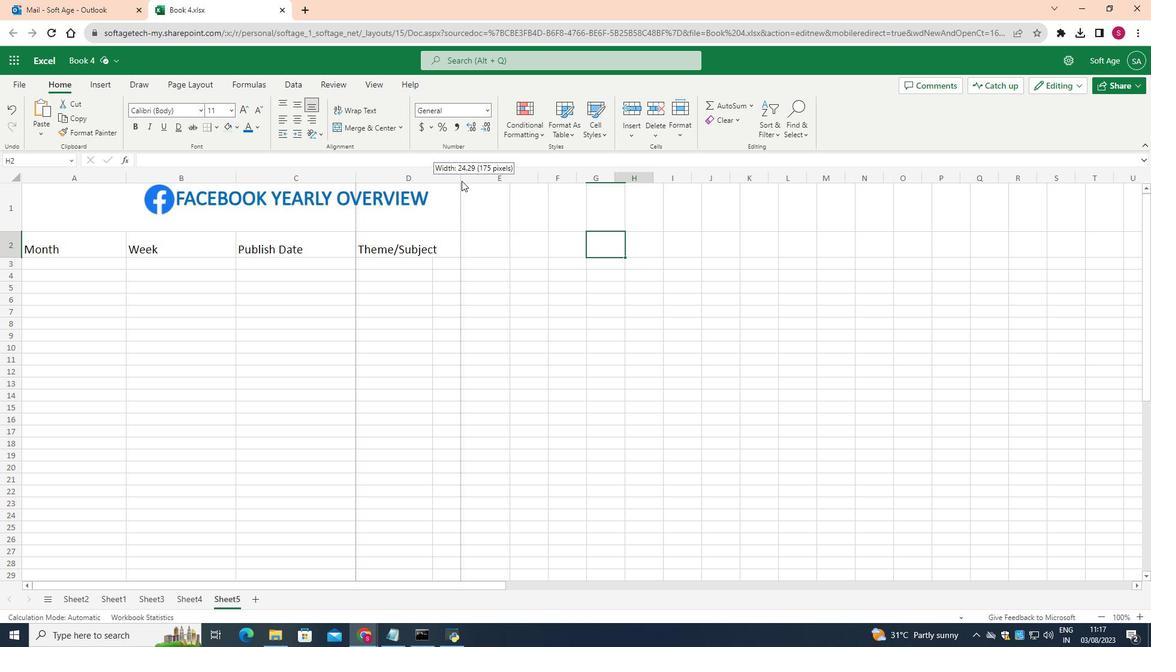 
Action: Mouse pressed left at (461, 181)
Screenshot: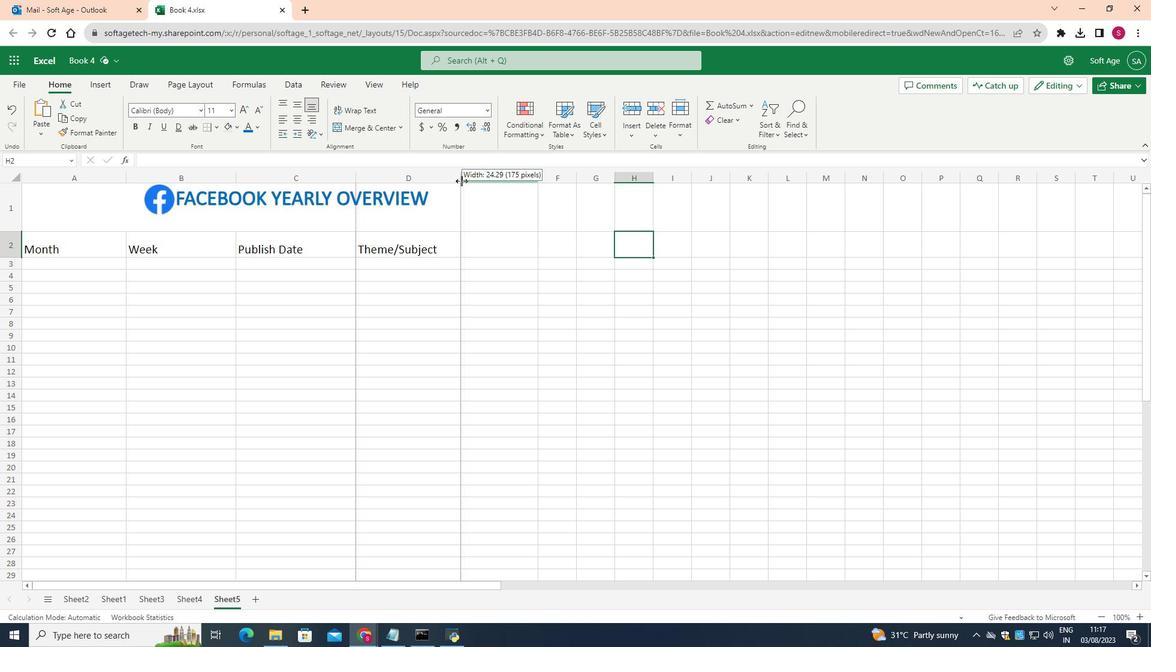 
Action: Mouse moved to (497, 242)
Screenshot: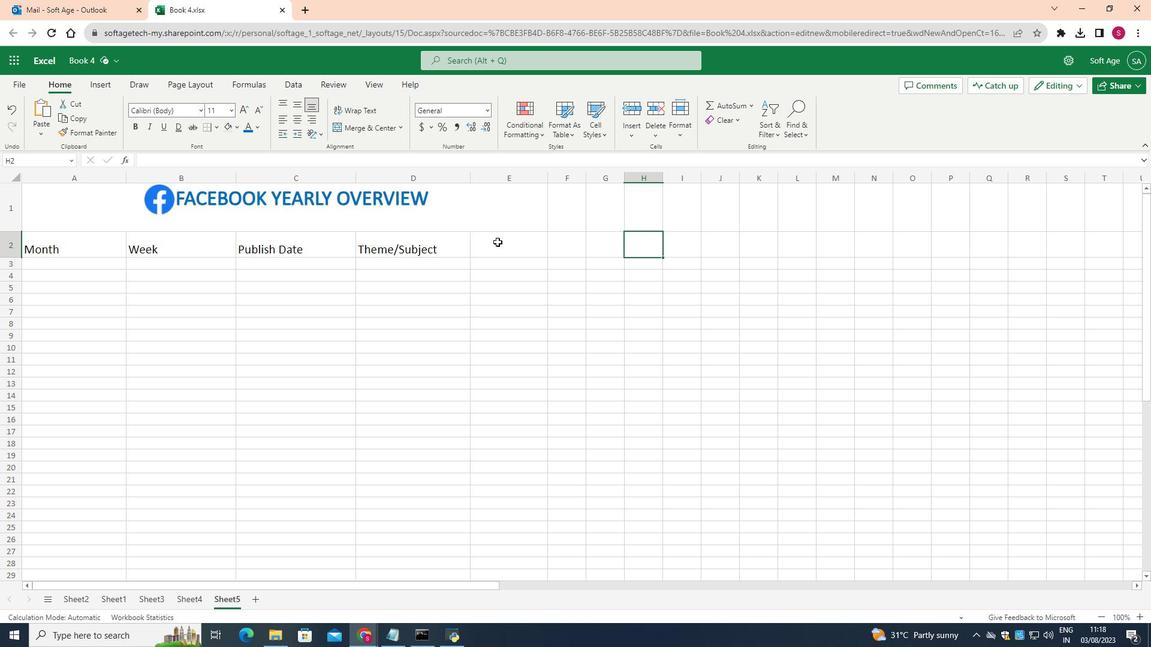 
Action: Mouse pressed left at (497, 242)
Screenshot: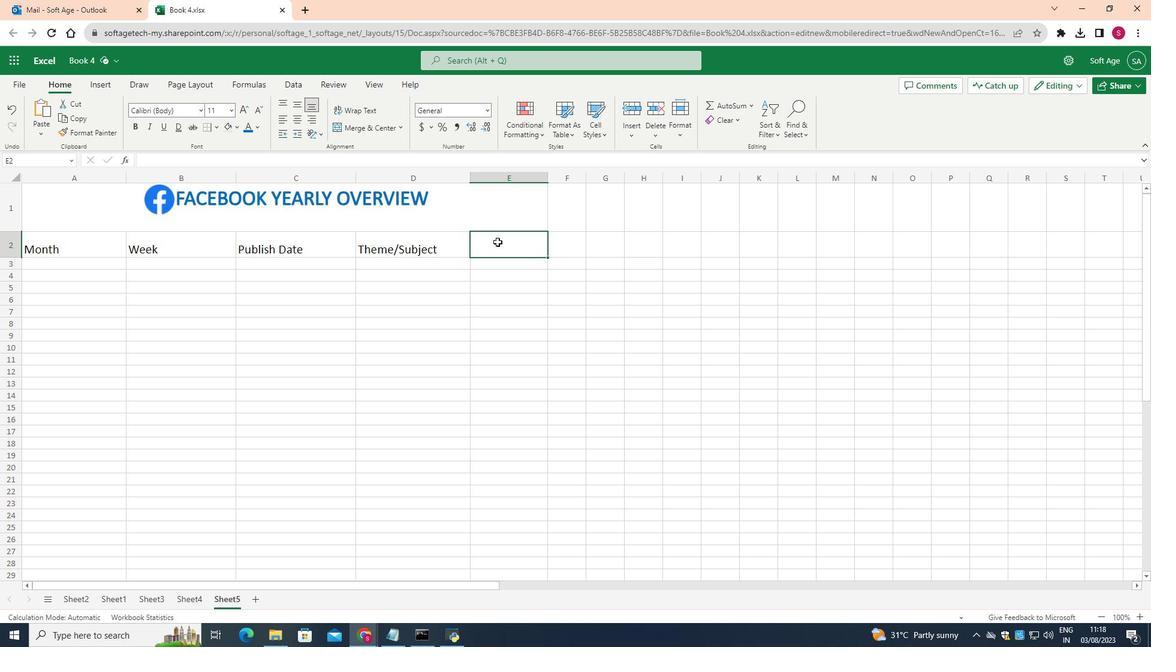 
Action: Mouse moved to (233, 109)
Screenshot: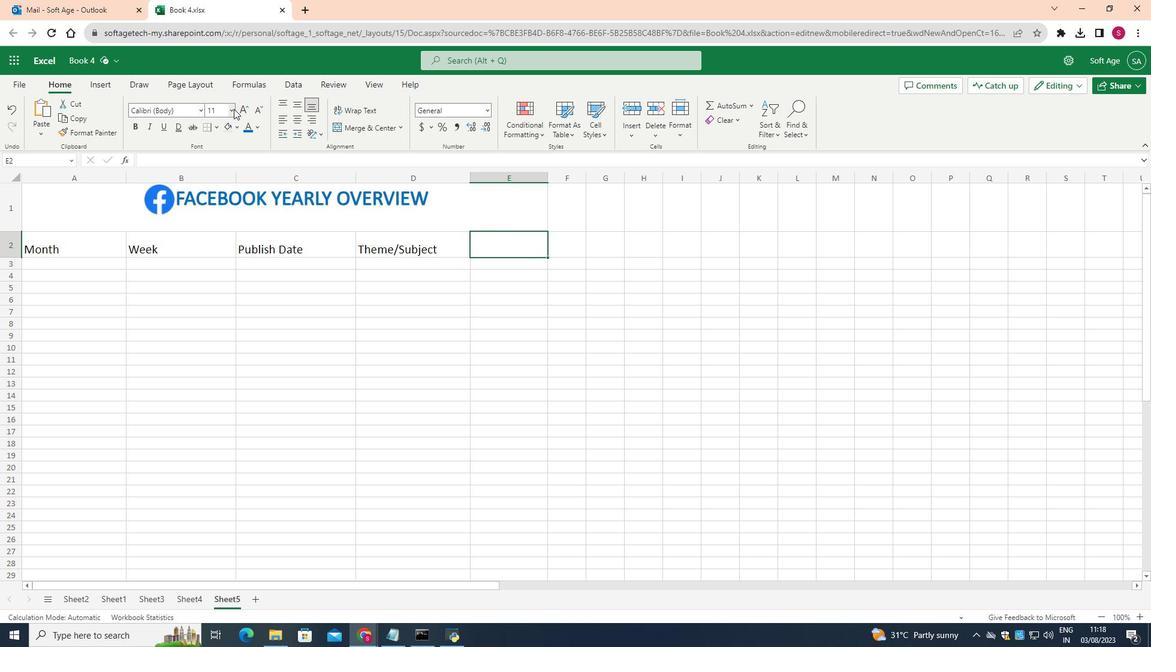
Action: Mouse pressed left at (233, 109)
Screenshot: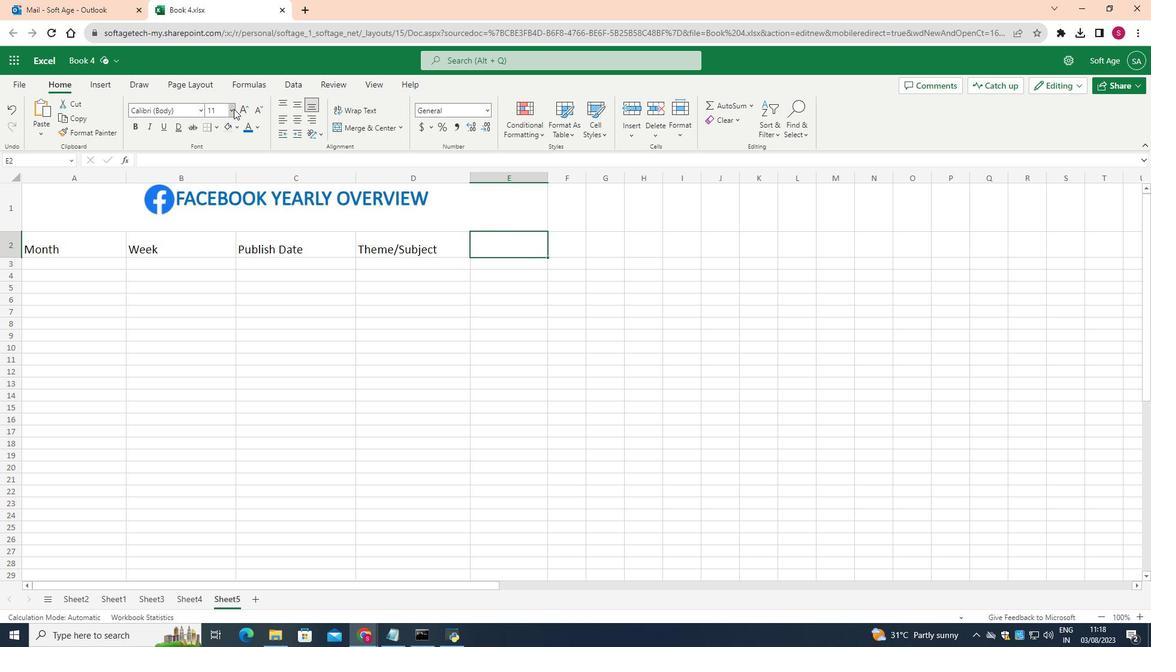 
Action: Mouse moved to (220, 208)
Screenshot: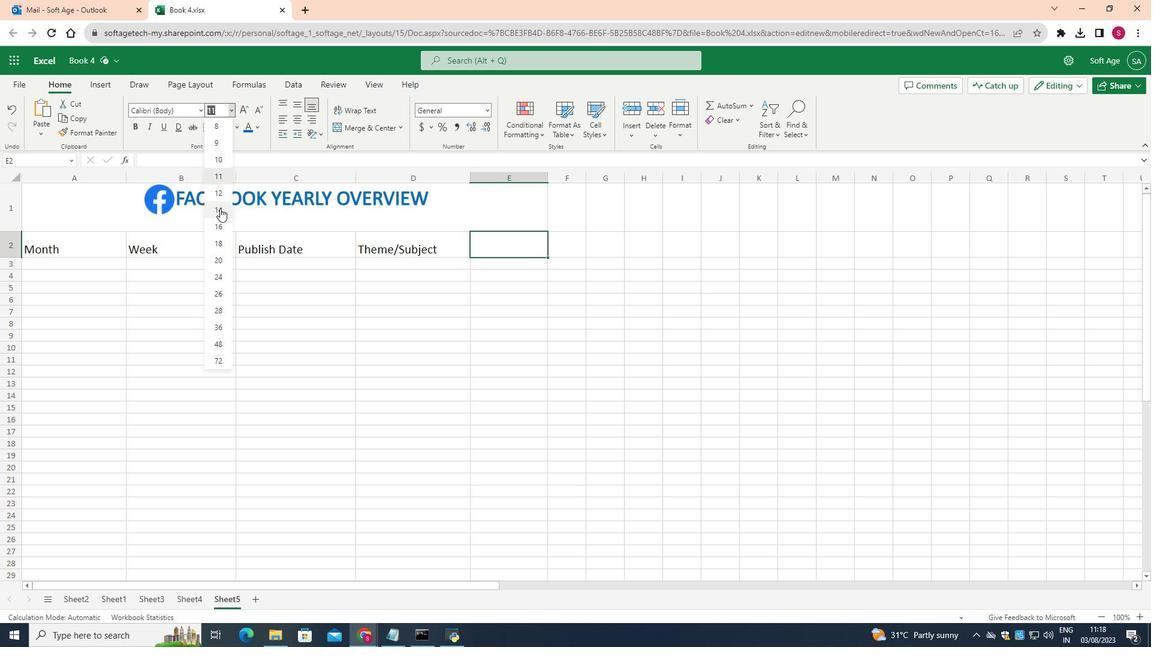 
Action: Mouse pressed left at (220, 208)
Screenshot: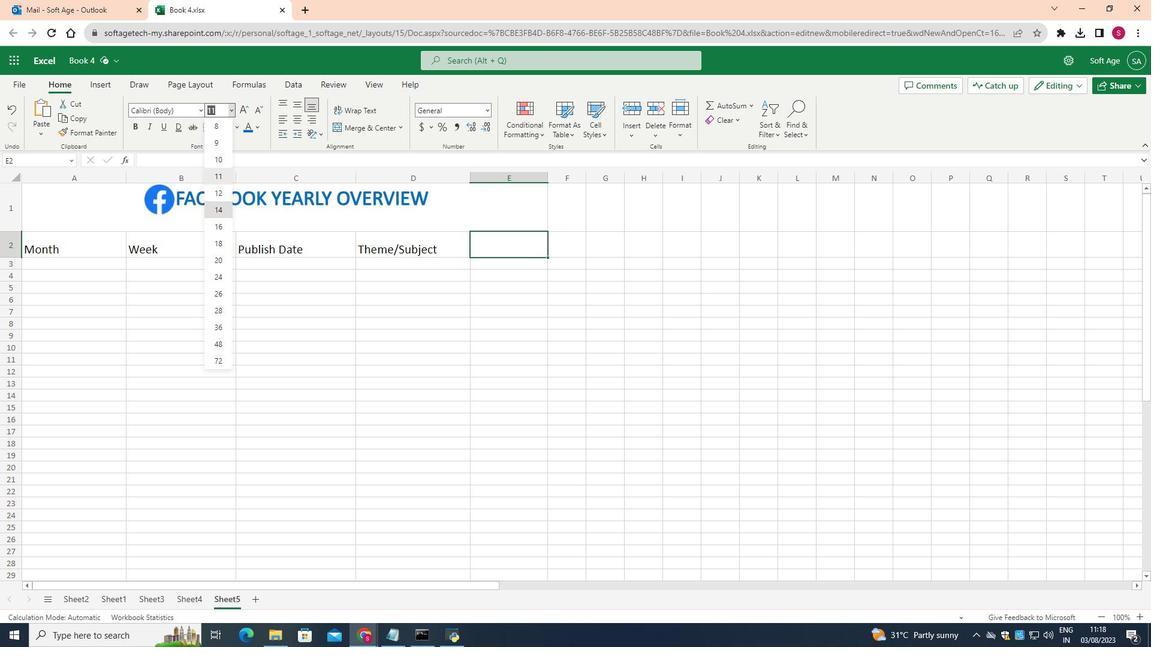 
Action: Mouse moved to (220, 209)
Screenshot: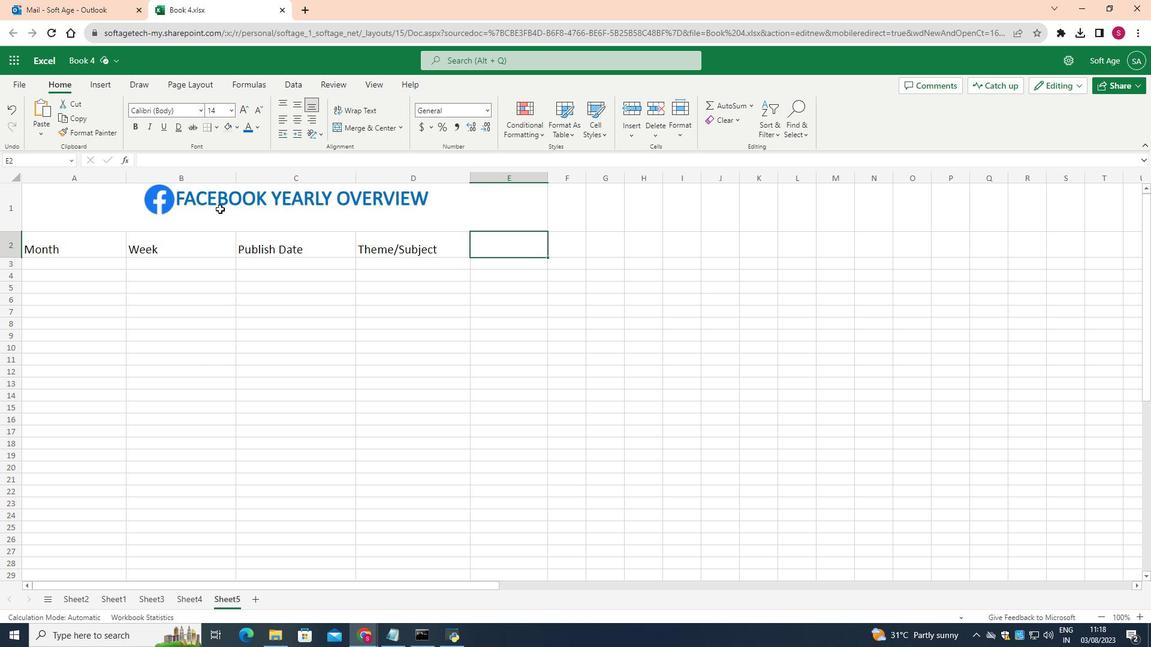 
Action: Key pressed <Key.shift>Title
Screenshot: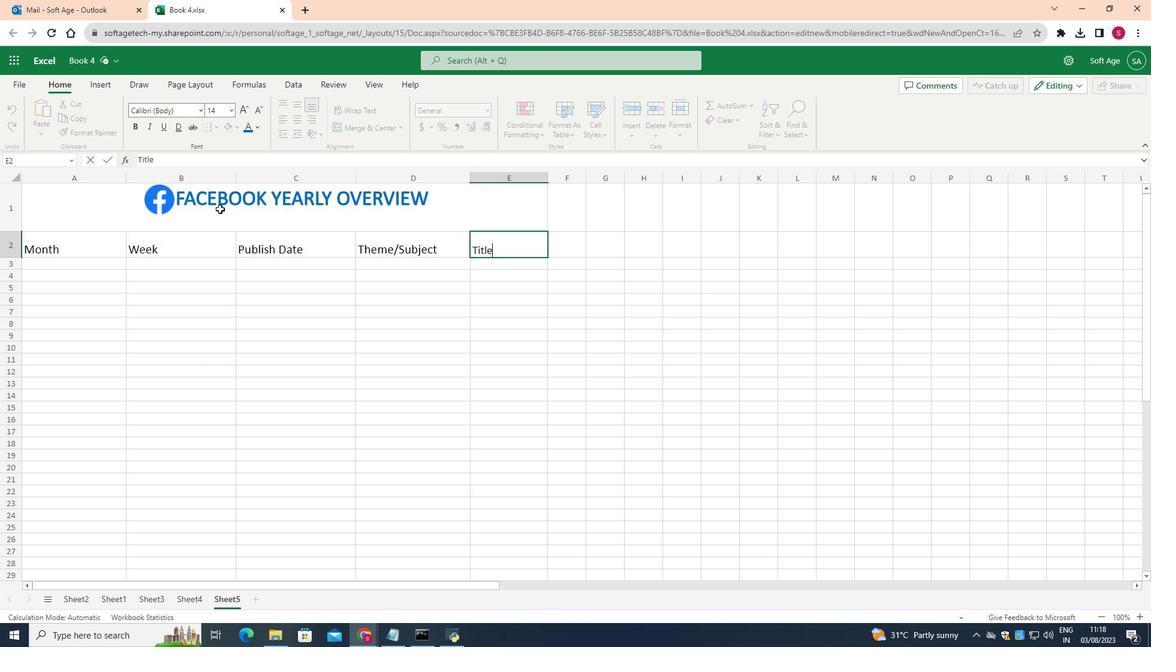 
Action: Mouse moved to (190, 323)
Screenshot: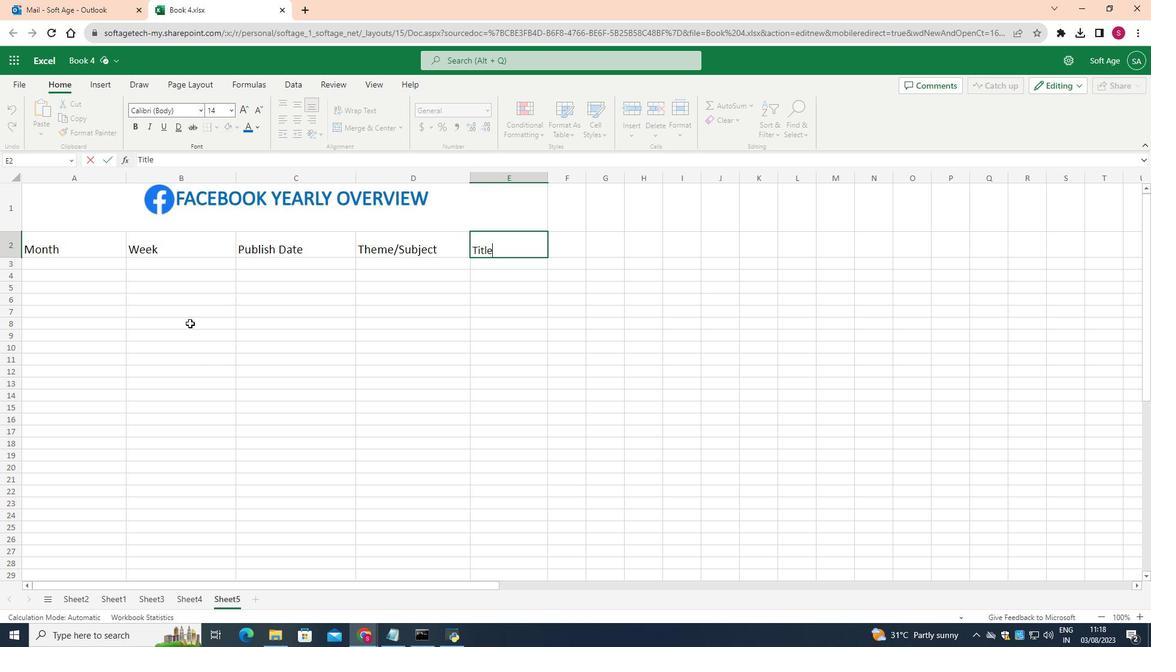 
Action: Mouse pressed left at (190, 323)
Screenshot: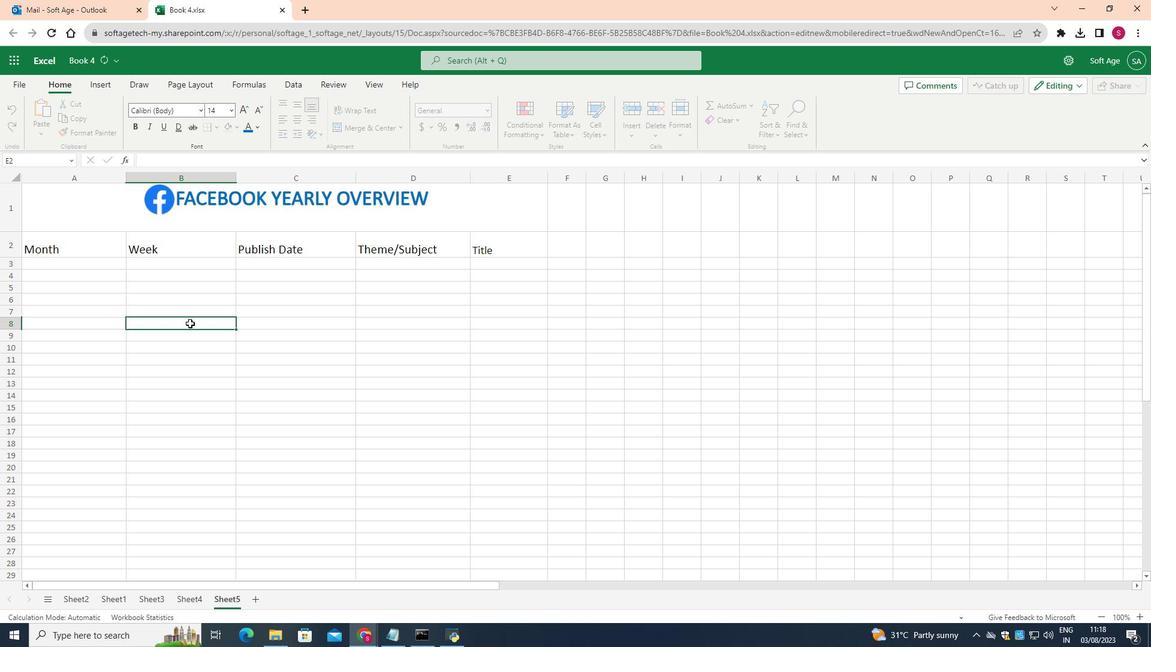 
Action: Mouse moved to (104, 248)
Screenshot: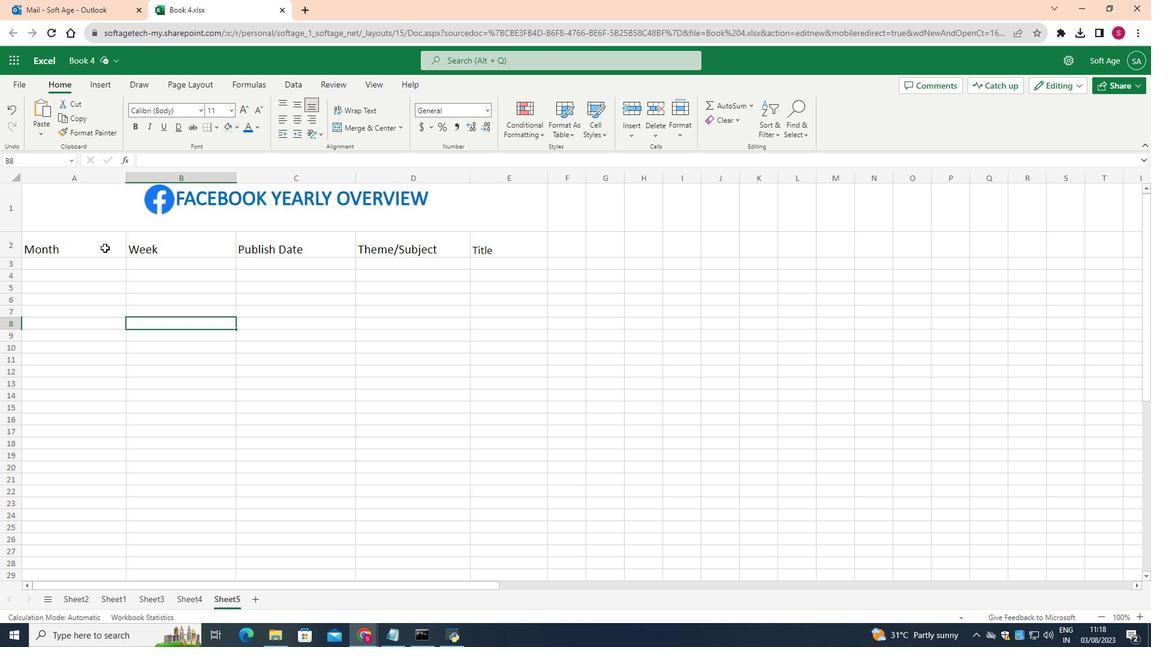 
Action: Mouse pressed left at (104, 248)
Screenshot: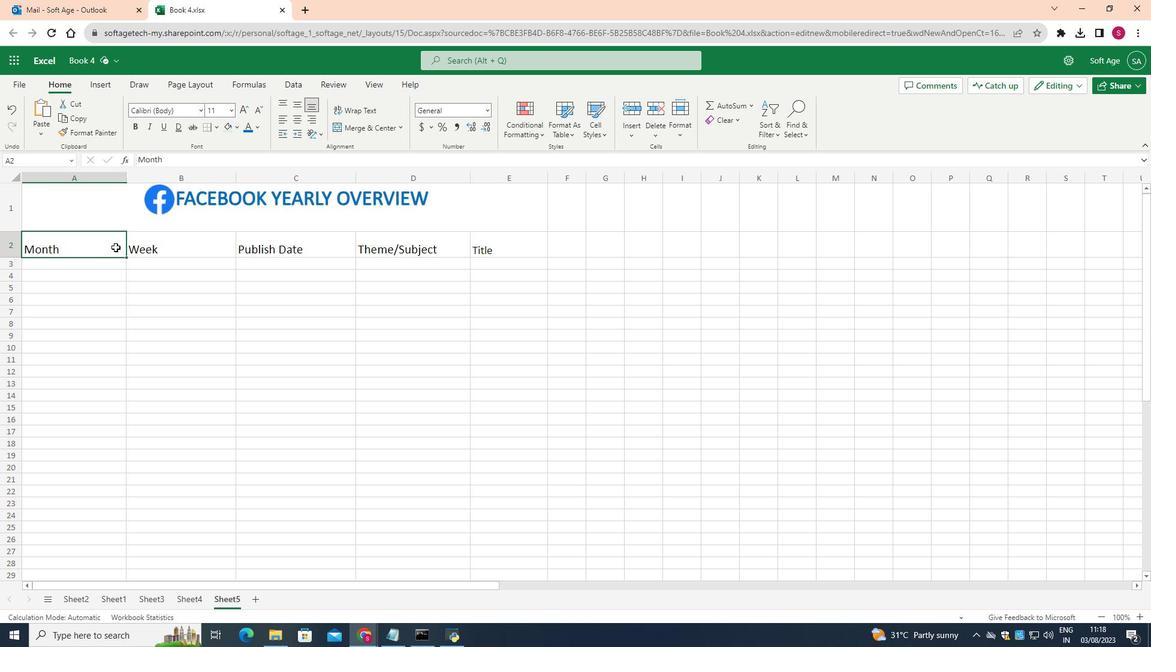 
Action: Mouse moved to (133, 127)
Screenshot: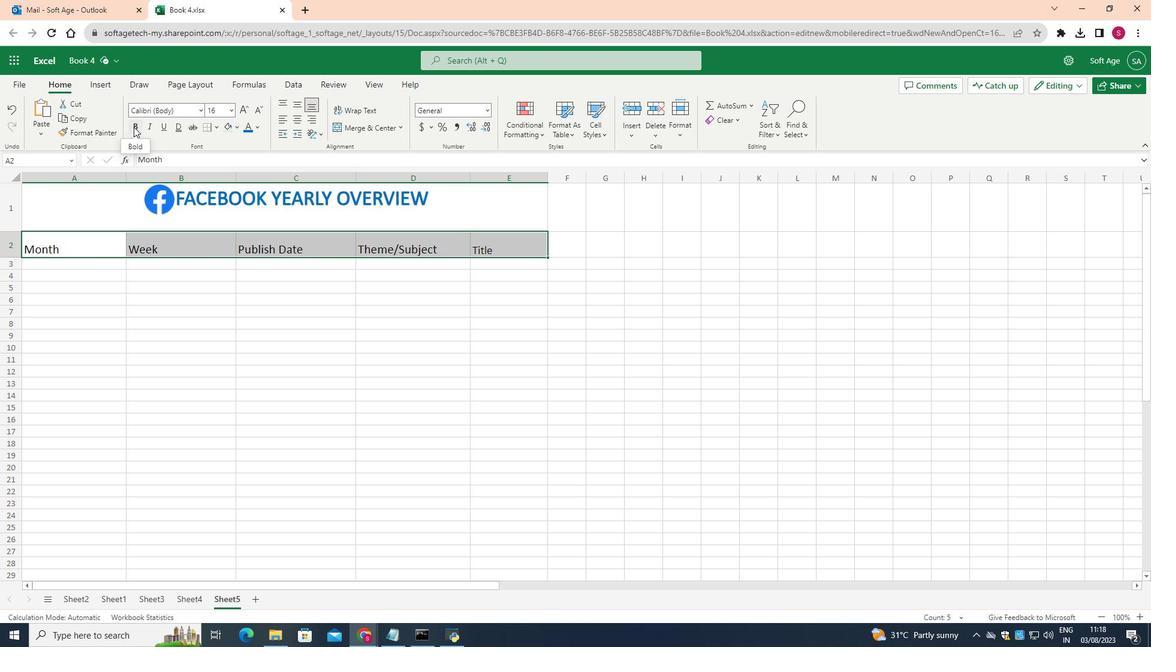 
Action: Mouse pressed left at (133, 127)
Screenshot: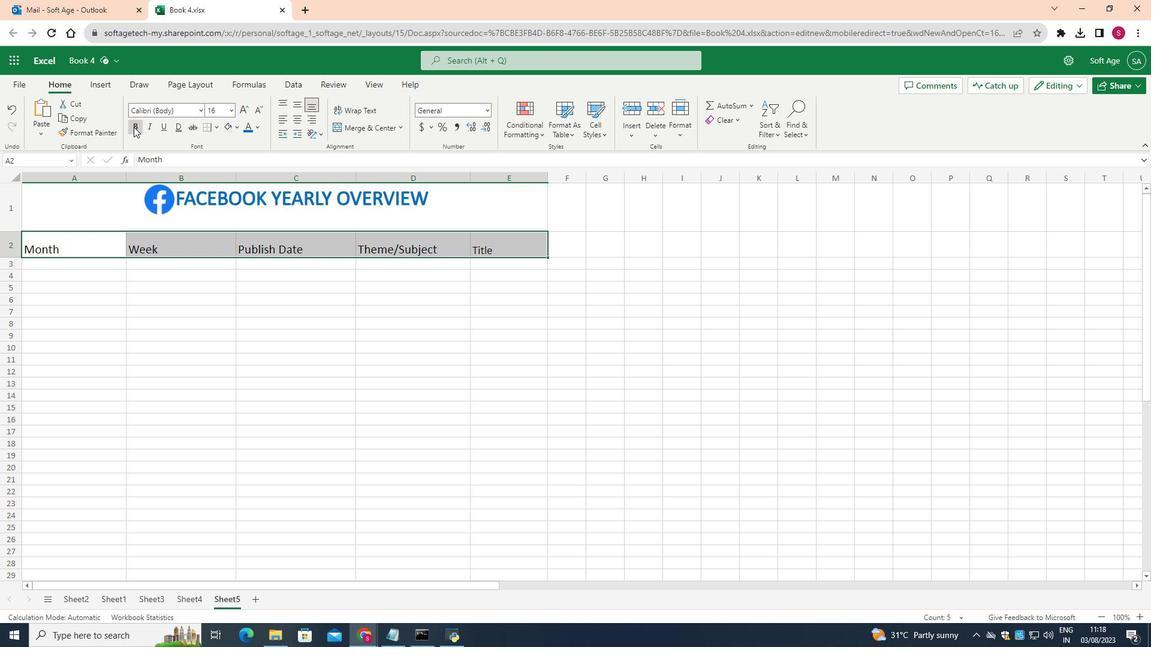 
Action: Mouse moved to (299, 104)
Screenshot: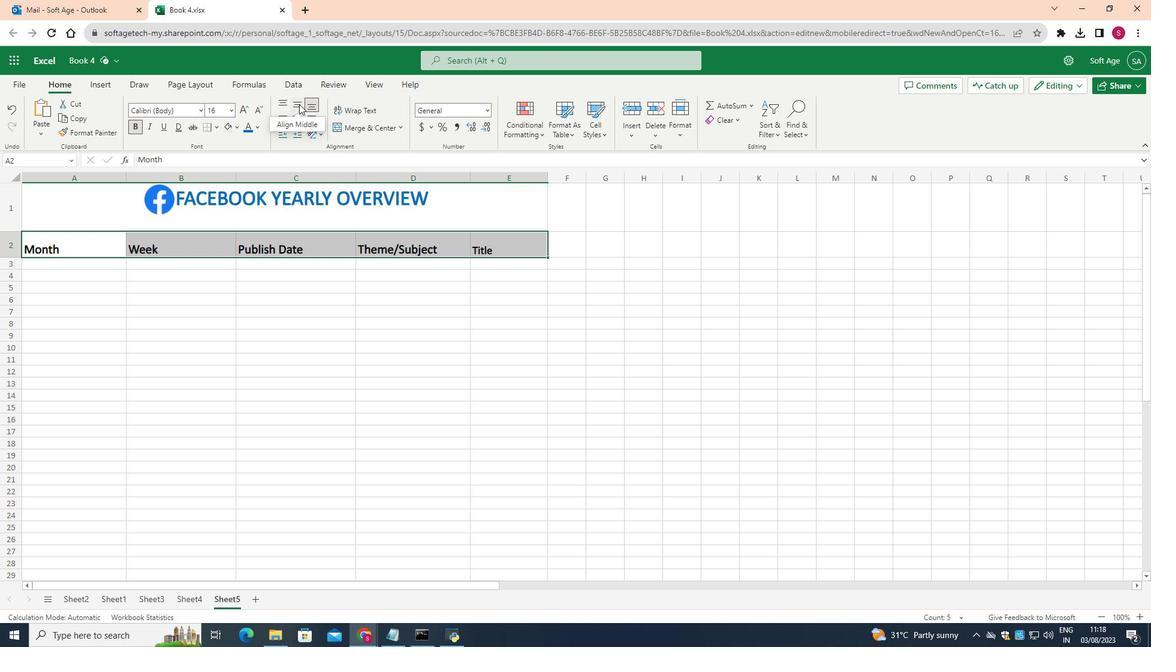 
Action: Mouse pressed left at (299, 104)
Screenshot: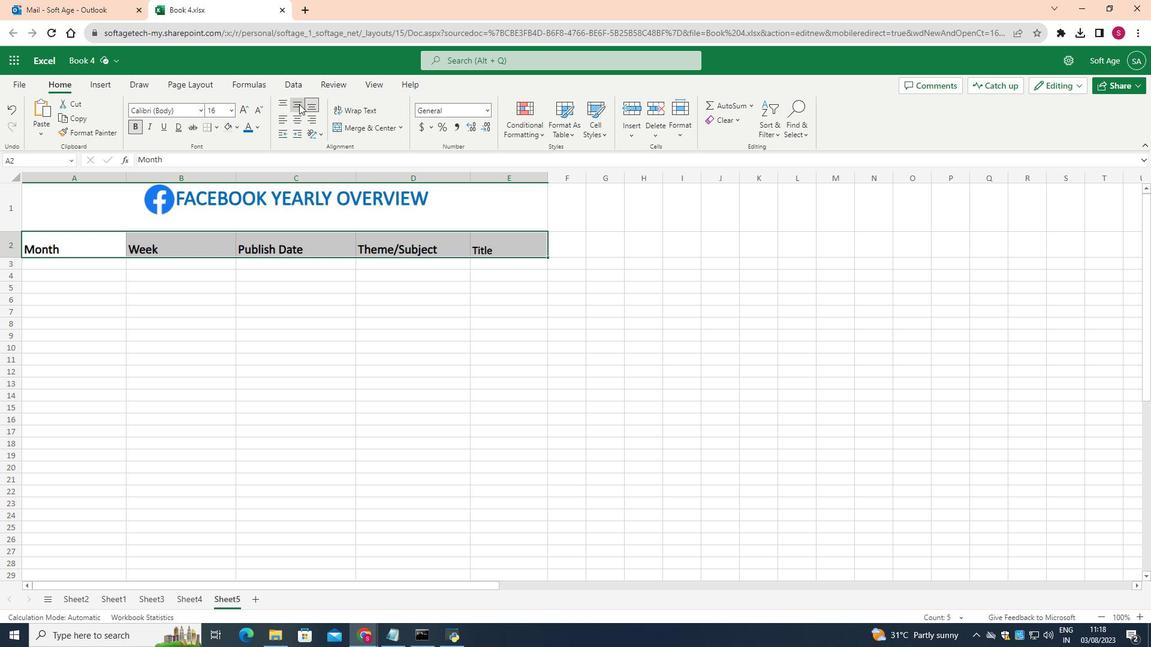 
Action: Mouse moved to (299, 118)
Screenshot: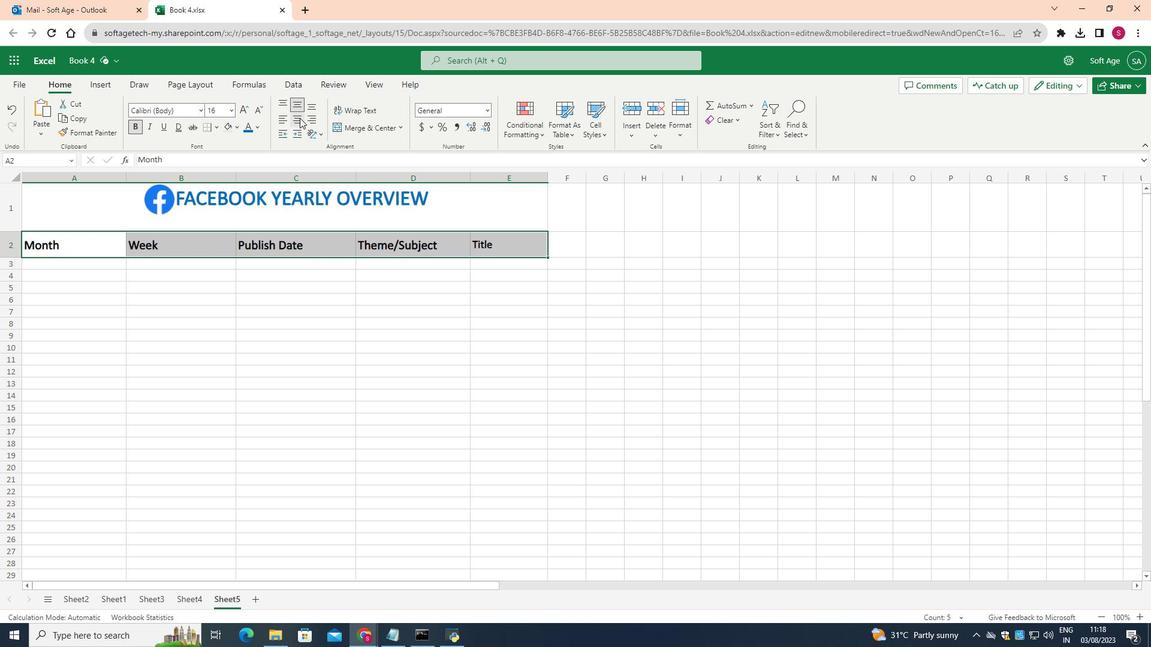 
Action: Mouse pressed left at (299, 118)
Screenshot: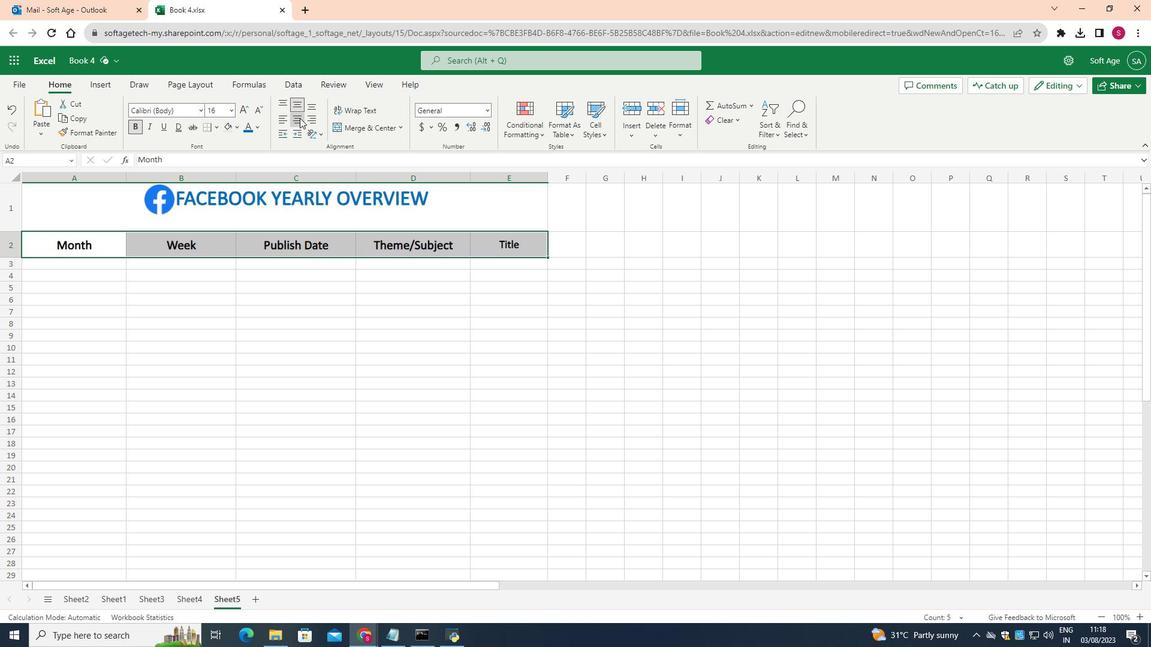 
Action: Mouse moved to (259, 126)
Screenshot: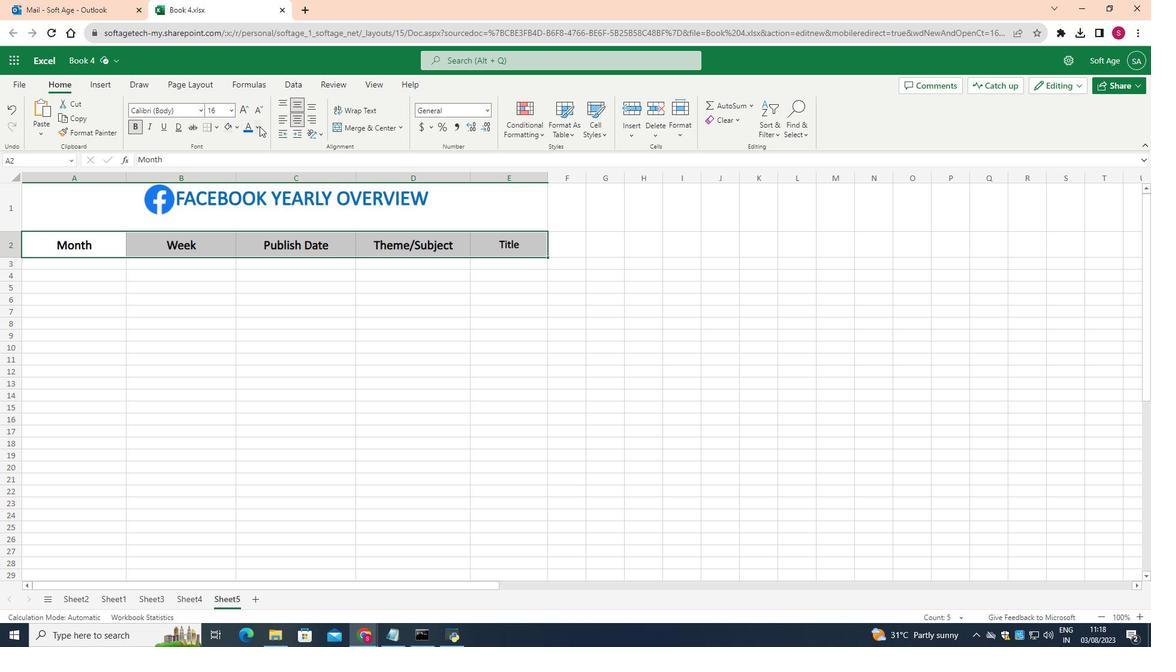 
Action: Mouse pressed left at (259, 126)
Screenshot: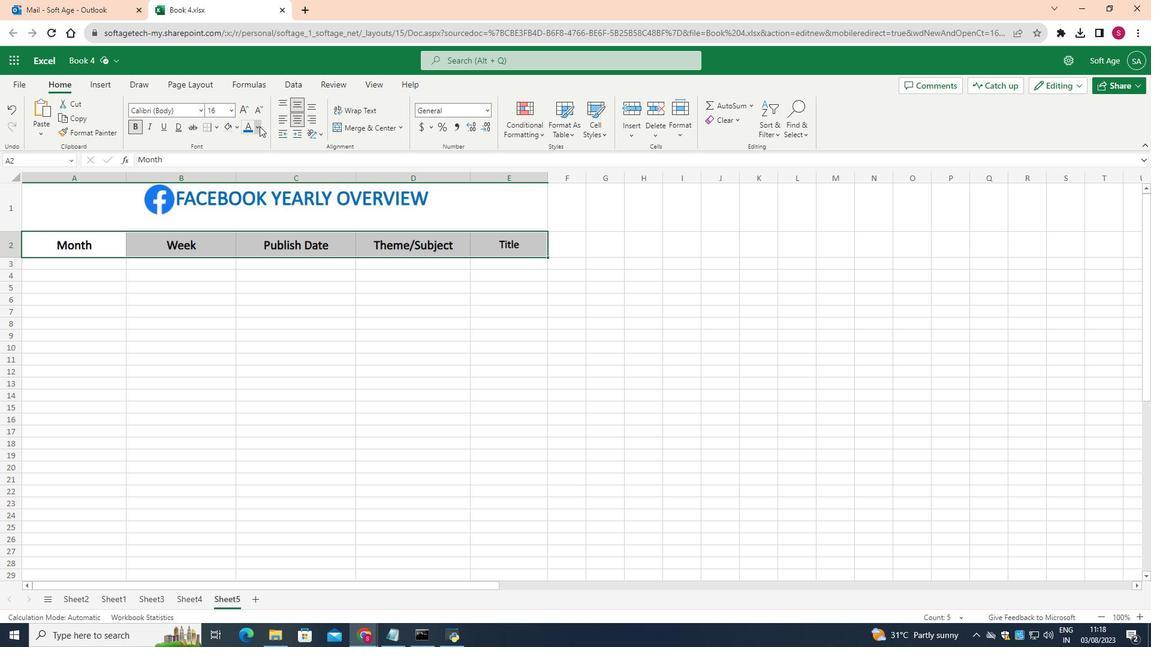 
Action: Mouse moved to (308, 238)
Screenshot: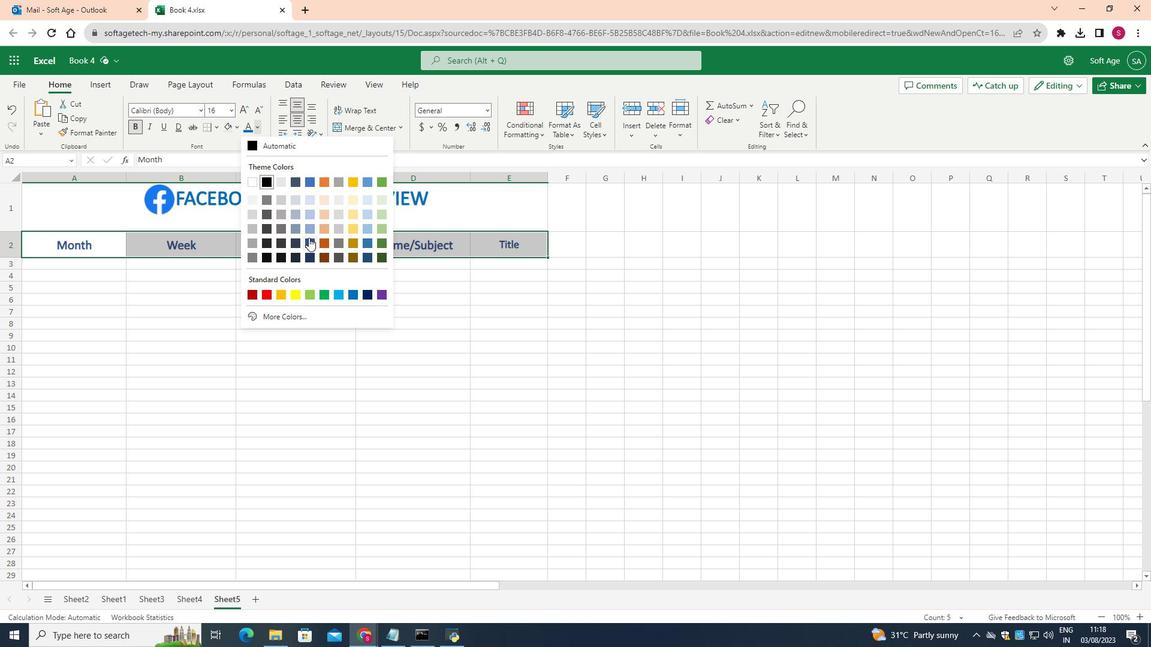 
Action: Mouse pressed left at (308, 238)
Screenshot: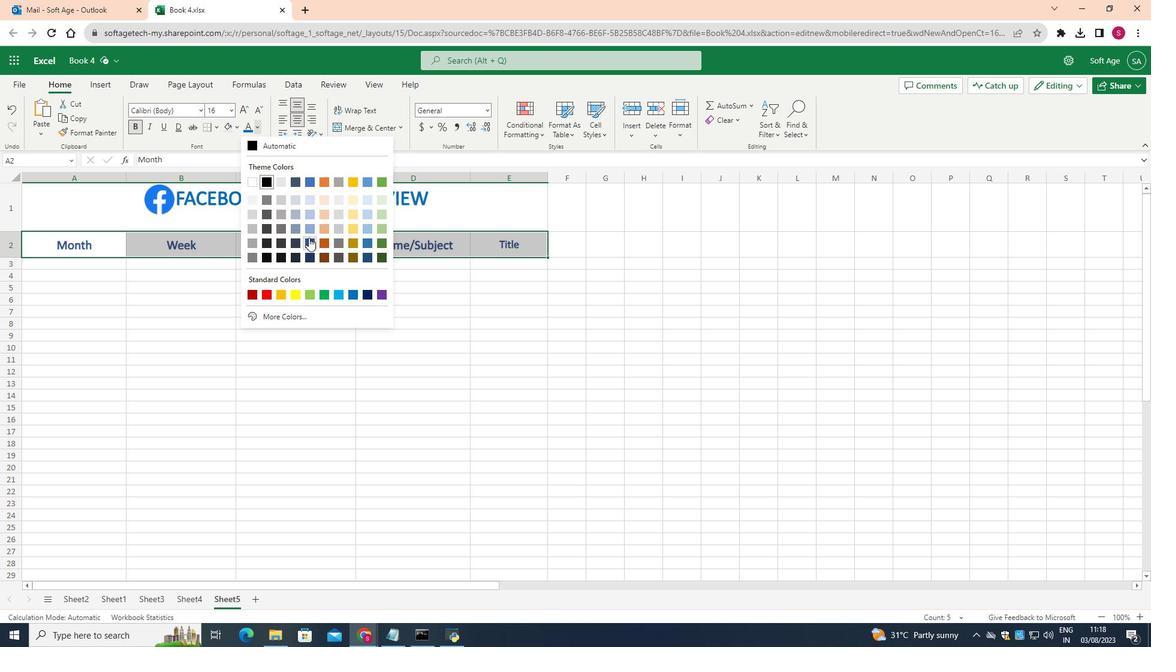 
Action: Mouse moved to (235, 126)
Screenshot: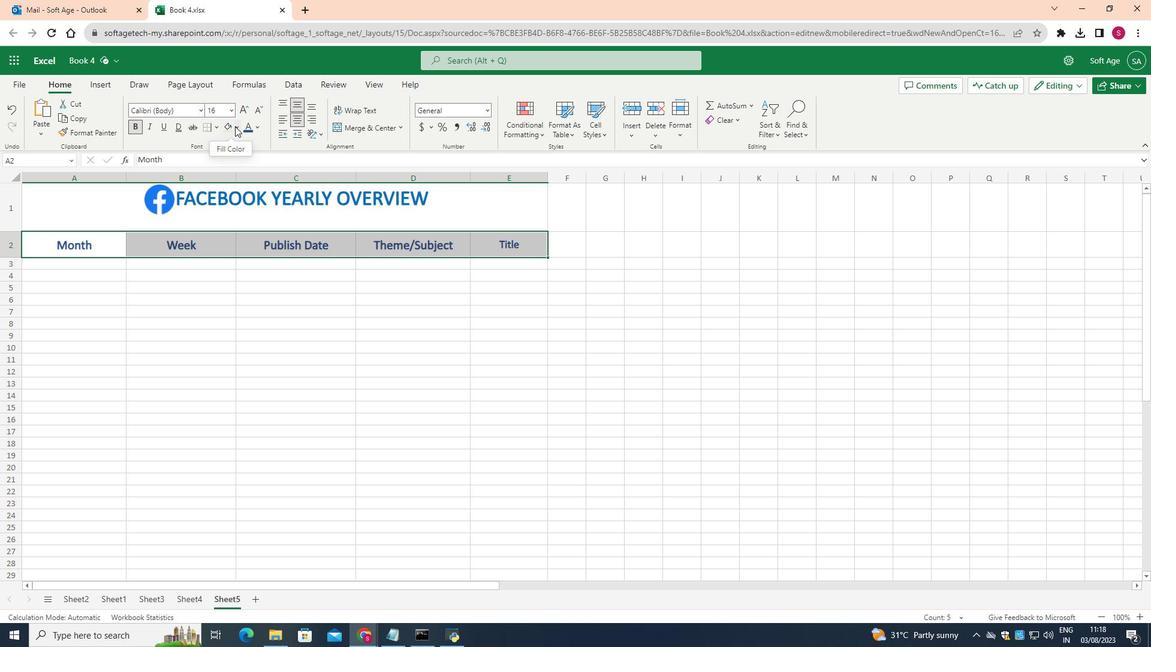 
Action: Mouse pressed left at (235, 126)
Screenshot: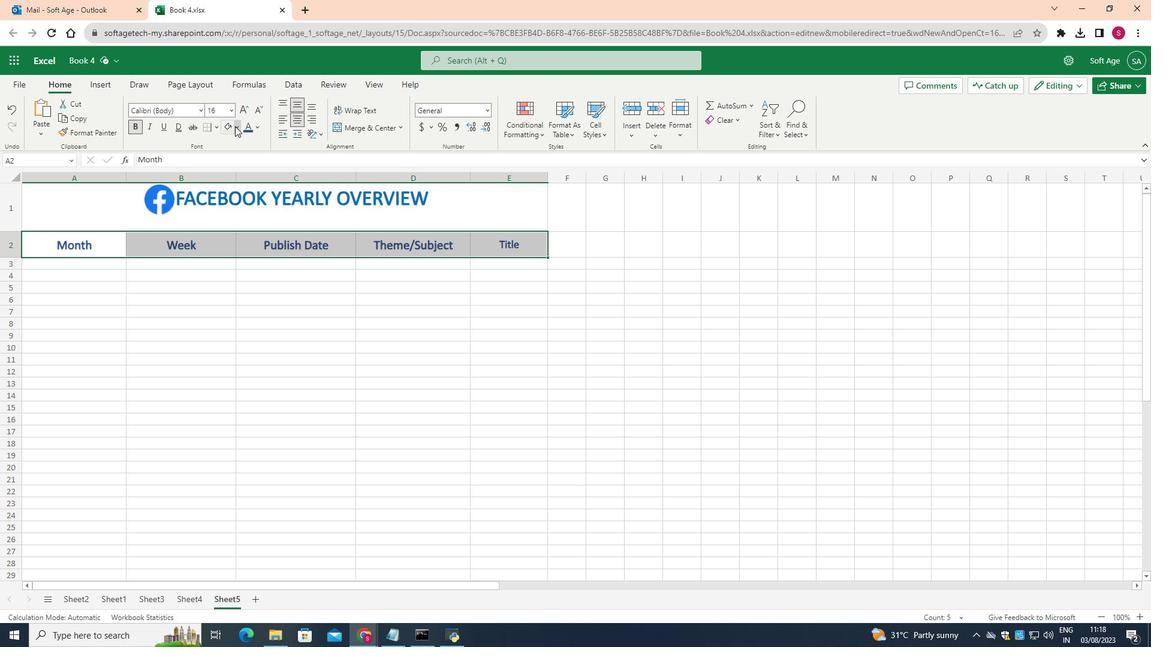 
Action: Mouse moved to (360, 179)
Screenshot: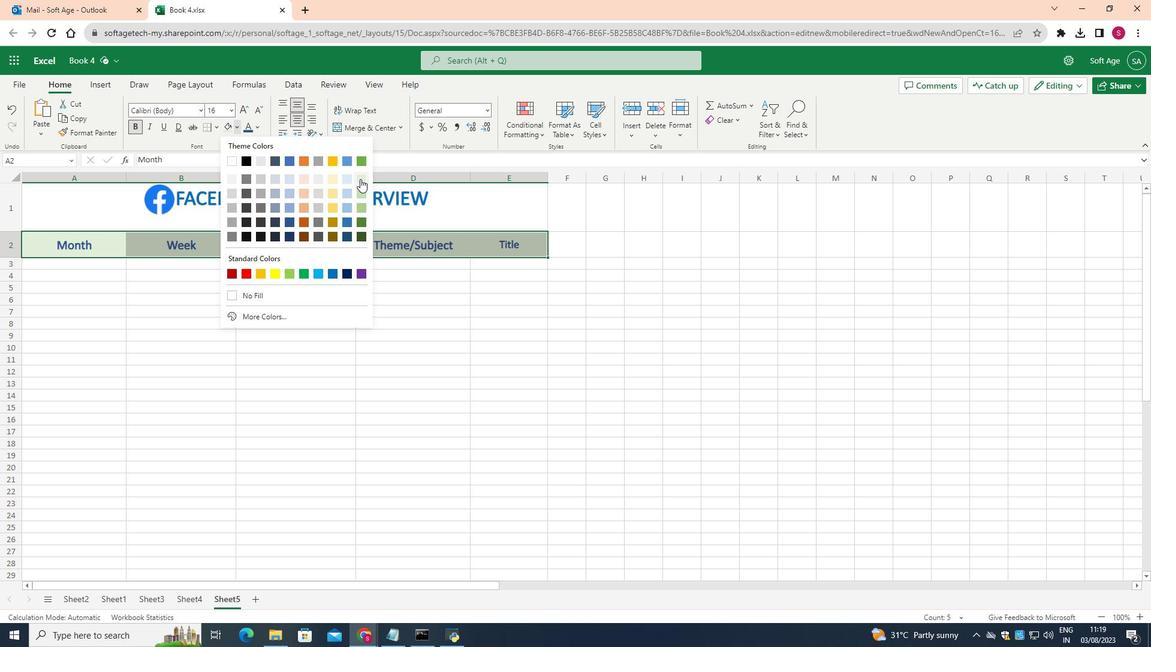 
Action: Mouse pressed left at (360, 179)
Screenshot: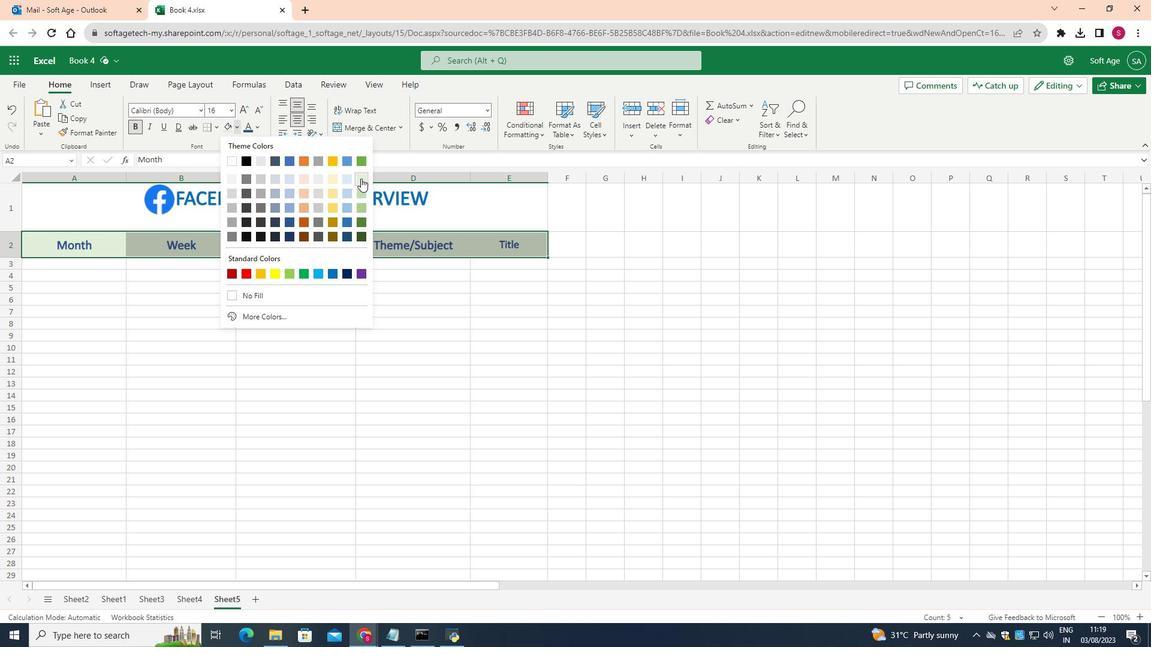 
Action: Mouse moved to (533, 339)
Screenshot: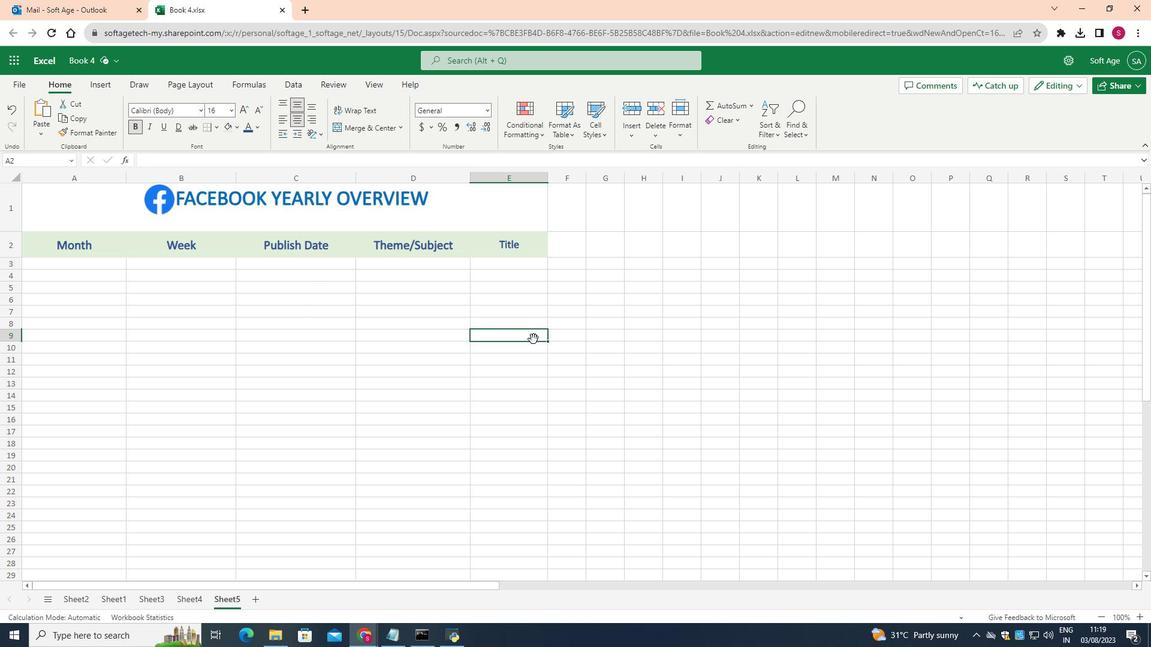 
Action: Mouse pressed left at (533, 339)
Screenshot: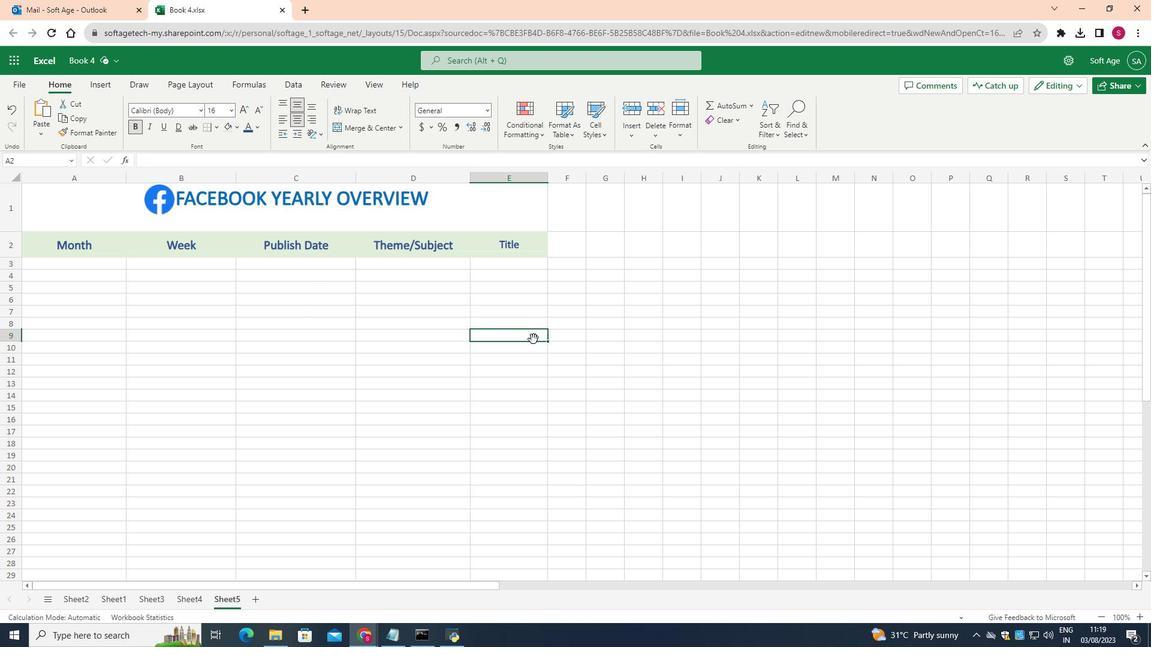 
Action: Mouse moved to (117, 248)
Screenshot: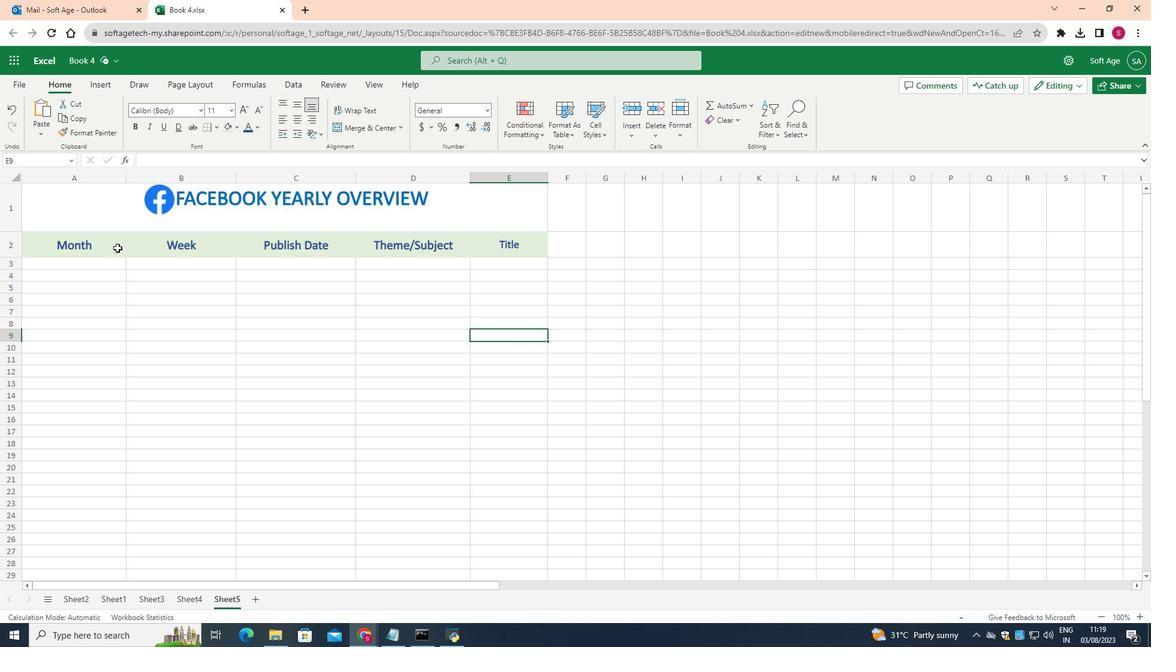 
Action: Mouse pressed left at (117, 248)
Screenshot: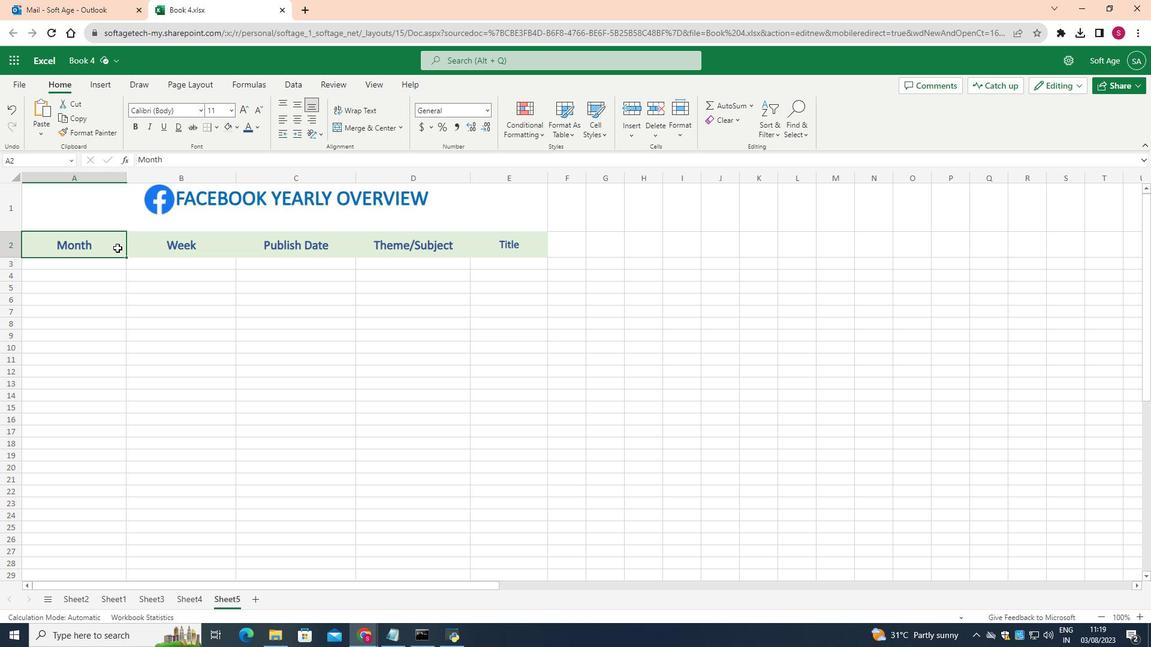 
Action: Mouse moved to (237, 122)
Screenshot: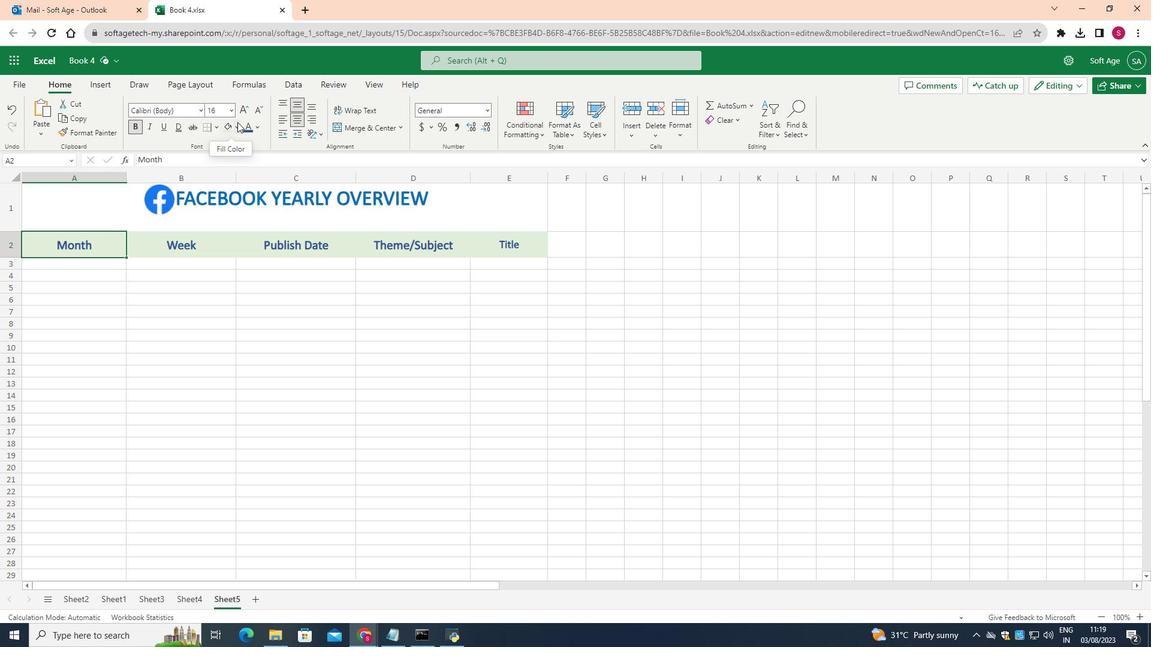 
Action: Mouse pressed left at (237, 122)
Screenshot: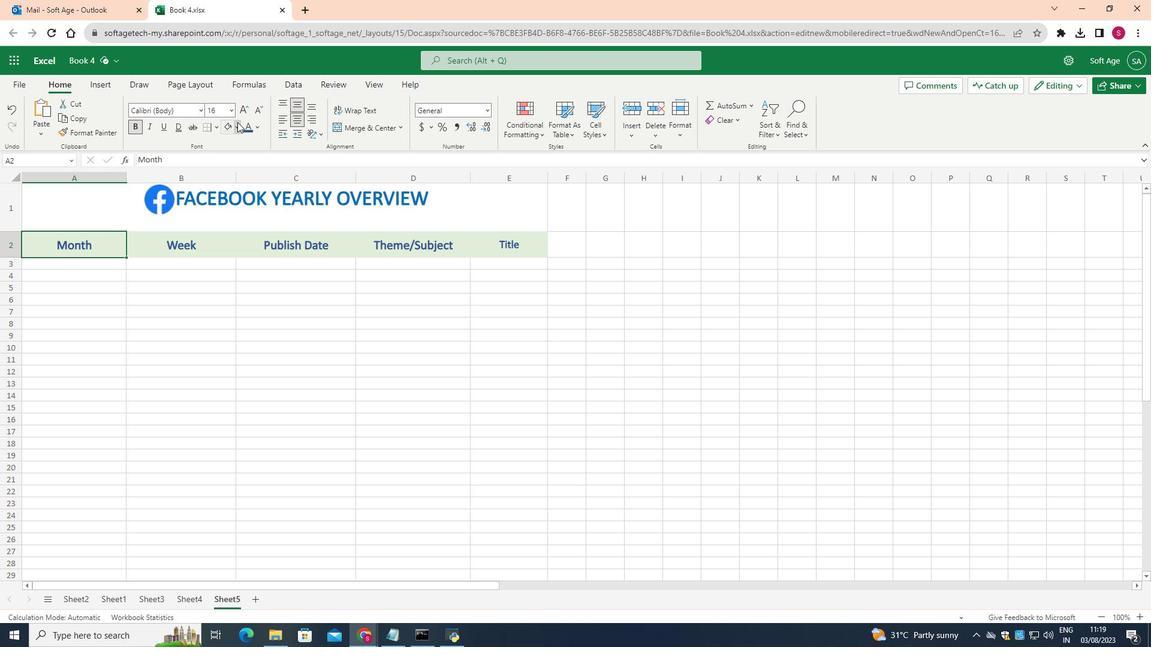 
Action: Mouse moved to (259, 194)
Screenshot: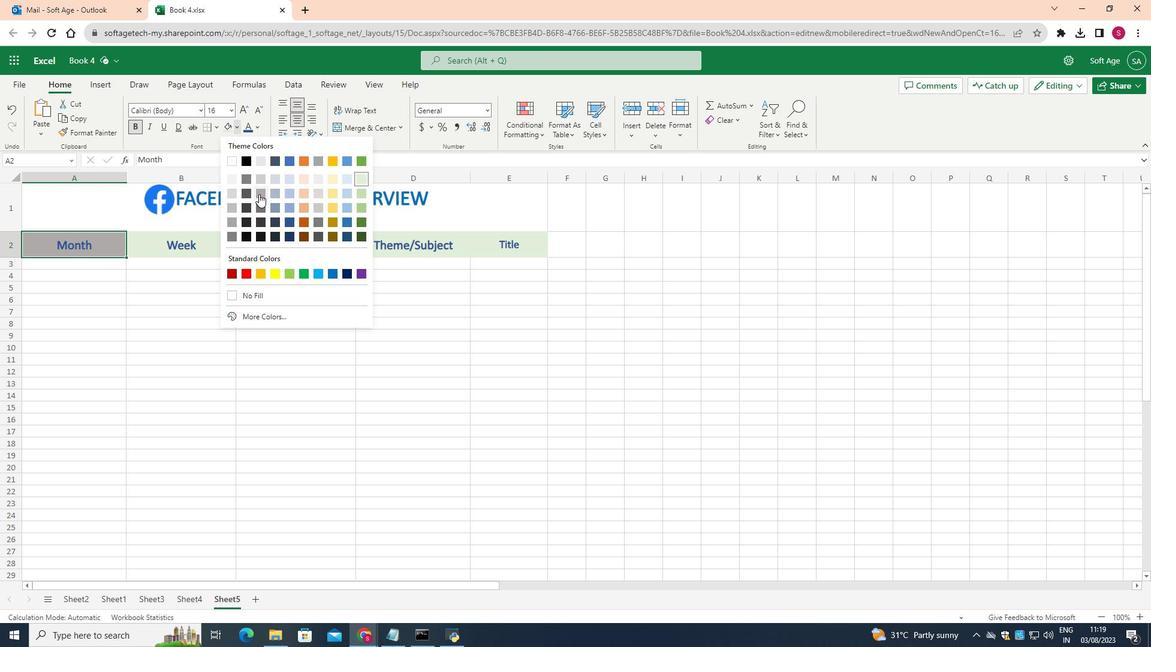
Action: Mouse pressed left at (259, 194)
Screenshot: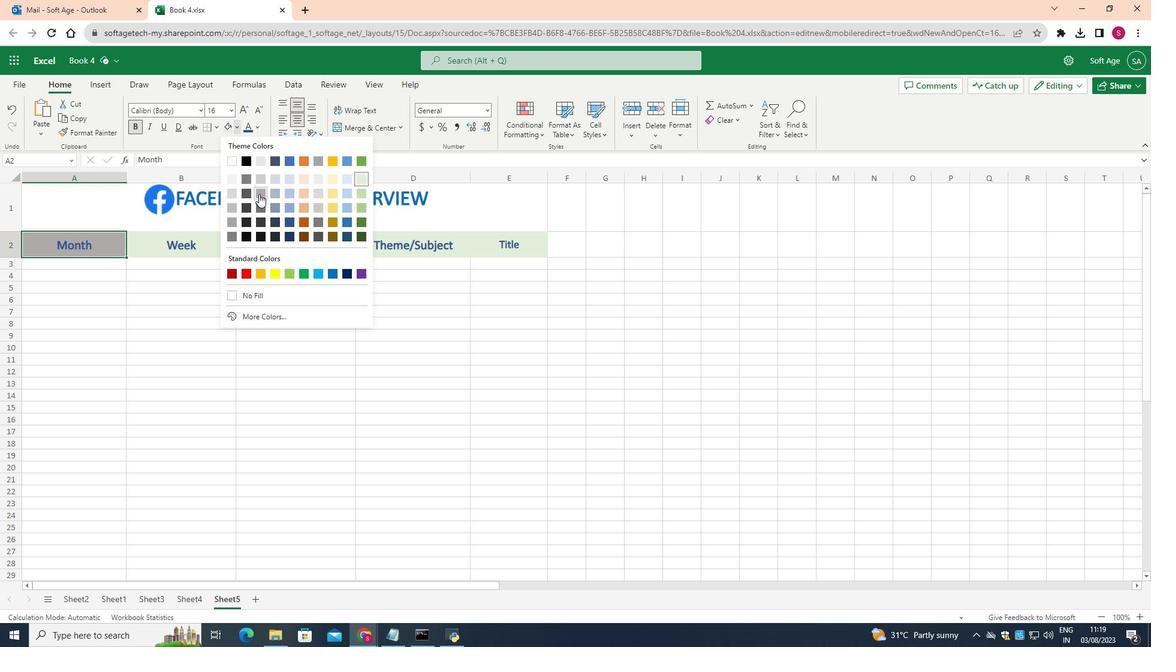 
Action: Mouse moved to (133, 314)
Screenshot: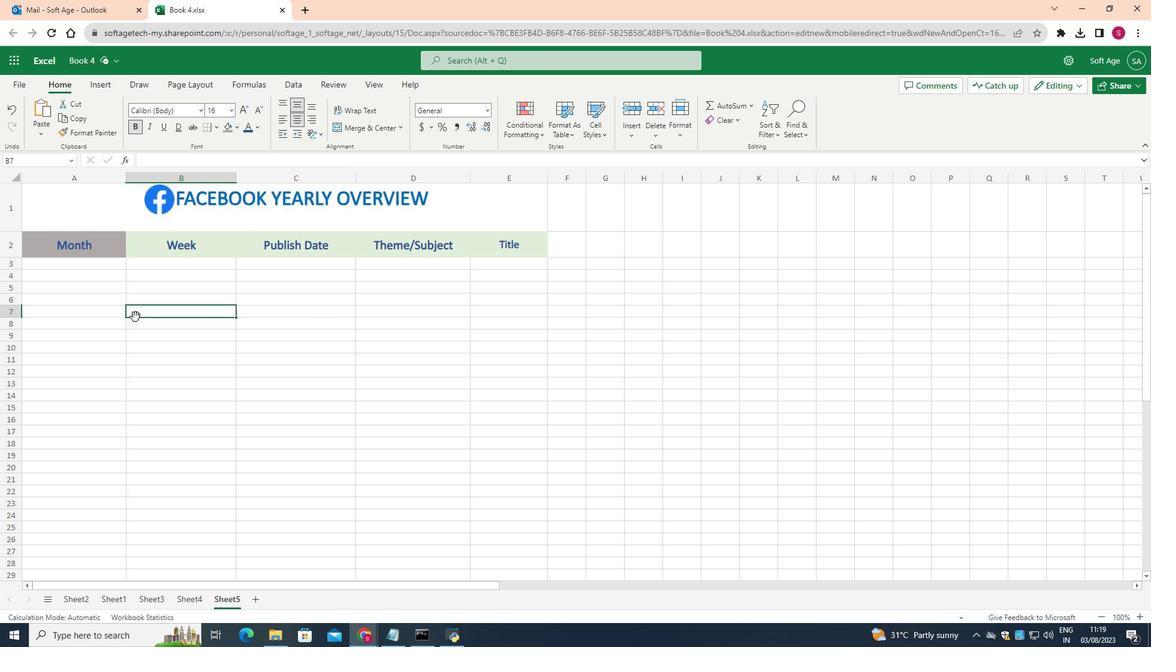 
Action: Mouse pressed left at (133, 314)
Screenshot: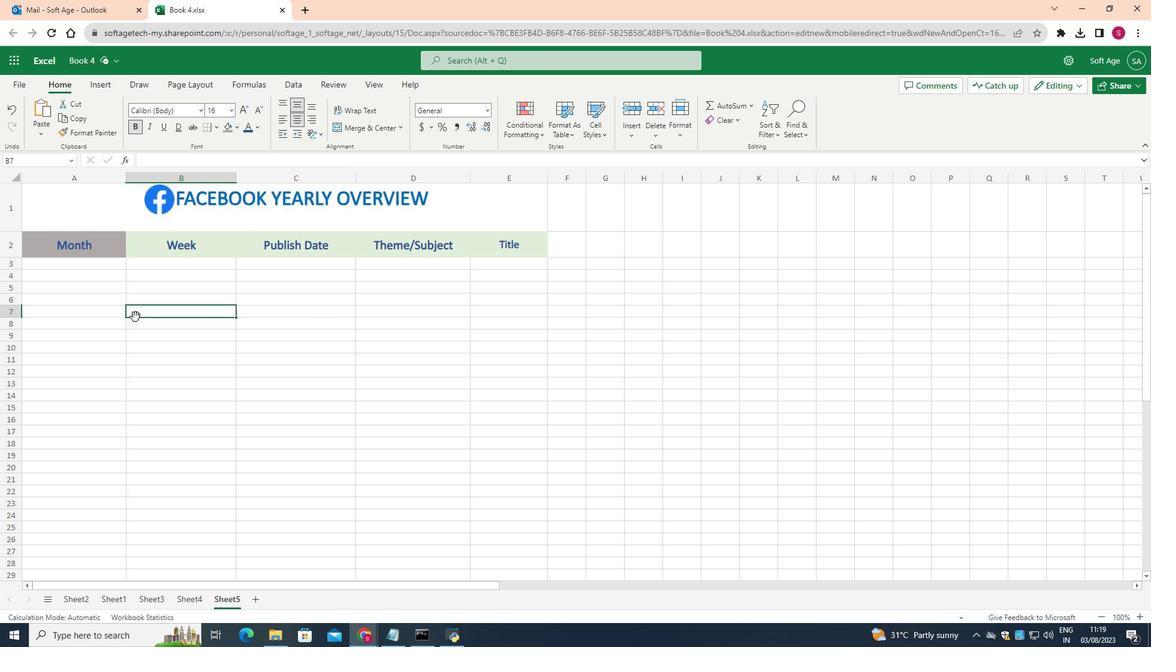 
Action: Mouse moved to (208, 251)
Screenshot: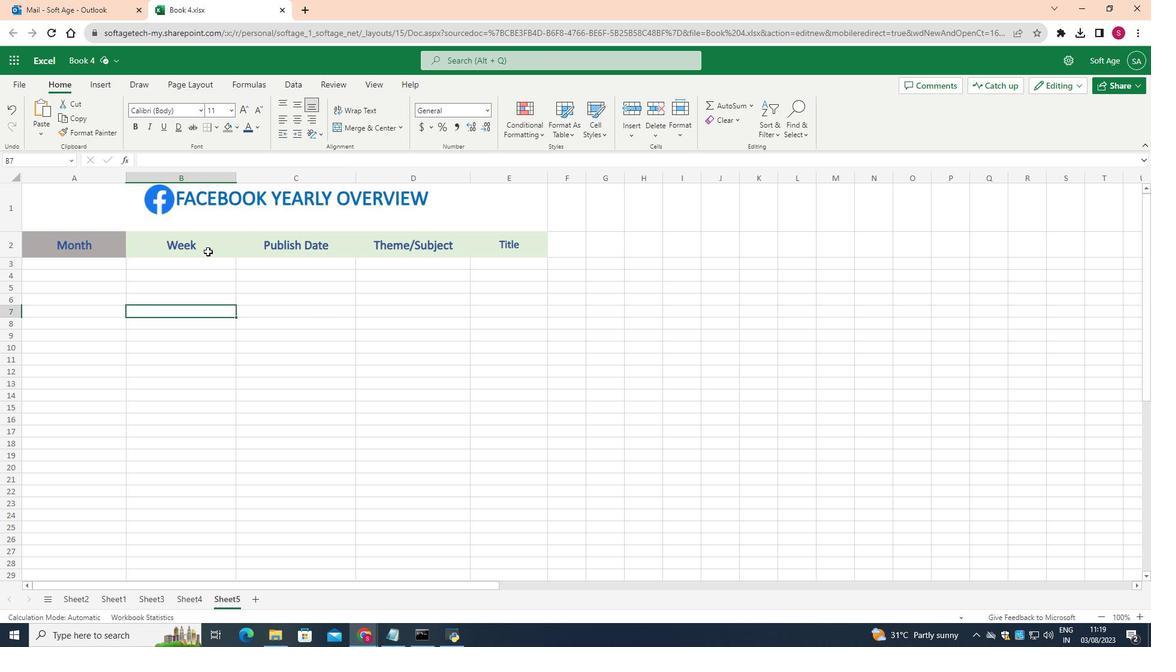 
Action: Mouse pressed left at (208, 251)
Screenshot: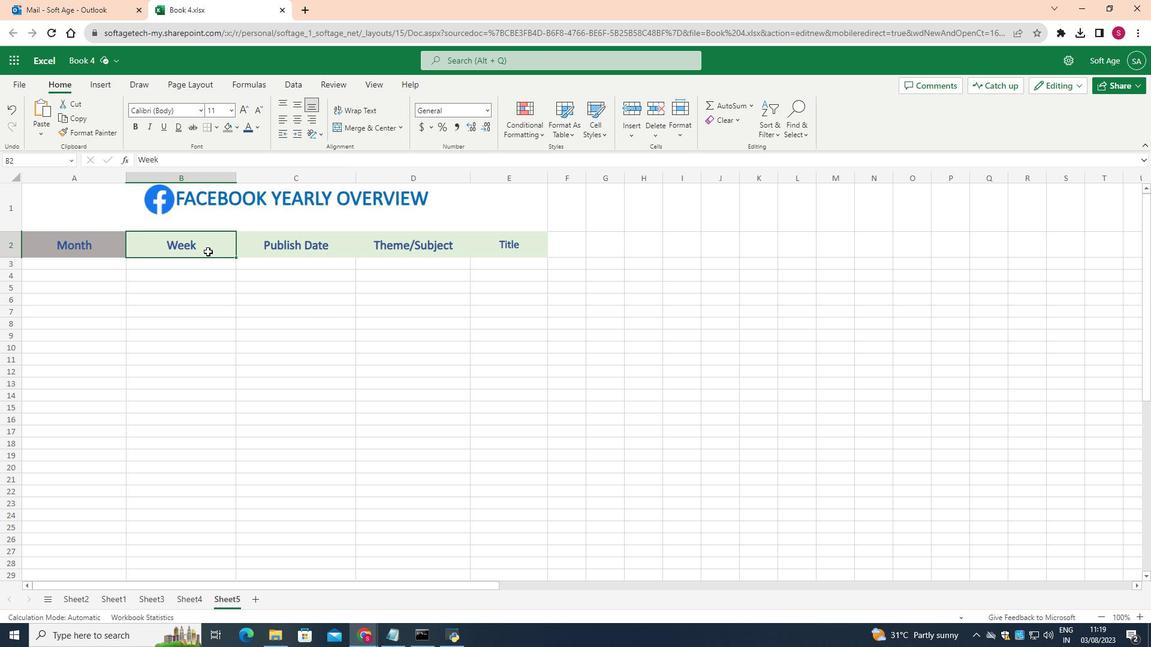 
Action: Mouse moved to (211, 124)
Screenshot: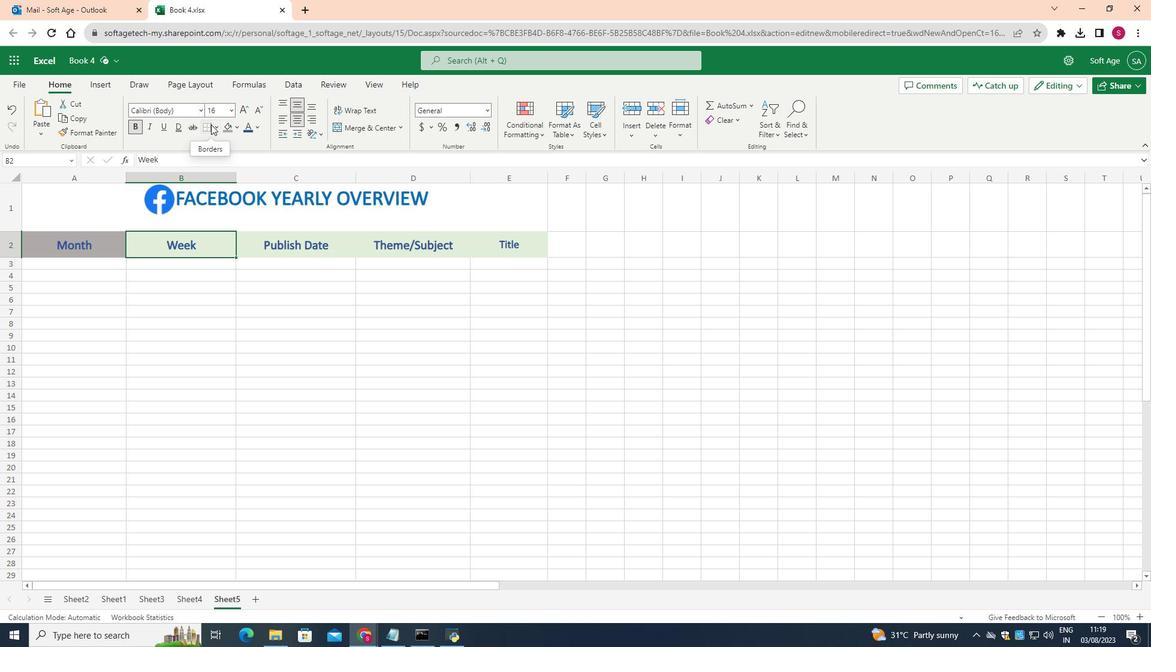 
Action: Mouse pressed left at (211, 124)
Screenshot: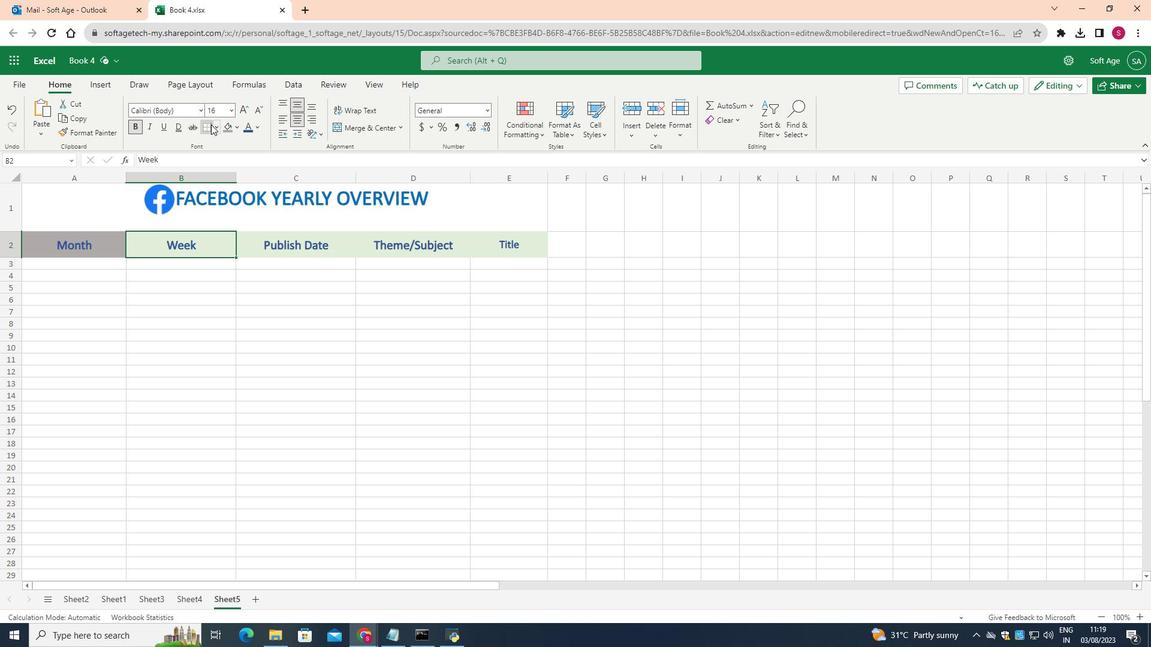 
Action: Mouse moved to (218, 126)
Screenshot: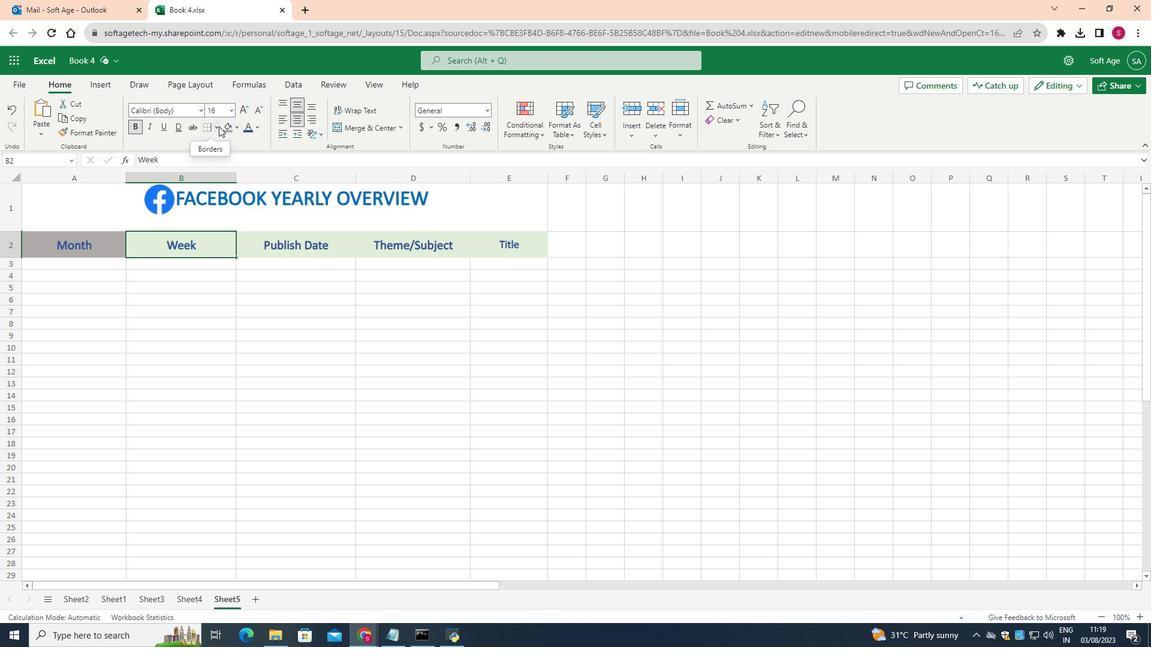 
Action: Mouse pressed left at (218, 126)
Screenshot: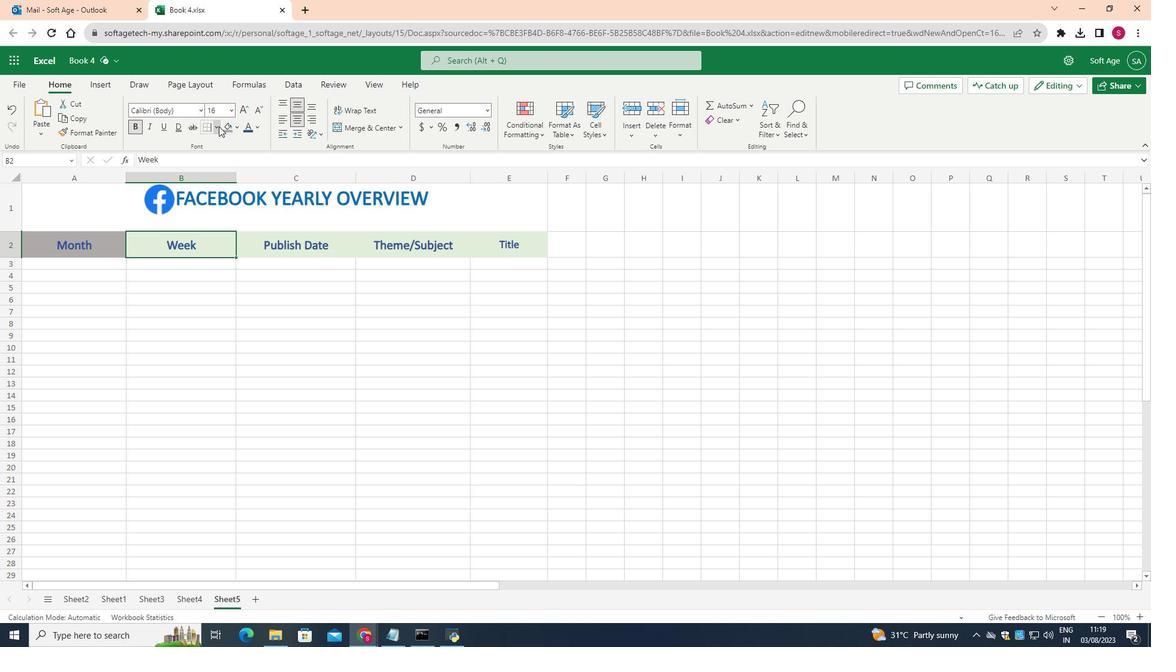 
Action: Mouse moved to (266, 302)
Screenshot: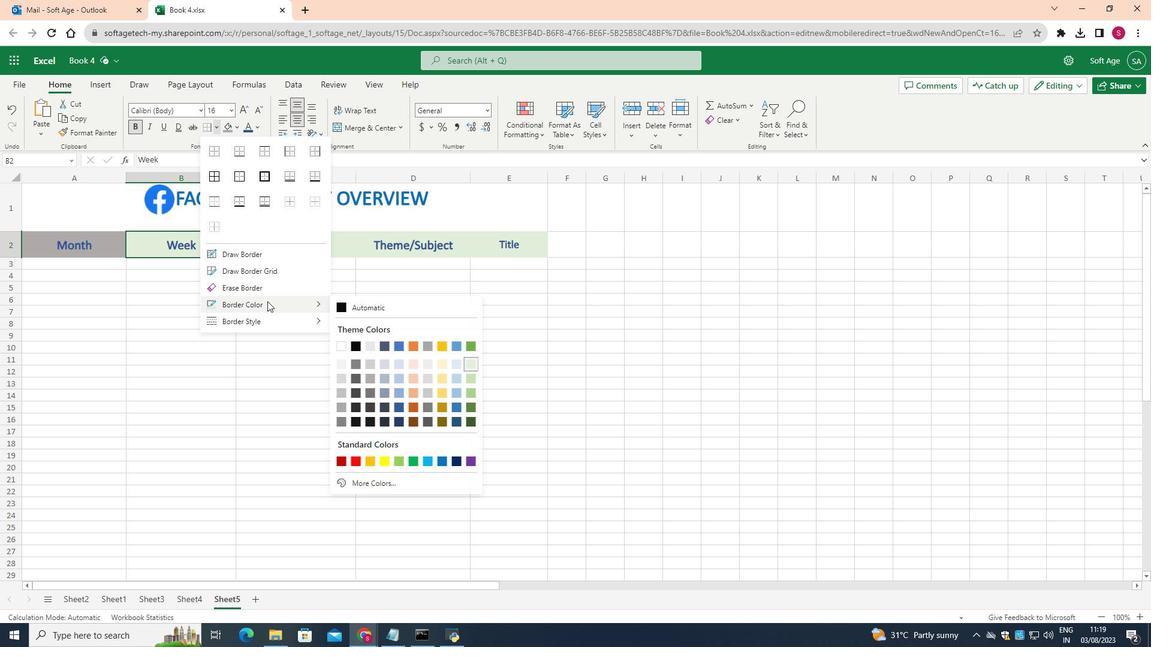 
Action: Mouse pressed left at (266, 302)
Screenshot: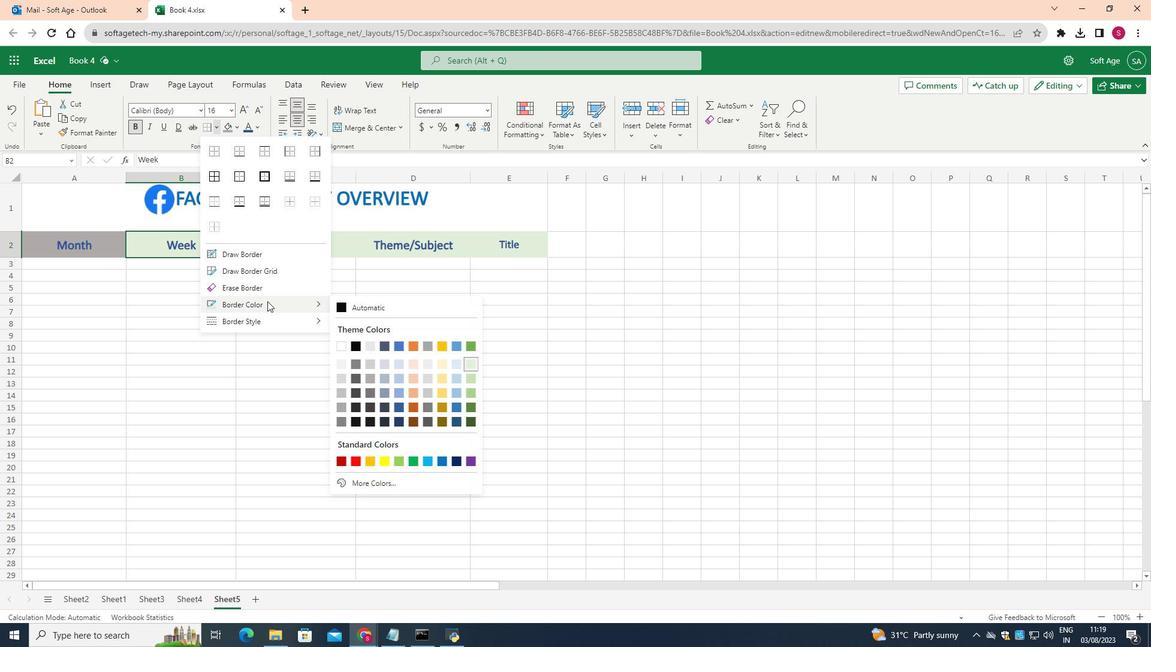 
Action: Mouse moved to (388, 348)
Screenshot: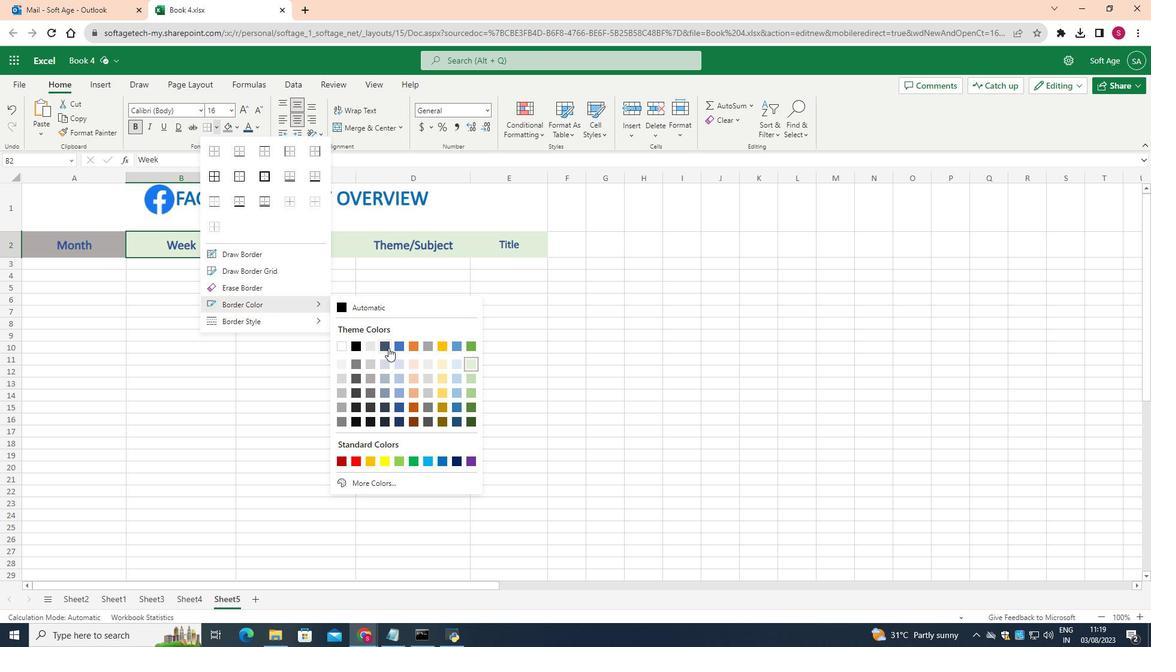 
Action: Mouse pressed left at (388, 348)
Screenshot: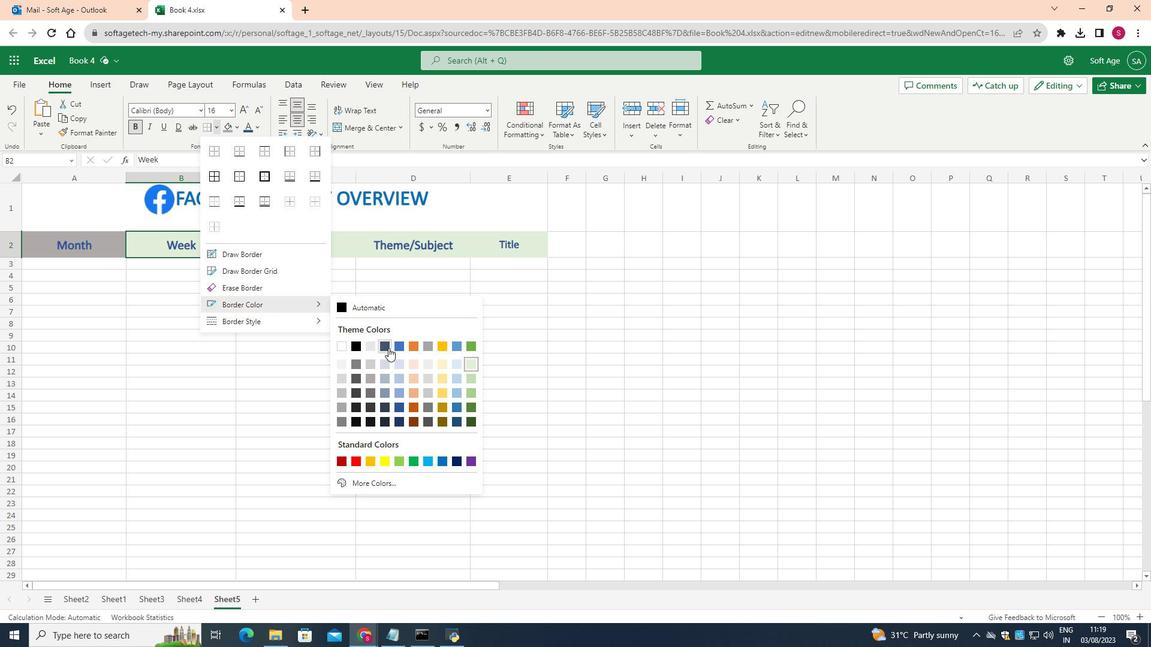 
Action: Mouse moved to (206, 127)
Screenshot: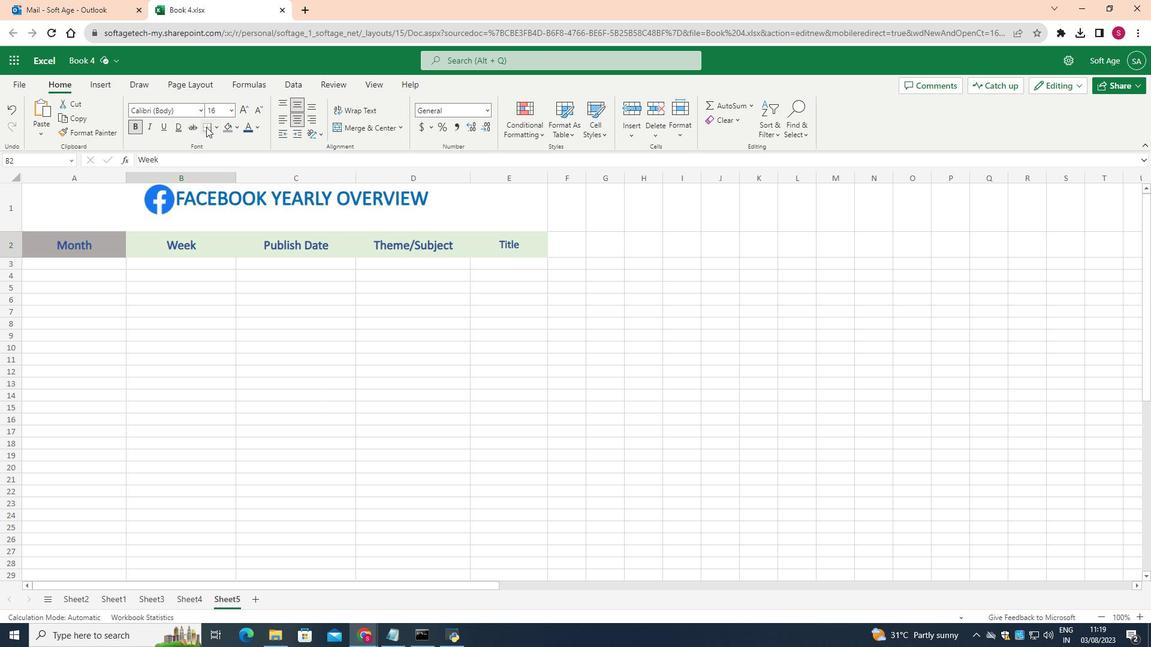 
Action: Mouse pressed left at (206, 127)
Screenshot: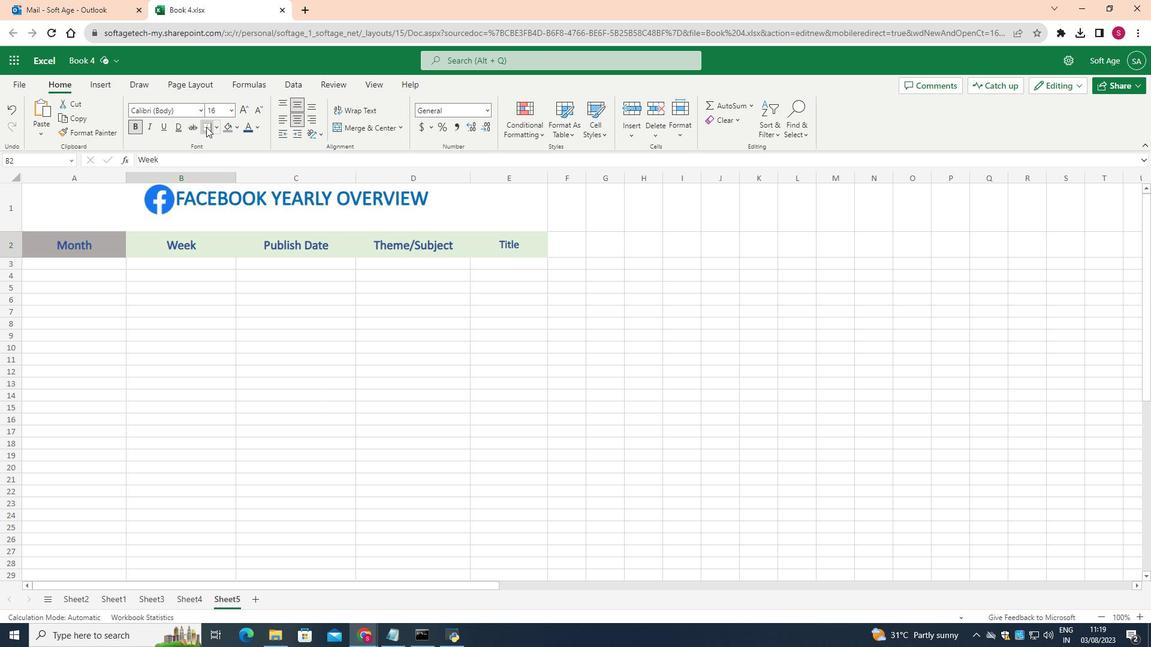 
Action: Mouse moved to (295, 251)
Screenshot: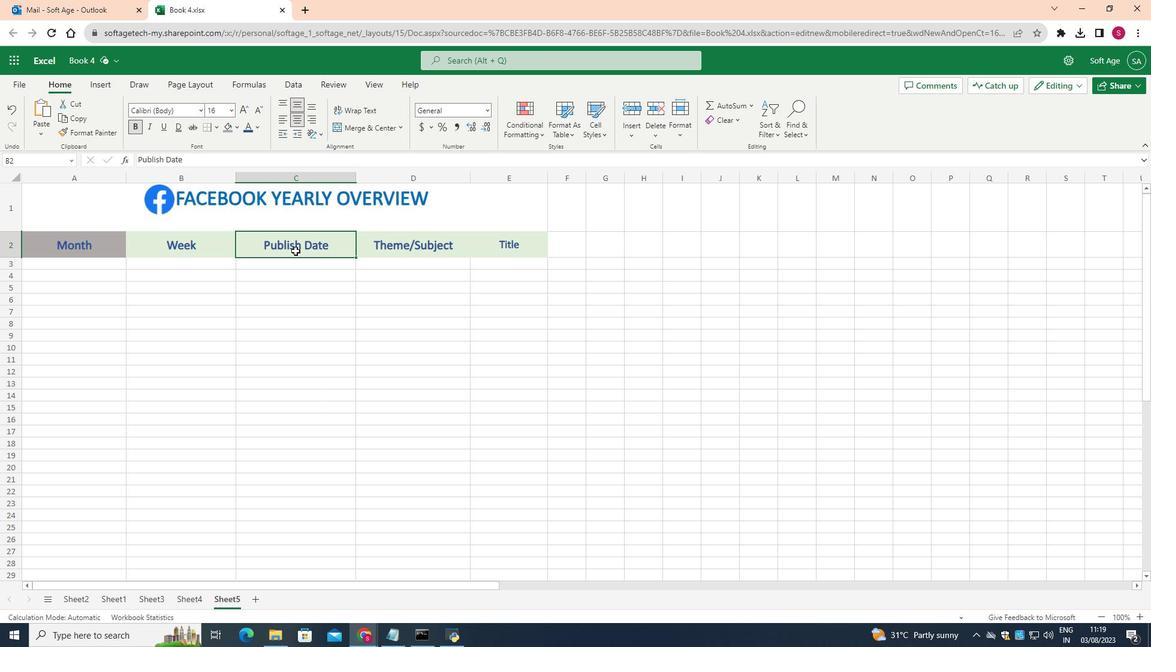 
Action: Mouse pressed left at (295, 251)
Screenshot: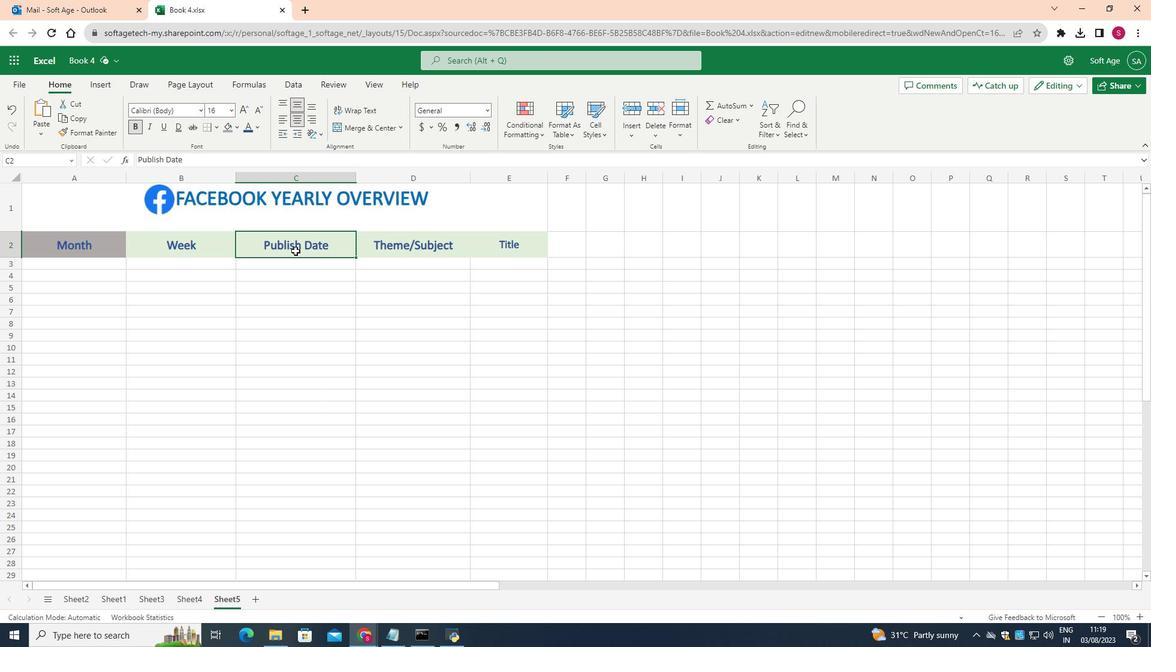 
Action: Mouse moved to (211, 128)
Screenshot: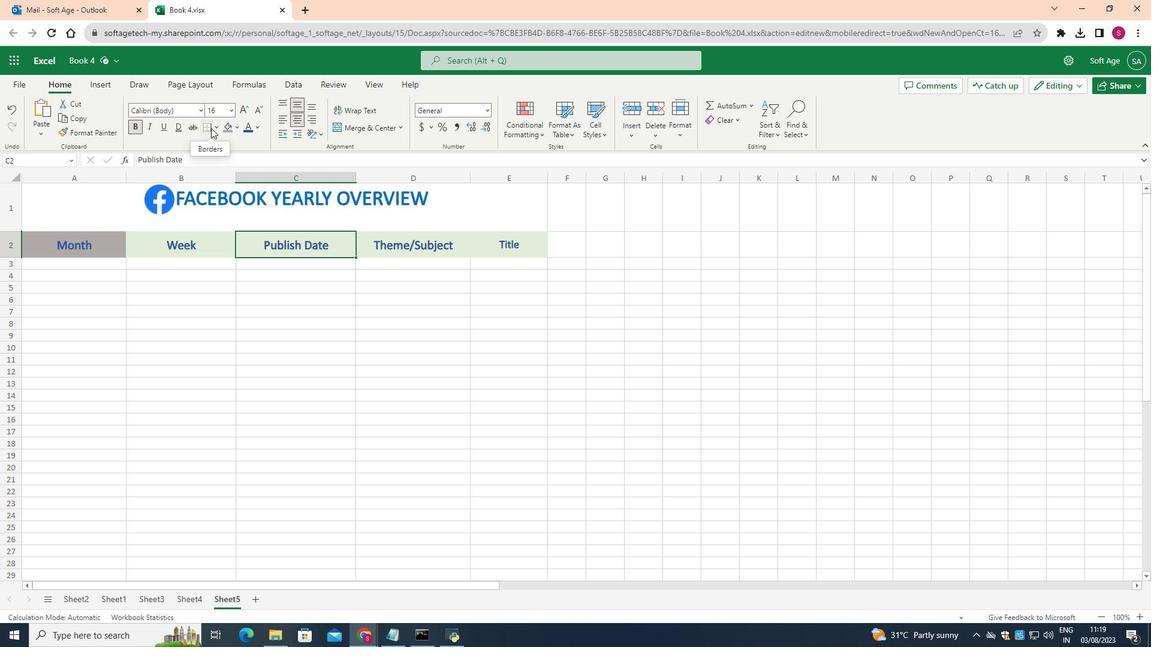 
Action: Mouse pressed left at (211, 128)
Screenshot: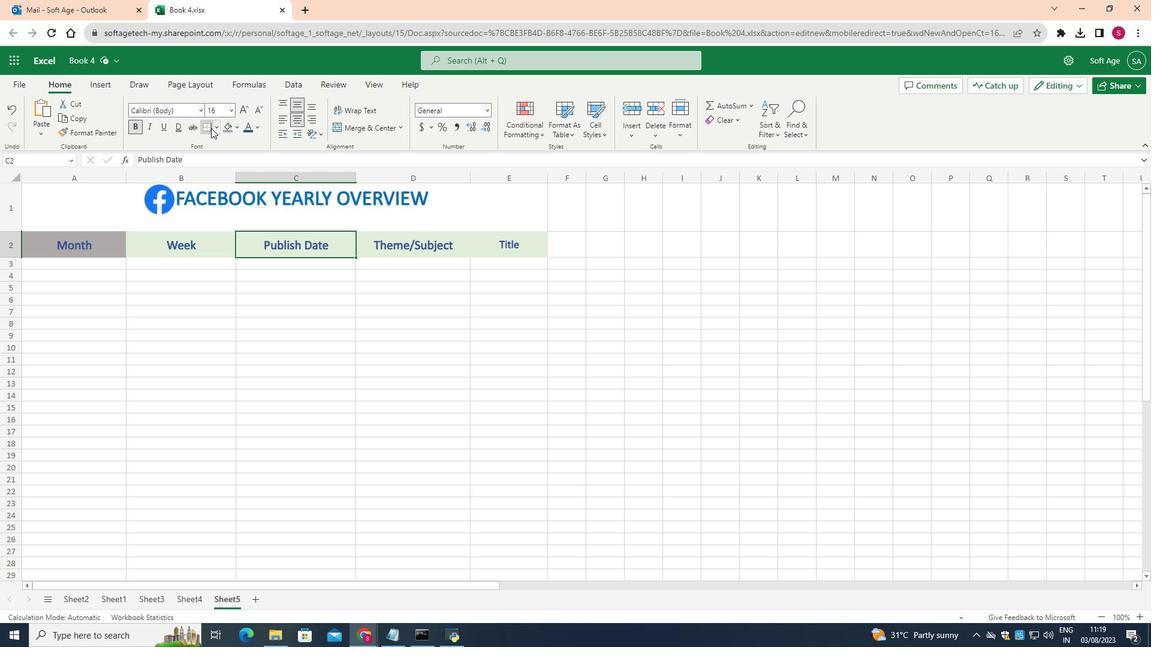
Action: Mouse moved to (409, 248)
Screenshot: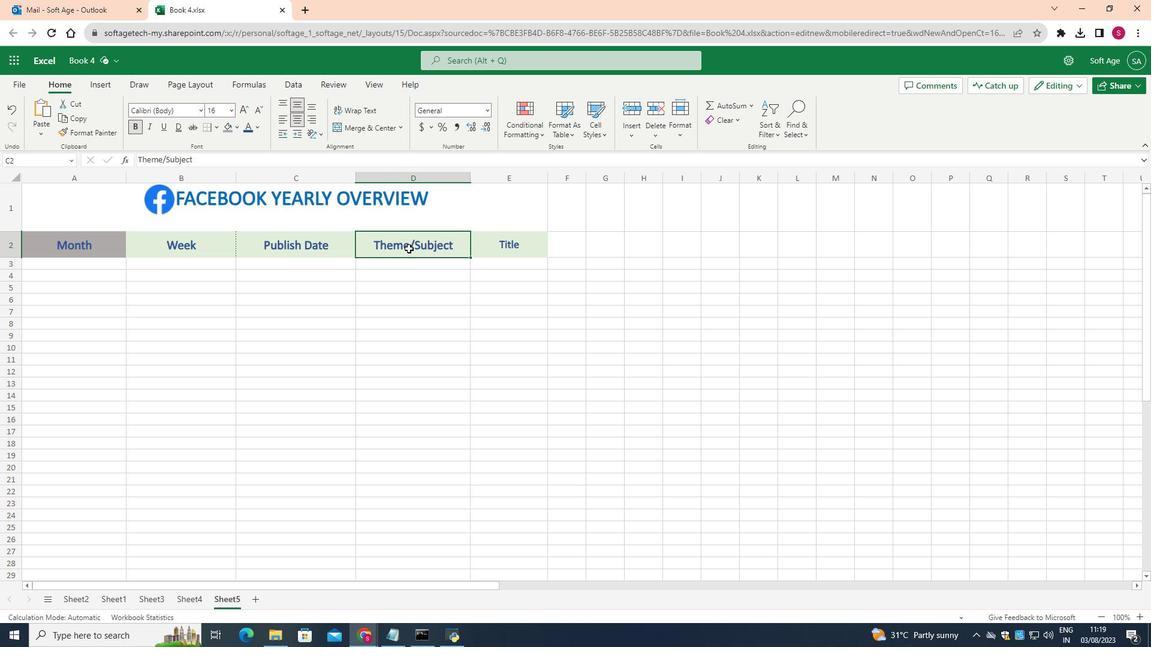 
Action: Mouse pressed left at (409, 248)
Screenshot: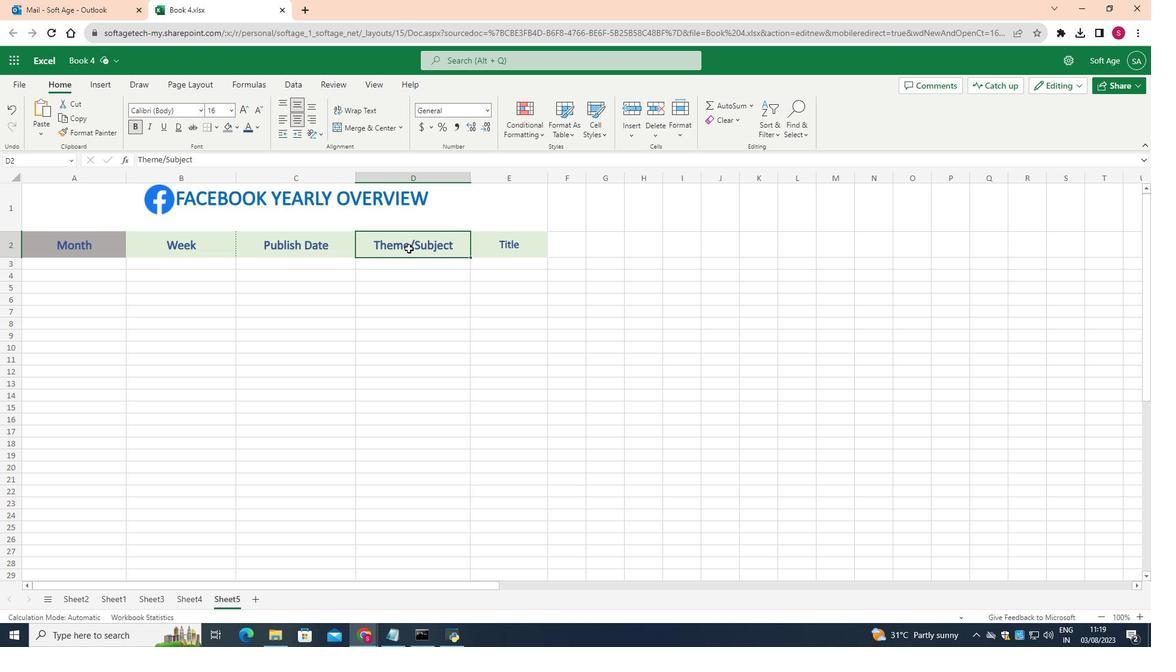 
Action: Mouse moved to (209, 128)
Screenshot: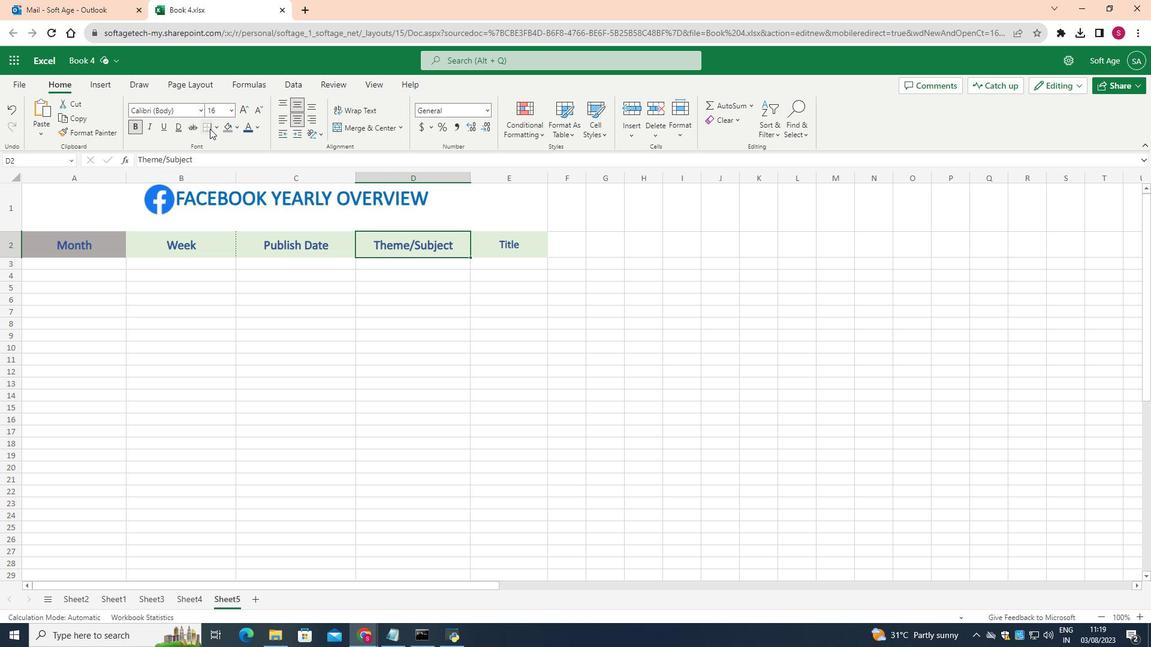 
Action: Mouse pressed left at (209, 128)
Screenshot: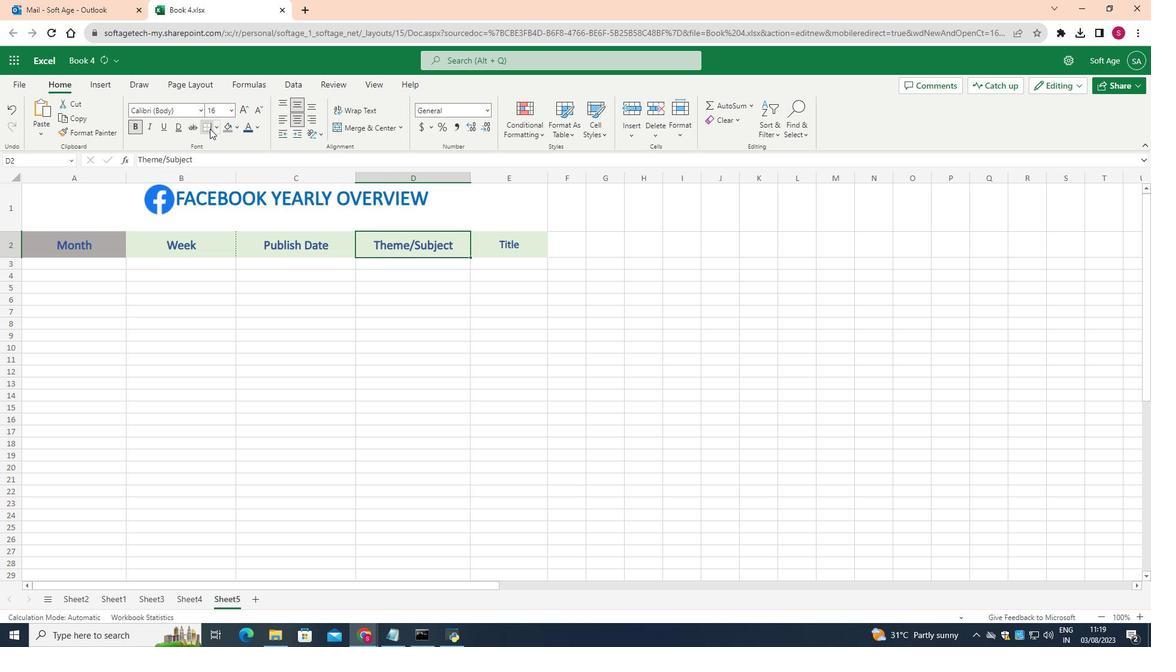 
Action: Mouse moved to (494, 253)
Screenshot: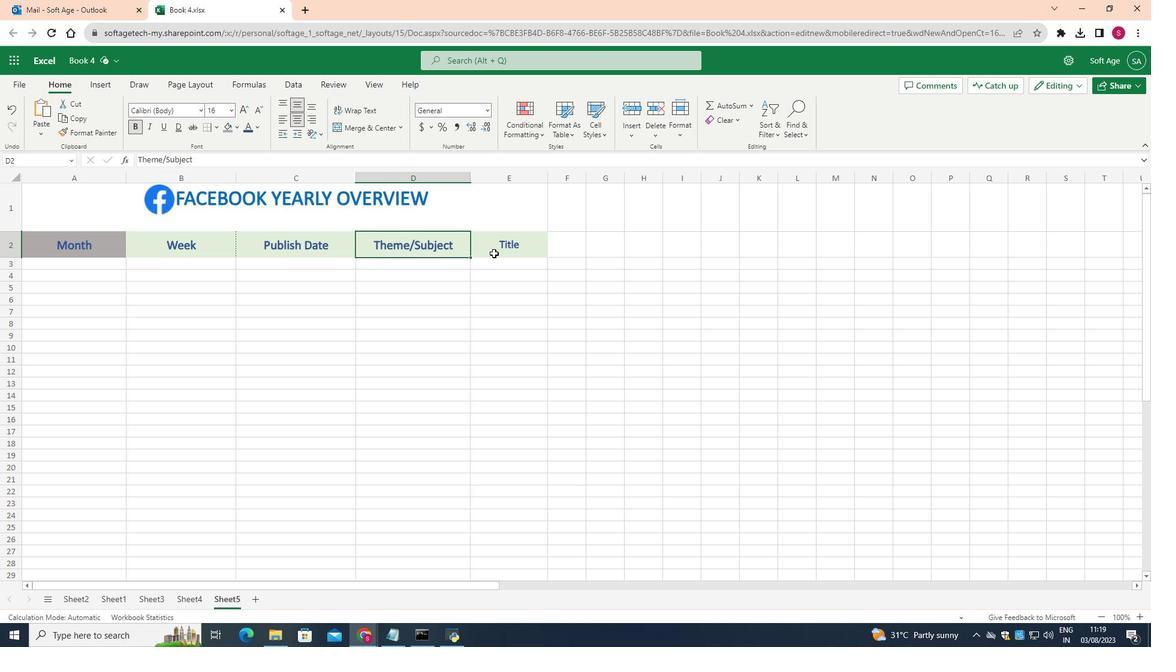 
Action: Mouse pressed left at (494, 253)
Screenshot: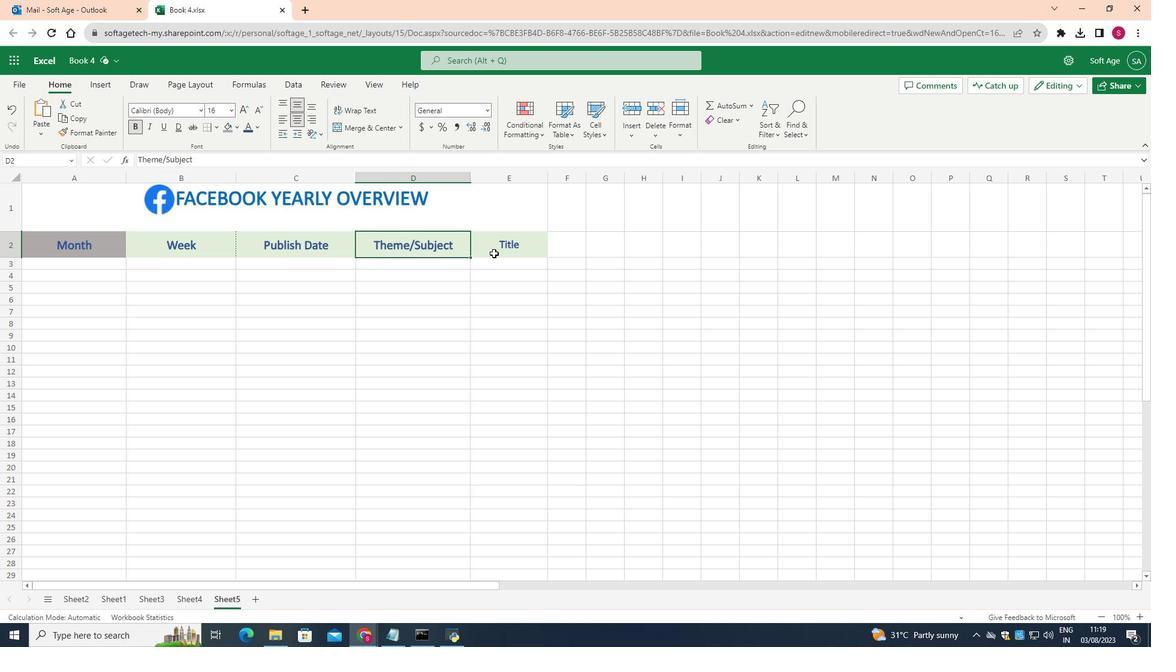 
Action: Mouse moved to (202, 122)
Screenshot: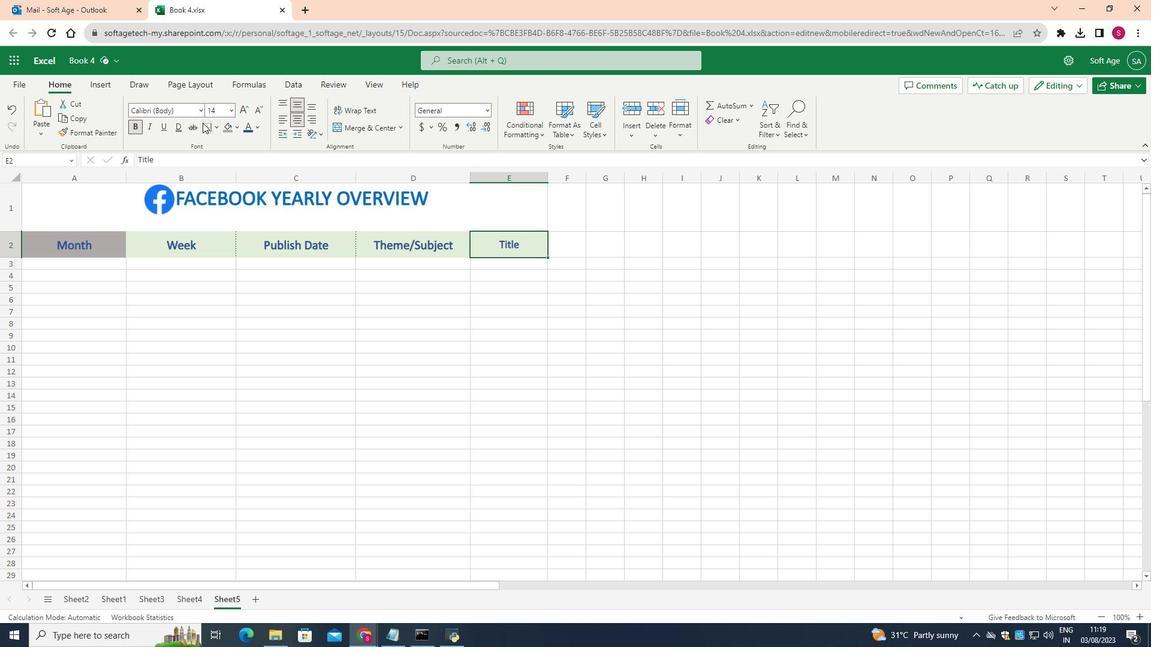 
Action: Mouse pressed left at (202, 122)
Screenshot: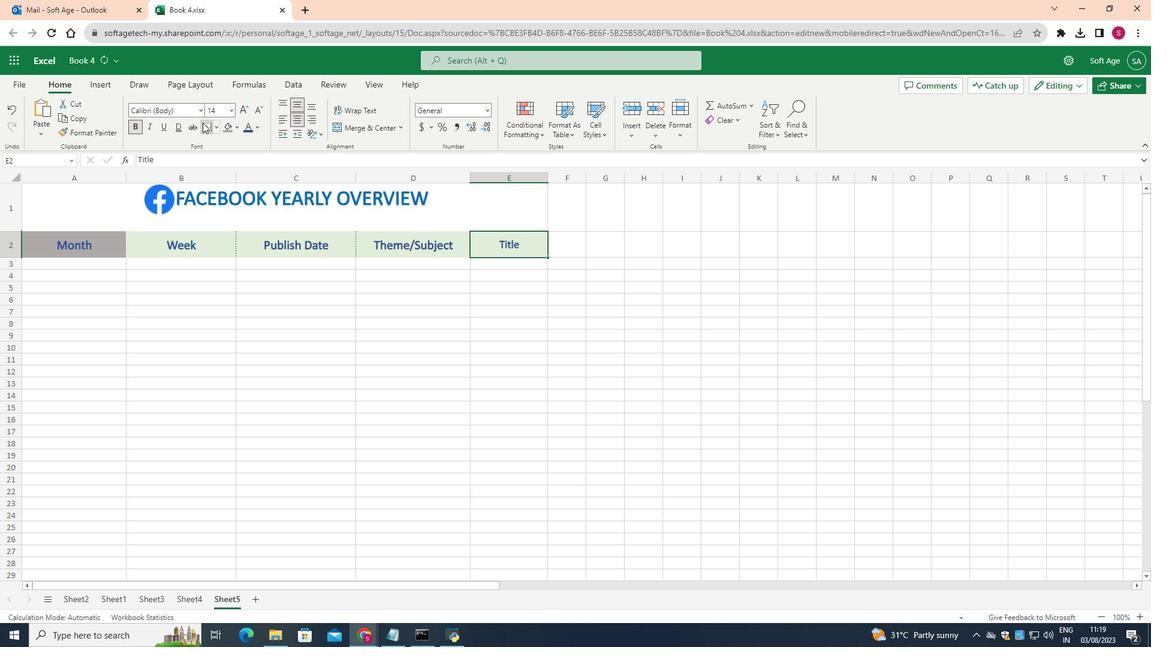 
Action: Mouse moved to (388, 302)
Screenshot: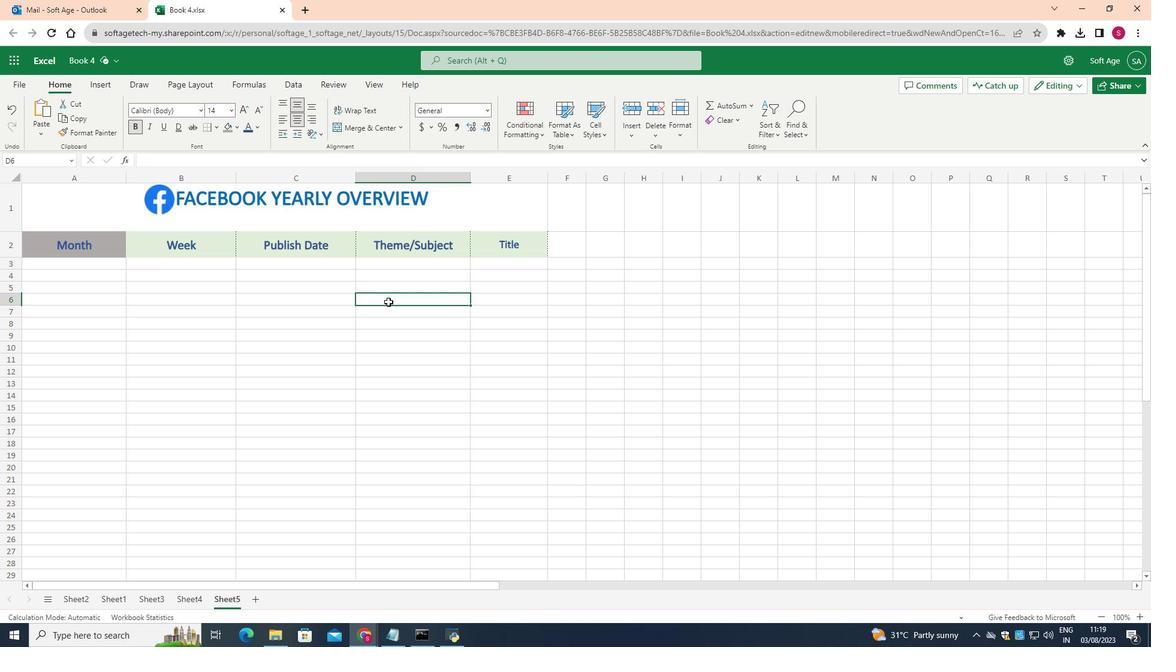
Action: Mouse pressed left at (388, 302)
Screenshot: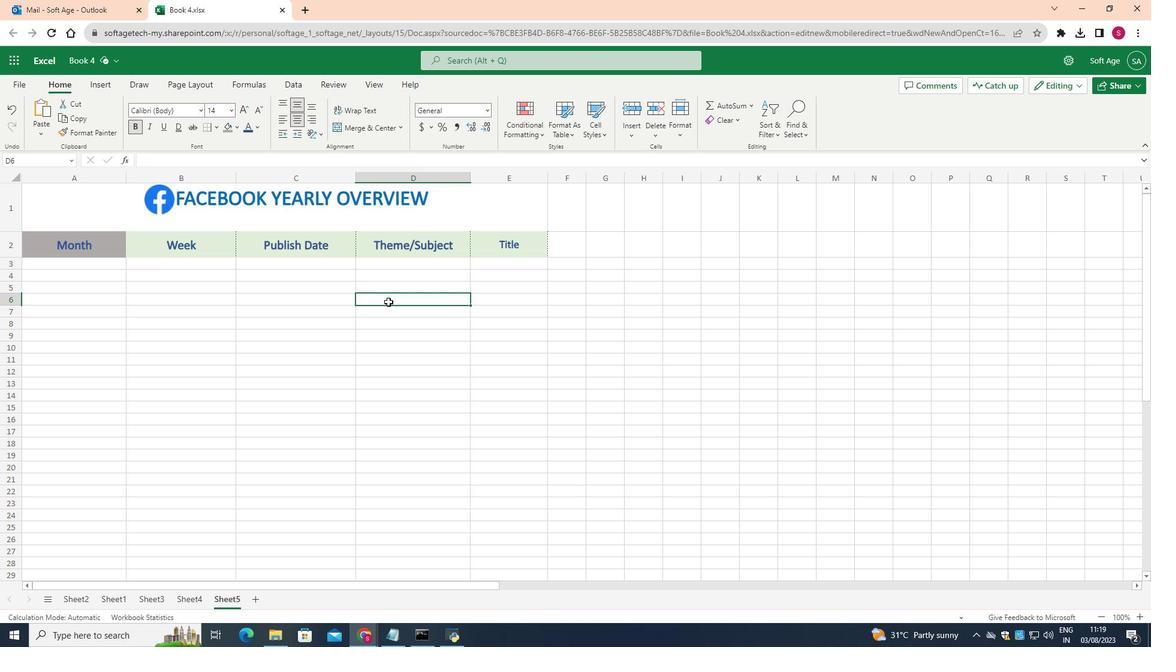 
Action: Mouse moved to (229, 238)
Screenshot: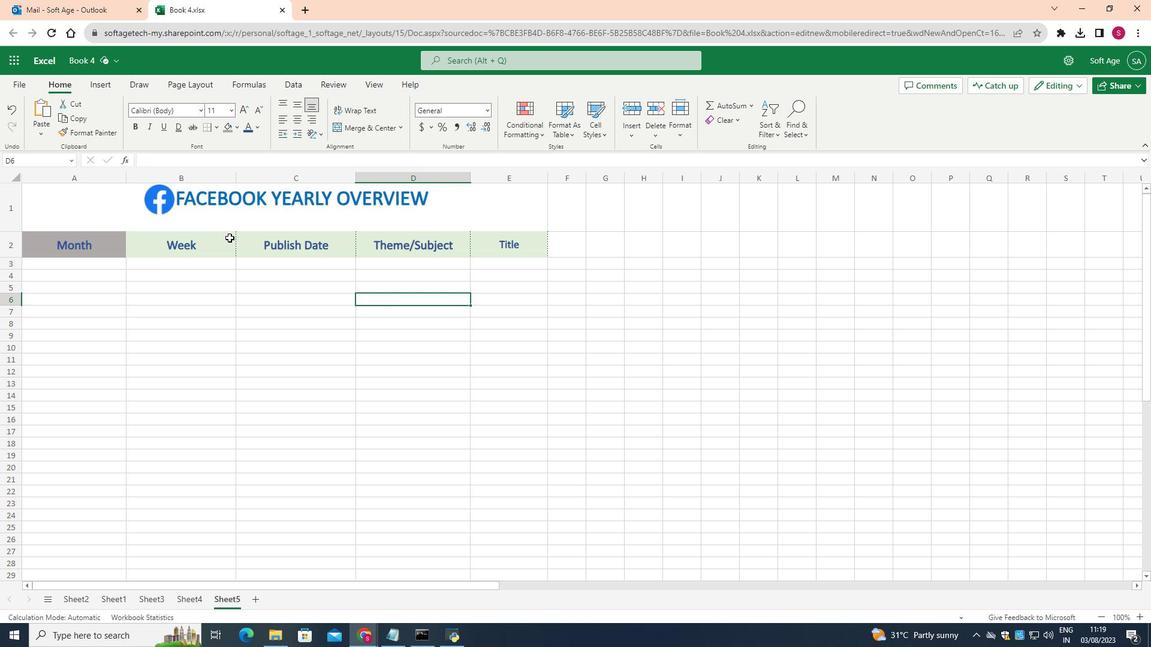 
Action: Mouse pressed left at (229, 238)
Screenshot: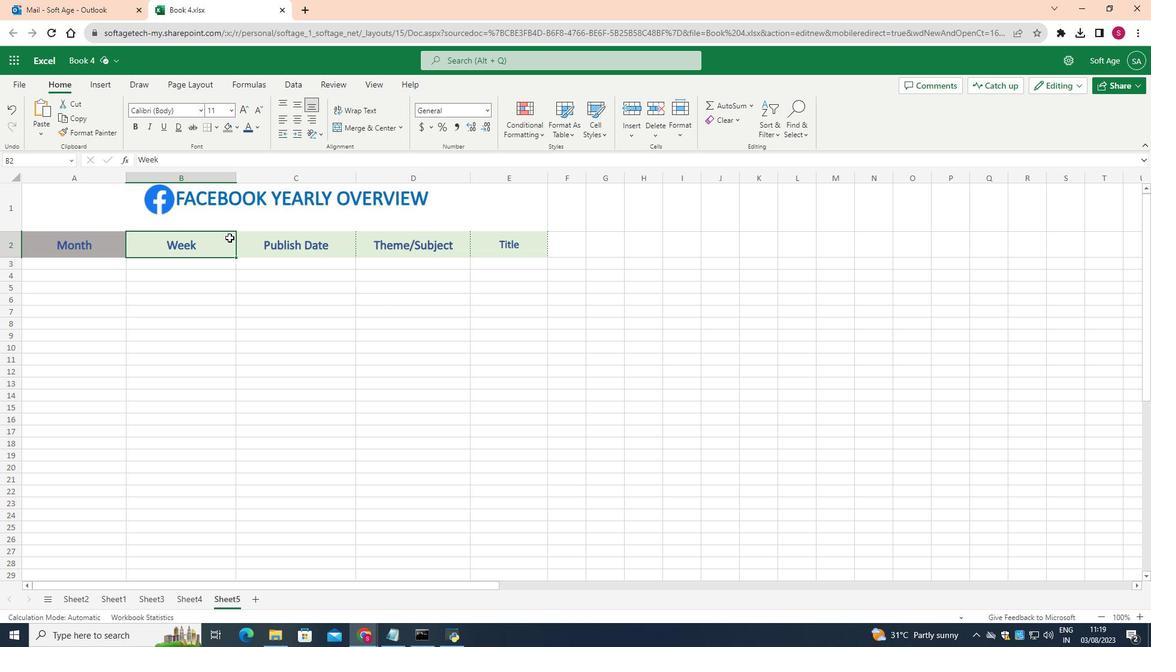 
Action: Mouse moved to (217, 126)
Screenshot: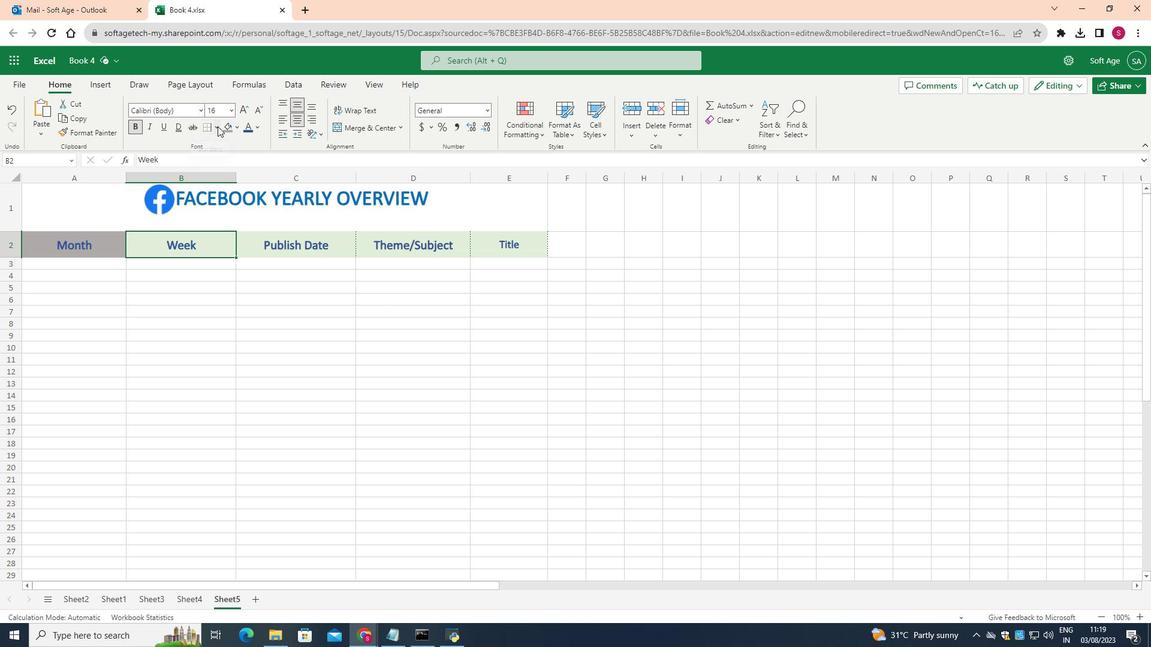 
Action: Mouse pressed left at (217, 126)
Screenshot: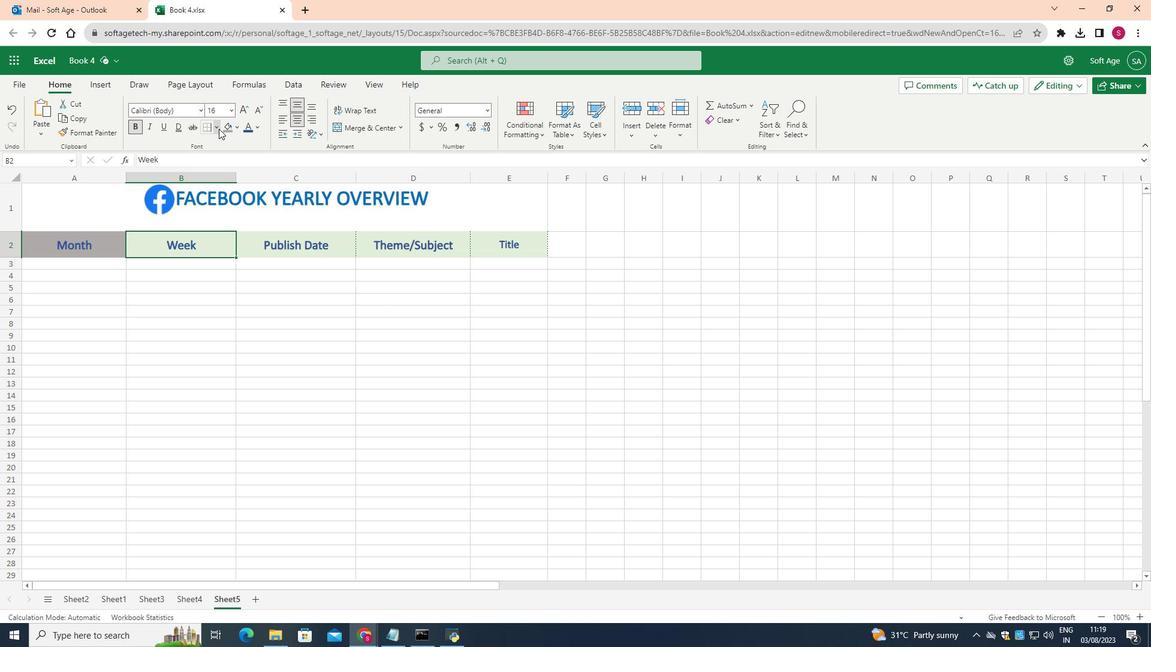 
Action: Mouse moved to (293, 317)
Screenshot: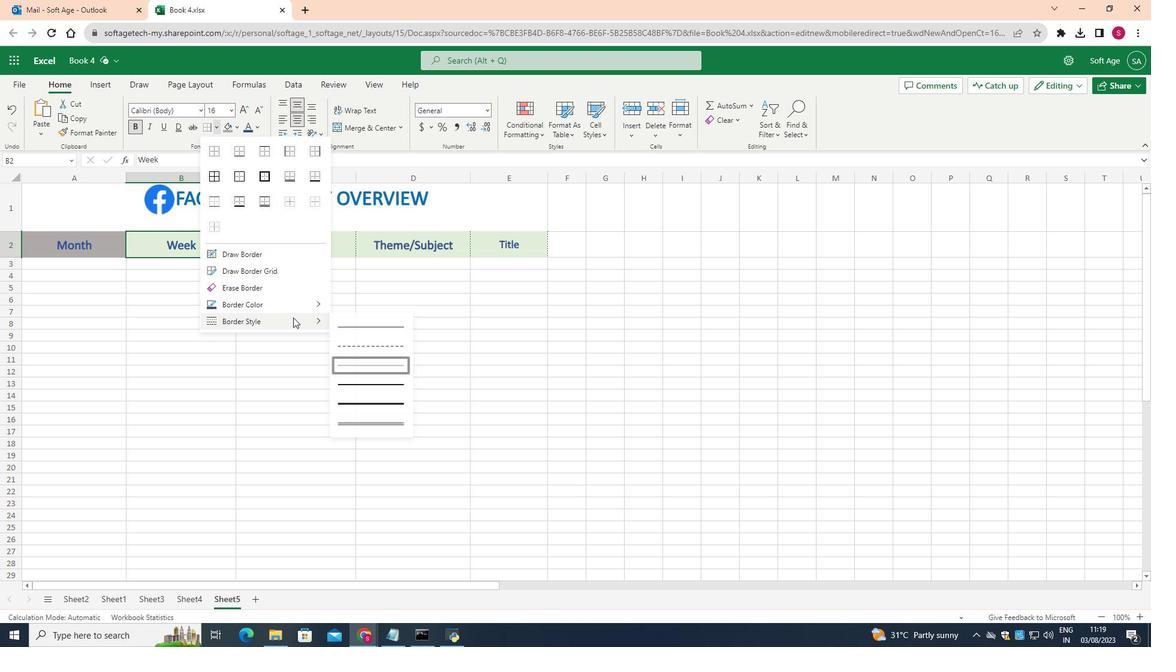 
Action: Mouse pressed left at (293, 317)
Screenshot: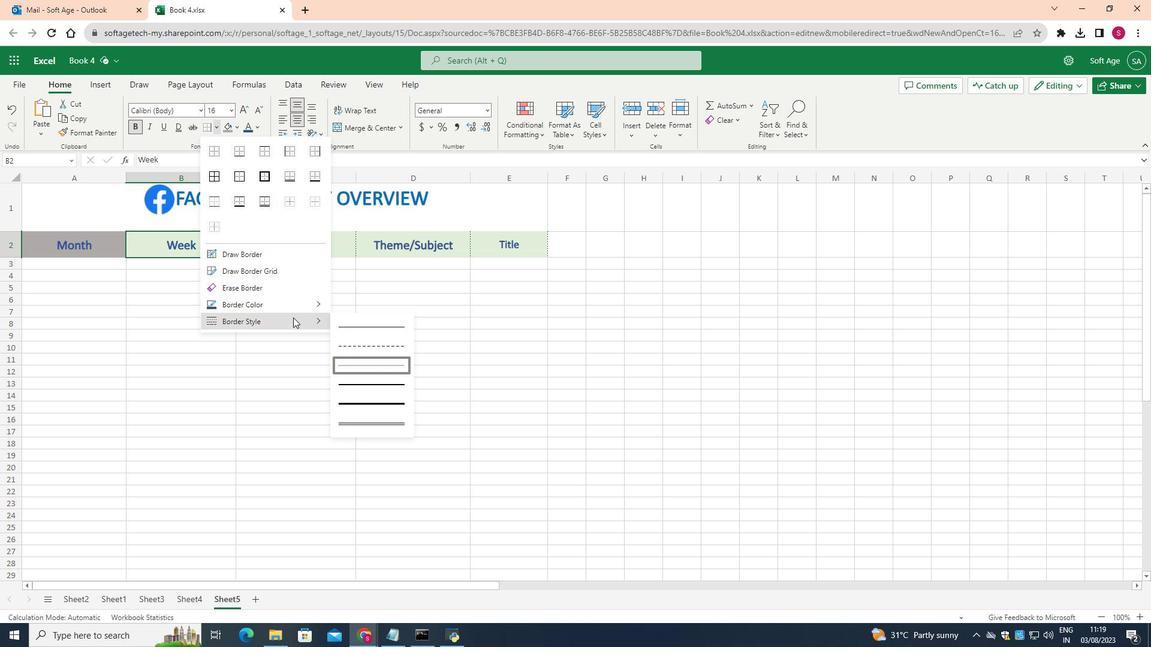 
Action: Mouse moved to (391, 390)
Screenshot: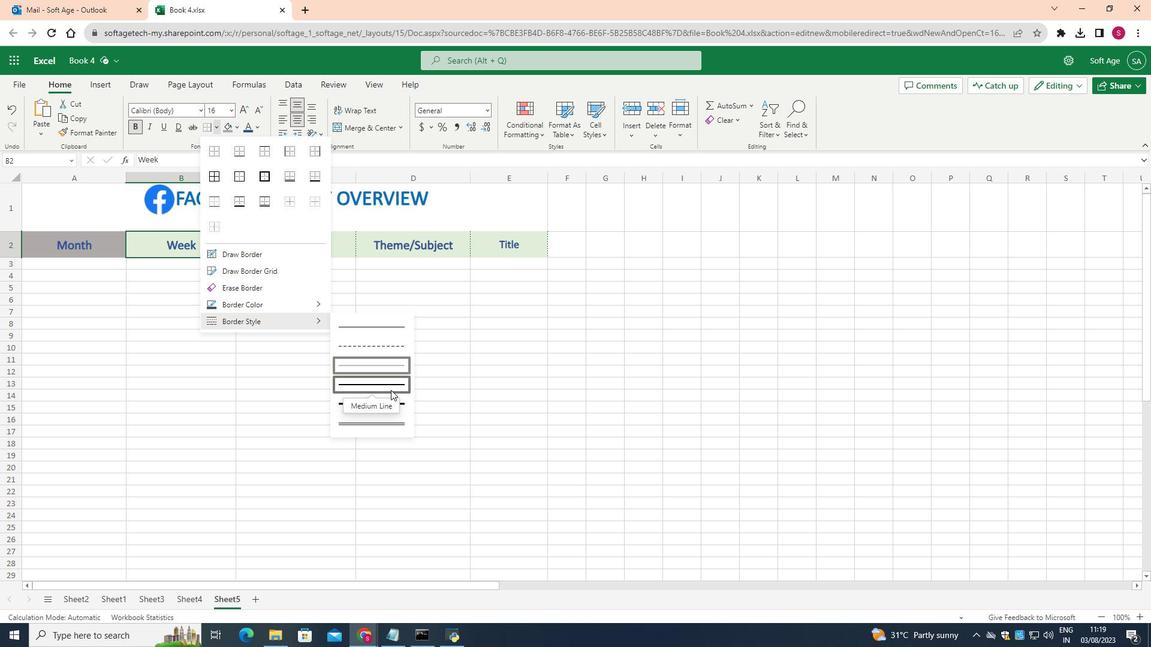 
Action: Mouse pressed left at (391, 390)
Screenshot: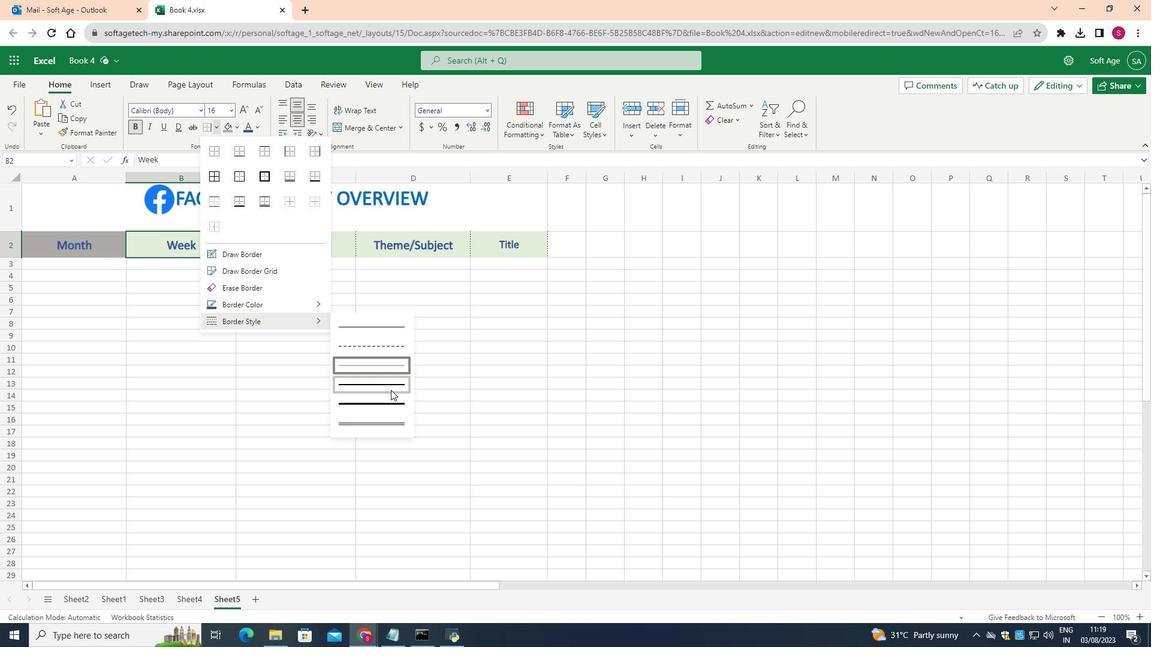 
Action: Mouse moved to (207, 129)
Screenshot: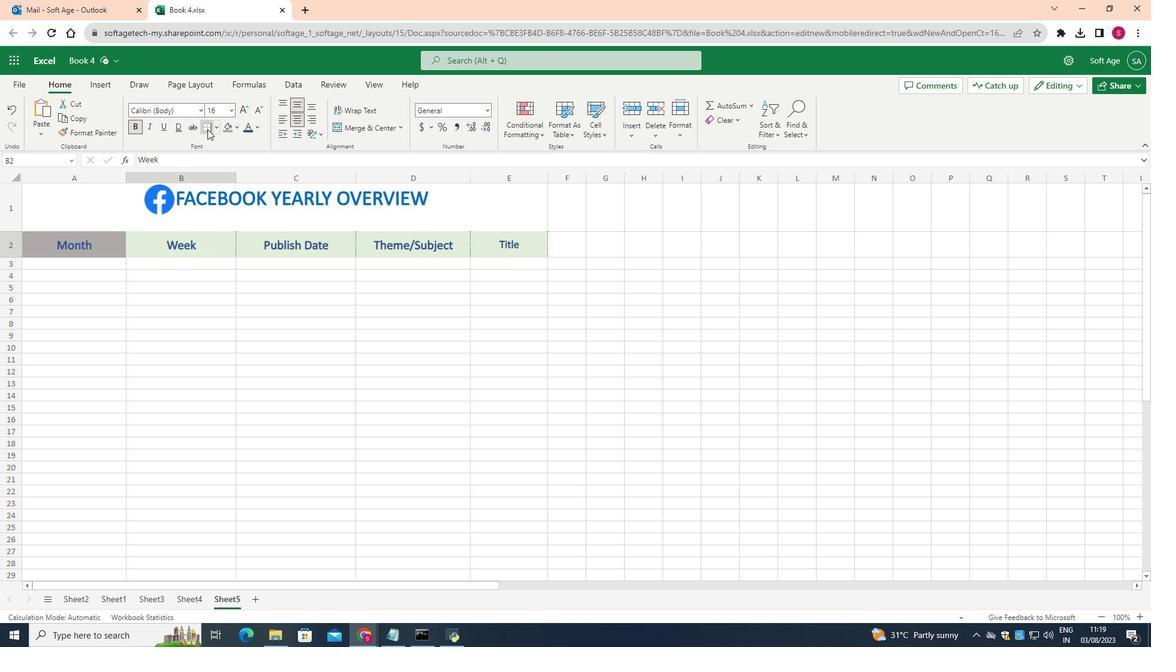 
Action: Mouse pressed left at (207, 129)
Screenshot: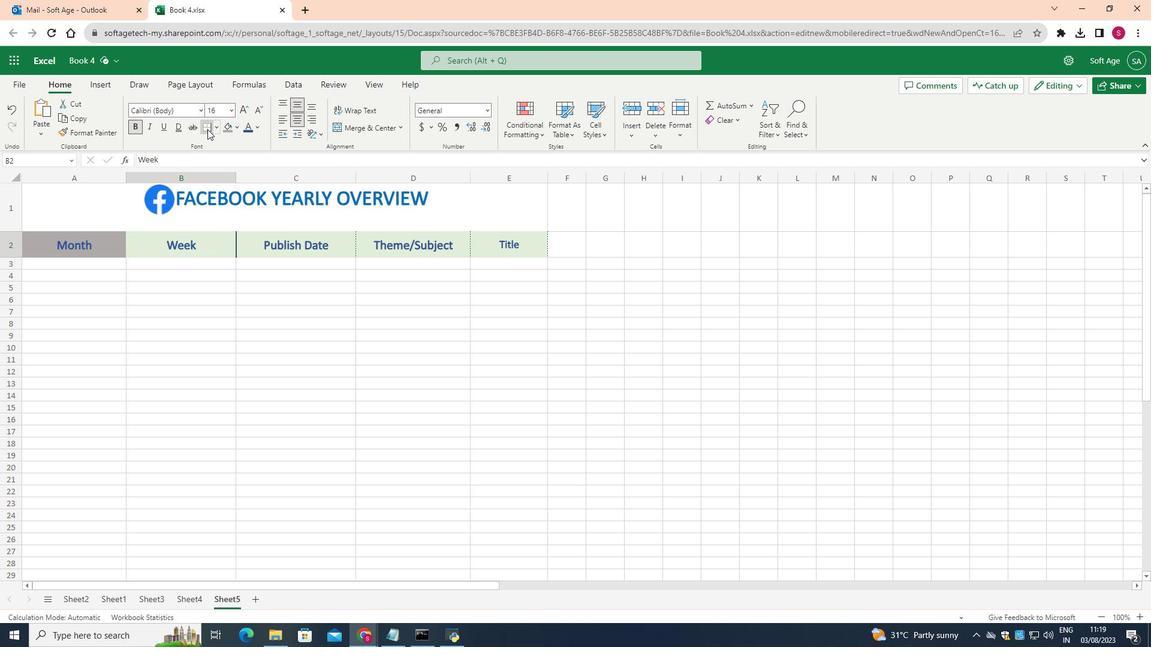 
Action: Mouse moved to (295, 335)
Screenshot: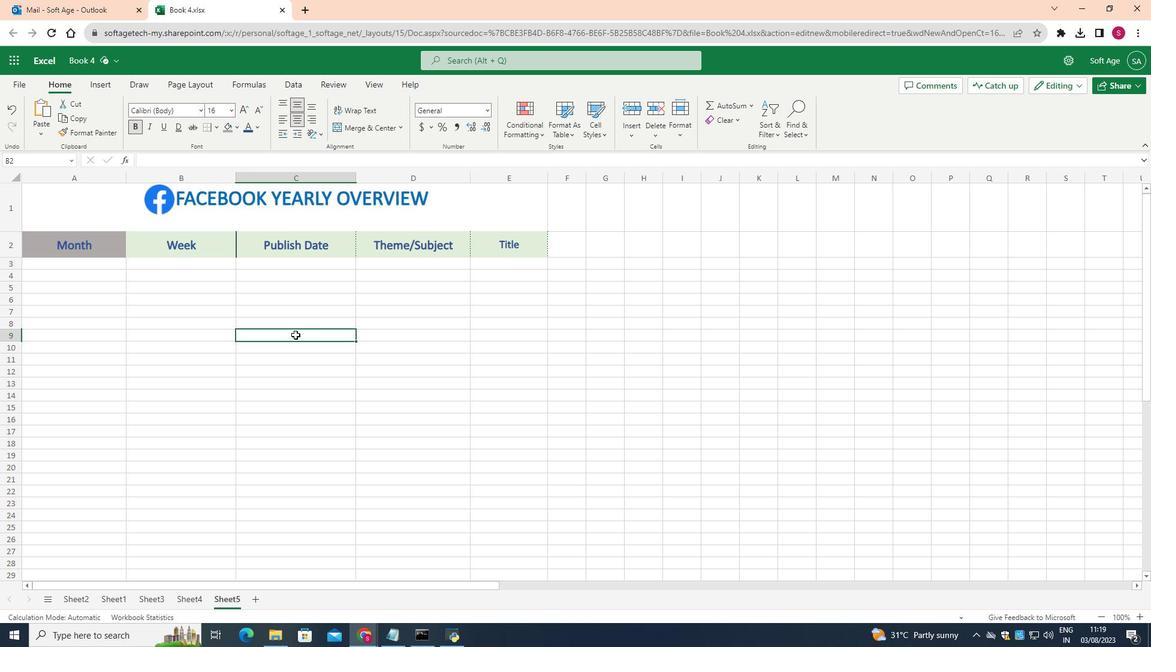 
Action: Mouse pressed left at (295, 335)
Screenshot: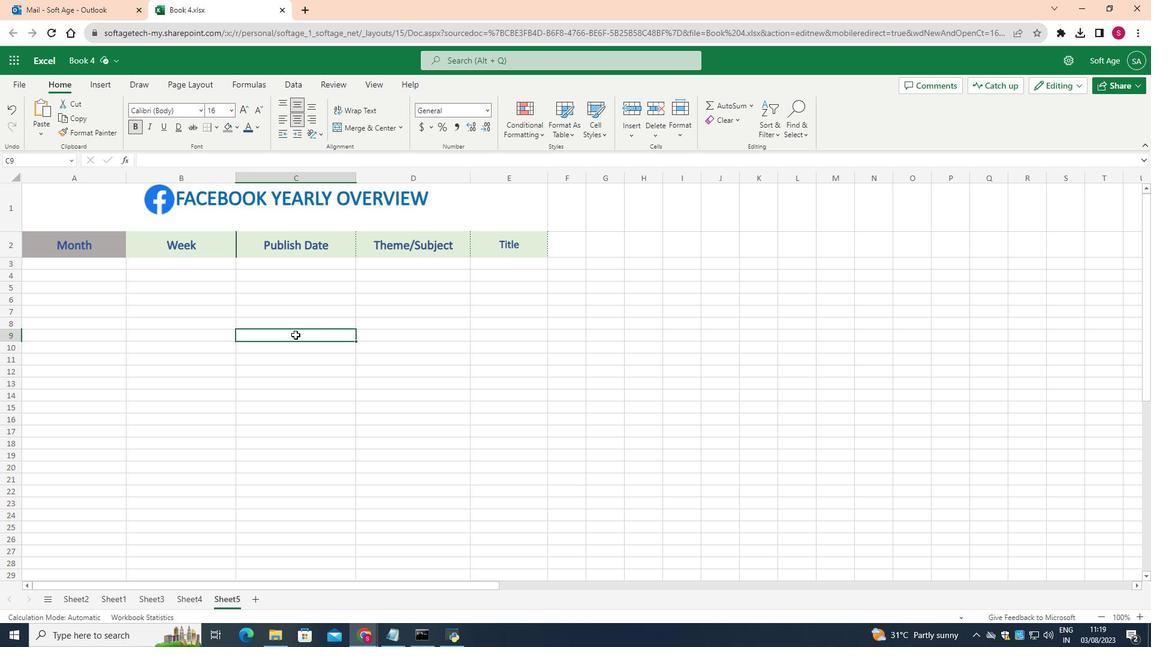 
Action: Mouse moved to (277, 251)
Screenshot: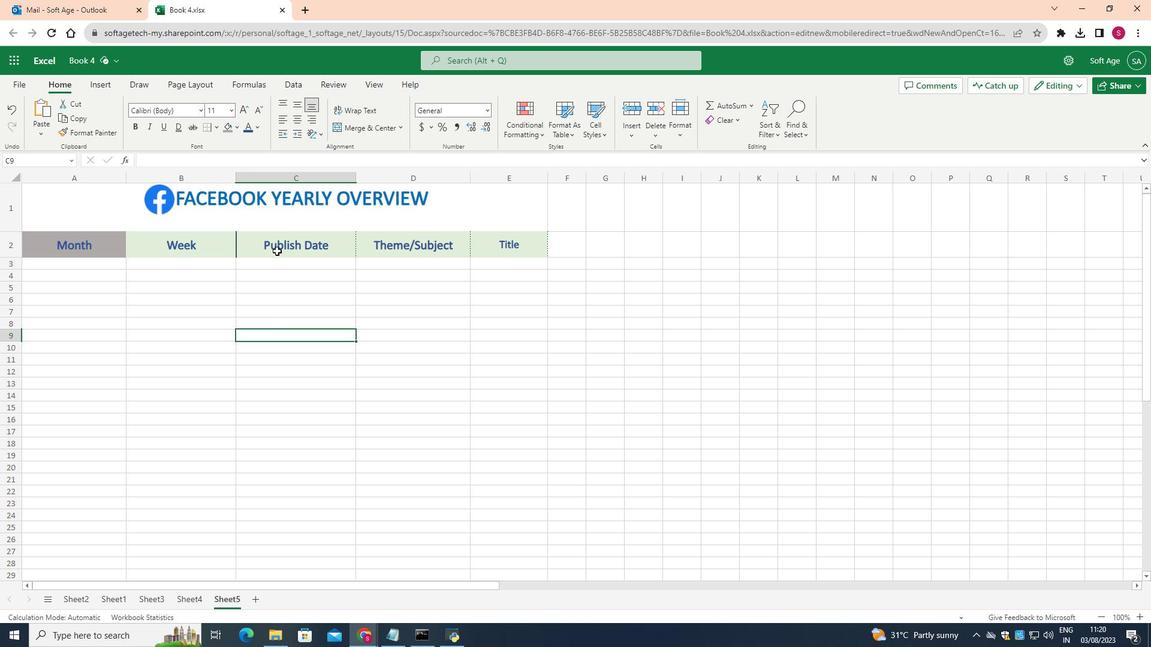 
Action: Mouse pressed left at (277, 251)
Screenshot: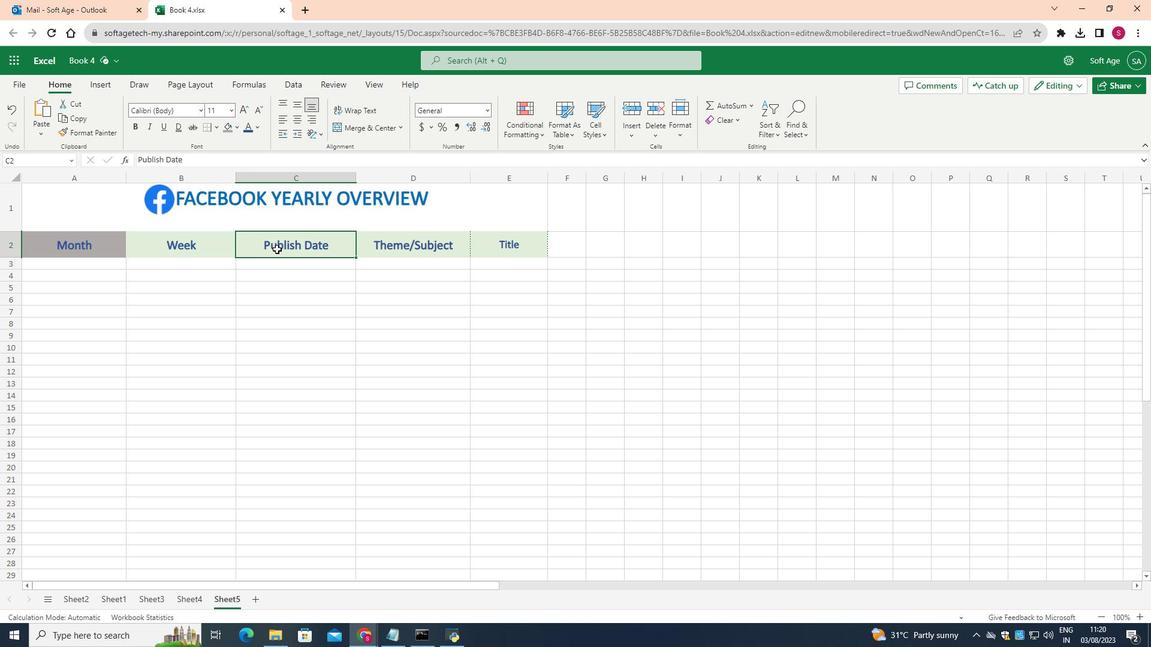 
Action: Mouse moved to (208, 128)
Screenshot: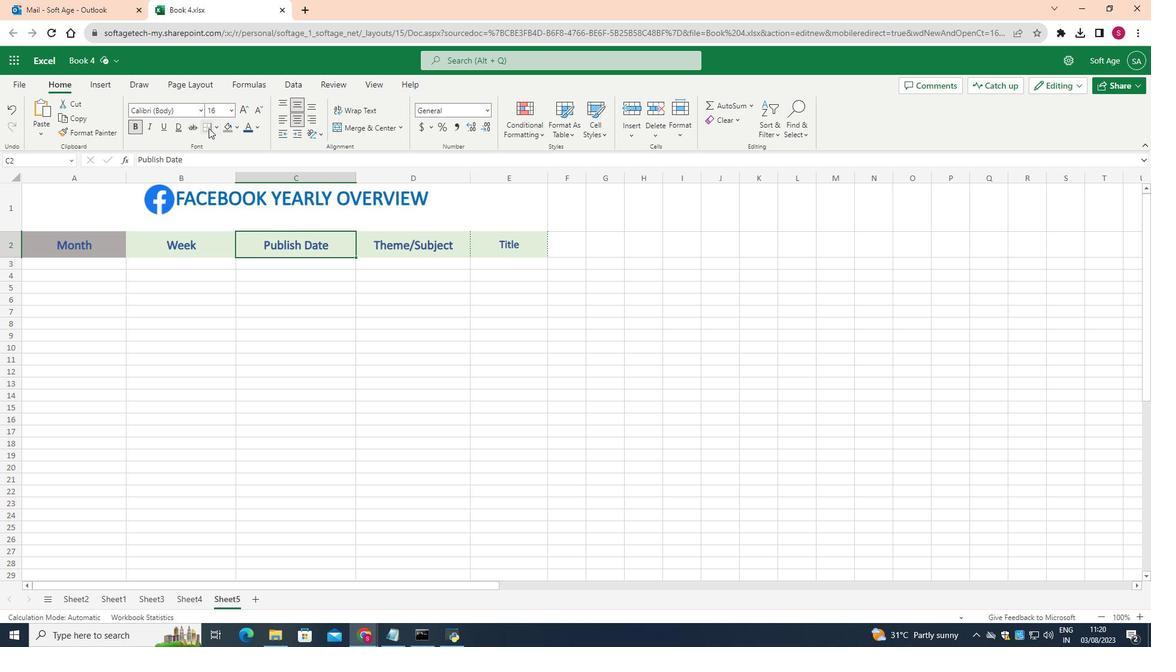 
Action: Mouse pressed left at (208, 128)
Screenshot: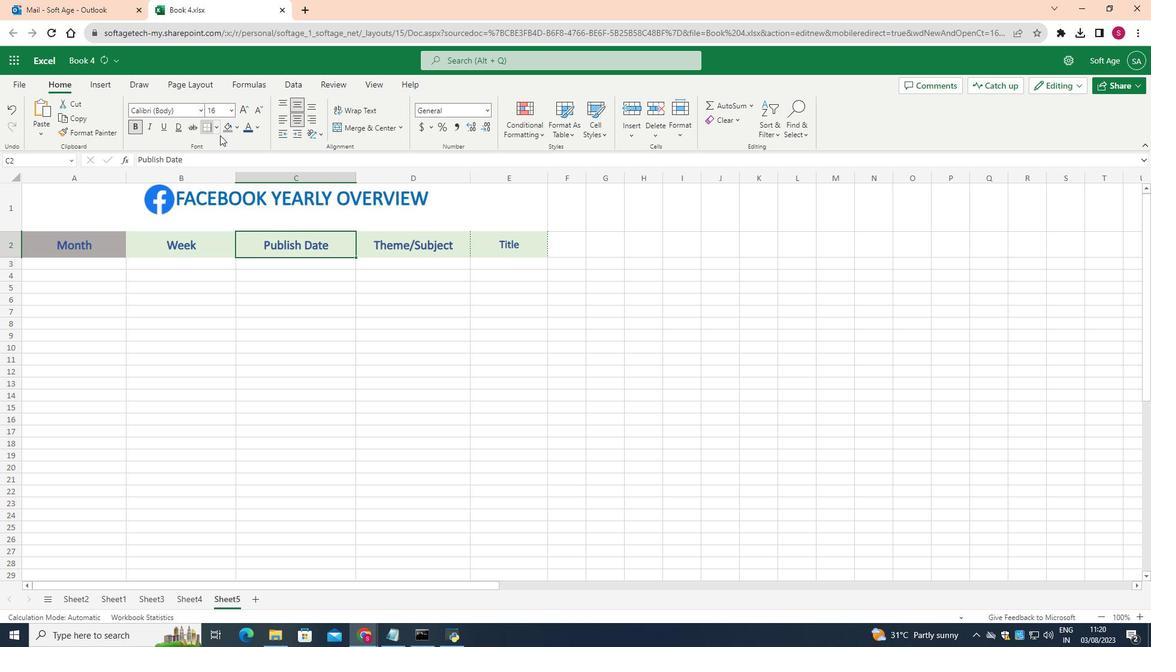 
Action: Mouse moved to (401, 252)
Screenshot: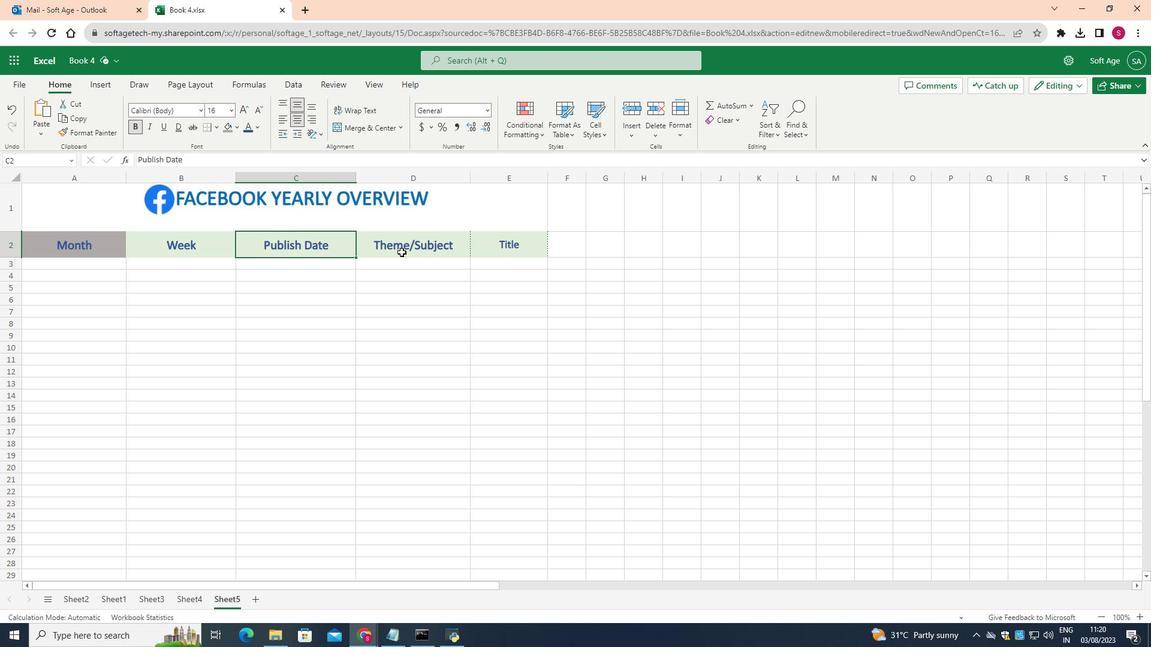 
Action: Mouse pressed left at (401, 252)
Screenshot: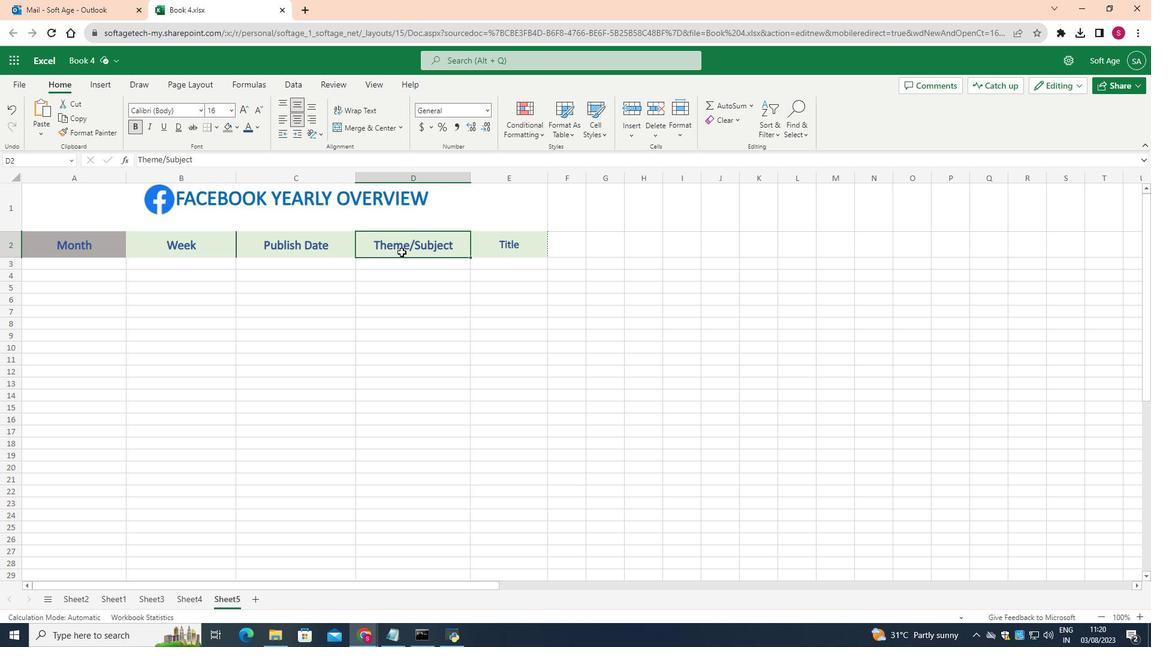 
Action: Mouse moved to (206, 128)
Screenshot: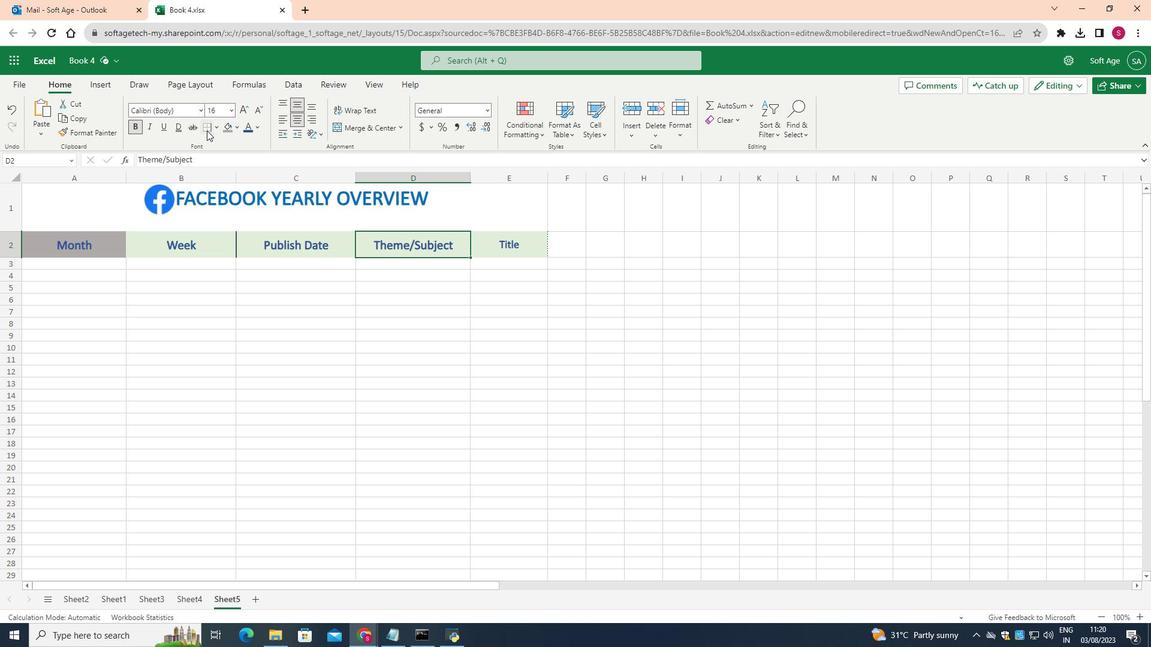 
Action: Mouse pressed left at (206, 128)
Screenshot: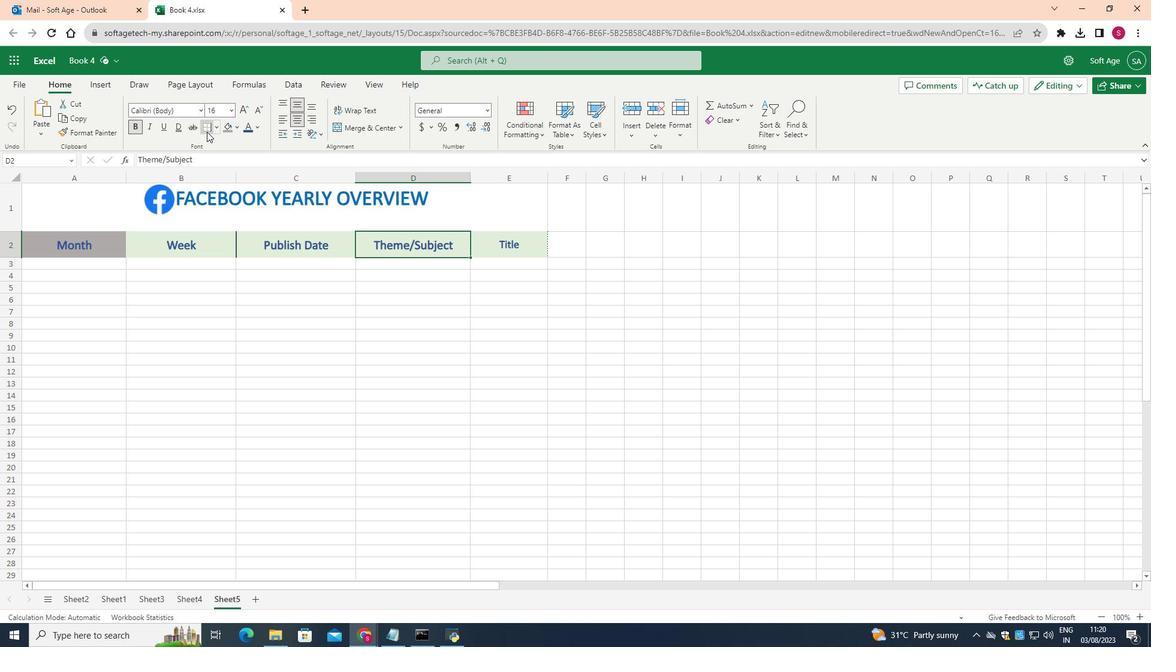 
Action: Mouse moved to (492, 250)
Screenshot: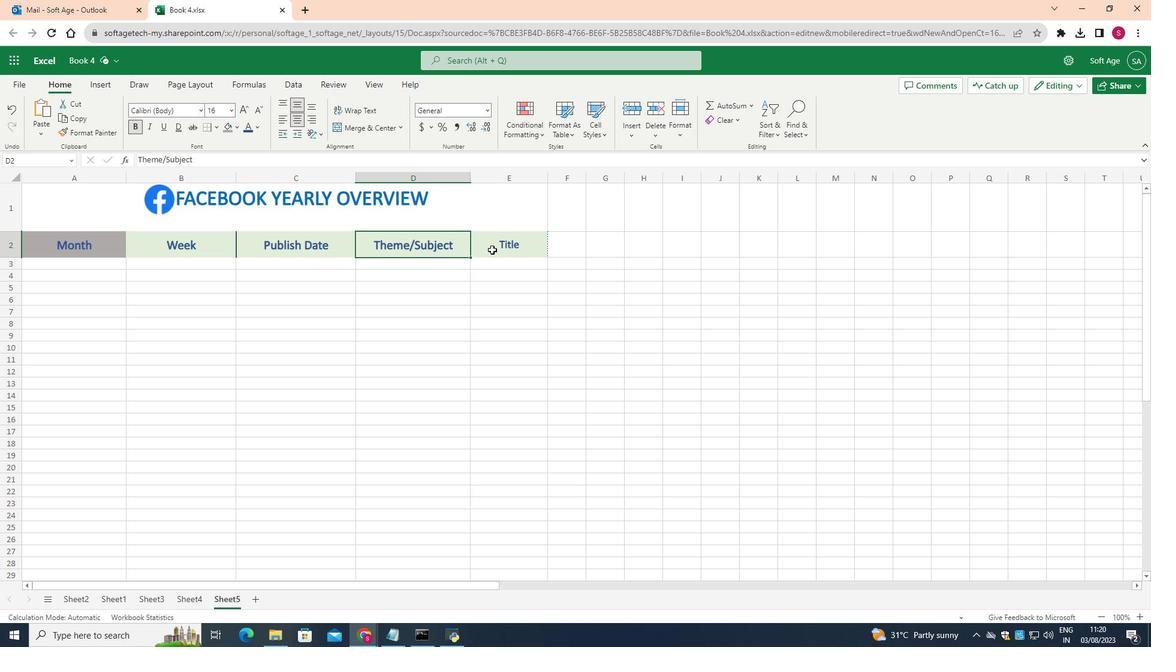 
Action: Mouse pressed left at (492, 250)
Screenshot: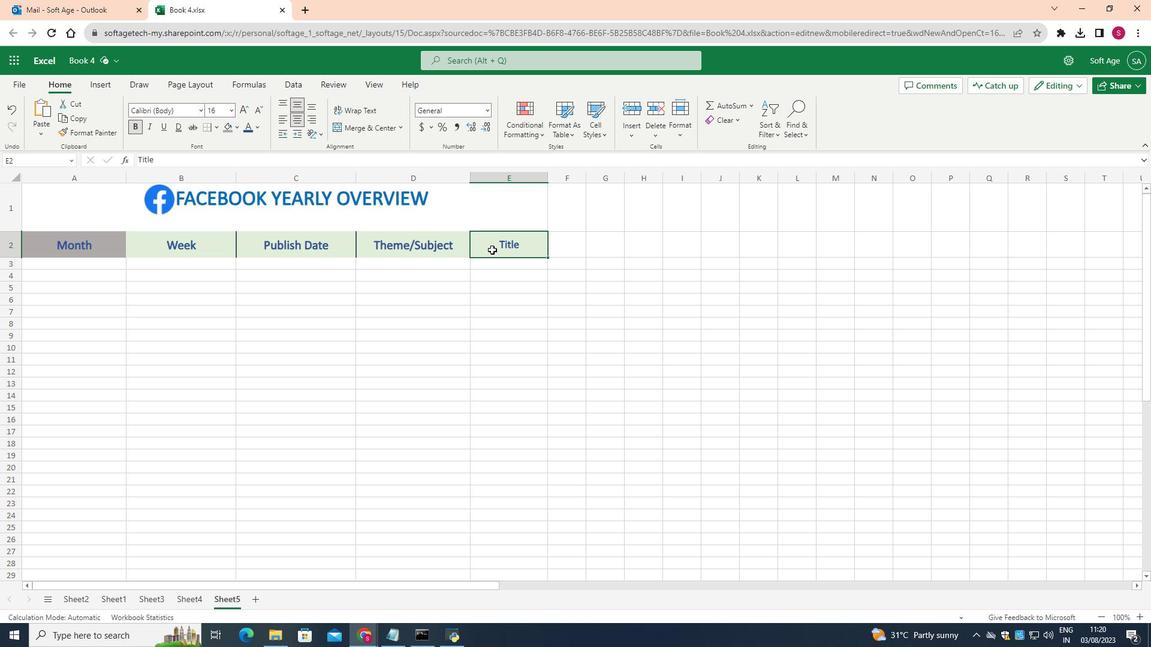 
Action: Mouse moved to (210, 130)
Screenshot: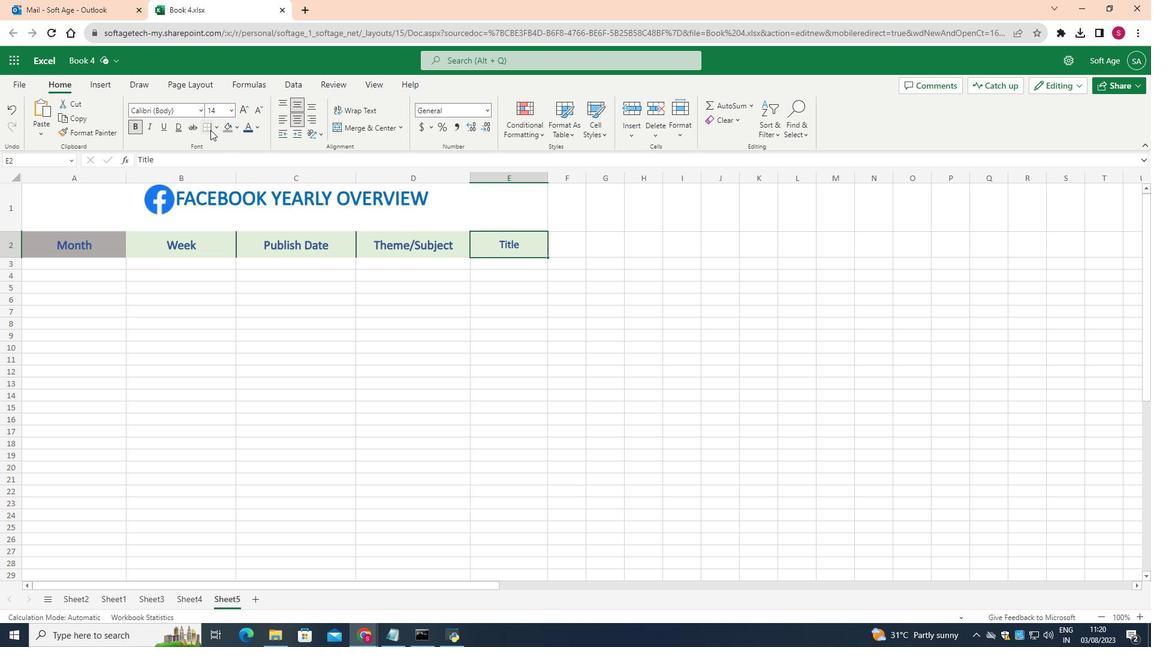 
Action: Mouse pressed left at (210, 130)
Screenshot: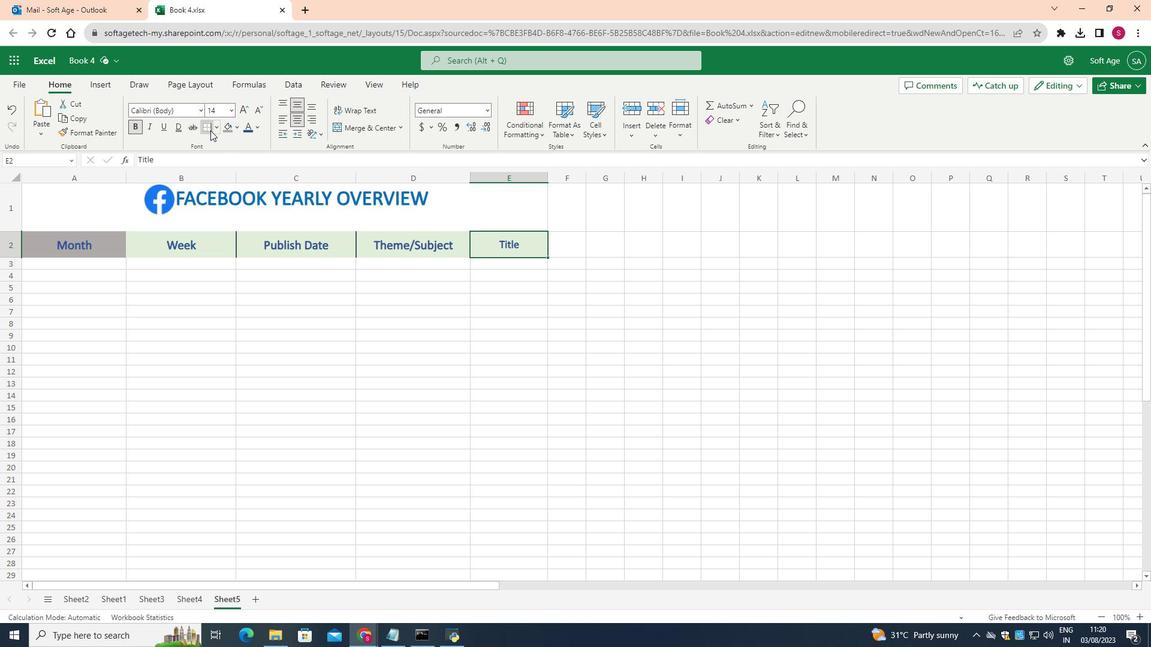 
Action: Mouse moved to (506, 404)
